 Task: Set up and configure a VPN connection to a remote server or network.
Action: Mouse pressed left at (492, 292)
Screenshot: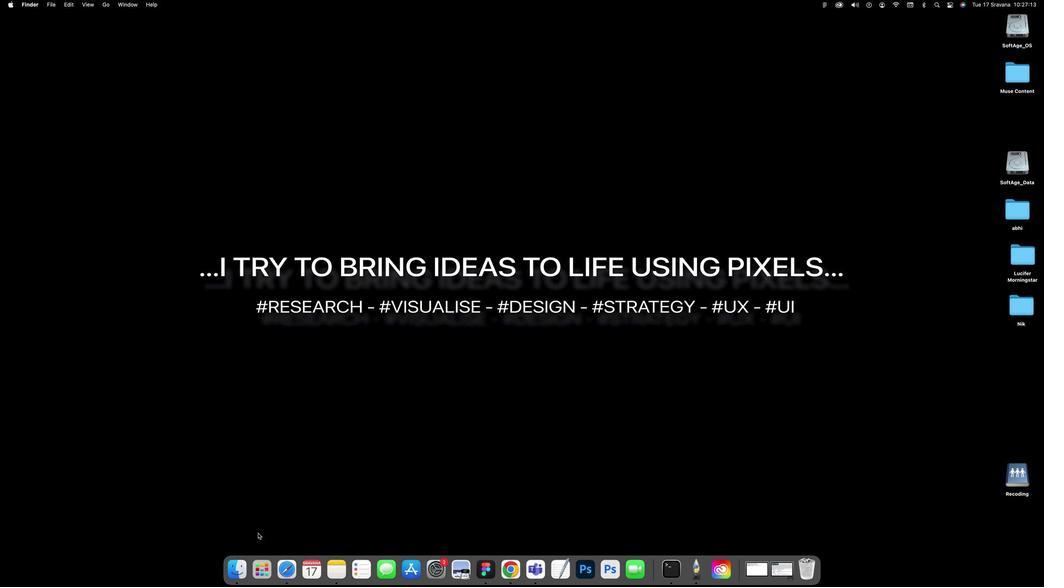 
Action: Mouse moved to (423, 287)
Screenshot: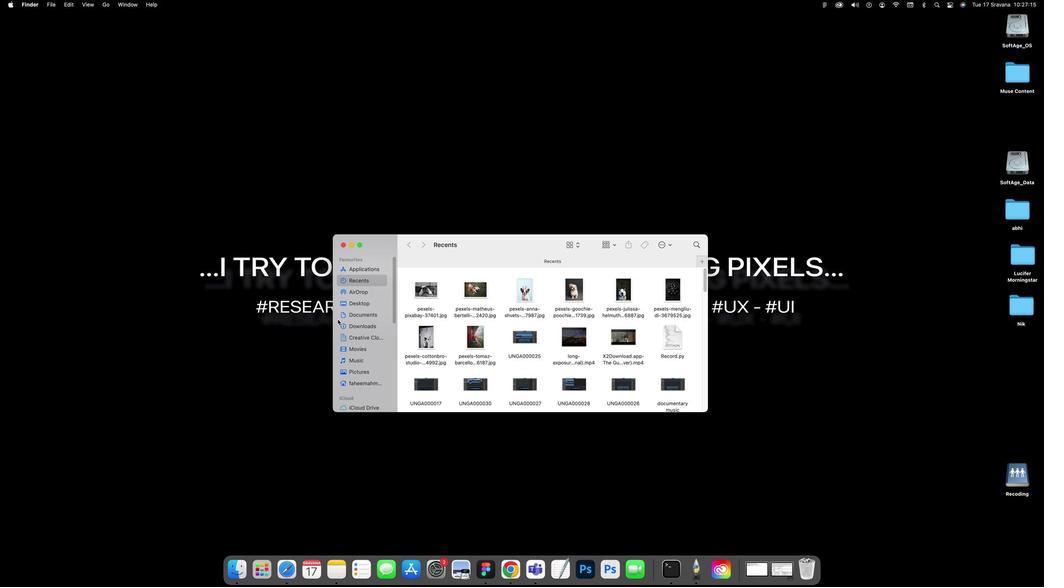 
Action: Mouse pressed left at (423, 287)
Screenshot: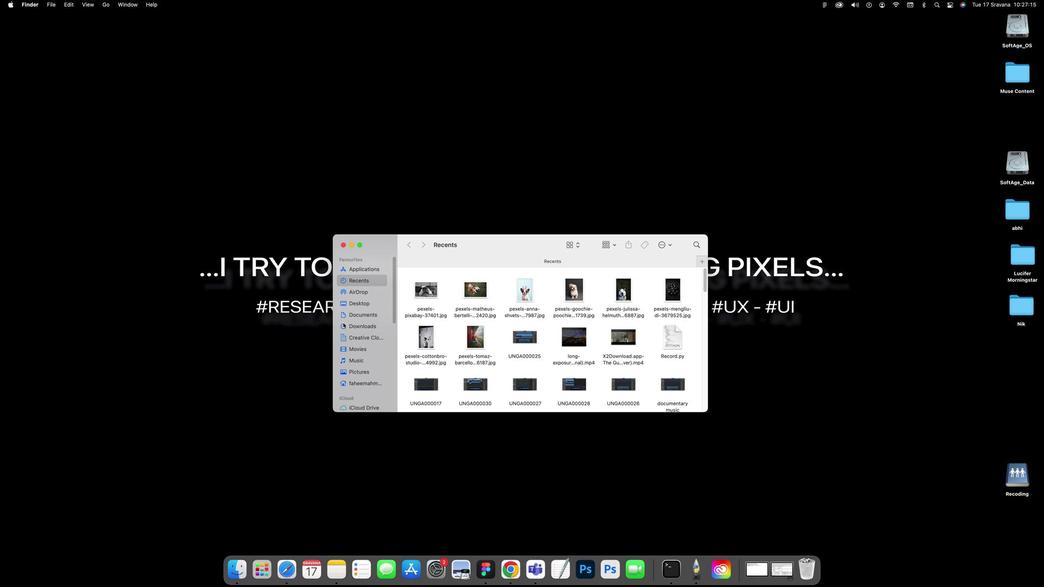 
Action: Mouse moved to (453, 290)
Screenshot: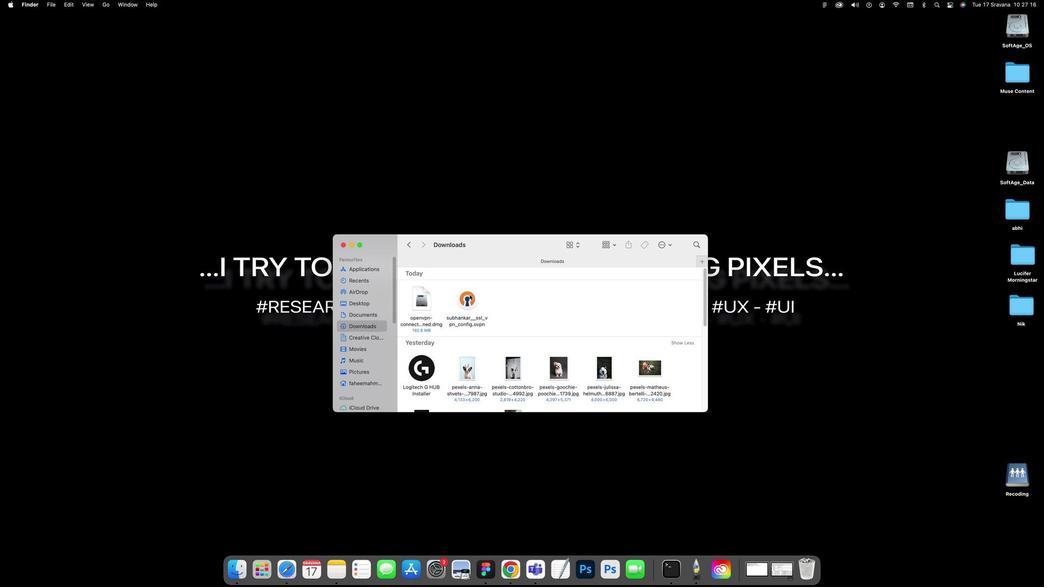 
Action: Mouse pressed left at (453, 290)
Screenshot: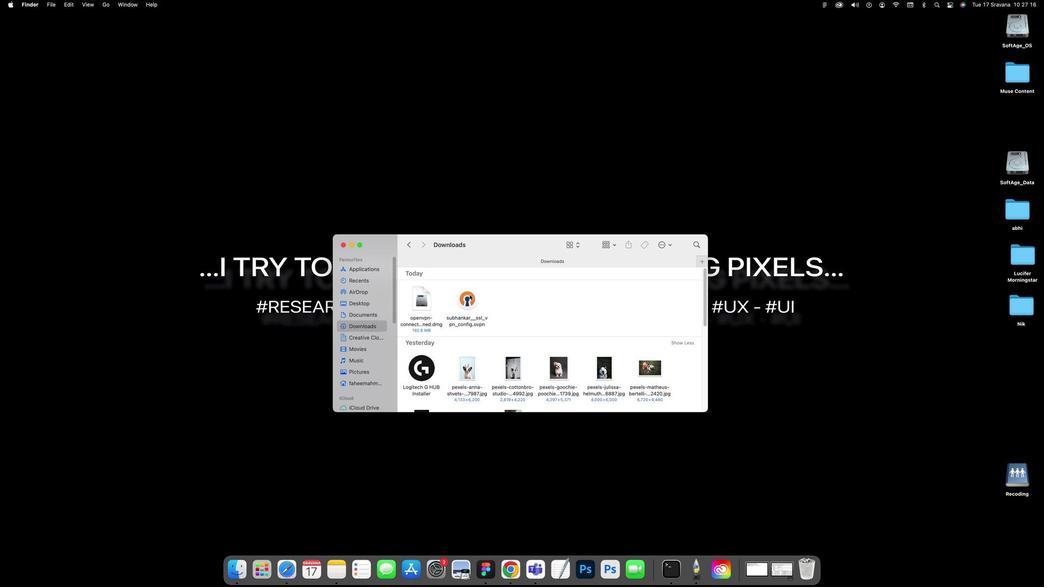 
Action: Mouse moved to (473, 290)
Screenshot: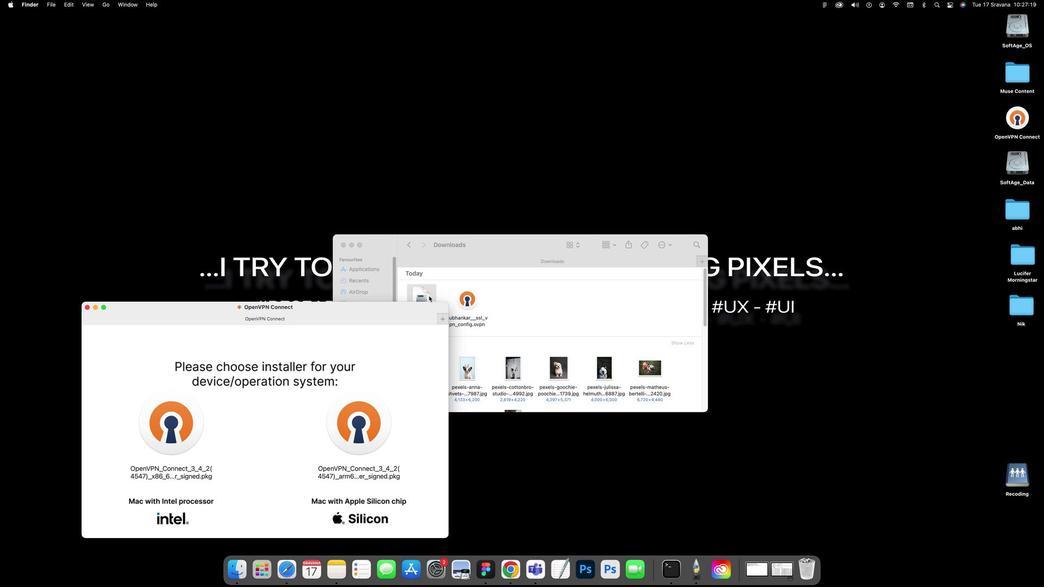 
Action: Mouse pressed left at (473, 290)
Screenshot: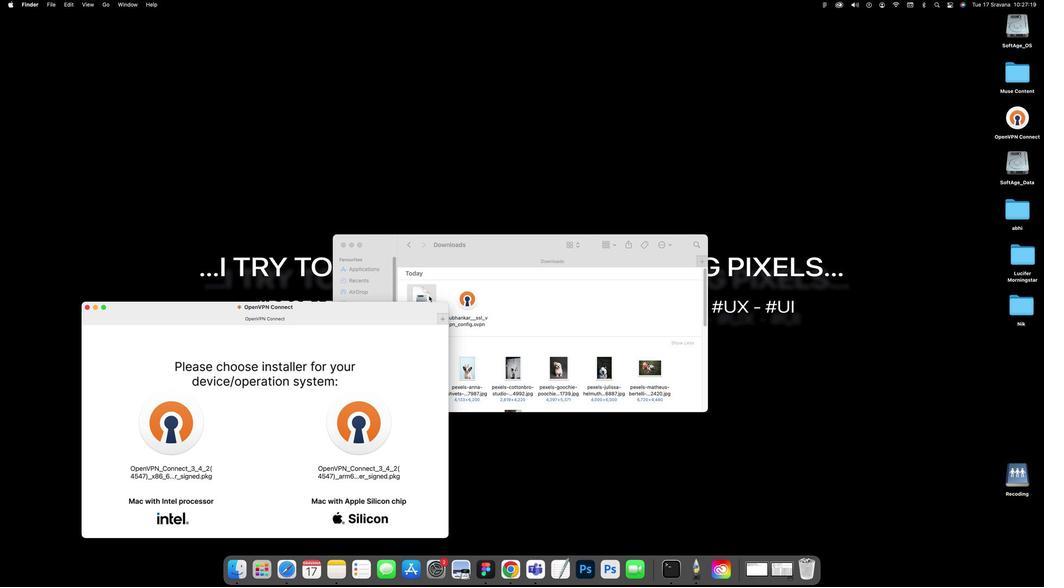 
Action: Mouse pressed left at (473, 290)
Screenshot: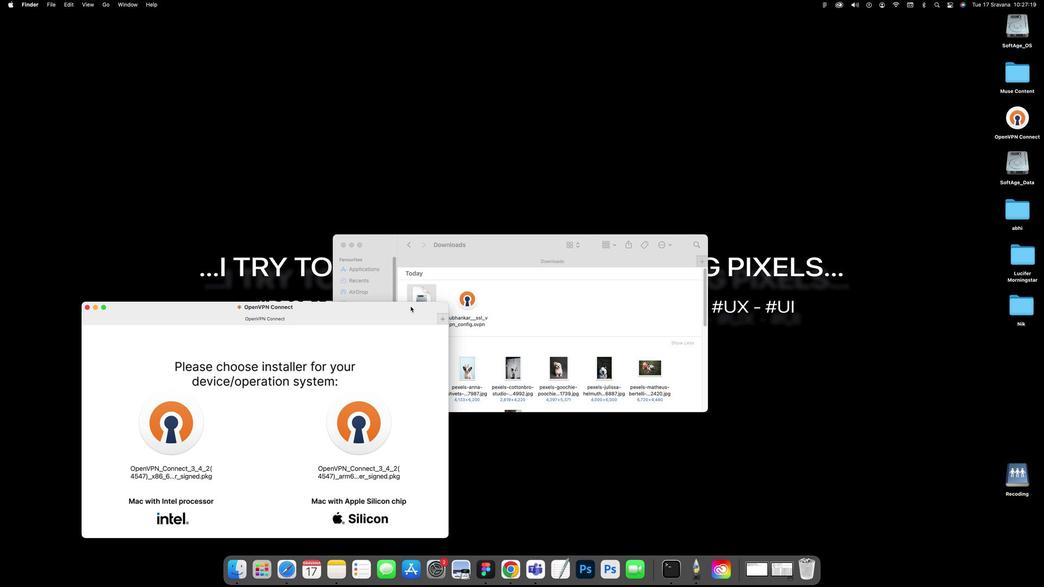 
Action: Mouse moved to (413, 288)
Screenshot: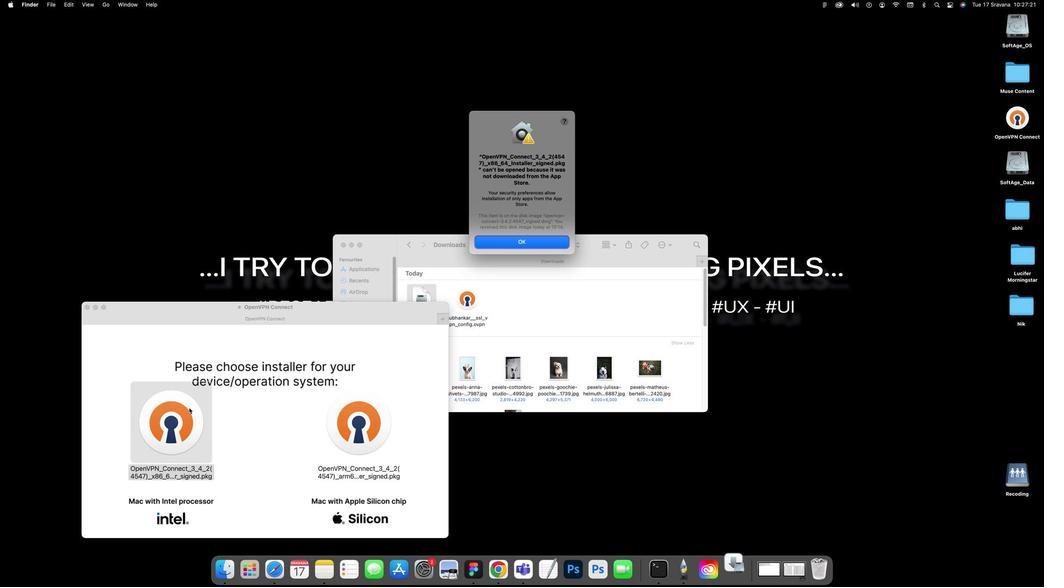 
Action: Mouse pressed left at (413, 288)
Screenshot: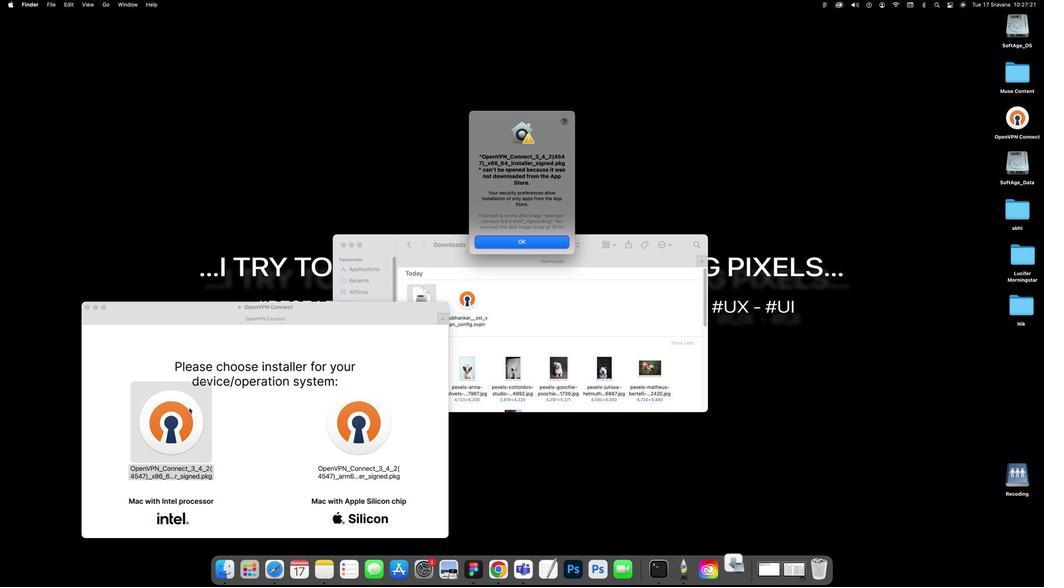 
Action: Mouse pressed left at (413, 288)
Screenshot: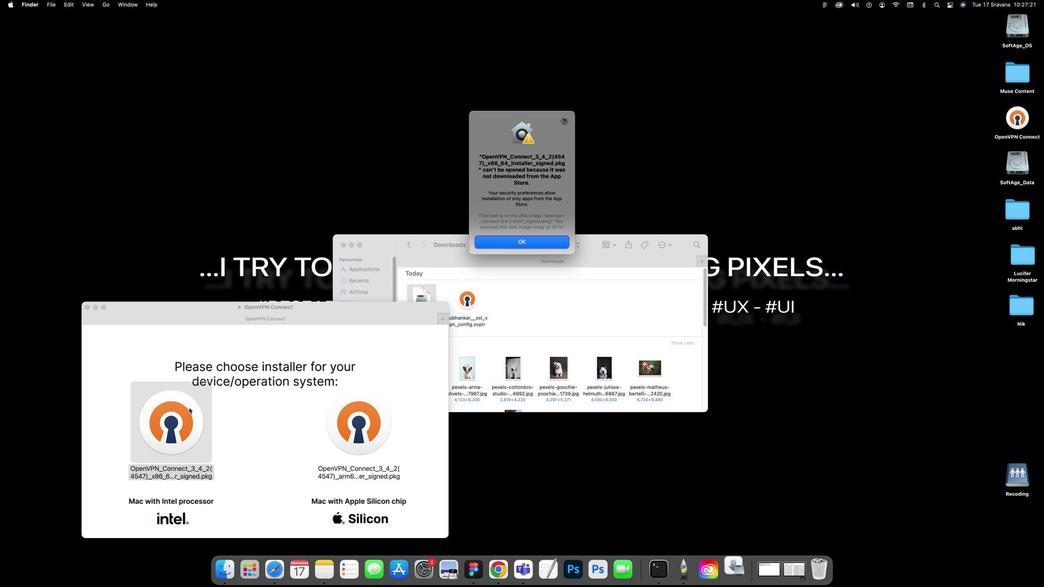 
Action: Mouse moved to (491, 291)
Screenshot: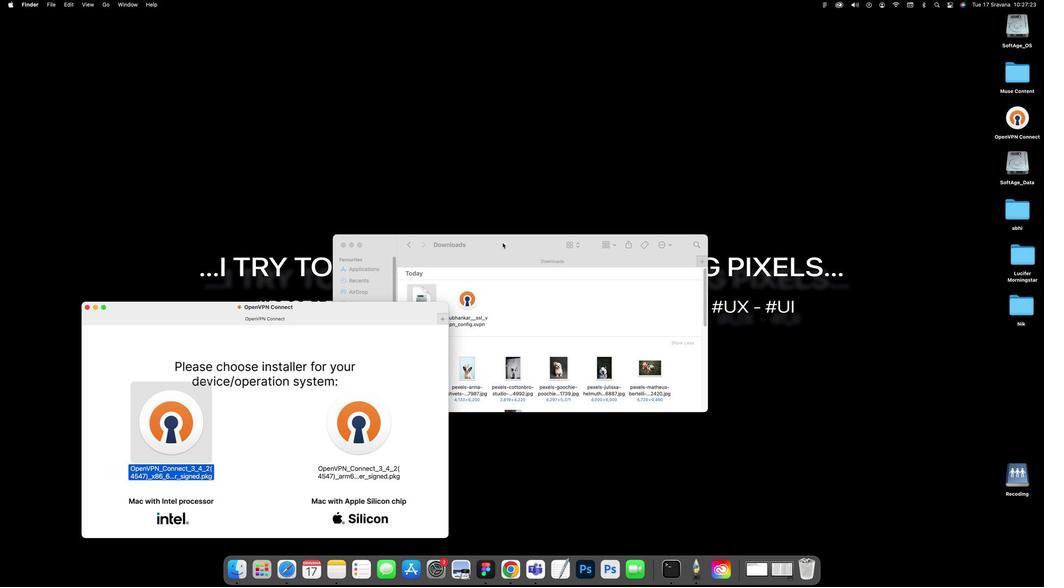 
Action: Mouse pressed left at (491, 291)
Screenshot: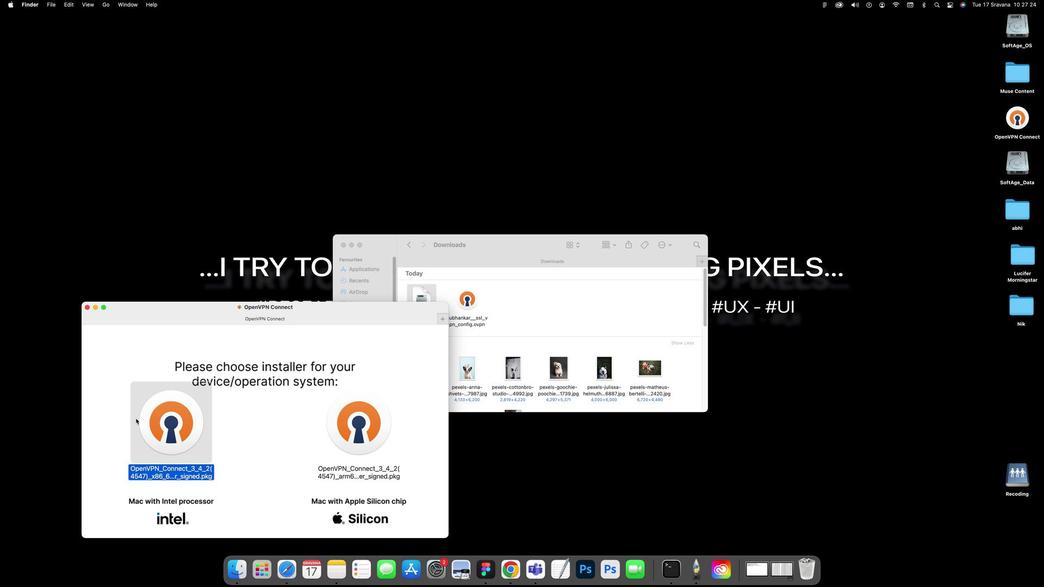 
Action: Mouse moved to (403, 288)
Screenshot: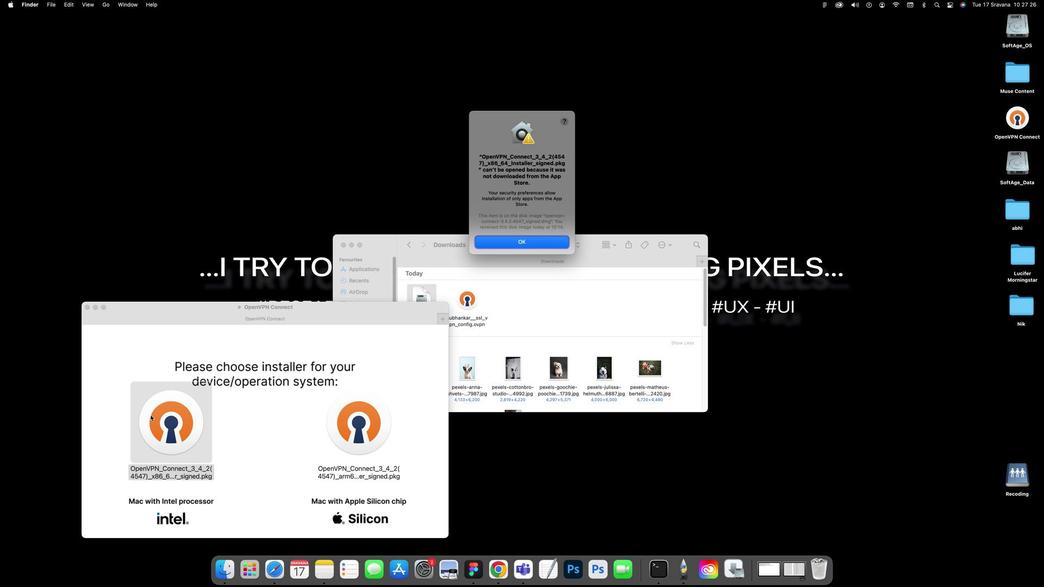 
Action: Mouse pressed left at (403, 288)
Screenshot: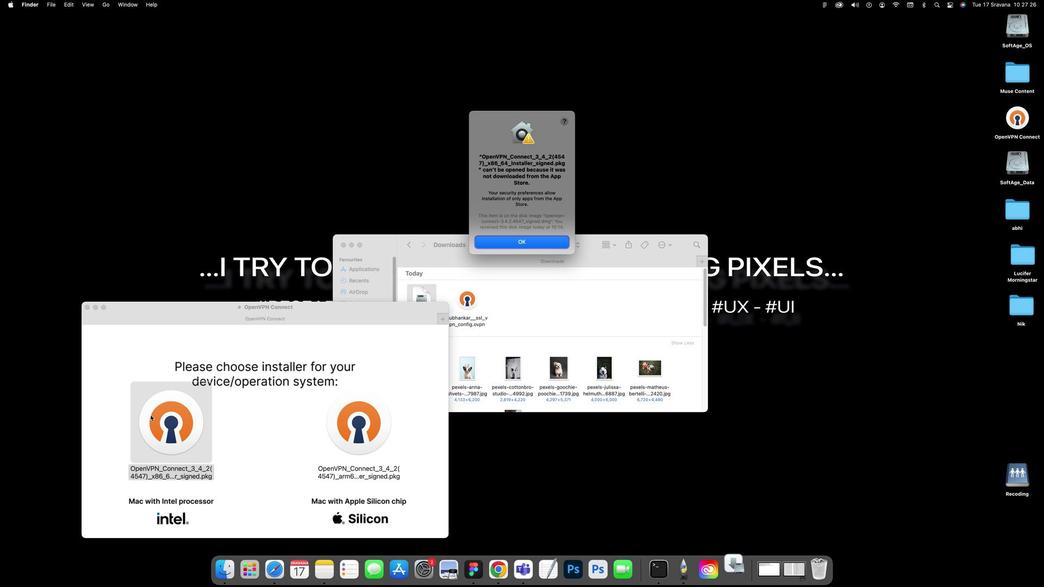 
Action: Mouse pressed left at (403, 288)
Screenshot: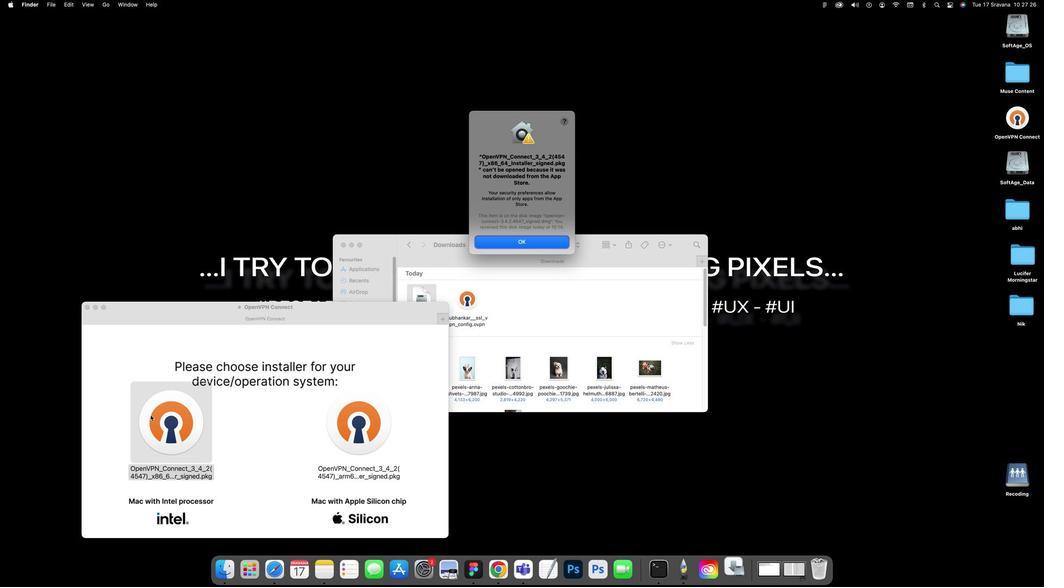 
Action: Mouse moved to (367, 293)
Screenshot: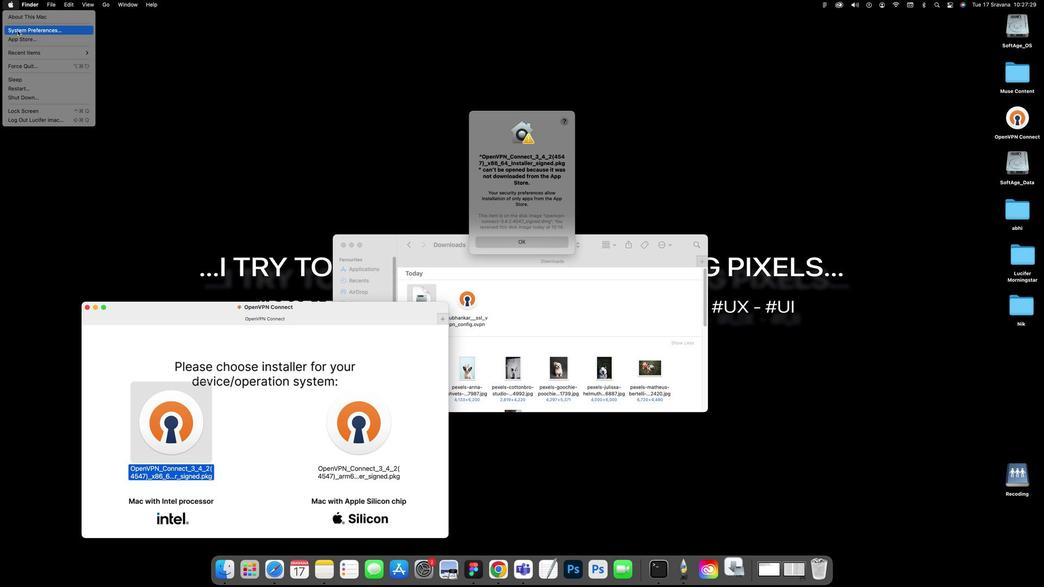 
Action: Mouse pressed left at (367, 293)
Screenshot: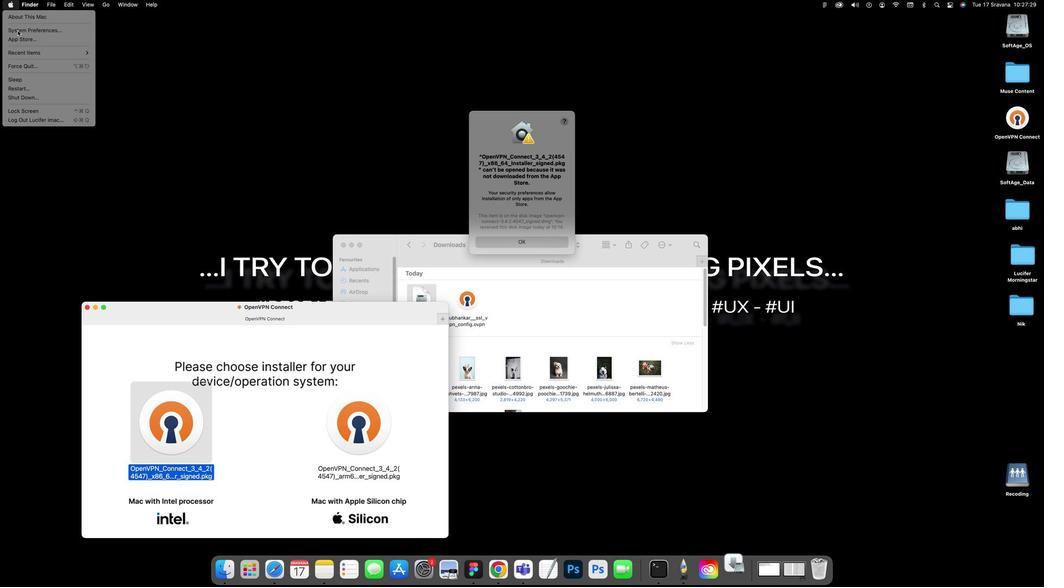 
Action: Mouse moved to (370, 293)
Screenshot: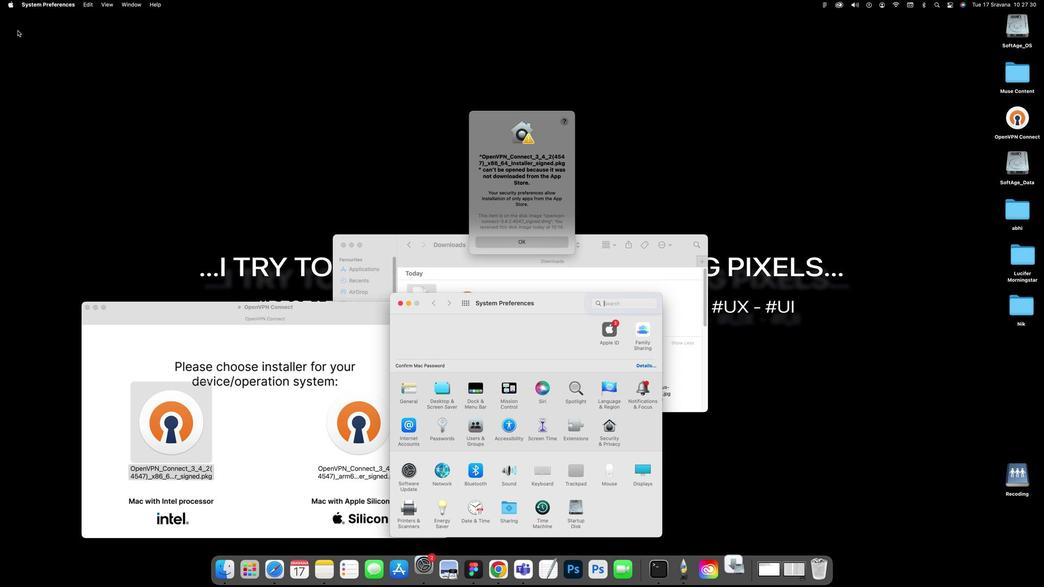 
Action: Mouse pressed left at (370, 293)
Screenshot: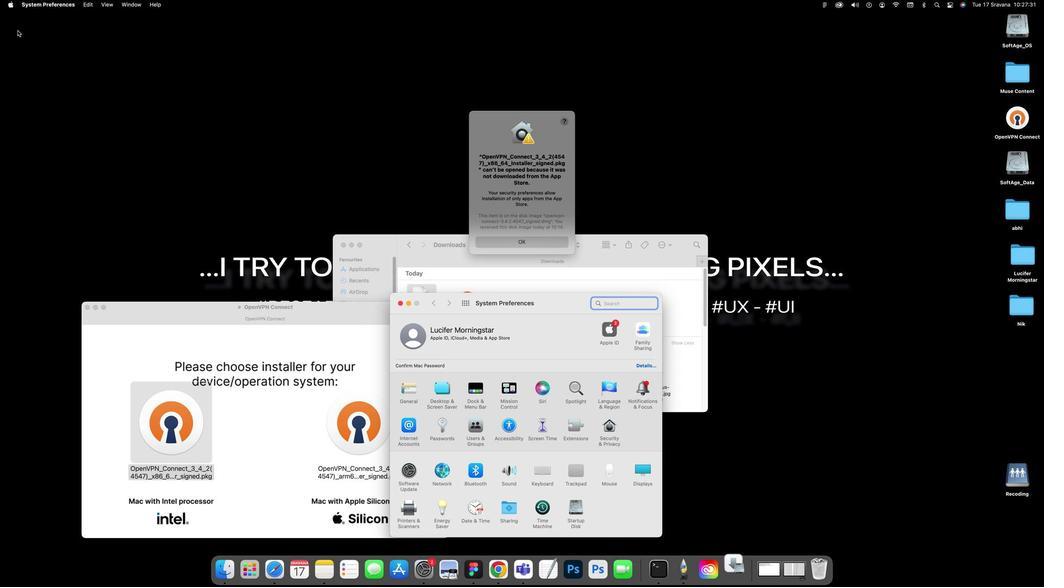
Action: Mouse moved to (518, 288)
Screenshot: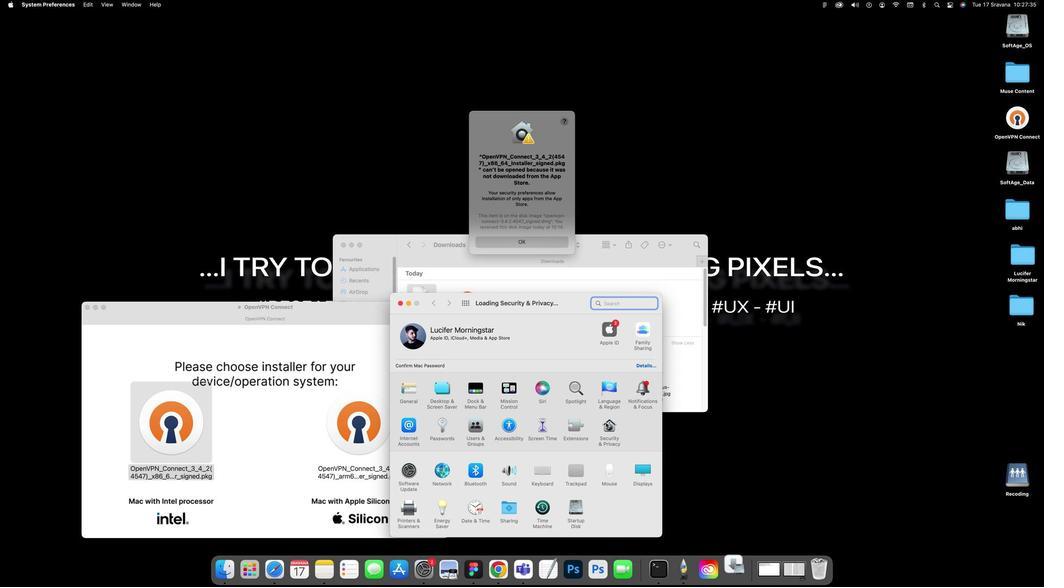 
Action: Mouse pressed left at (518, 288)
Screenshot: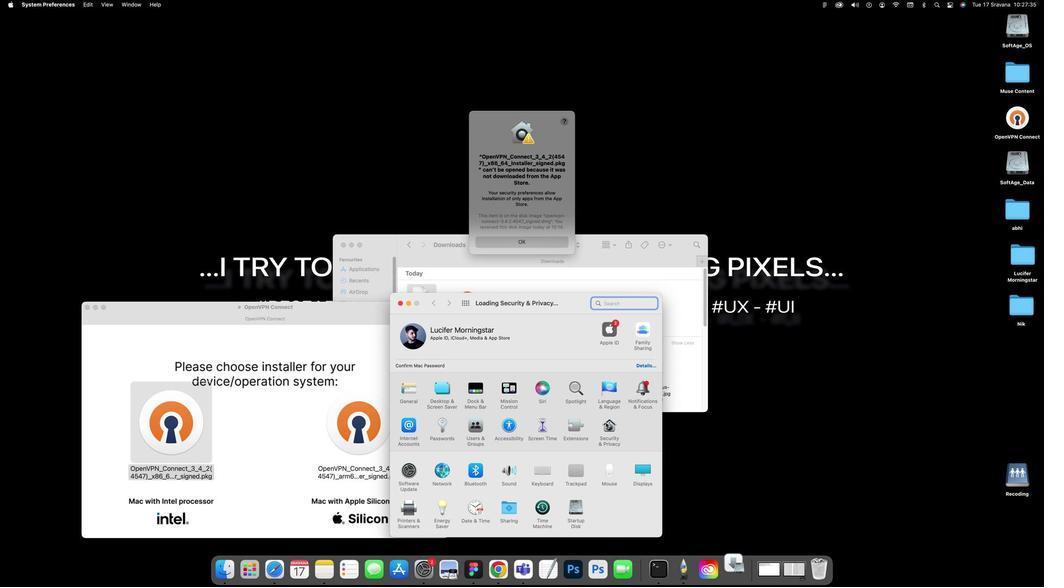 
Action: Mouse moved to (520, 288)
Screenshot: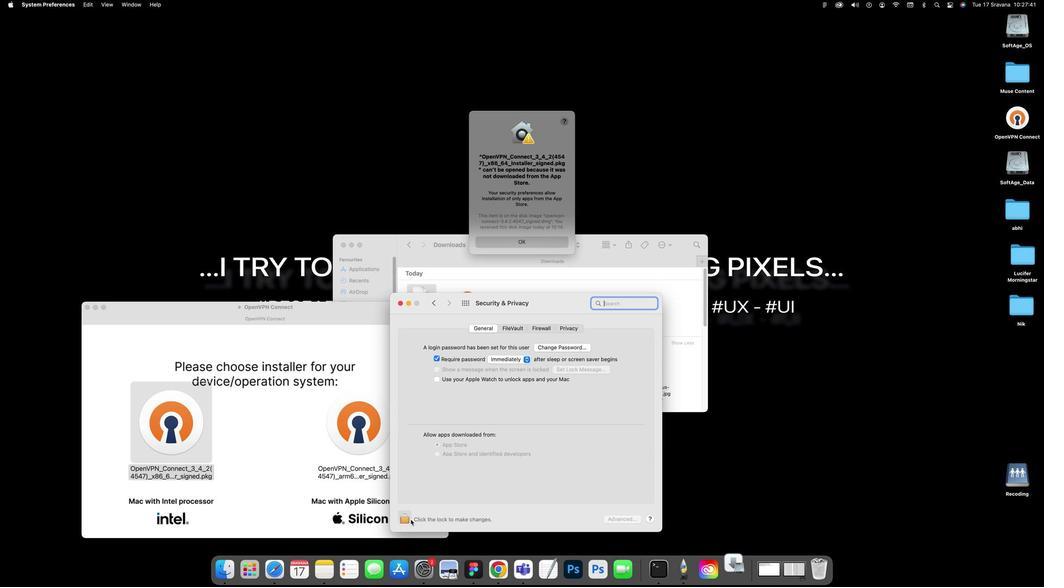 
Action: Mouse pressed left at (520, 288)
Screenshot: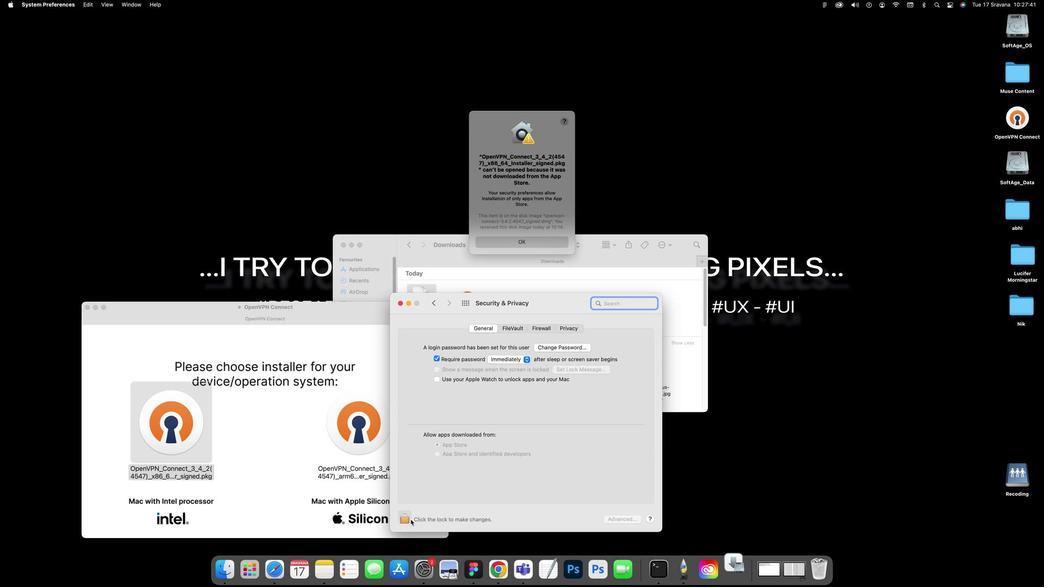 
Action: Mouse moved to (468, 287)
Screenshot: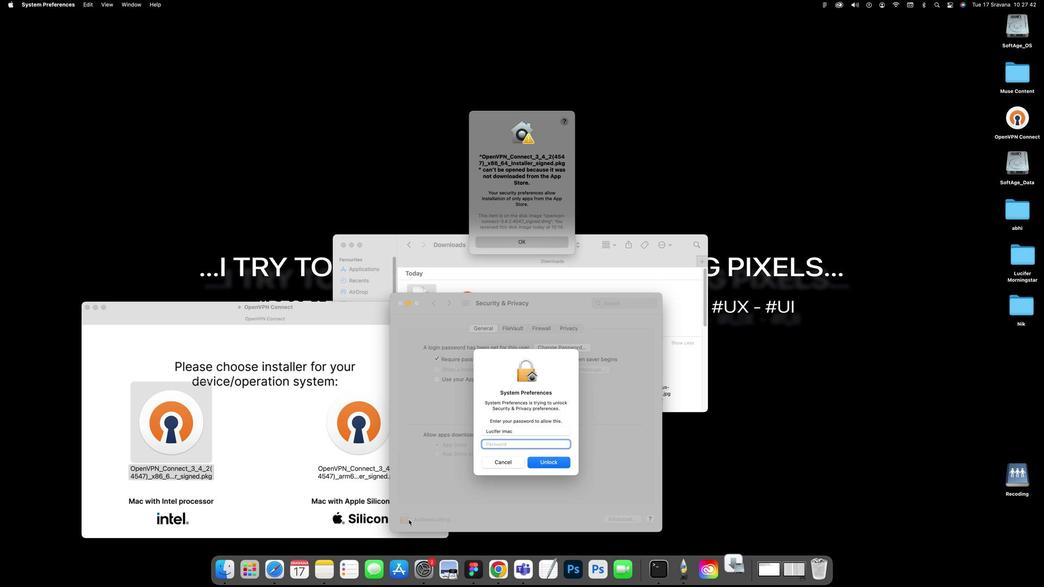 
Action: Mouse pressed left at (468, 287)
Screenshot: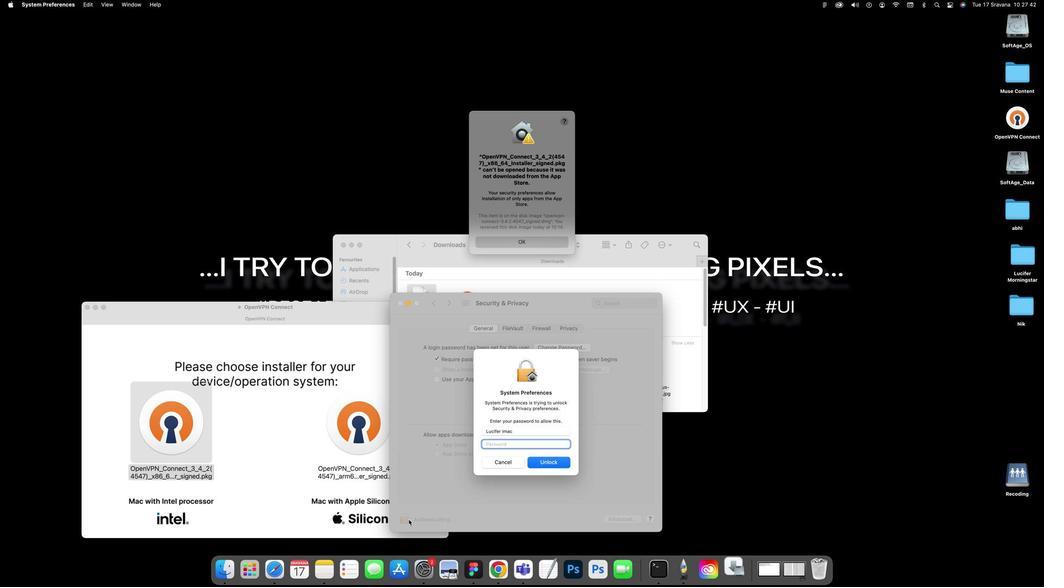 
Action: Mouse moved to (492, 288)
Screenshot: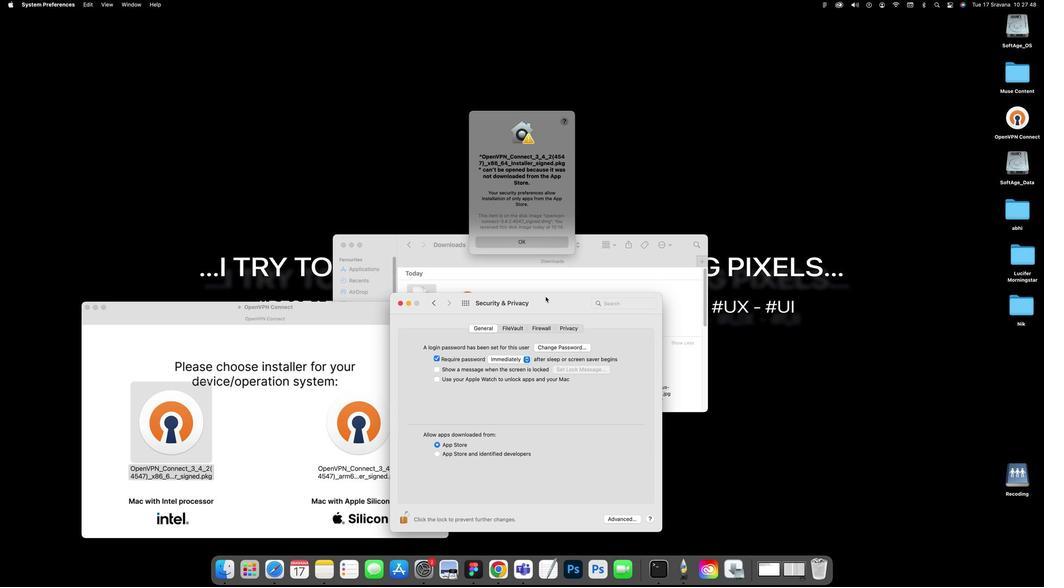 
Action: Mouse pressed left at (492, 288)
Screenshot: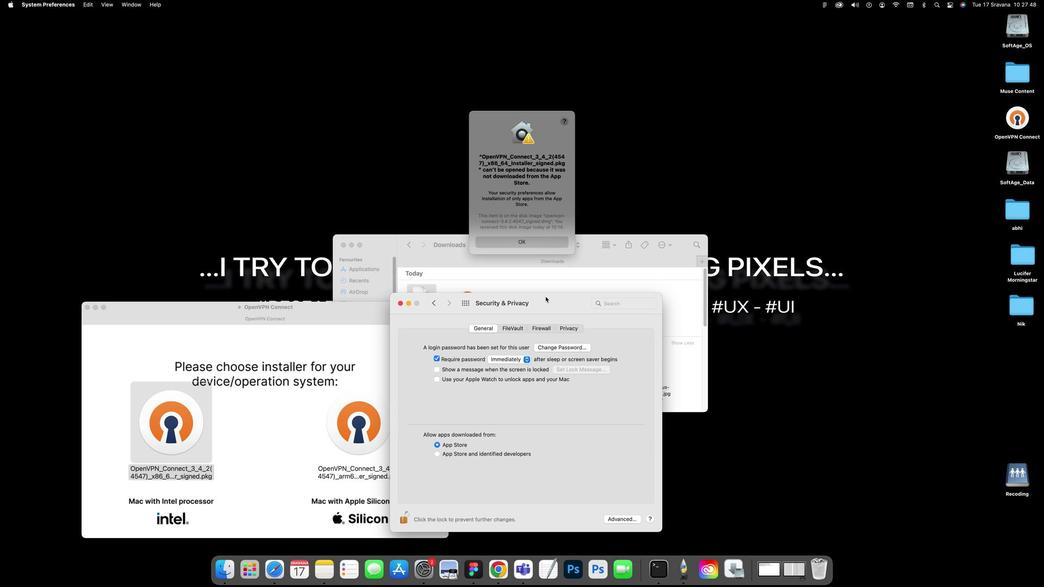 
Action: Mouse moved to (497, 291)
Screenshot: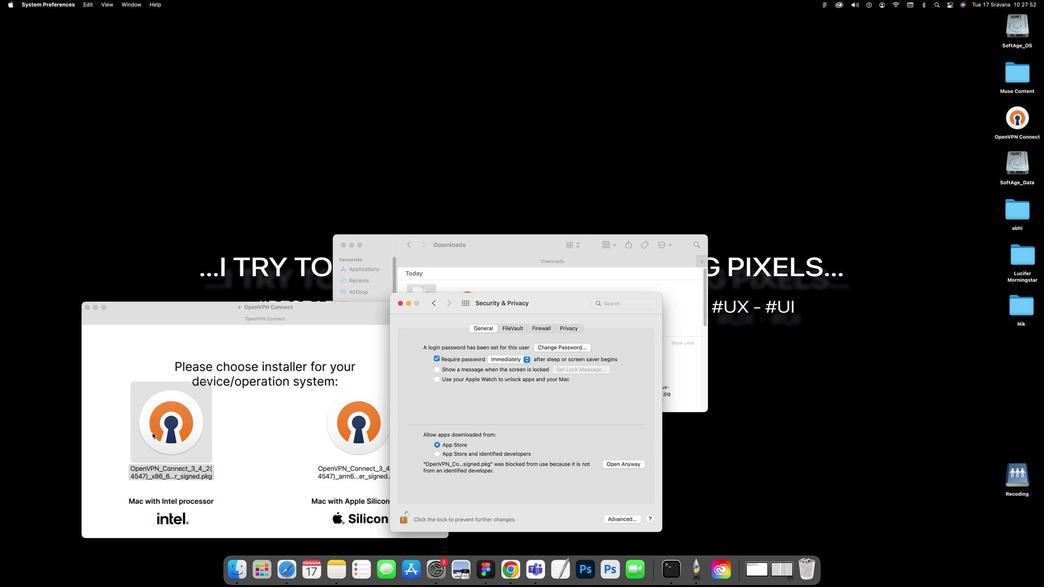 
Action: Mouse pressed left at (497, 291)
Screenshot: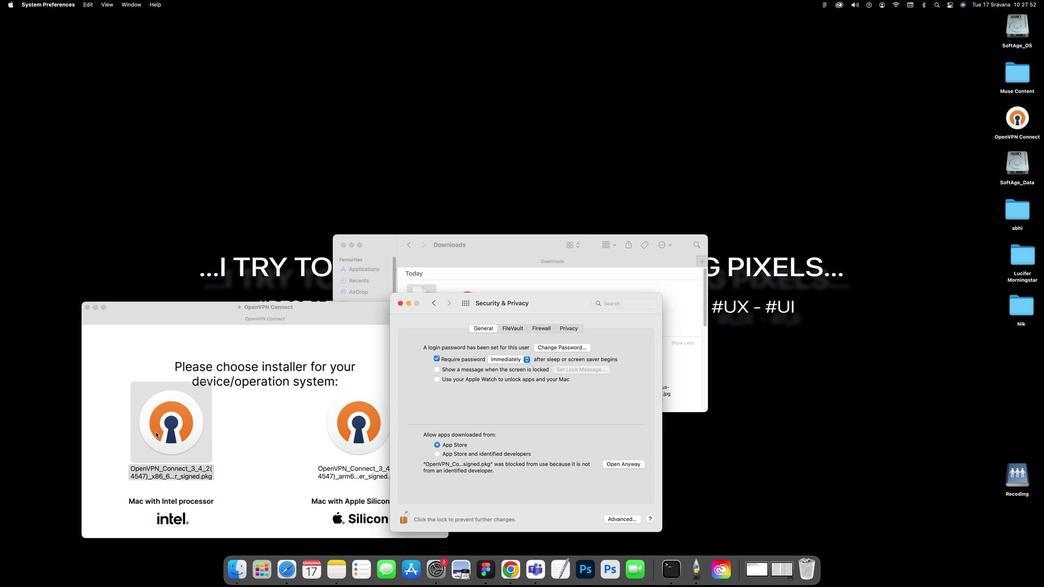 
Action: Mouse moved to (404, 288)
Screenshot: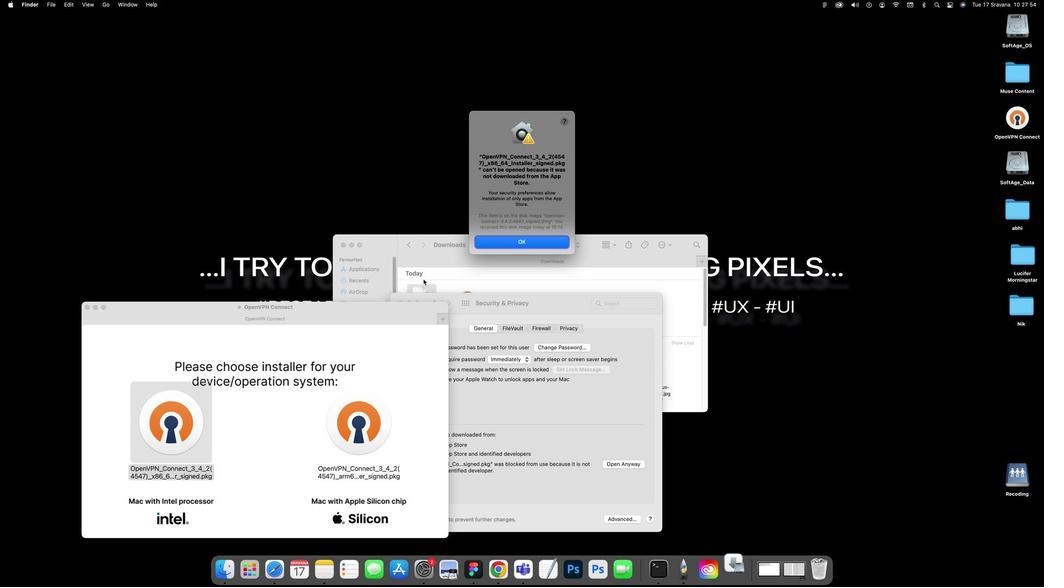 
Action: Mouse pressed left at (404, 288)
Screenshot: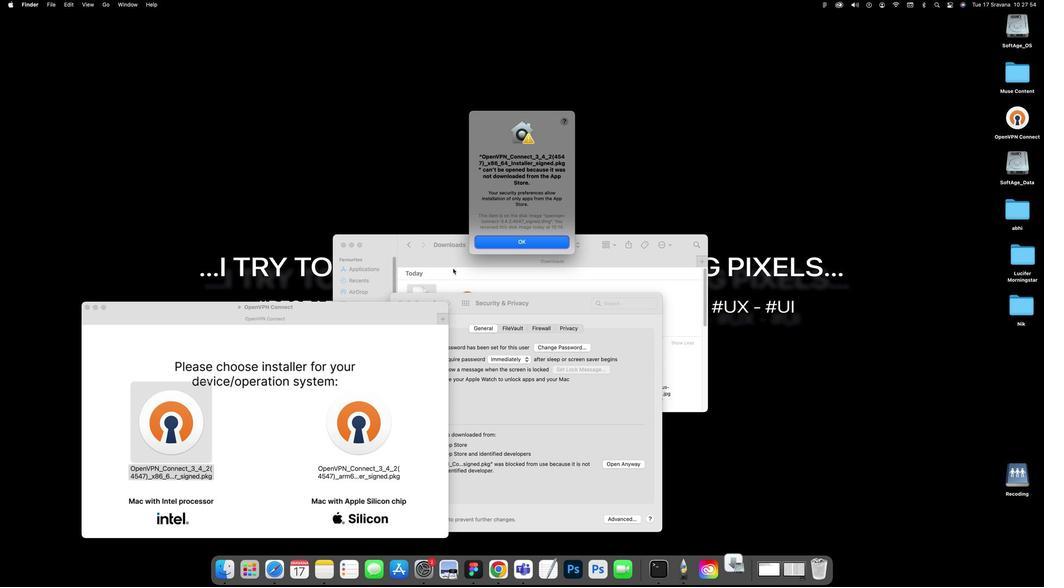 
Action: Mouse pressed left at (404, 288)
Screenshot: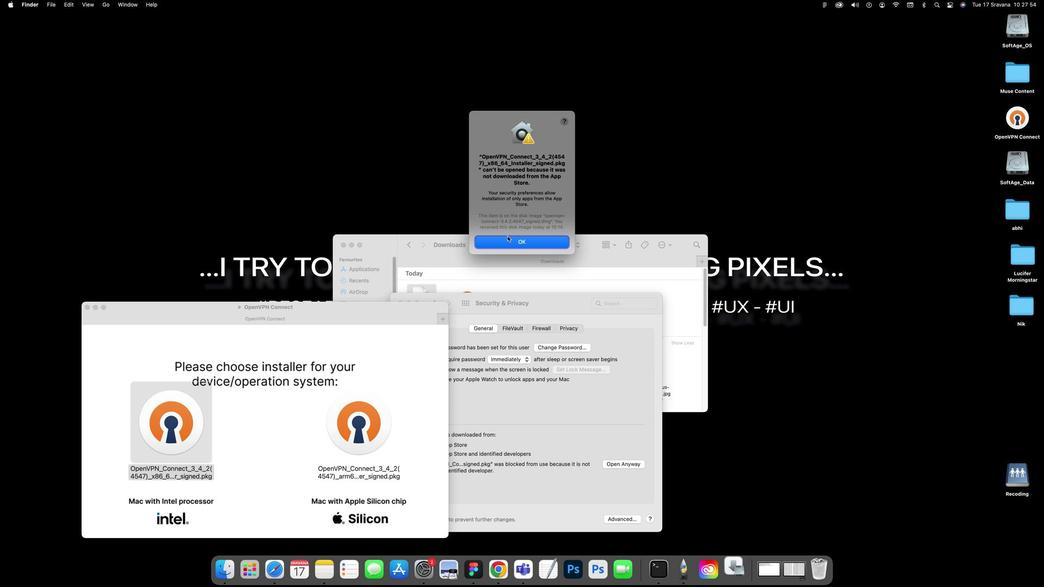 
Action: Mouse moved to (493, 291)
Screenshot: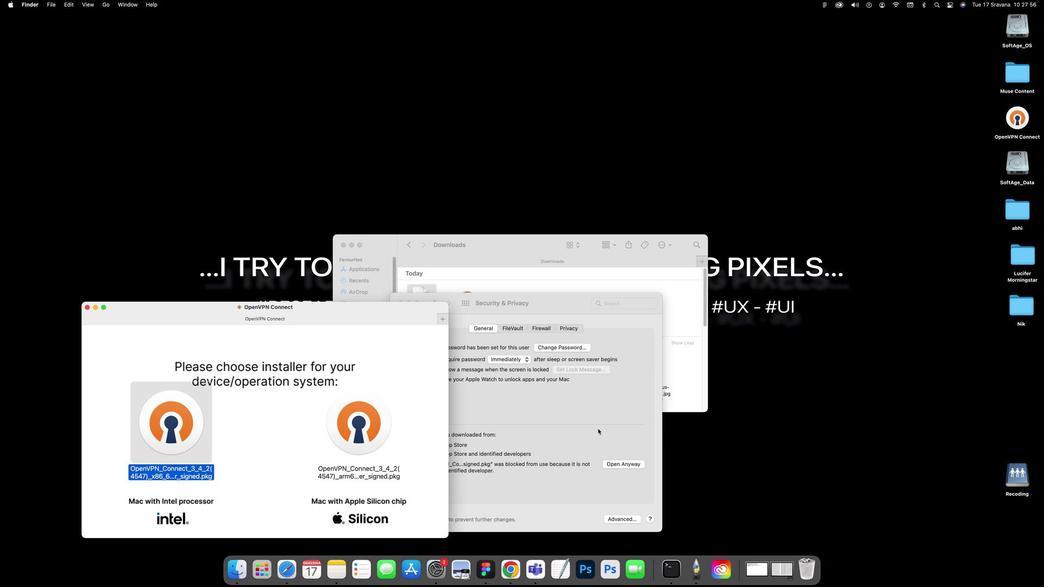 
Action: Mouse pressed left at (493, 291)
Screenshot: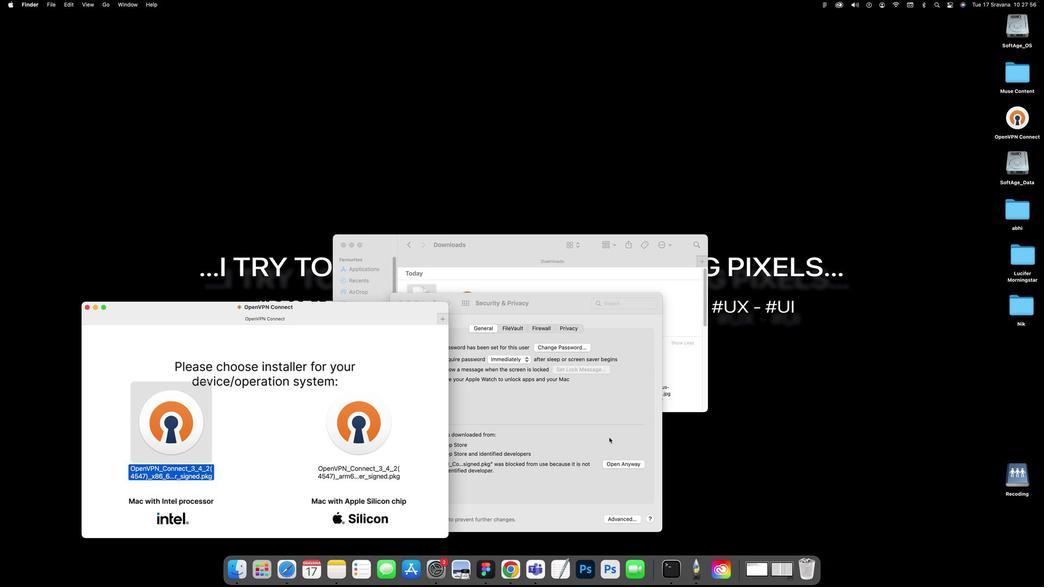 
Action: Mouse moved to (493, 291)
Screenshot: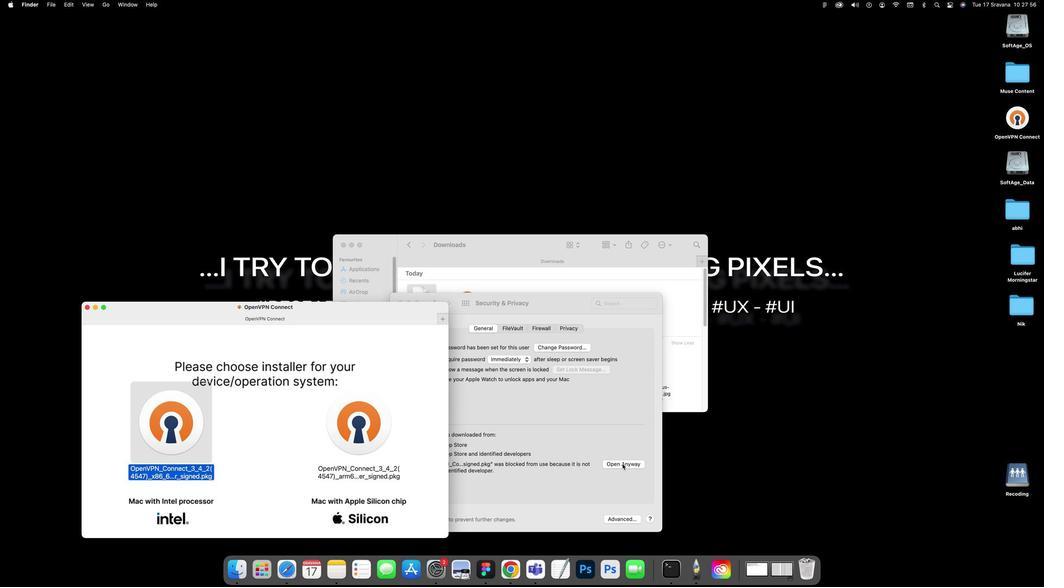 
Action: Mouse pressed left at (493, 291)
Screenshot: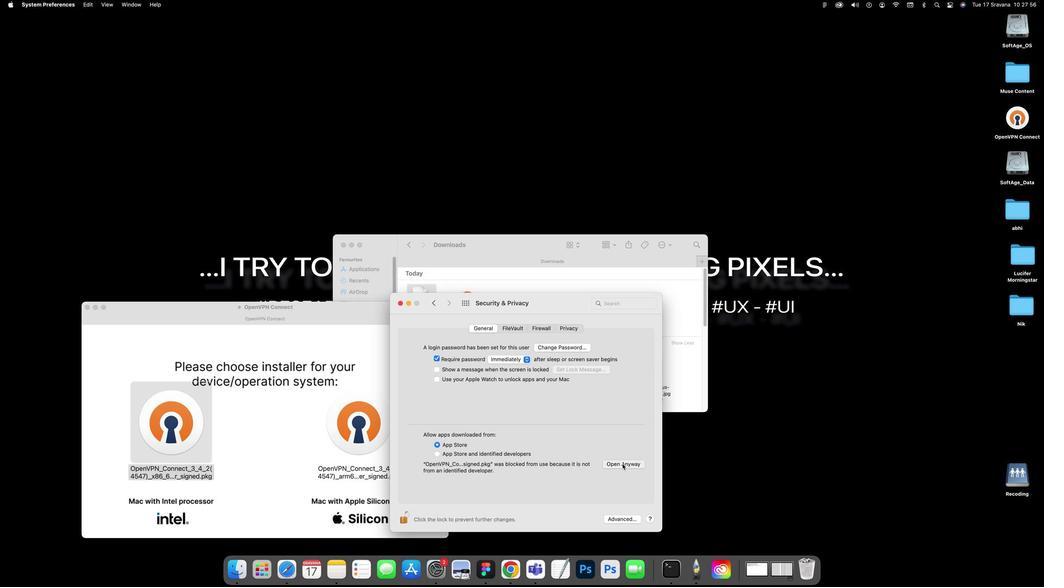
Action: Mouse moved to (521, 288)
Screenshot: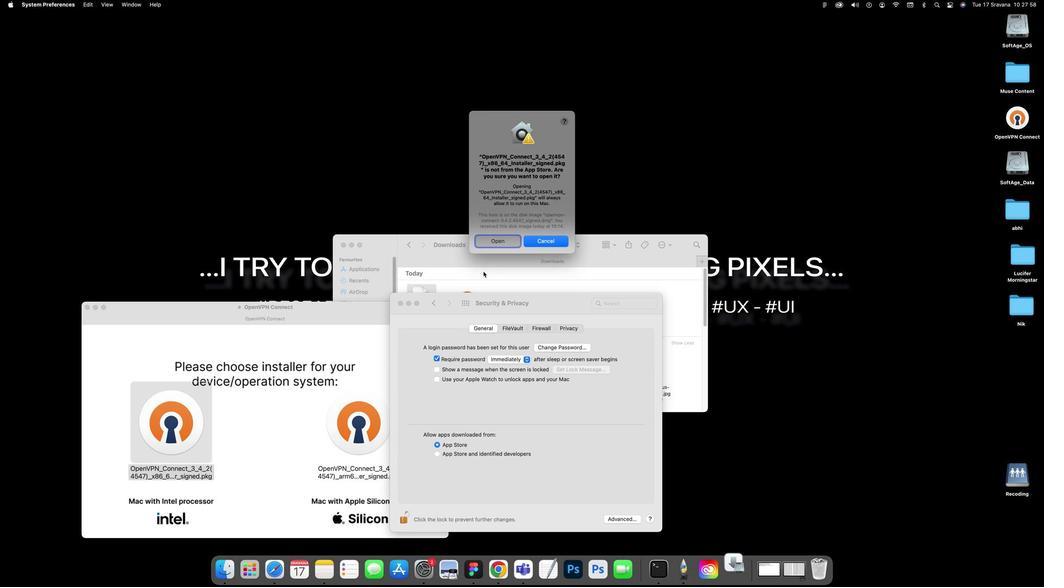 
Action: Mouse pressed left at (521, 288)
Screenshot: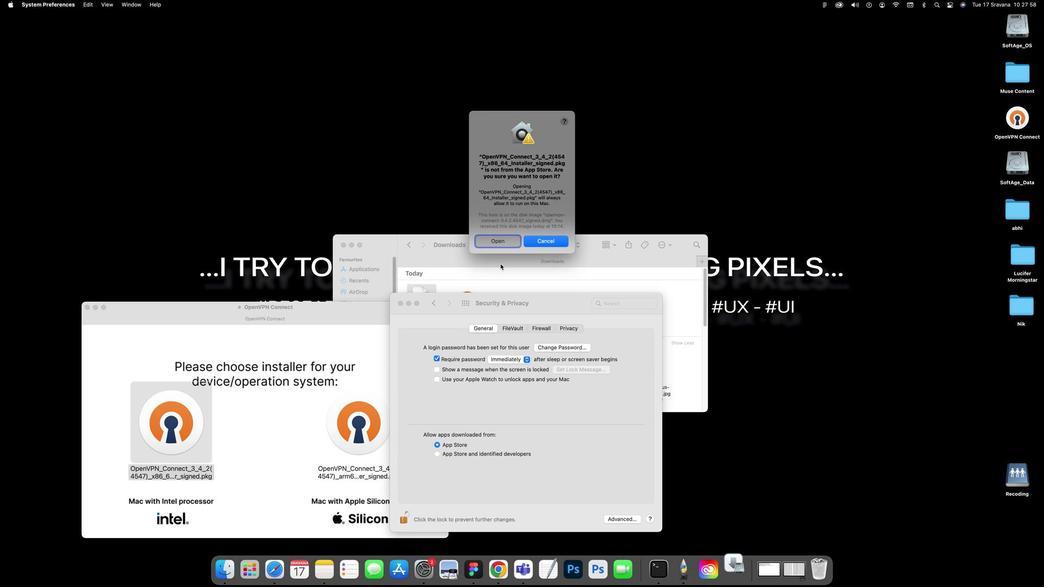 
Action: Mouse moved to (492, 291)
Screenshot: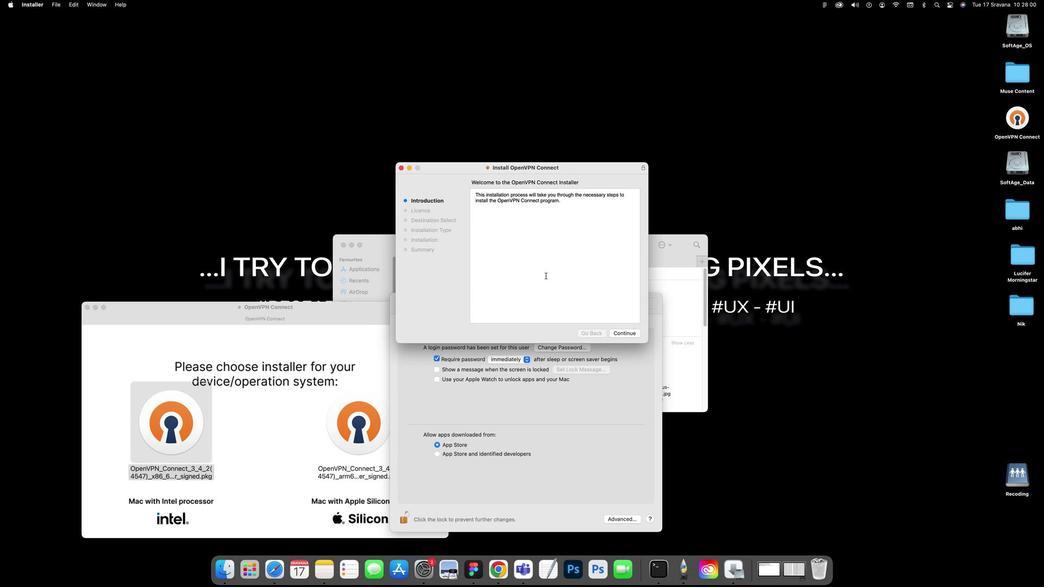 
Action: Mouse pressed left at (492, 291)
Screenshot: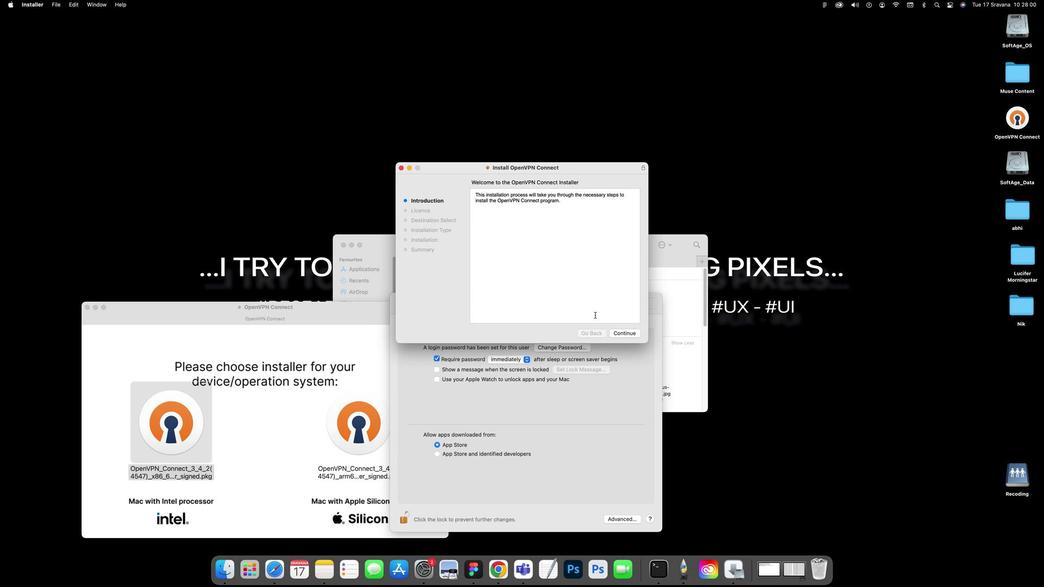 
Action: Mouse moved to (521, 290)
Screenshot: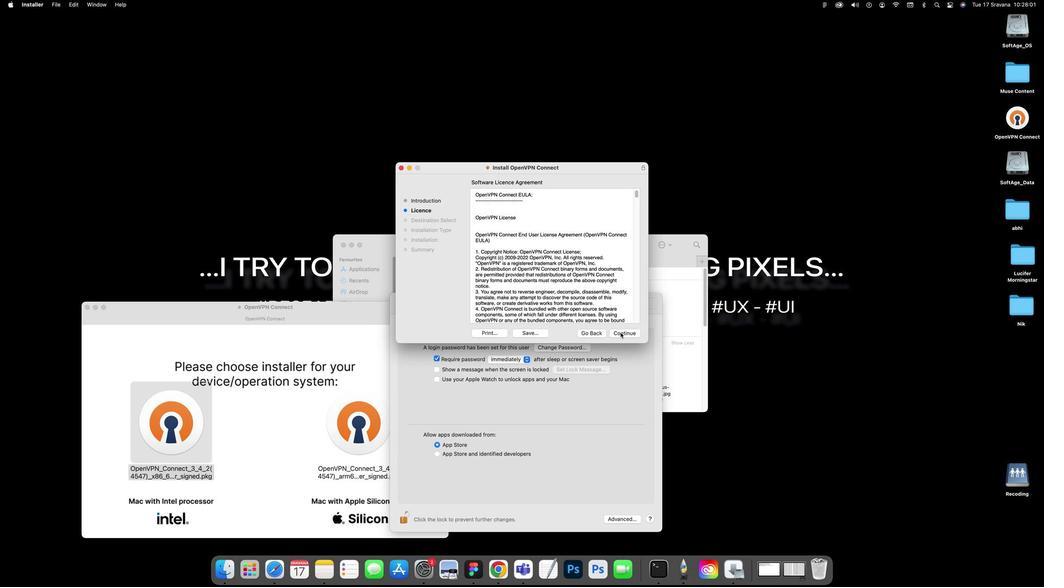 
Action: Mouse pressed left at (521, 290)
Screenshot: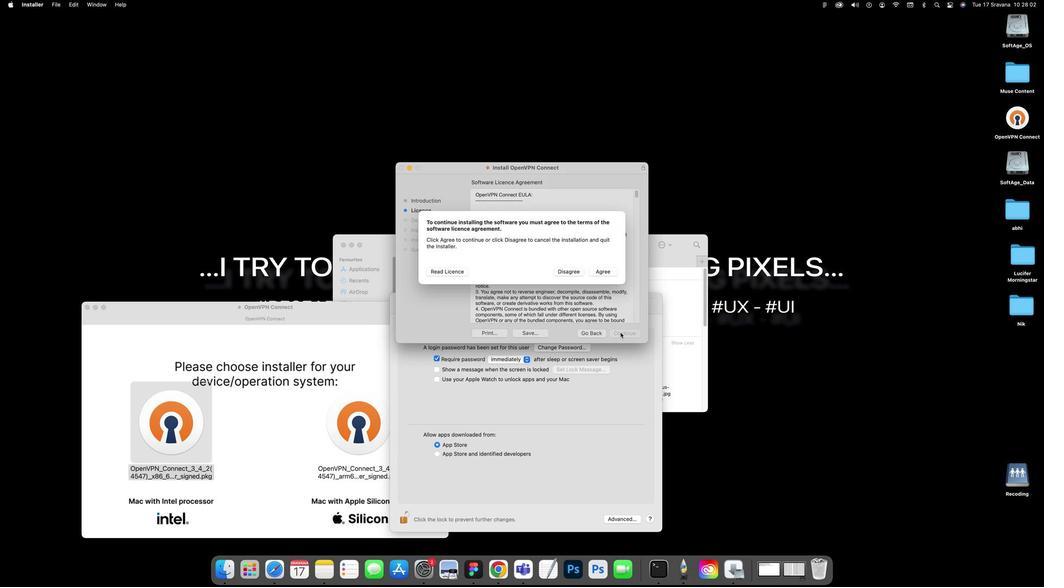 
Action: Mouse pressed left at (521, 290)
Screenshot: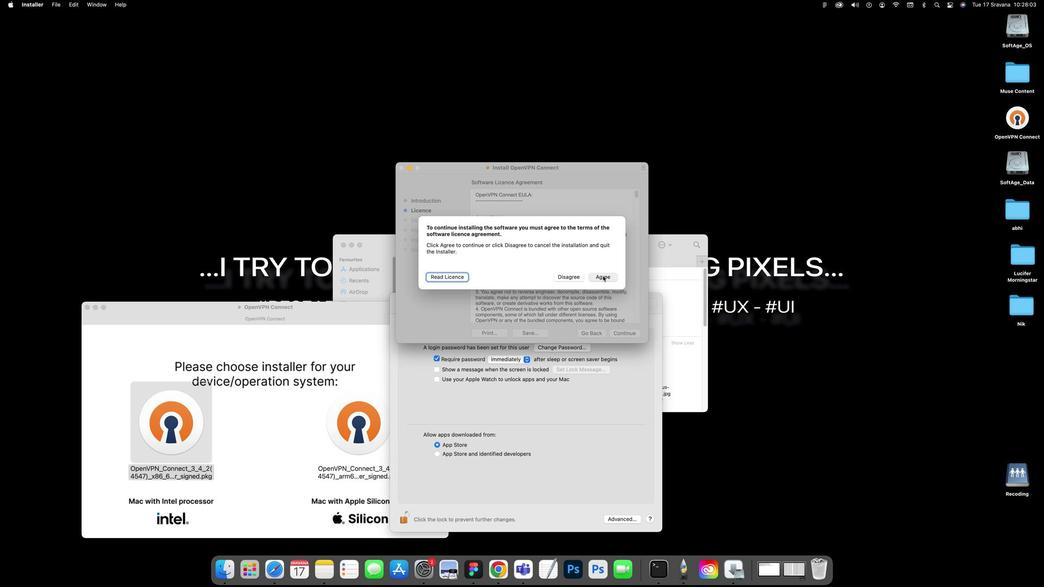
Action: Mouse moved to (517, 290)
Screenshot: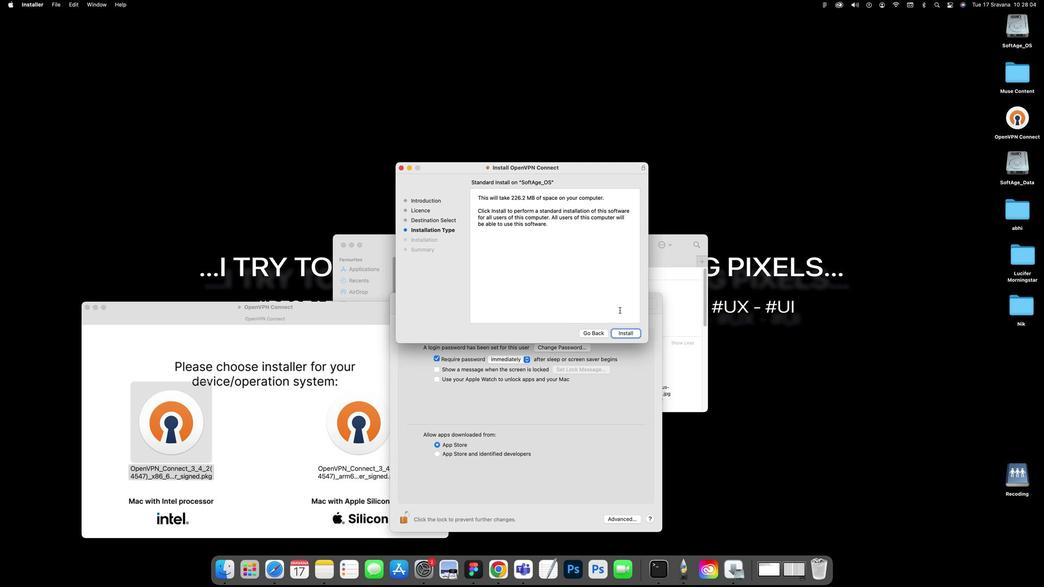 
Action: Mouse pressed left at (517, 290)
Screenshot: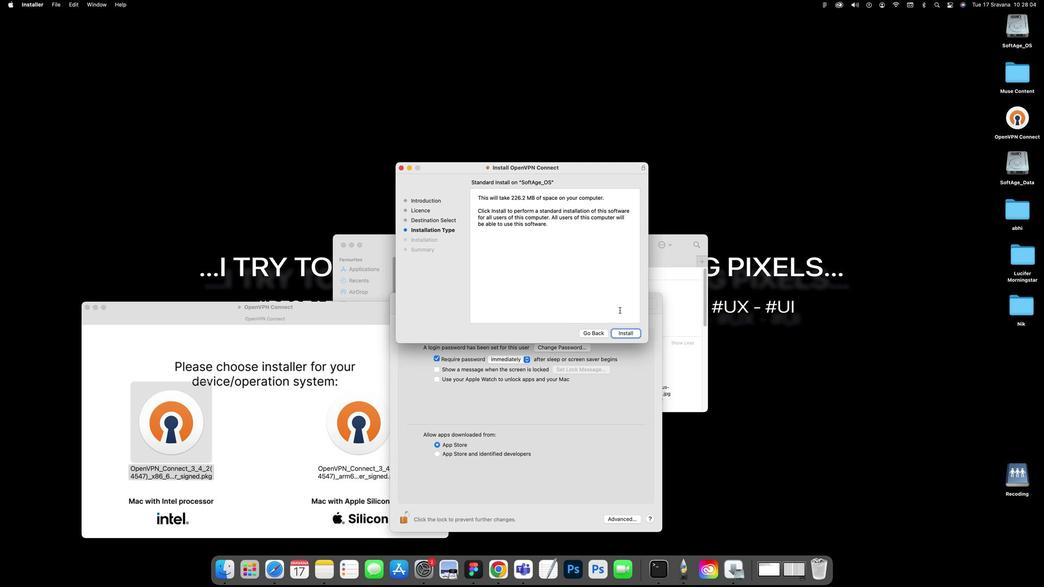 
Action: Mouse moved to (522, 290)
Screenshot: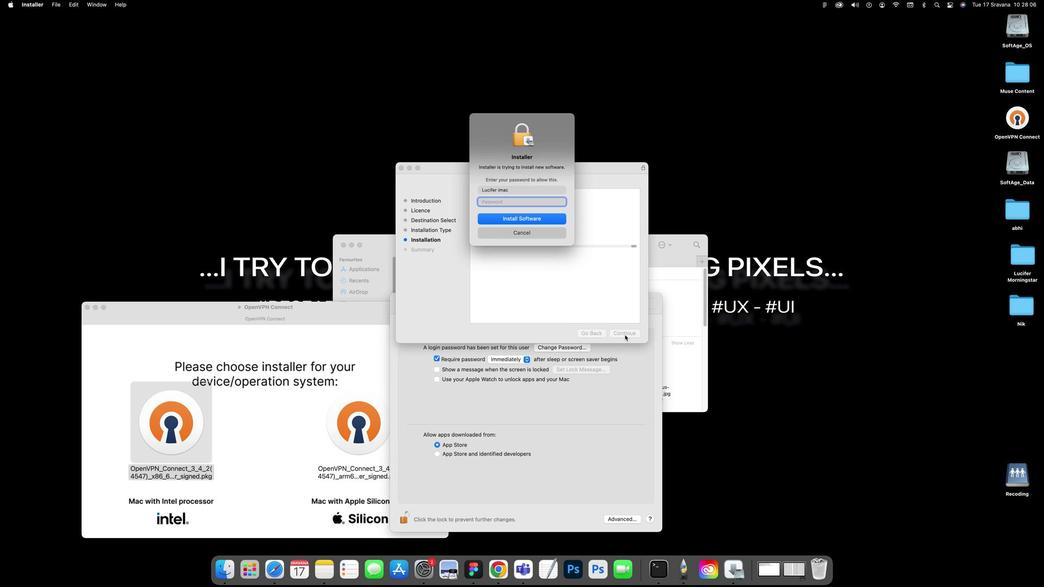 
Action: Mouse pressed left at (522, 290)
Screenshot: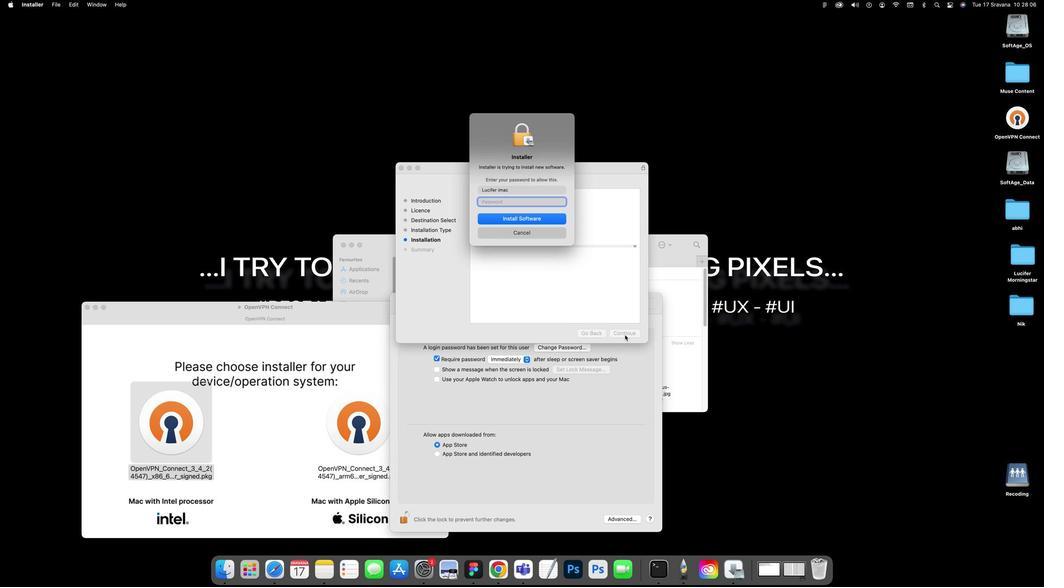
Action: Mouse moved to (524, 290)
Screenshot: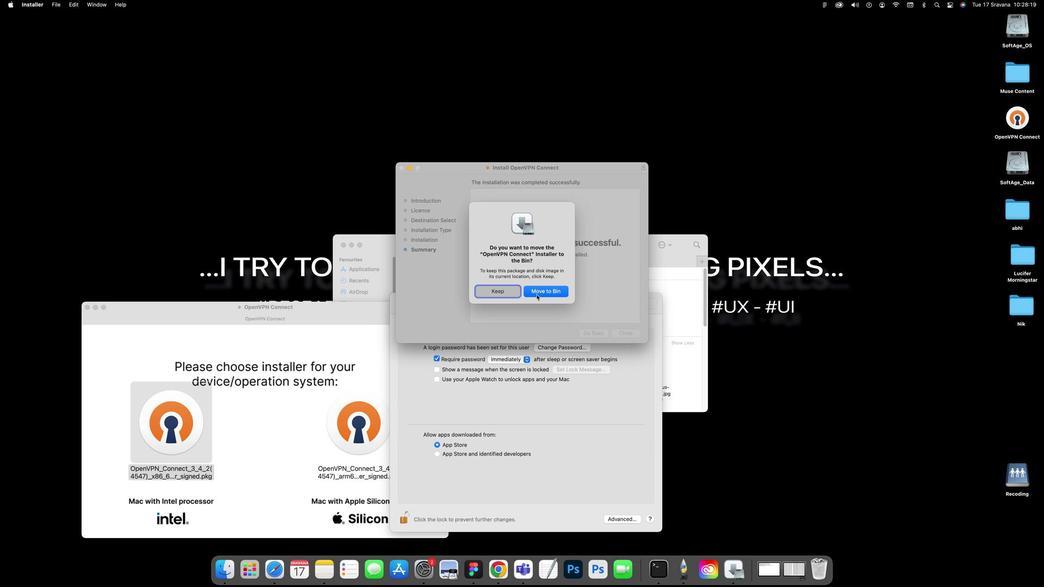 
Action: Mouse pressed left at (524, 290)
Screenshot: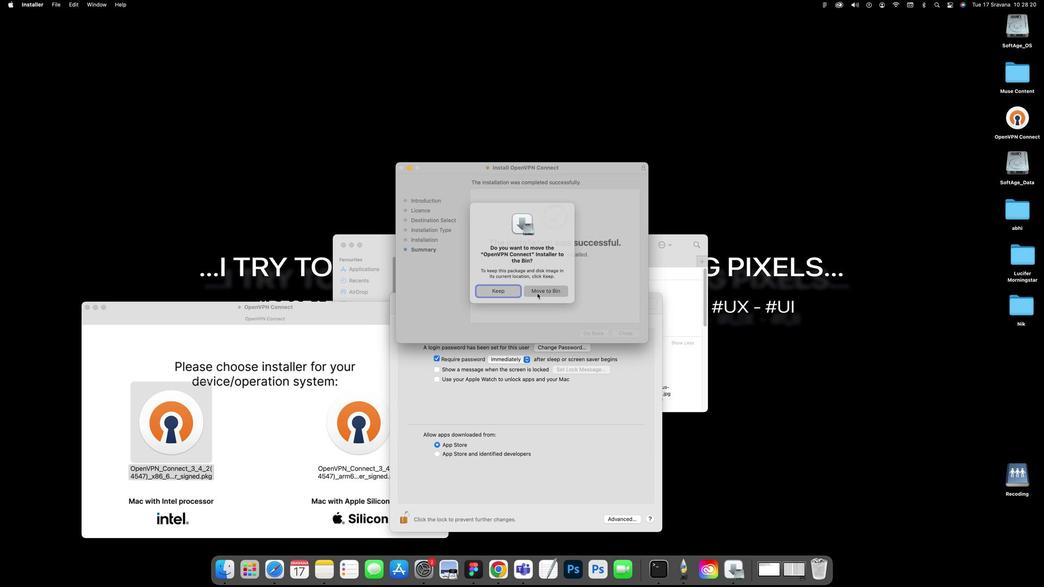 
Action: Mouse moved to (500, 290)
Screenshot: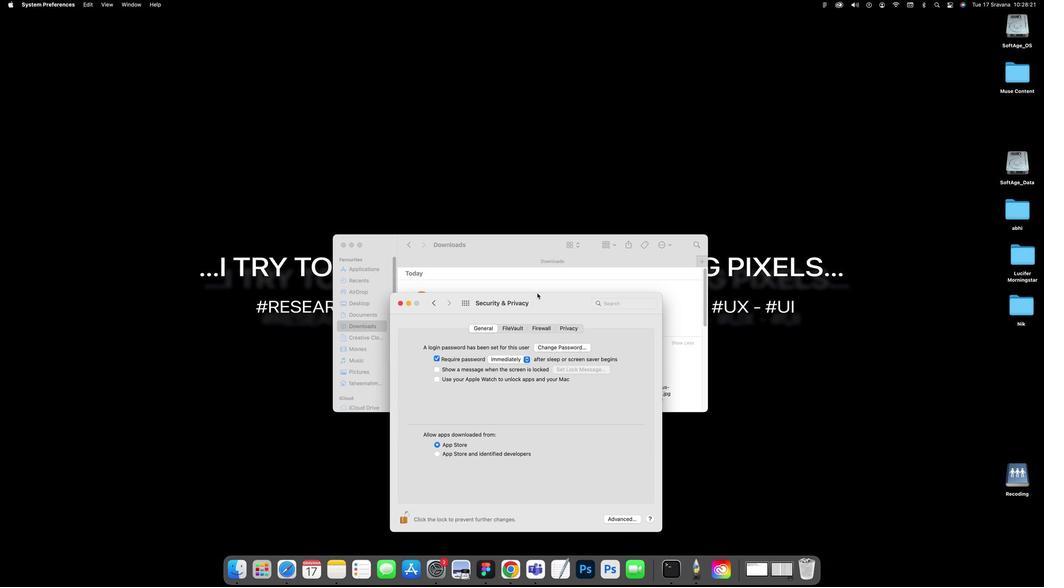 
Action: Mouse pressed left at (500, 290)
Screenshot: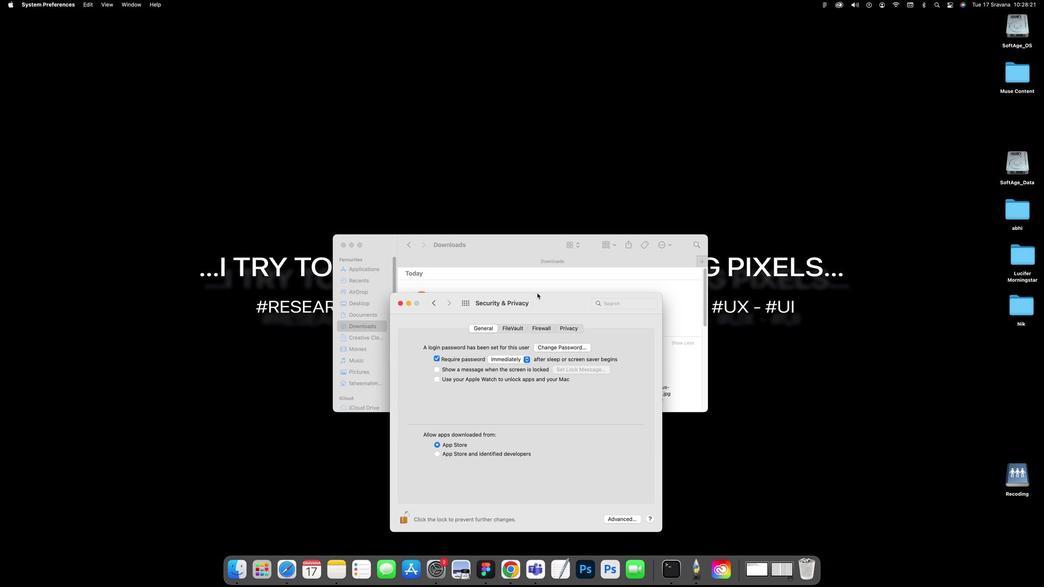 
Action: Mouse moved to (489, 290)
Screenshot: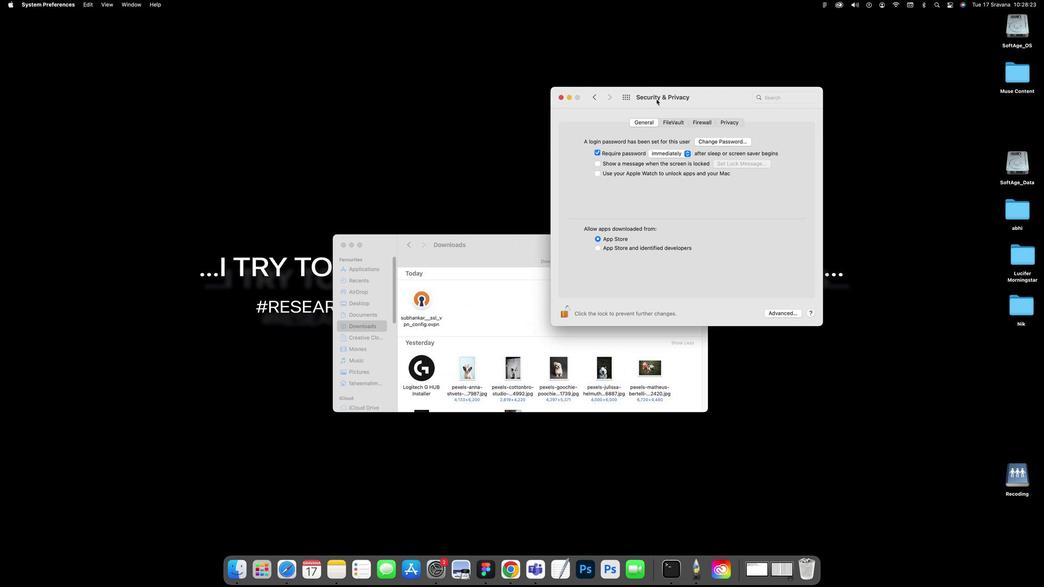 
Action: Mouse pressed left at (489, 290)
Screenshot: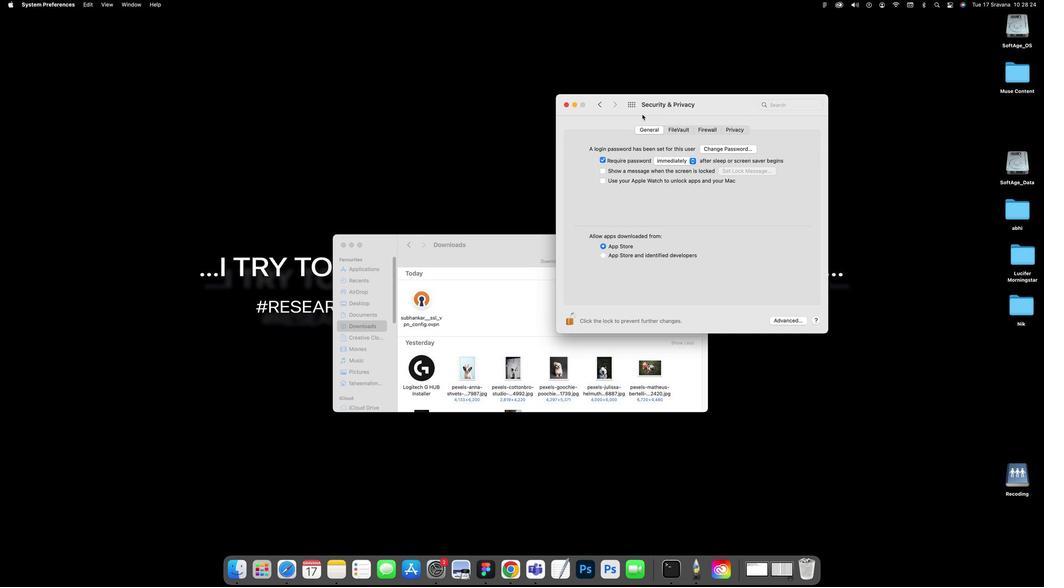 
Action: Mouse moved to (484, 291)
Screenshot: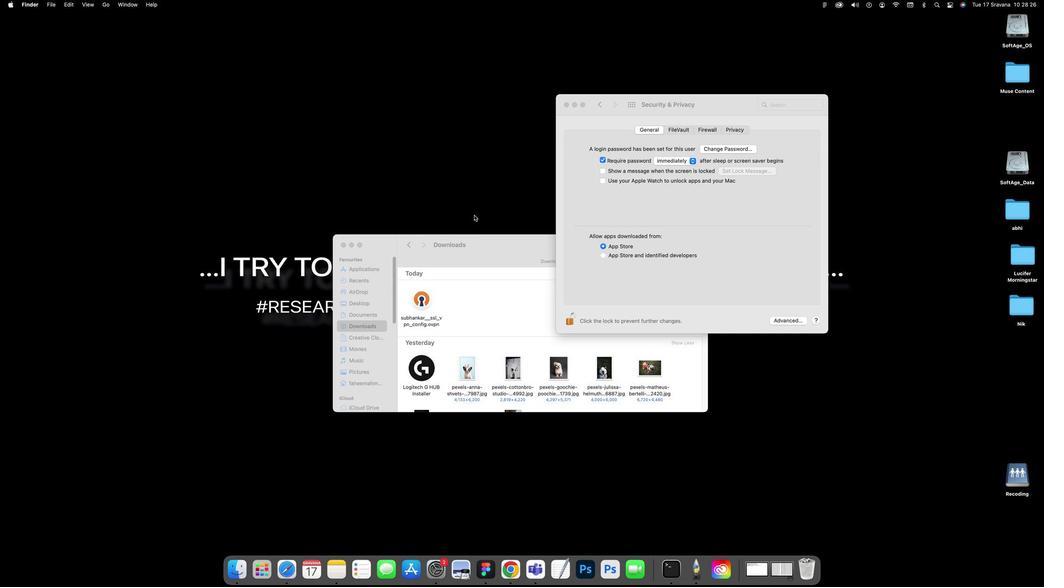 
Action: Mouse pressed left at (484, 291)
Screenshot: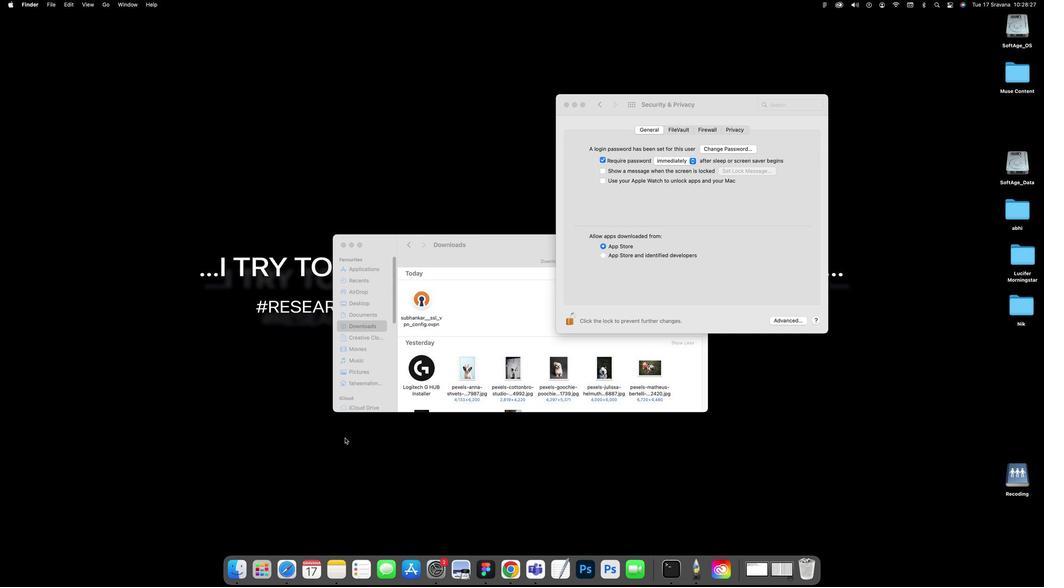 
Action: Mouse moved to (430, 287)
Screenshot: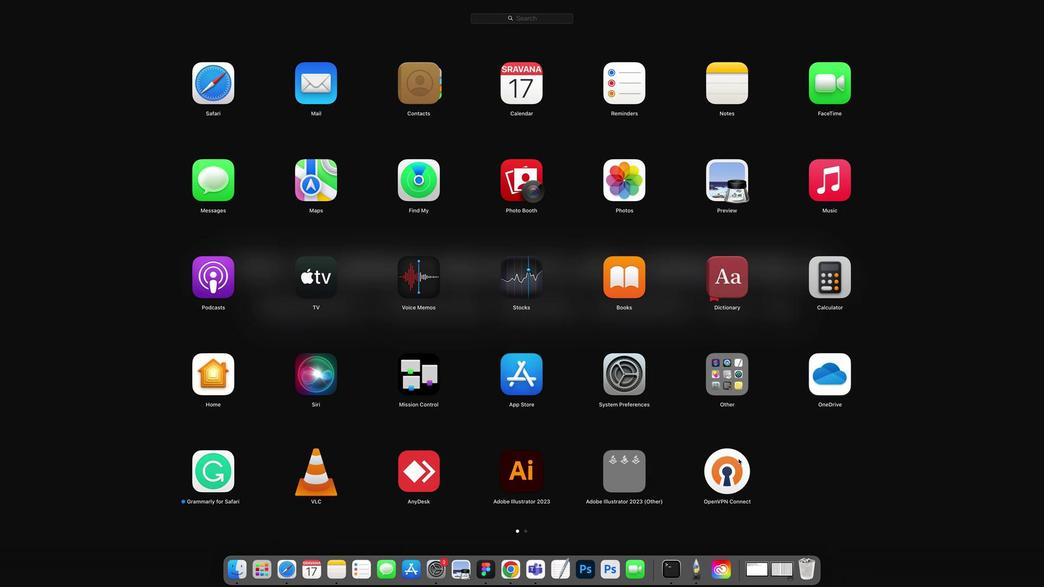 
Action: Mouse pressed left at (430, 287)
Screenshot: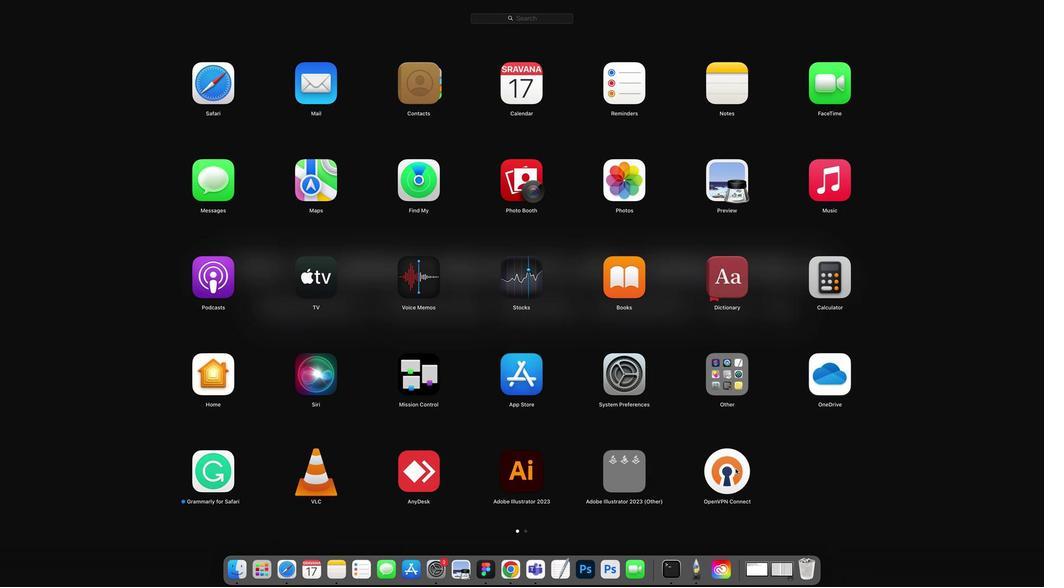 
Action: Mouse moved to (550, 288)
Screenshot: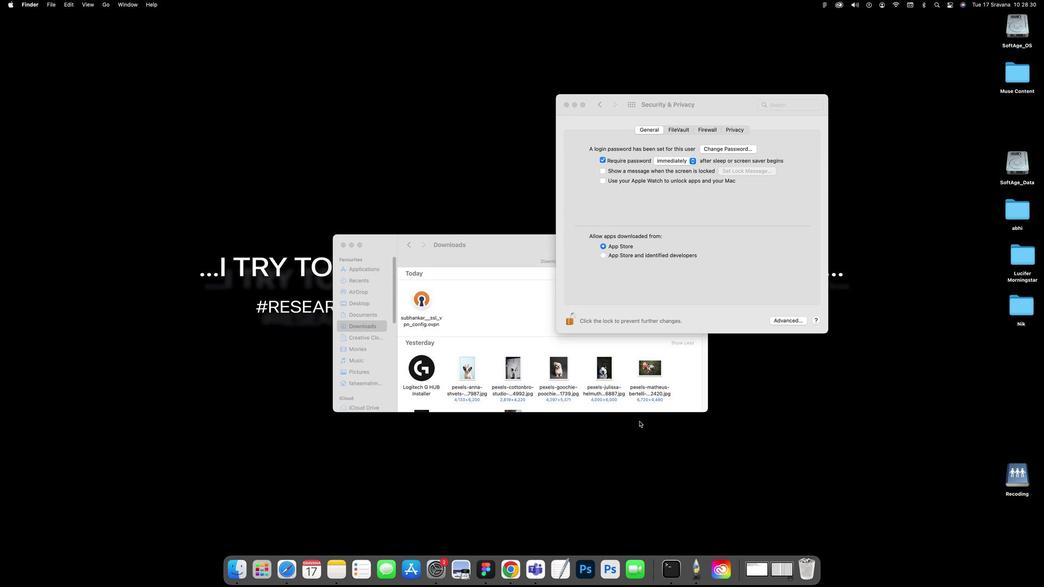 
Action: Mouse pressed left at (550, 288)
Screenshot: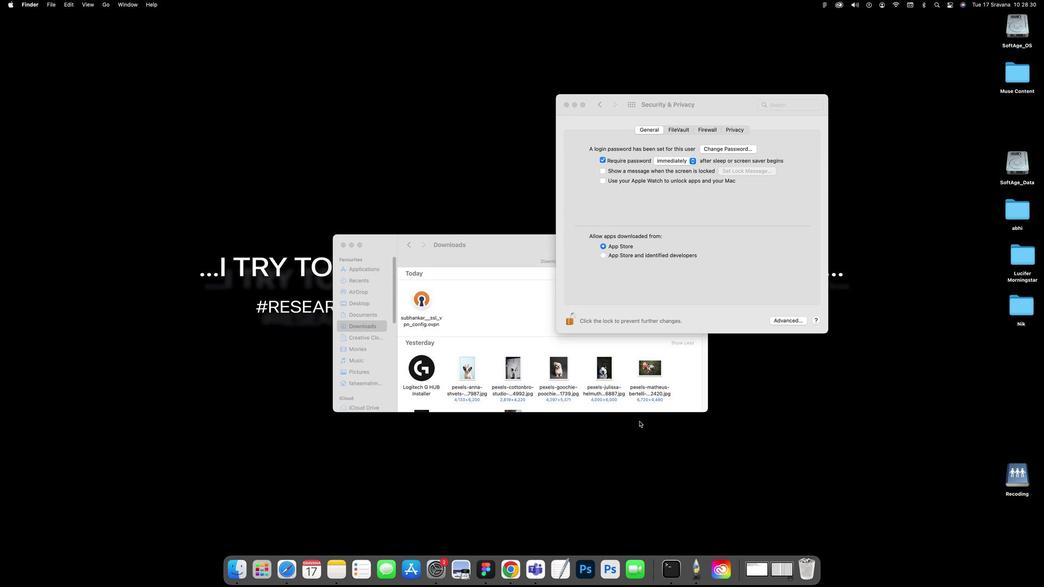 
Action: Mouse moved to (495, 290)
Screenshot: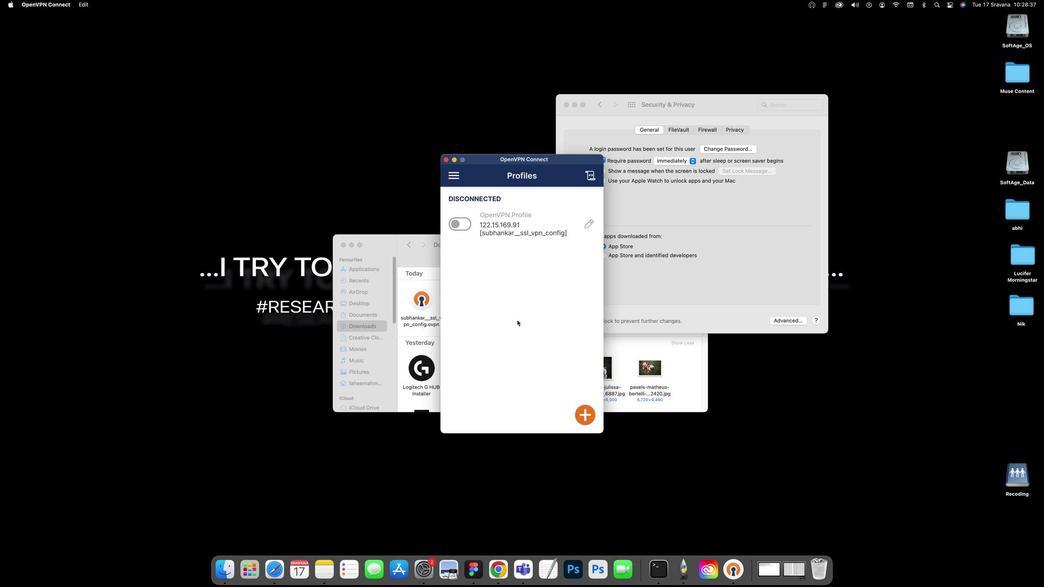 
Action: Mouse pressed left at (495, 290)
Screenshot: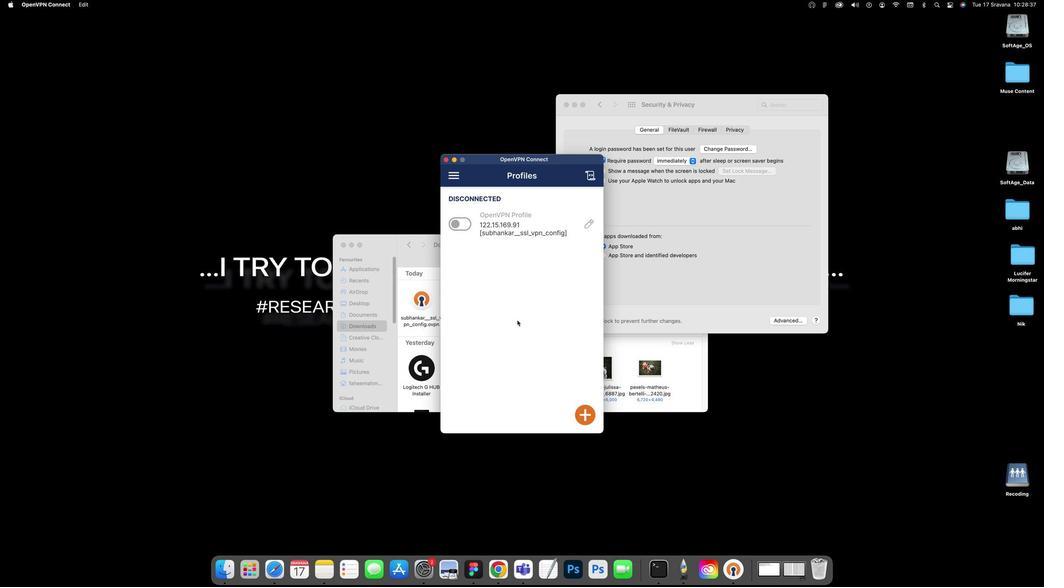 
Action: Mouse moved to (513, 291)
Screenshot: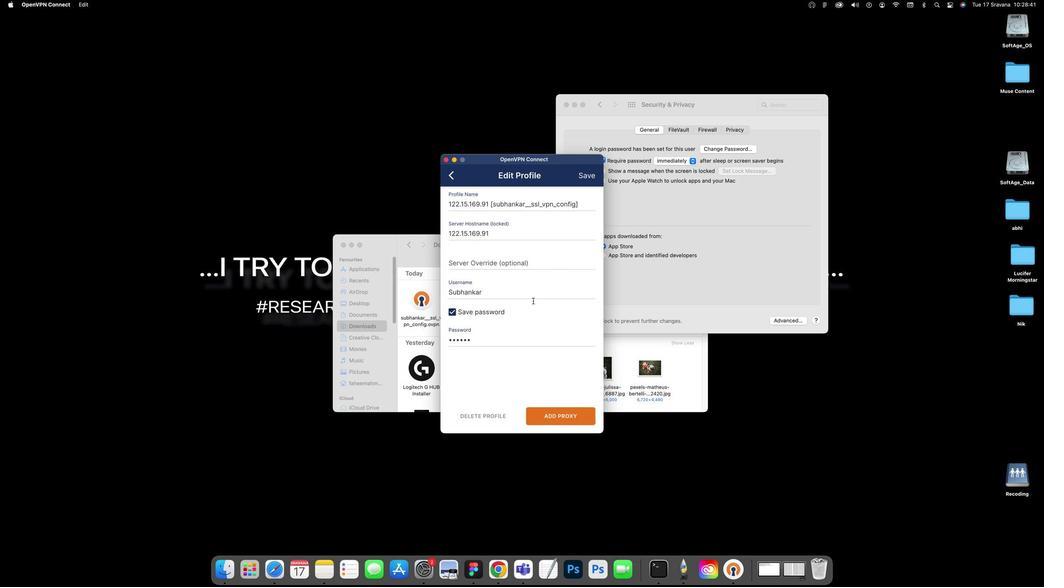 
Action: Mouse pressed left at (513, 291)
Screenshot: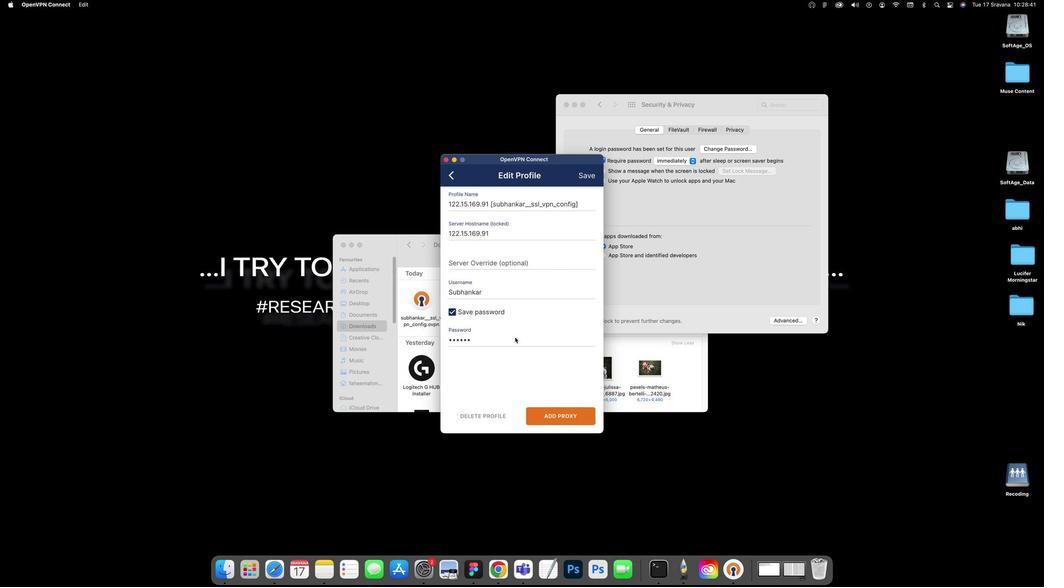 
Action: Mouse moved to (486, 288)
Screenshot: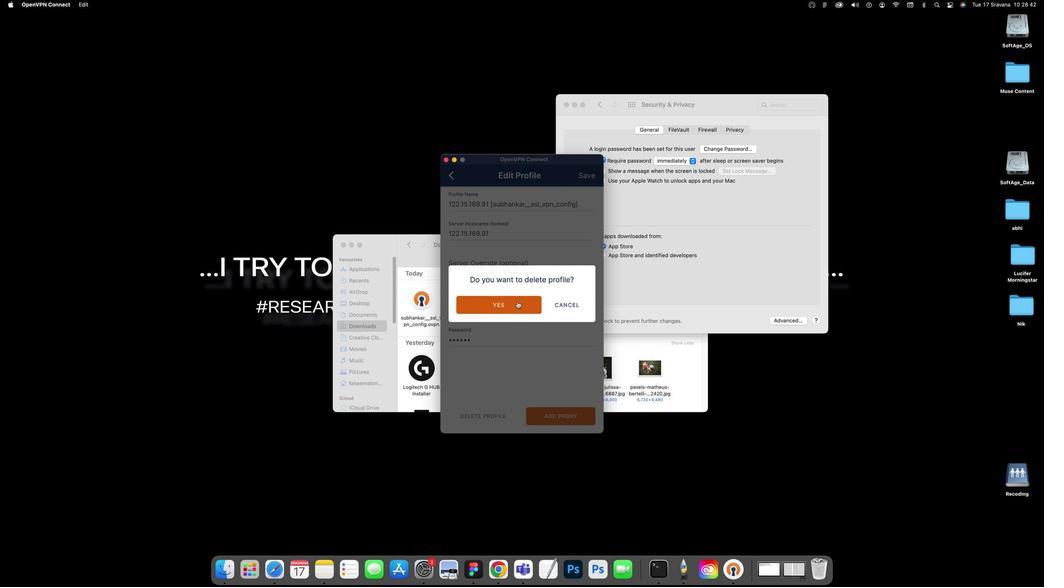 
Action: Mouse pressed left at (486, 288)
Screenshot: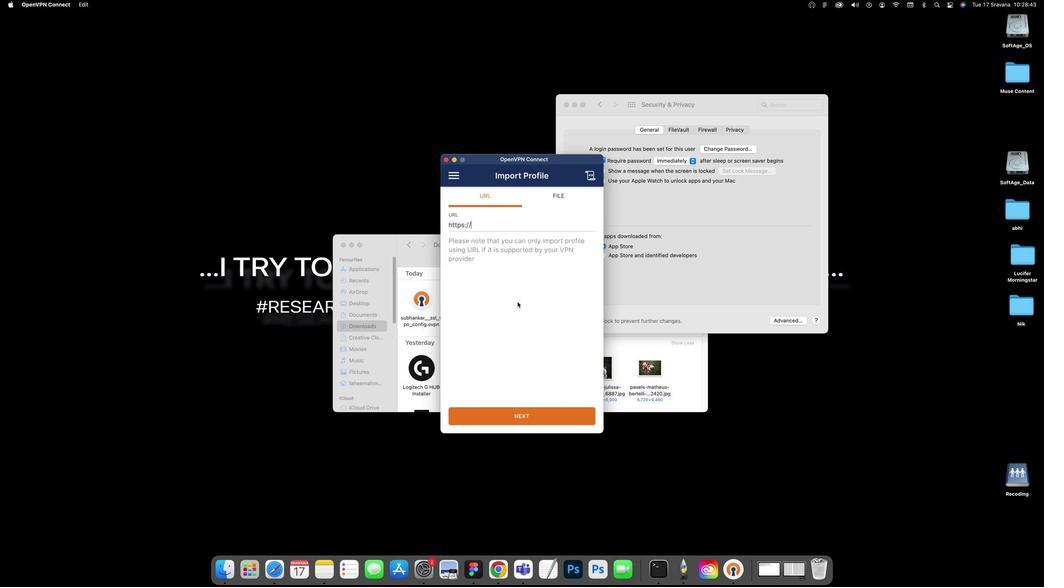
Action: Mouse moved to (495, 290)
Screenshot: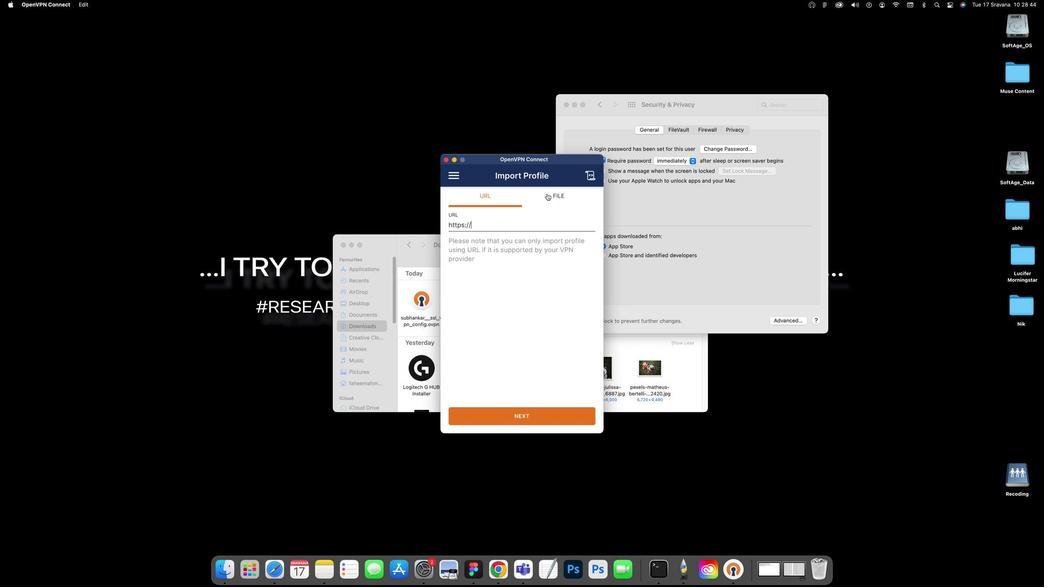 
Action: Mouse pressed left at (495, 290)
Screenshot: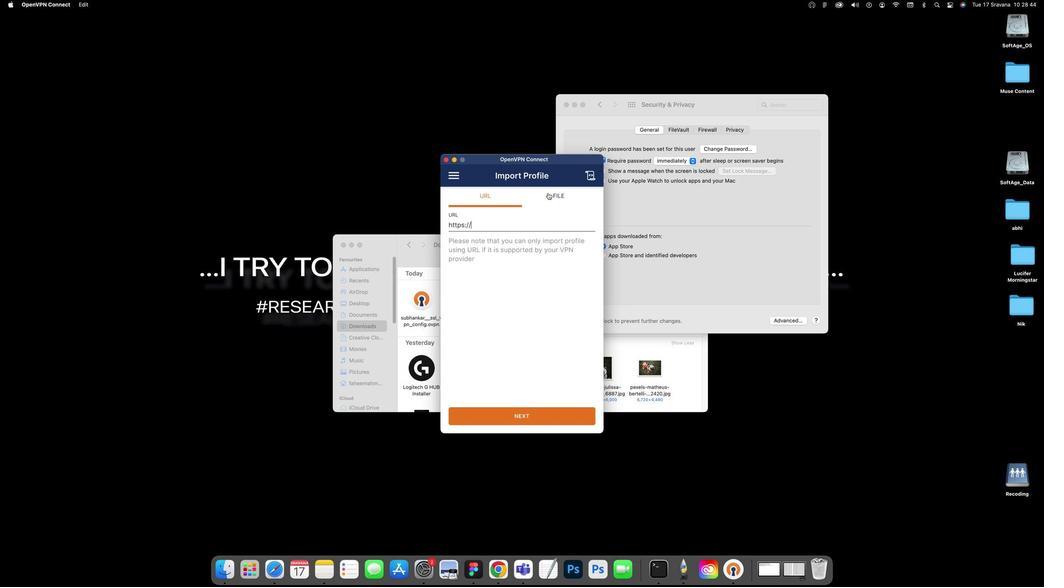 
Action: Mouse moved to (503, 291)
Screenshot: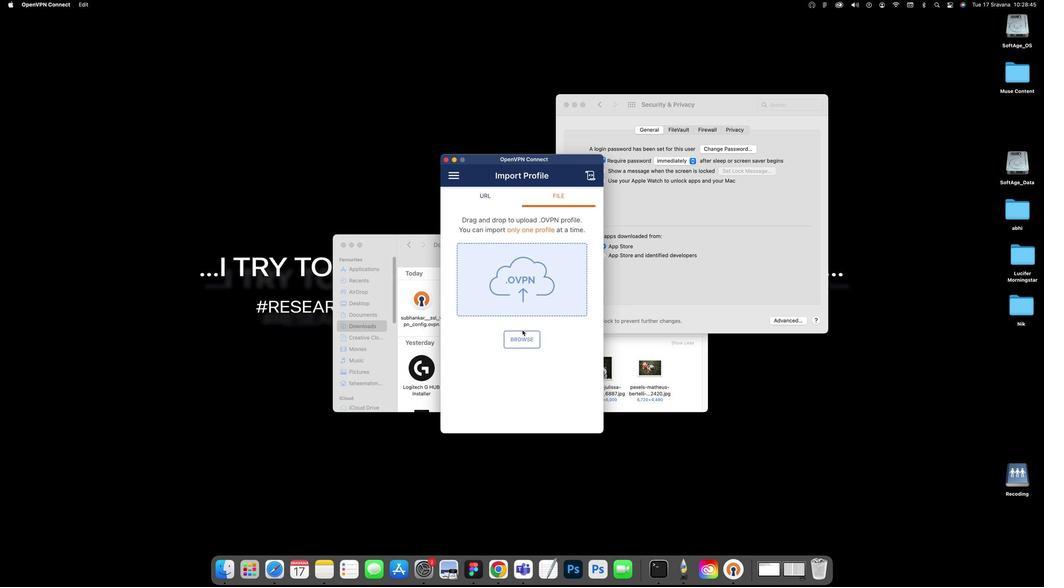
Action: Mouse pressed left at (503, 291)
Screenshot: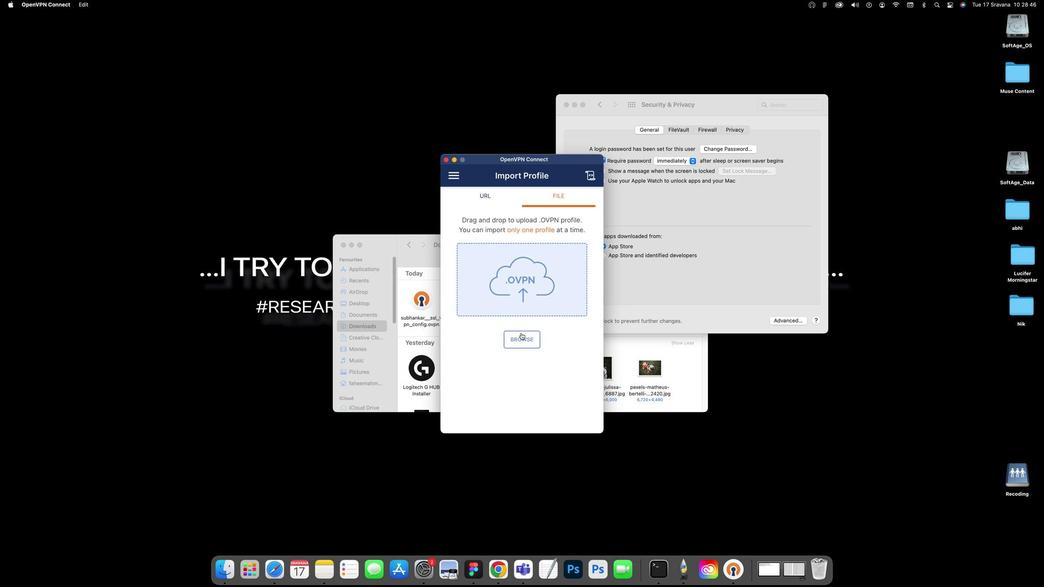 
Action: Mouse moved to (496, 290)
Screenshot: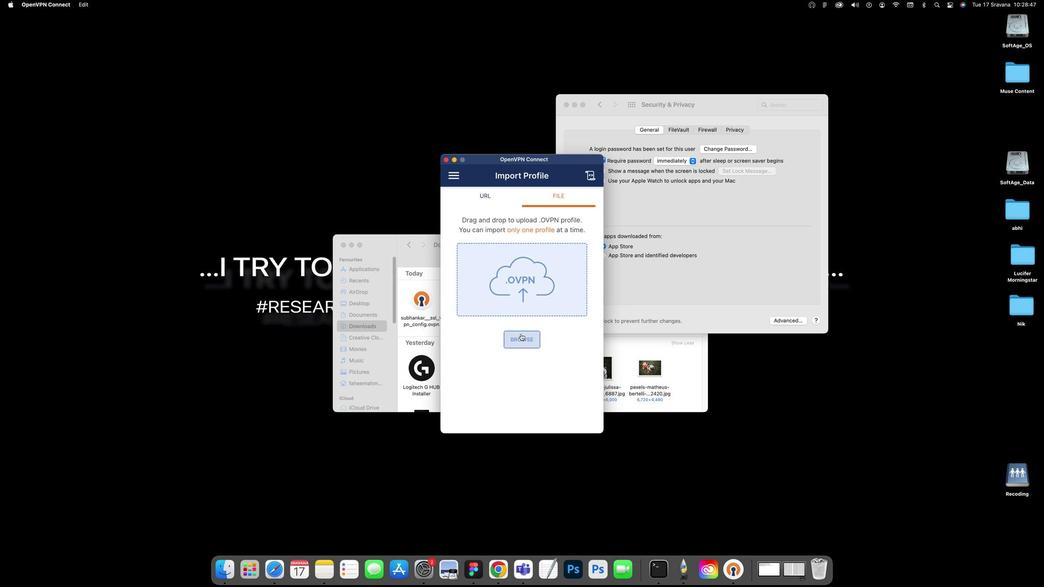 
Action: Mouse pressed left at (496, 290)
Screenshot: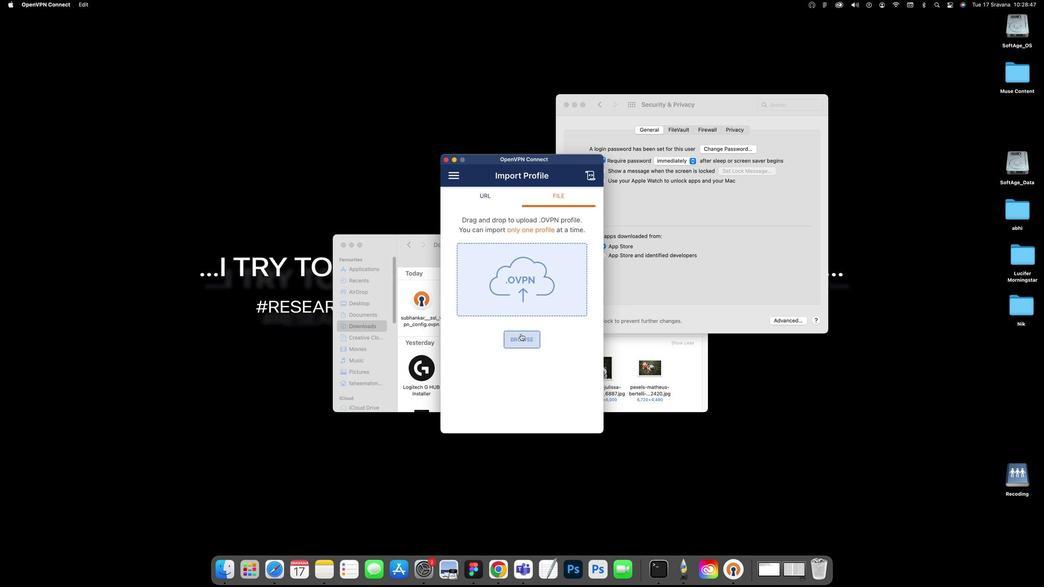 
Action: Mouse moved to (486, 291)
Screenshot: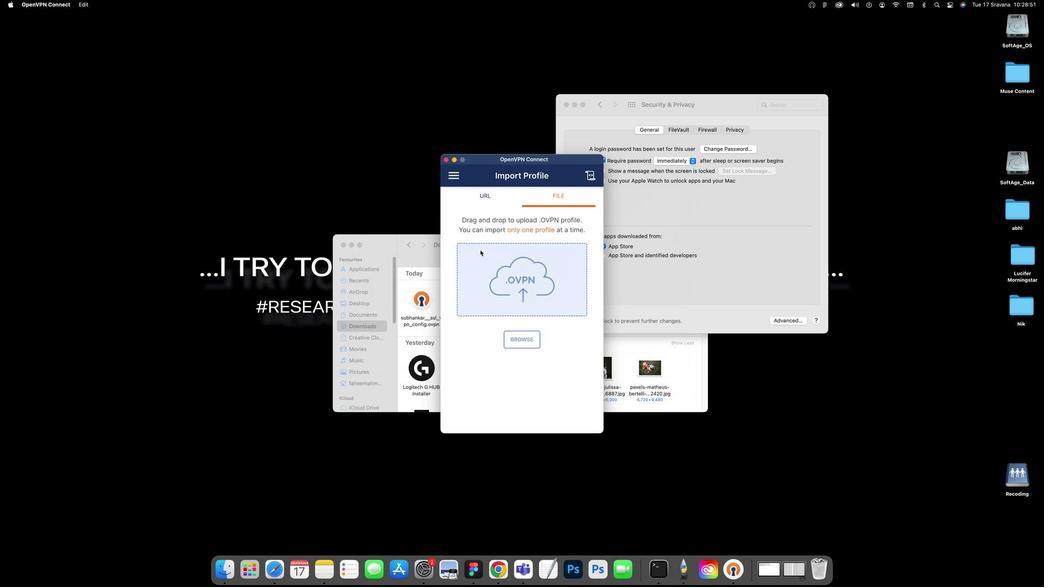 
Action: Mouse pressed left at (486, 291)
Screenshot: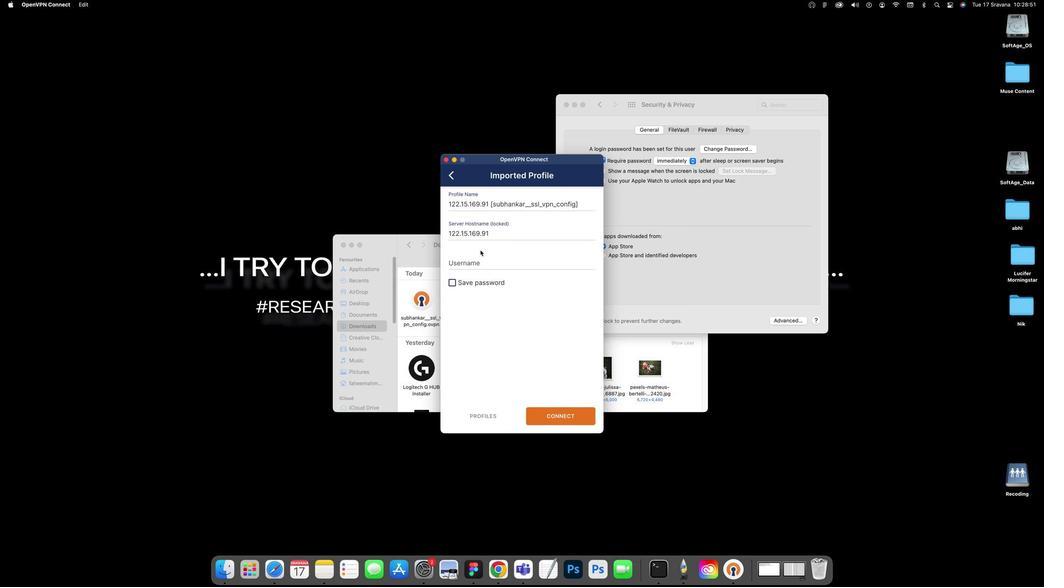 
Action: Key pressed Key.enter
Screenshot: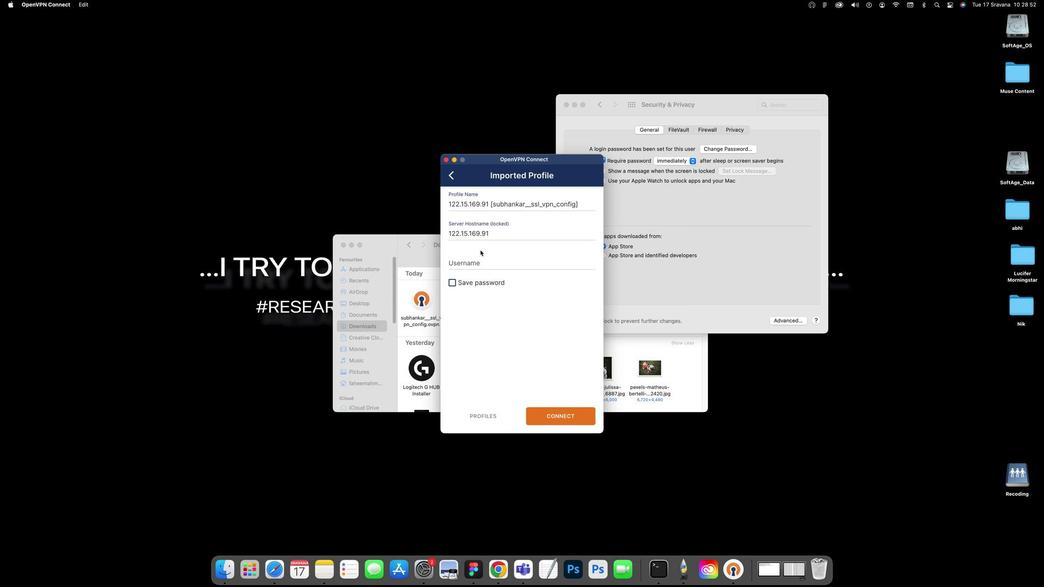 
Action: Mouse moved to (484, 290)
Screenshot: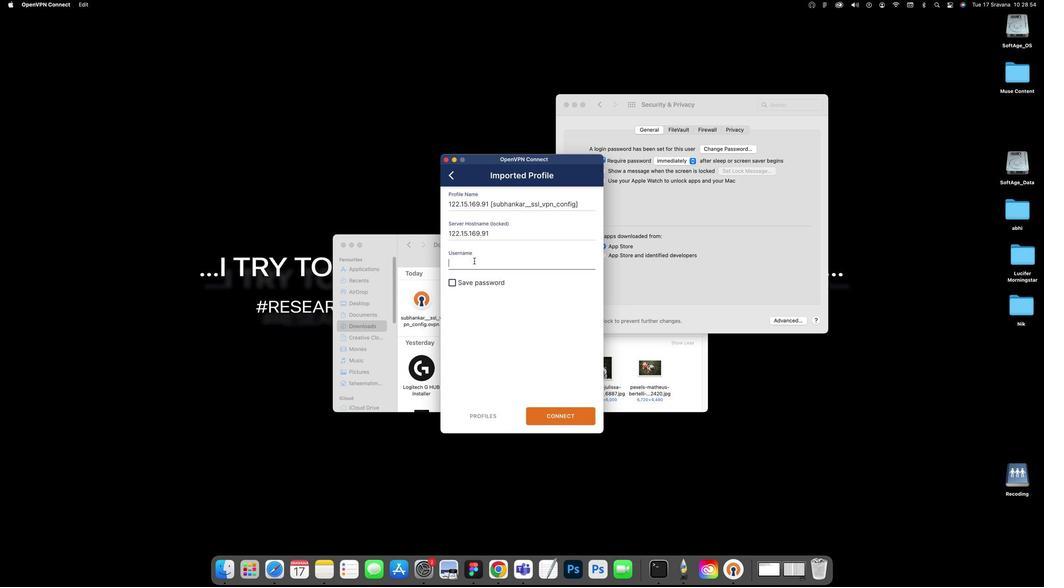 
Action: Mouse pressed left at (484, 290)
Screenshot: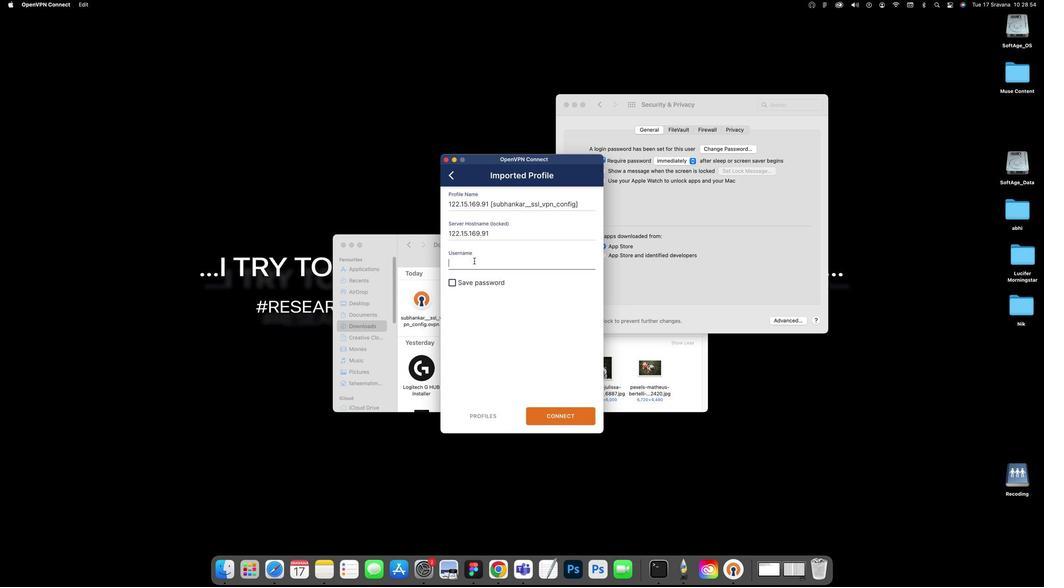 
Action: Key pressed Key.caps_lock'S'Key.caps_lock'u''b''h''a''n''k''a''r'Key.enter
Screenshot: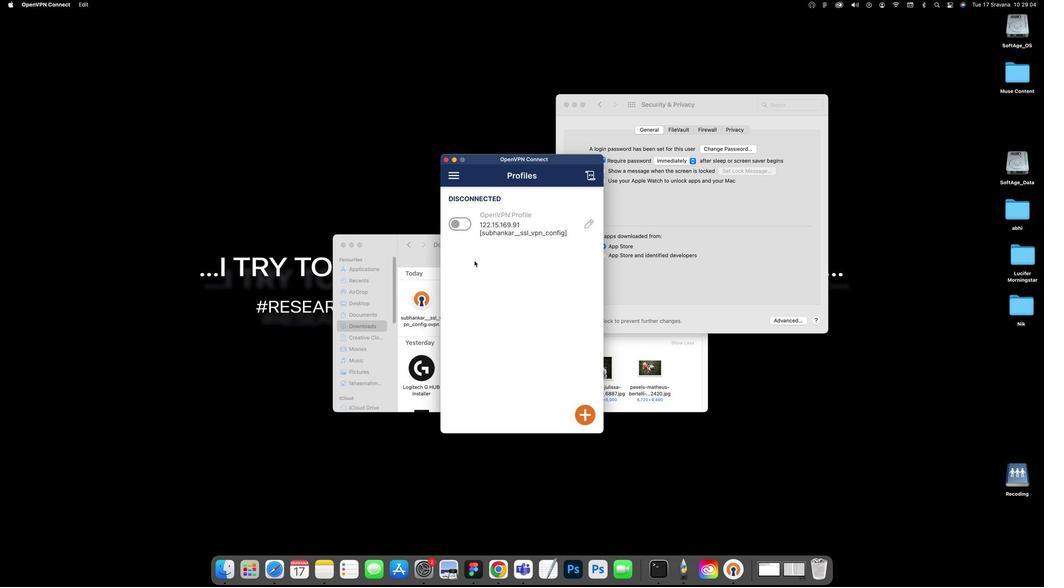 
Action: Mouse moved to (482, 291)
Screenshot: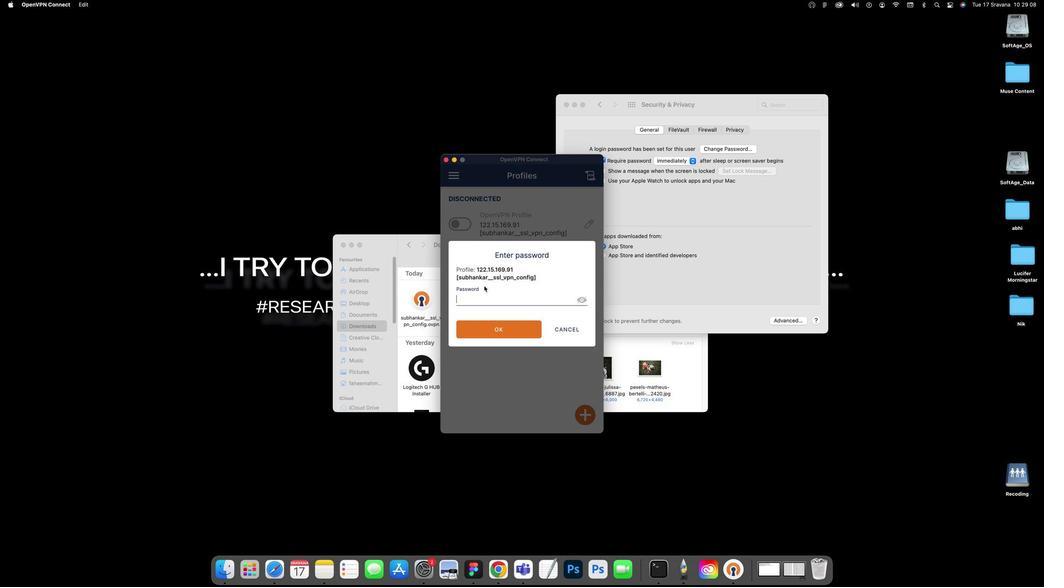 
Action: Mouse pressed left at (482, 291)
Screenshot: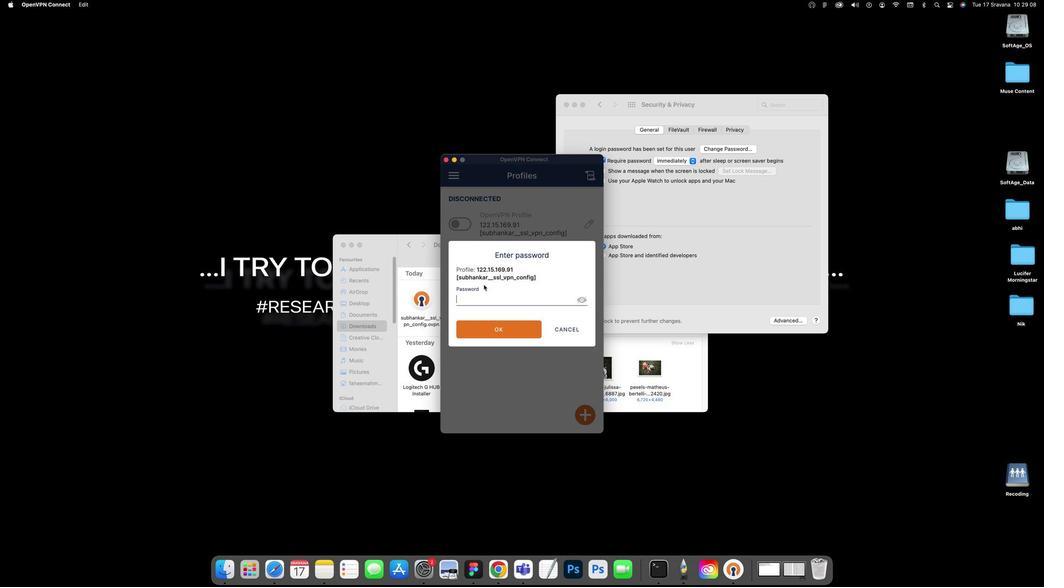 
Action: Mouse moved to (485, 290)
Screenshot: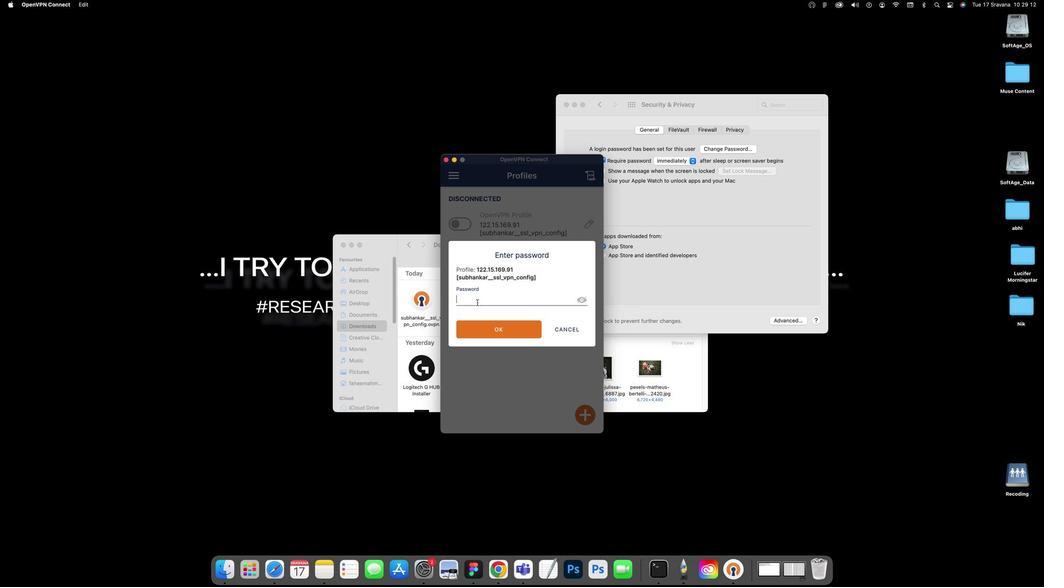 
Action: Mouse pressed left at (485, 290)
Screenshot: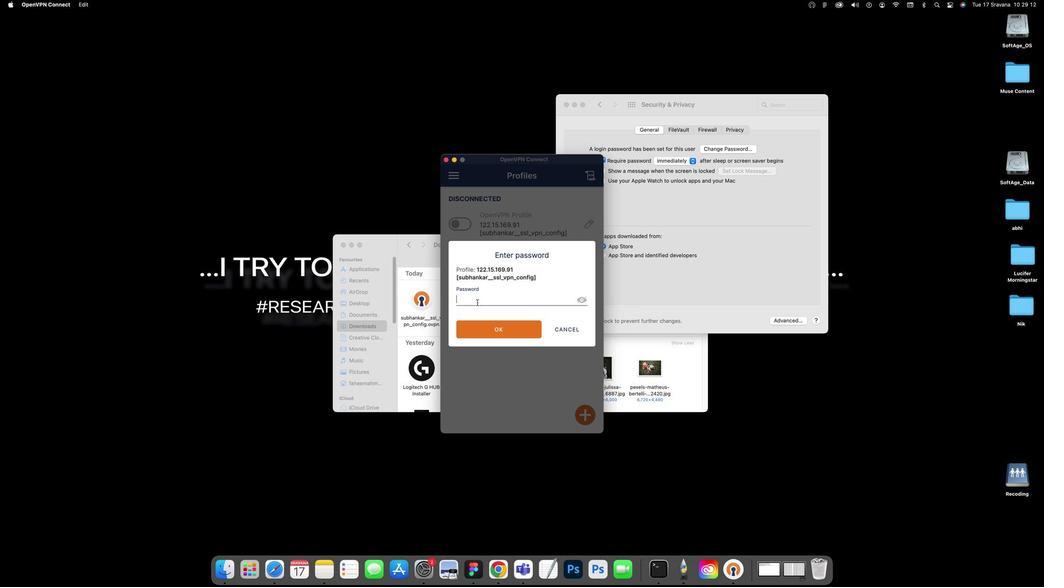 
Action: Key pressed Key.caps_lockKey.caps_lockKey.shift
Screenshot: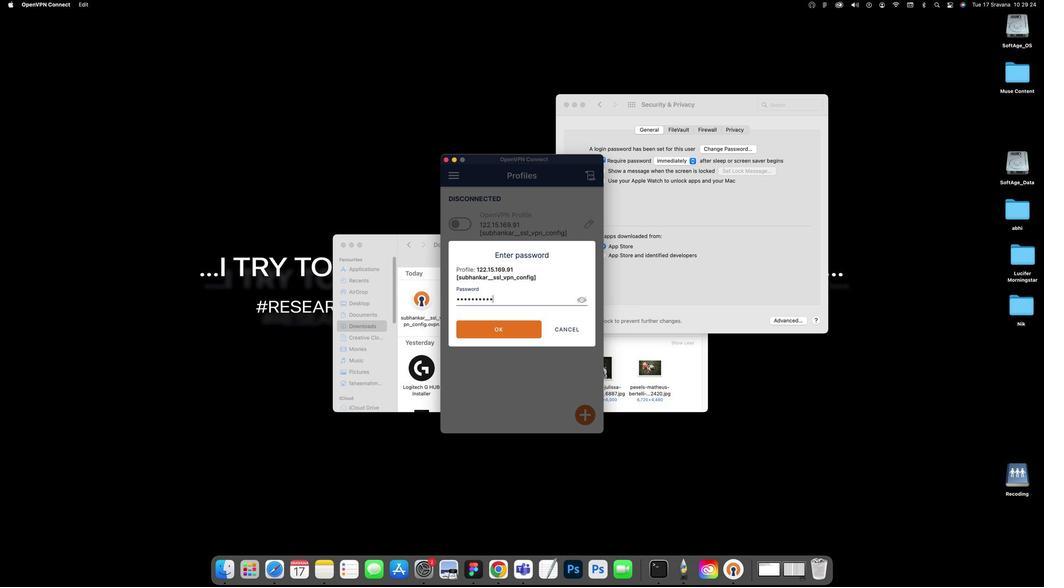 
Action: Mouse moved to (487, 290)
Screenshot: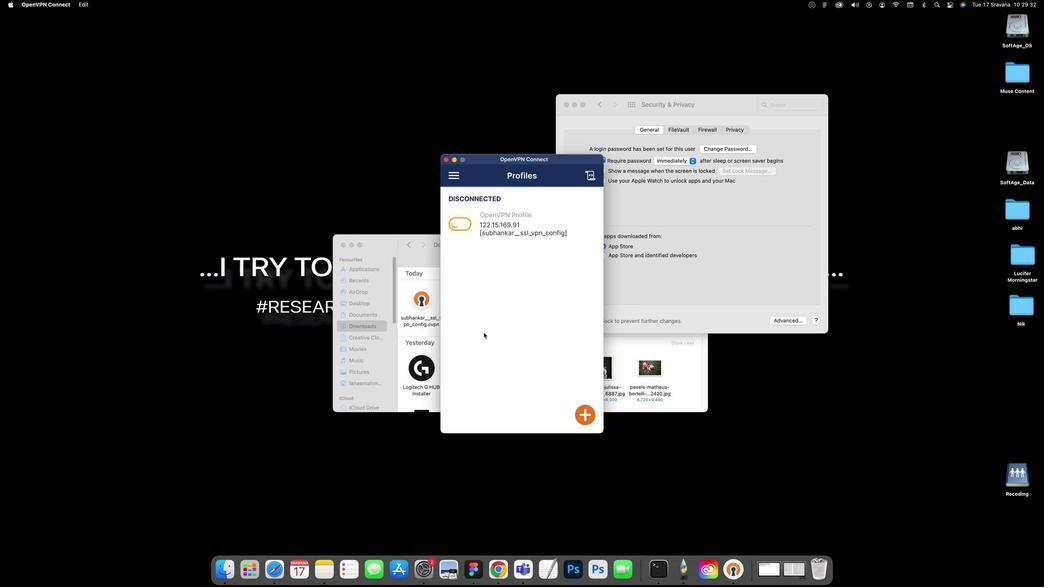 
Action: Mouse pressed left at (487, 290)
Screenshot: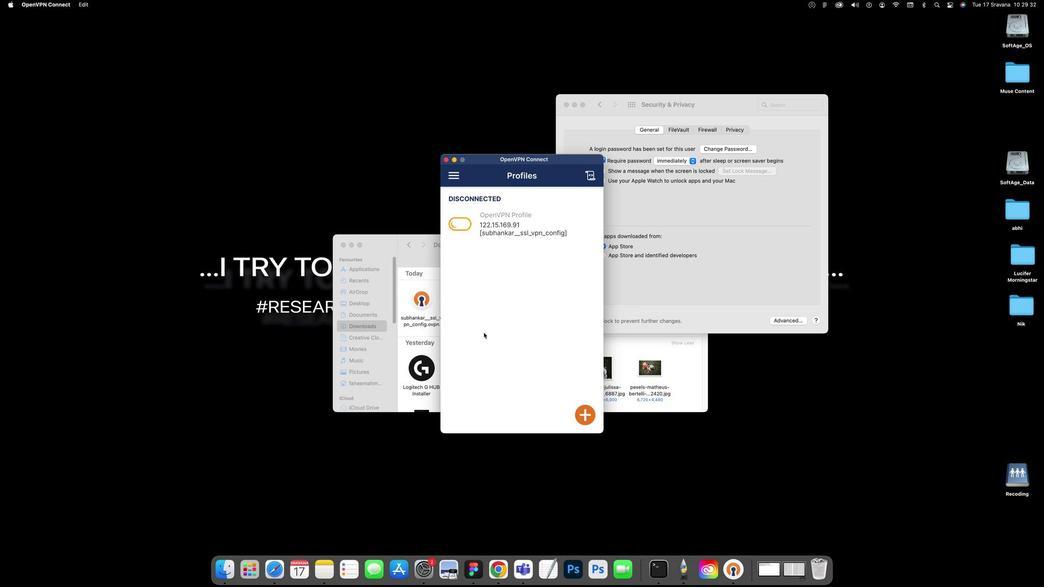 
Action: Mouse moved to (483, 291)
Screenshot: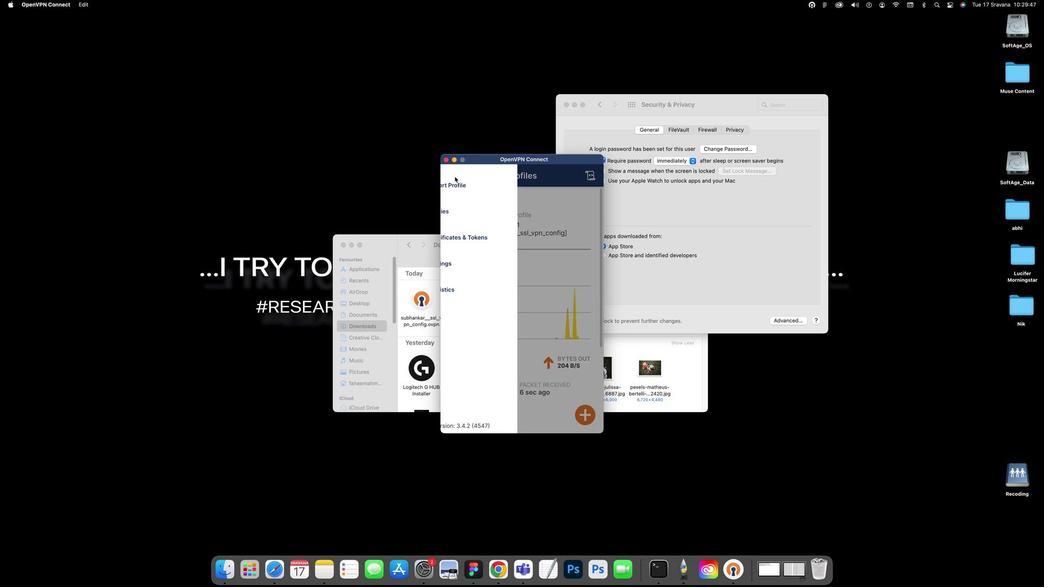 
Action: Mouse pressed left at (483, 291)
Screenshot: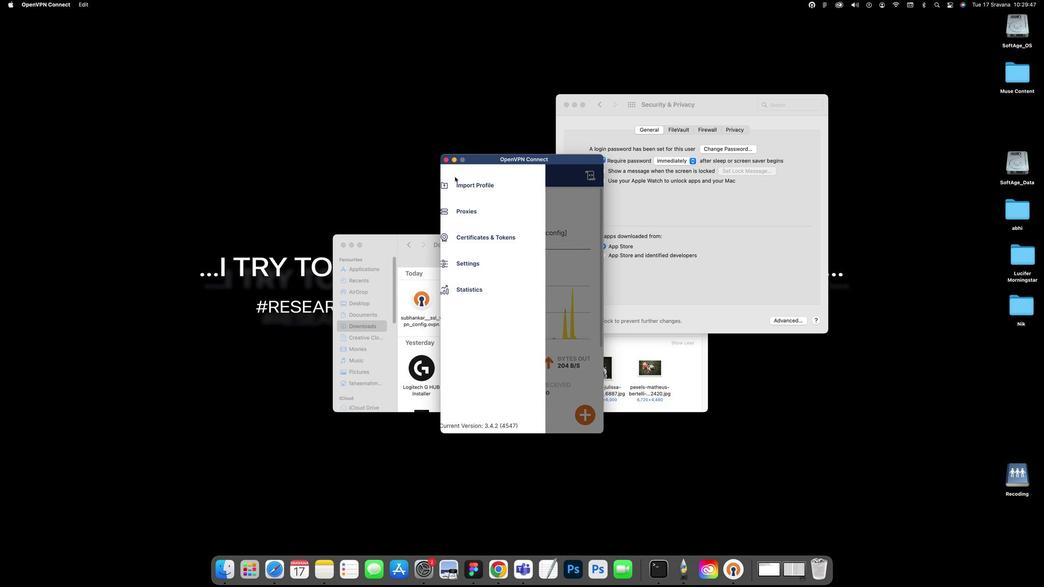 
Action: Mouse moved to (480, 291)
Screenshot: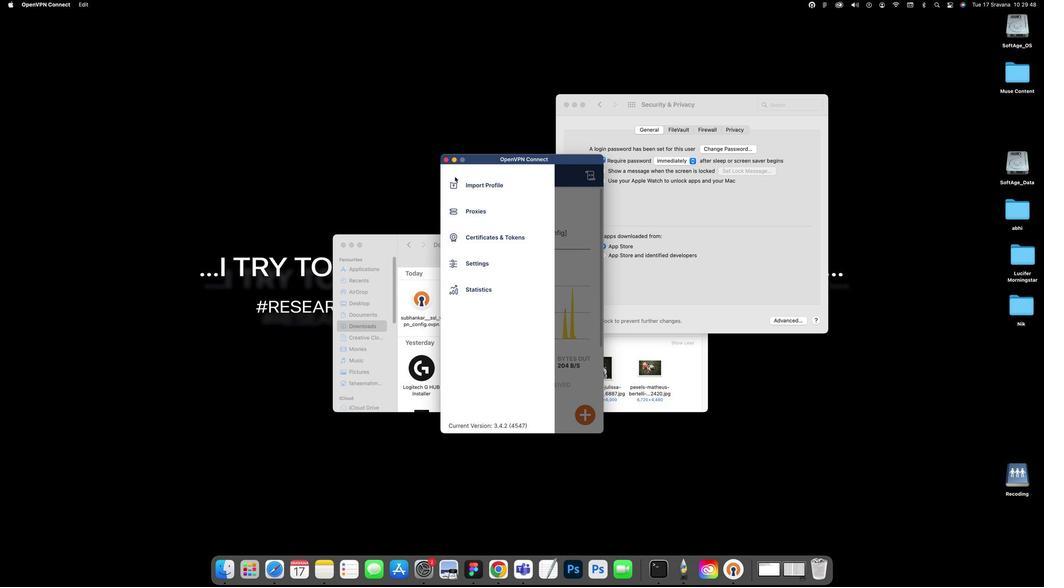 
Action: Mouse pressed left at (480, 291)
Screenshot: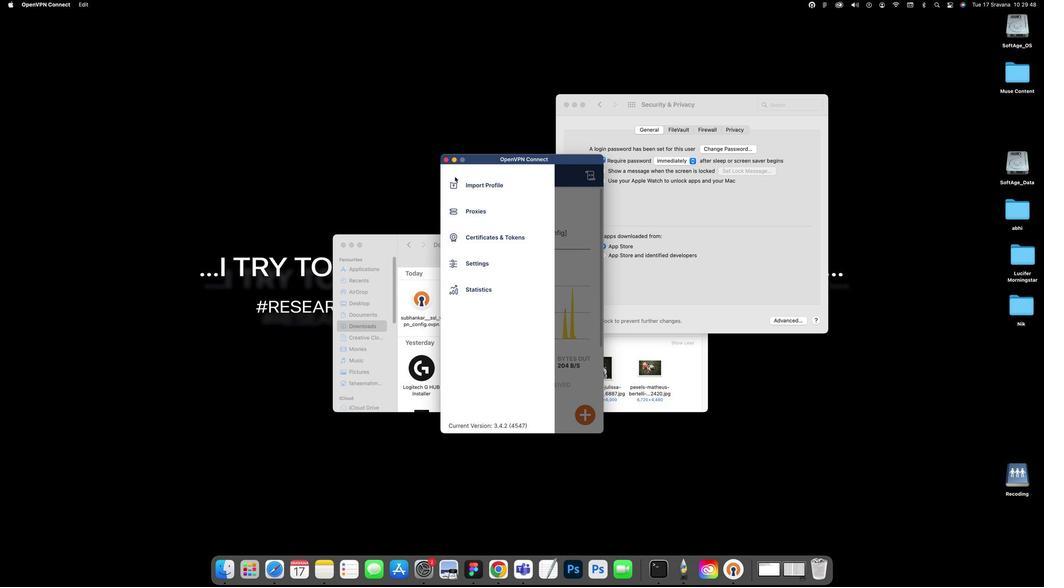 
Action: Mouse moved to (479, 291)
Screenshot: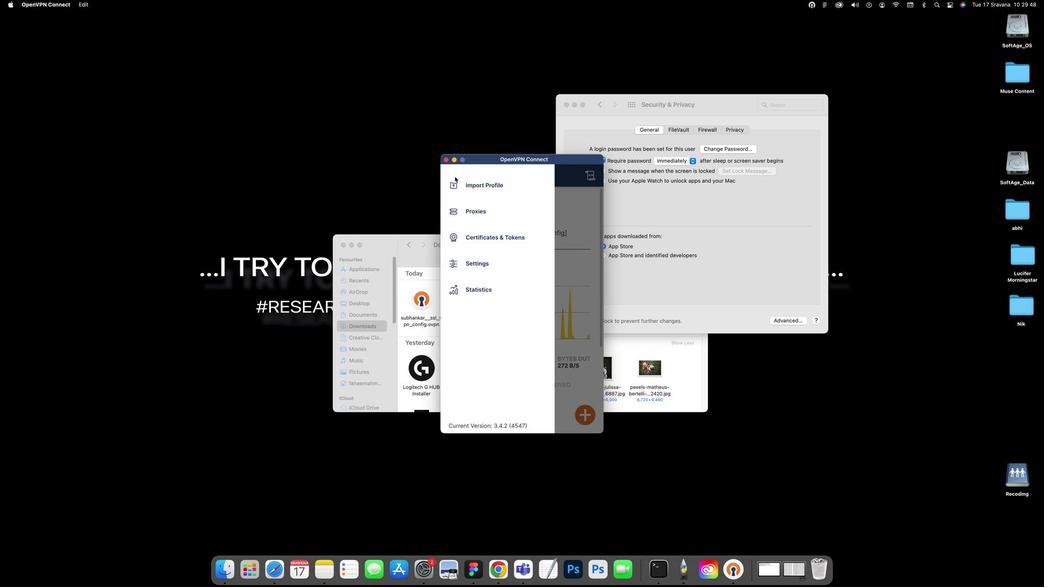 
Action: Mouse pressed left at (479, 291)
Screenshot: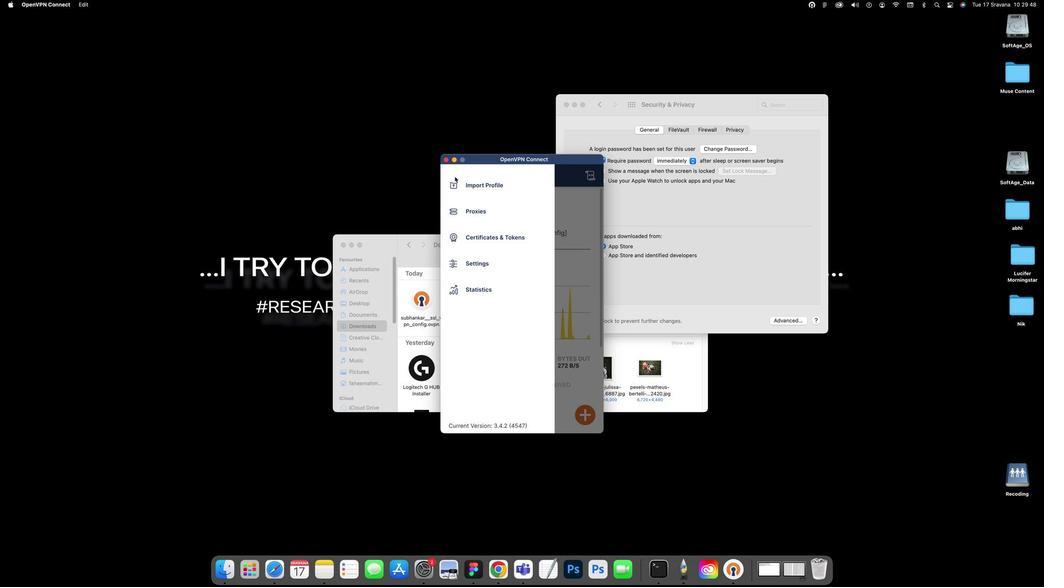 
Action: Mouse moved to (489, 290)
Screenshot: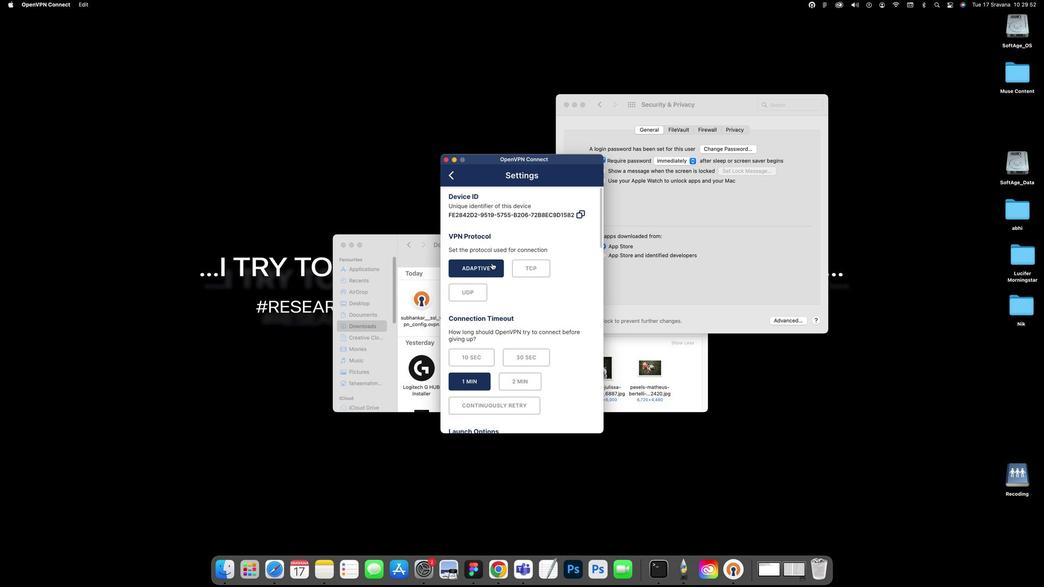 
Action: Mouse pressed left at (489, 290)
Screenshot: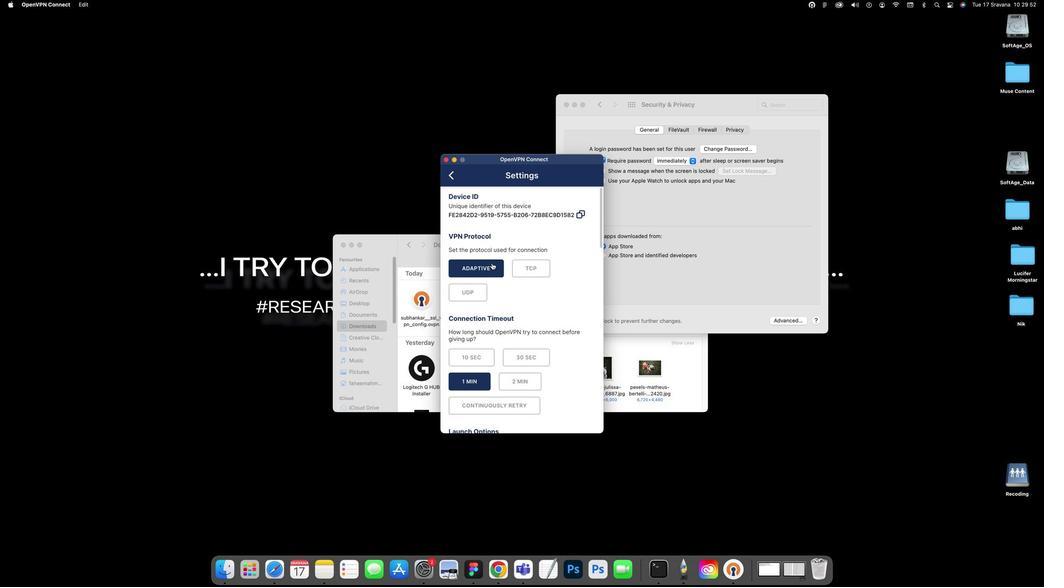 
Action: Mouse moved to (495, 290)
Screenshot: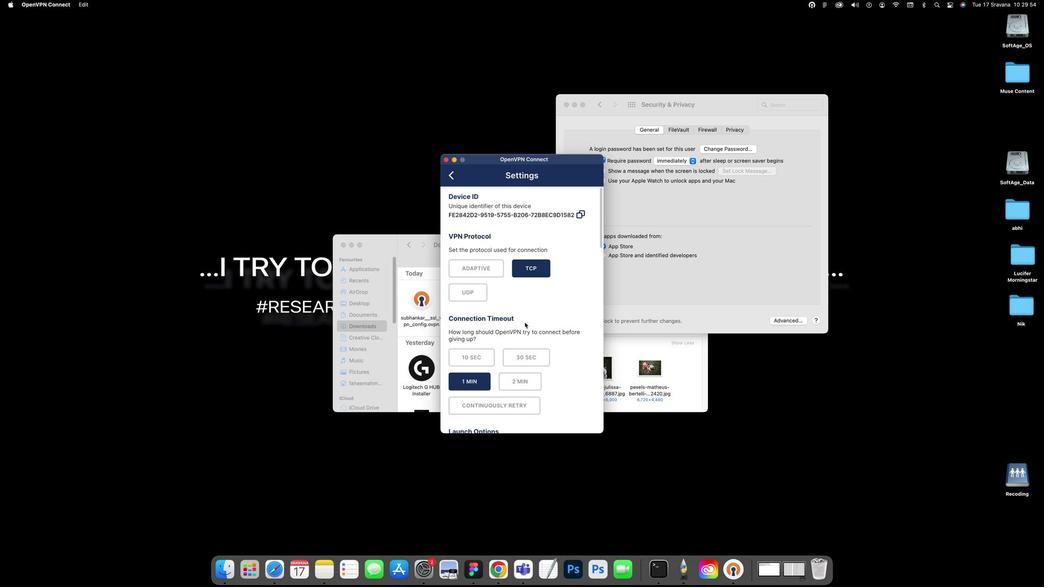 
Action: Mouse pressed left at (495, 290)
Screenshot: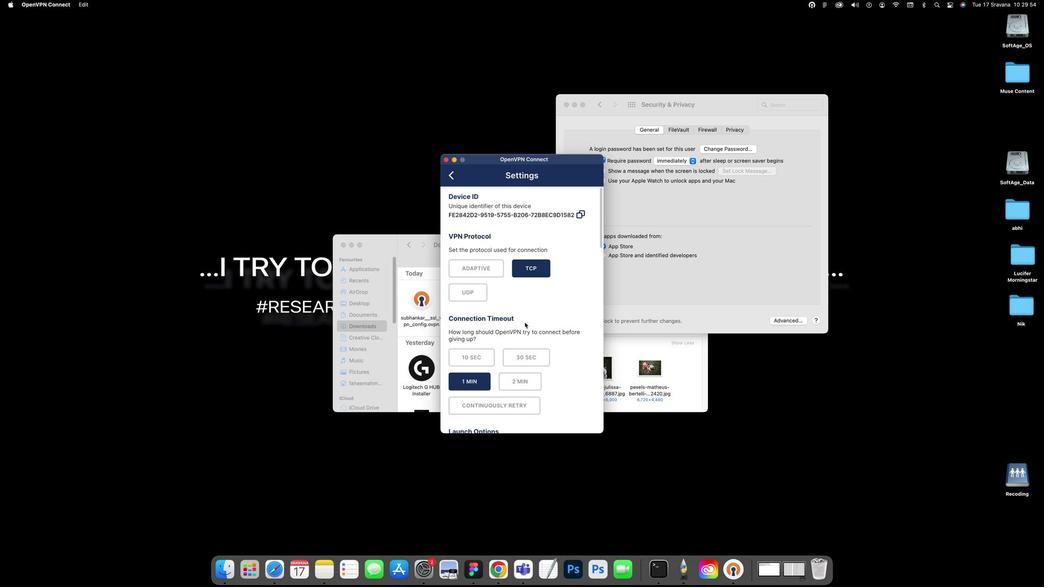 
Action: Mouse moved to (497, 290)
Screenshot: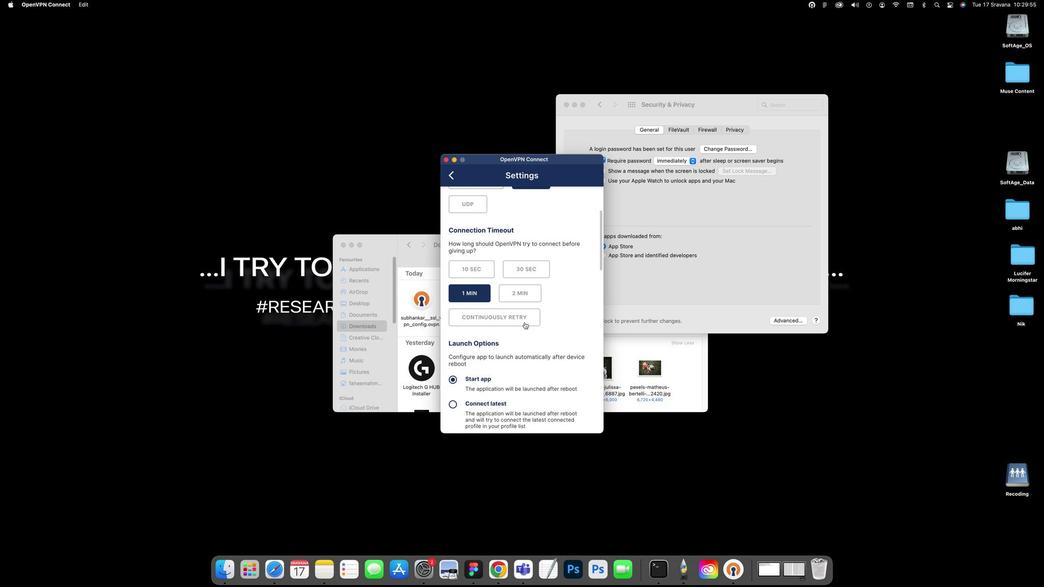 
Action: Mouse scrolled (497, 290) with delta (365, 293)
Screenshot: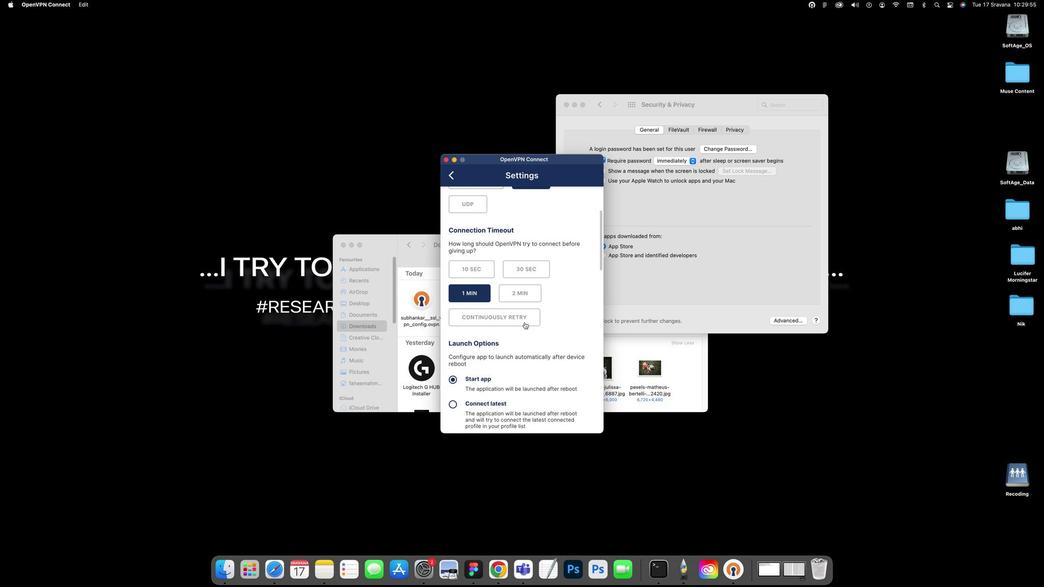 
Action: Mouse scrolled (497, 290) with delta (365, 293)
Screenshot: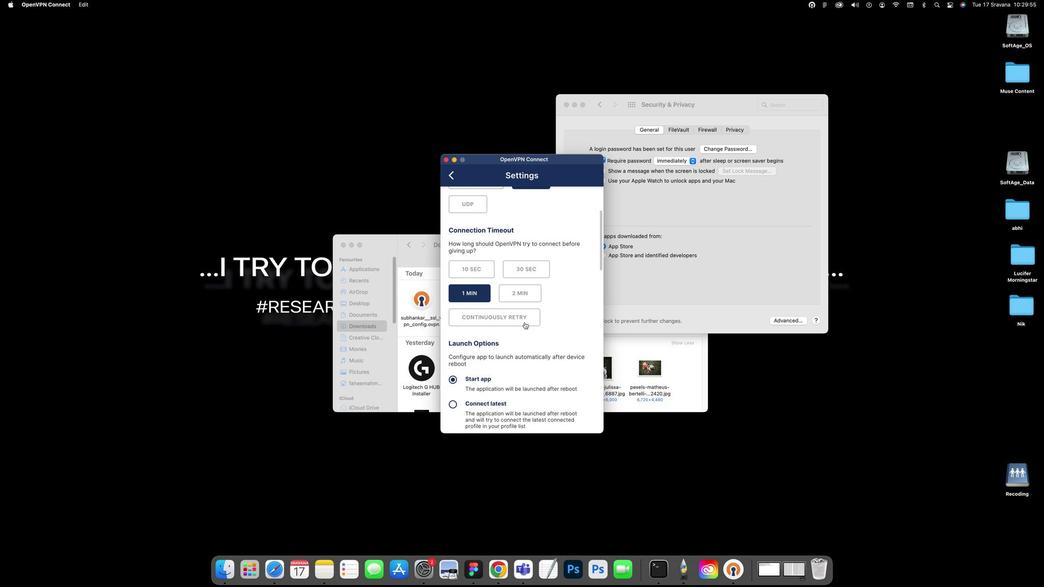 
Action: Mouse scrolled (497, 290) with delta (365, 293)
Screenshot: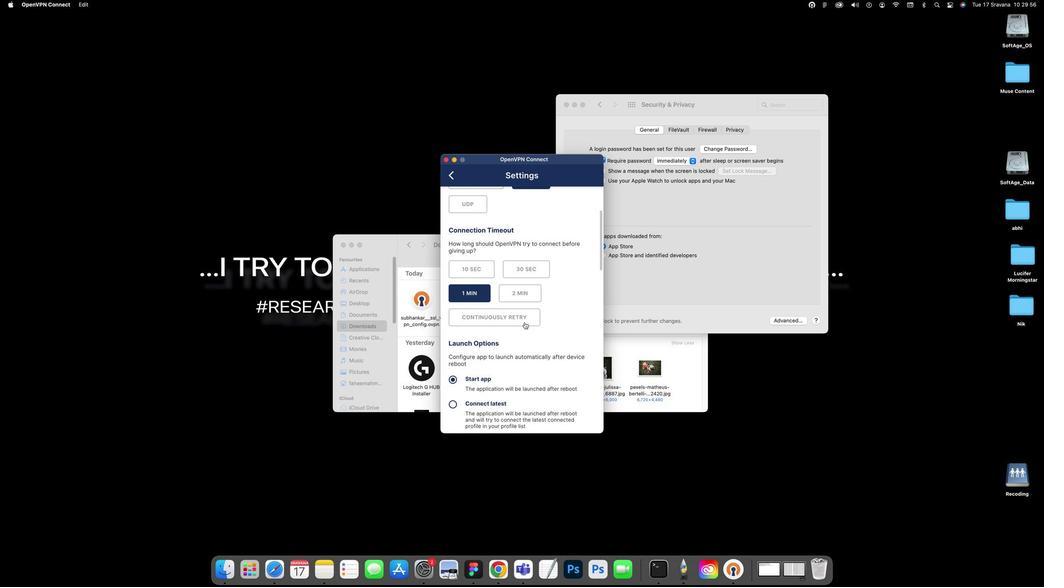 
Action: Mouse moved to (497, 290)
Screenshot: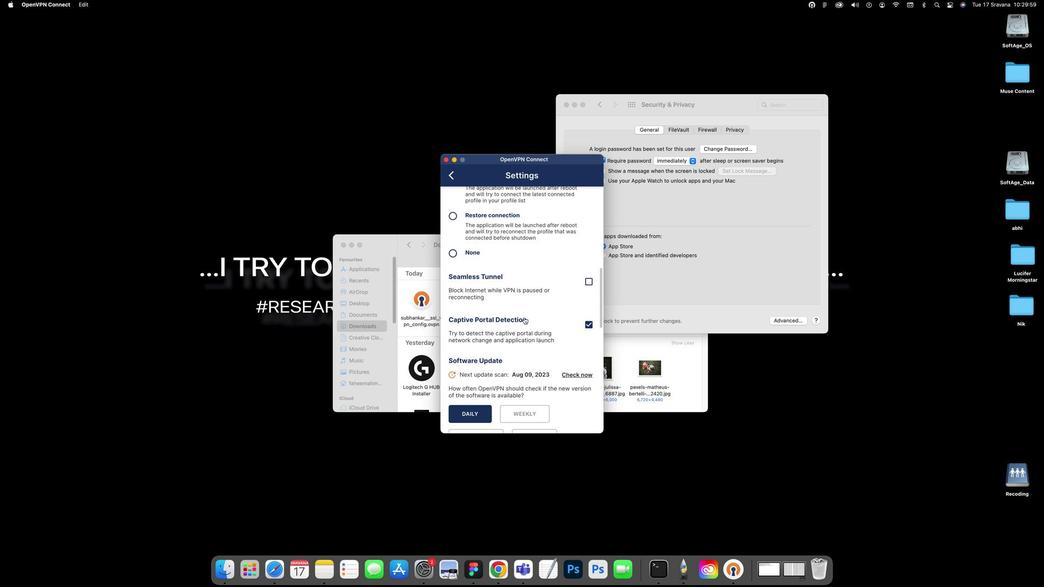 
Action: Mouse scrolled (497, 290) with delta (365, 293)
Screenshot: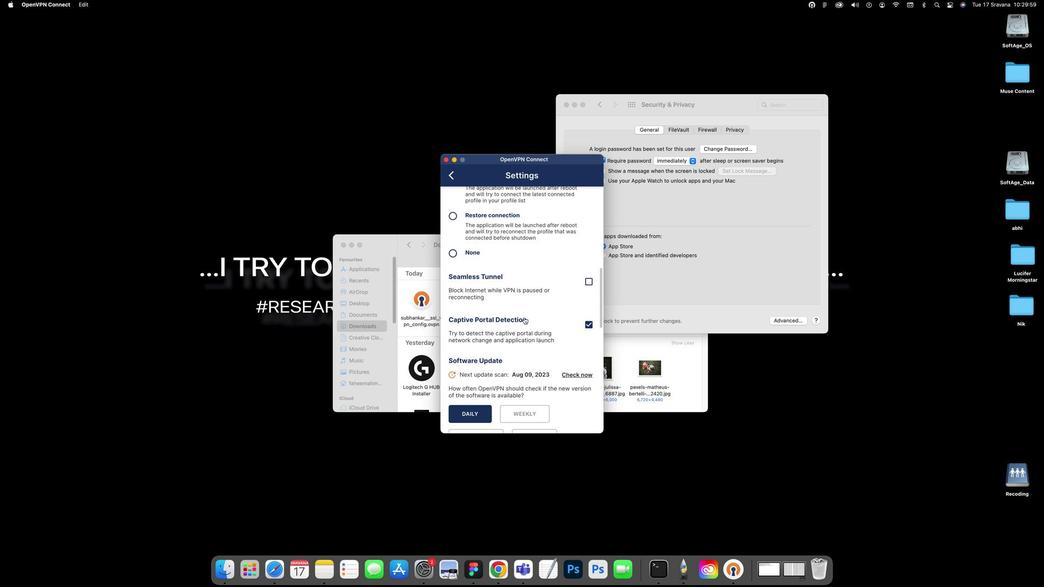 
Action: Mouse scrolled (497, 290) with delta (365, 293)
Screenshot: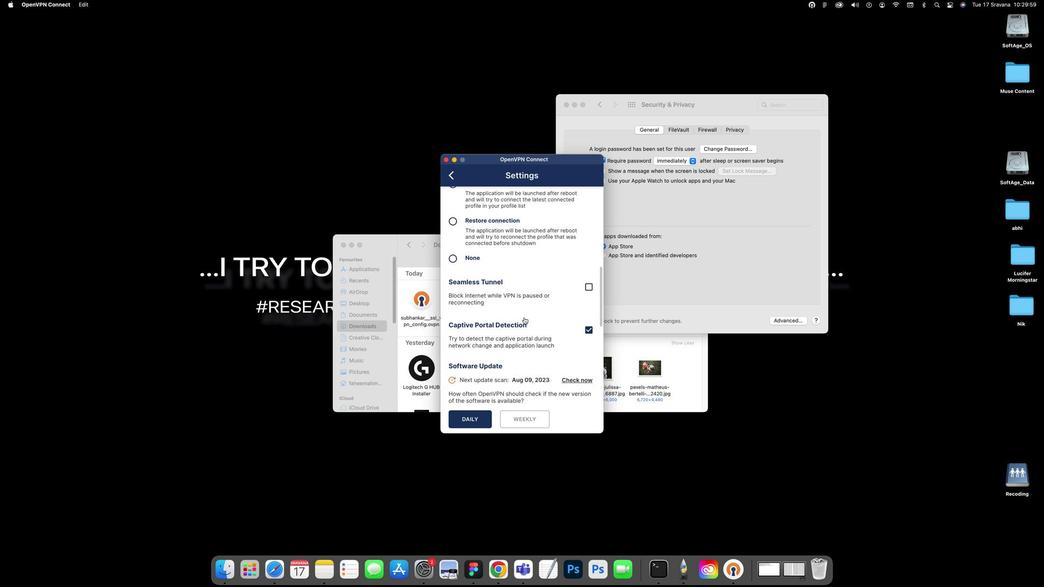 
Action: Mouse scrolled (497, 290) with delta (365, 293)
Screenshot: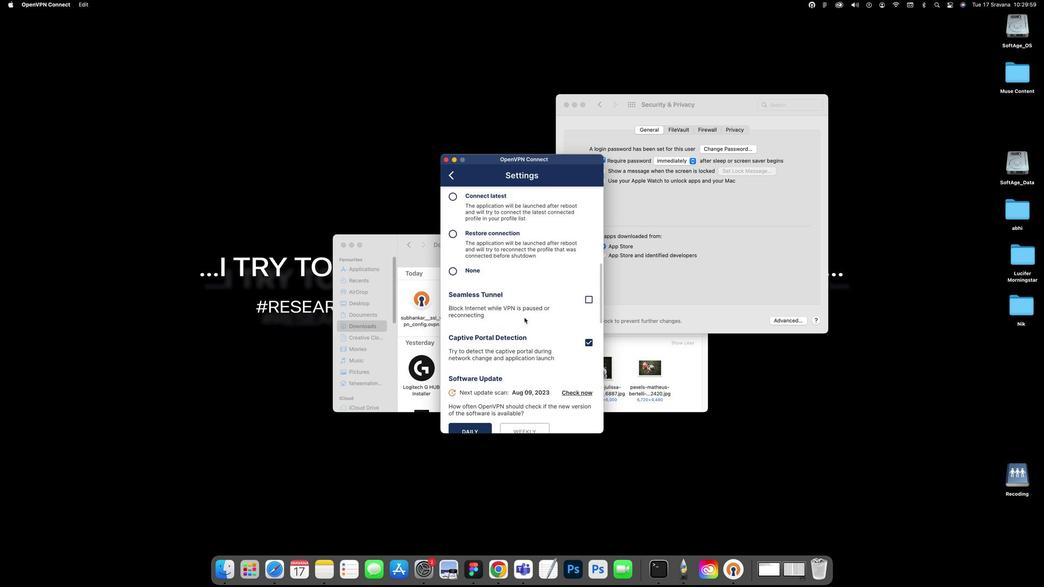 
Action: Mouse scrolled (497, 290) with delta (365, 293)
Screenshot: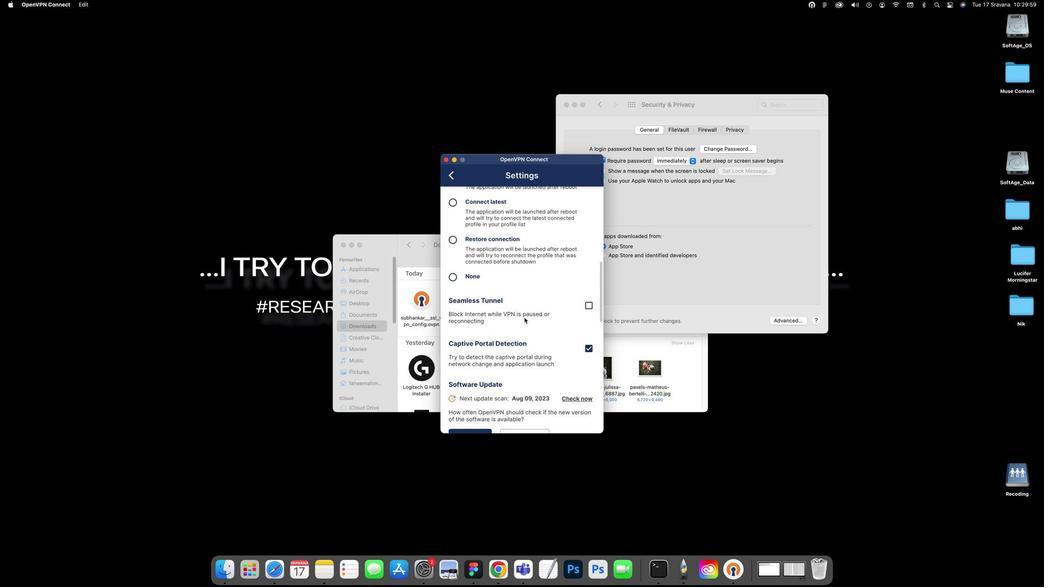 
Action: Mouse scrolled (497, 290) with delta (365, 293)
Screenshot: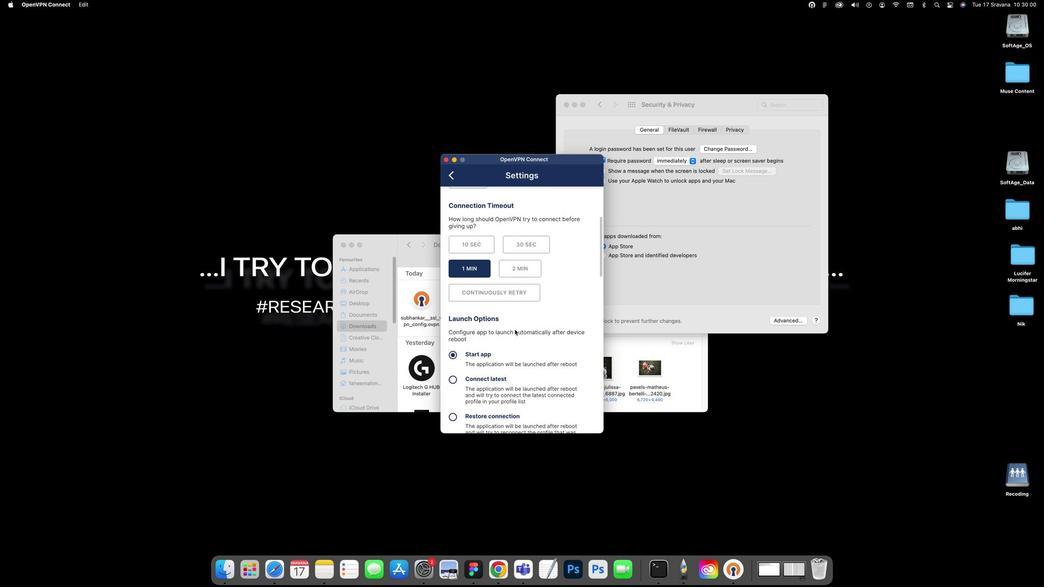 
Action: Mouse scrolled (497, 290) with delta (365, 293)
Screenshot: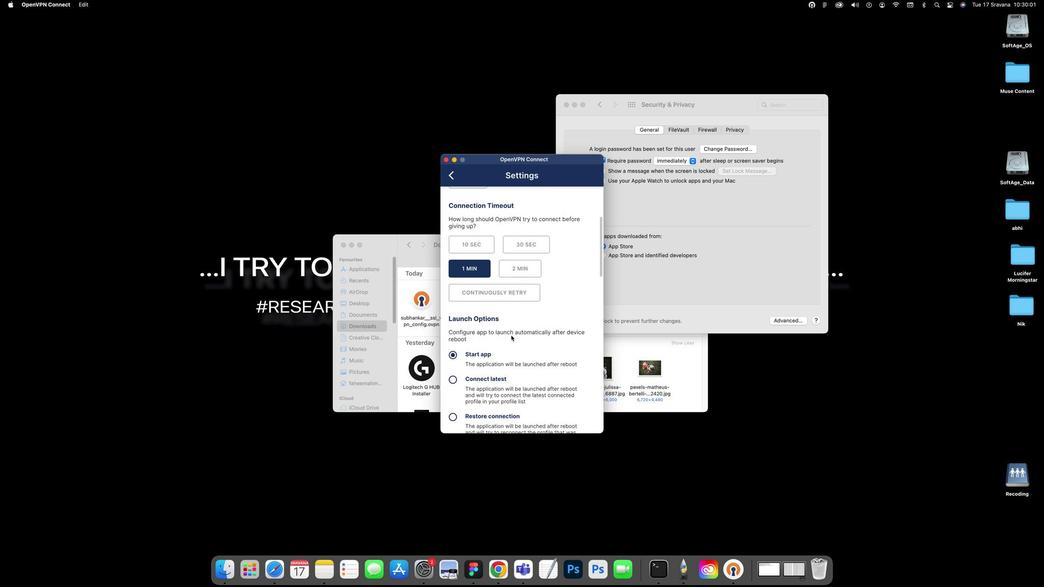 
Action: Mouse scrolled (497, 290) with delta (365, 293)
Screenshot: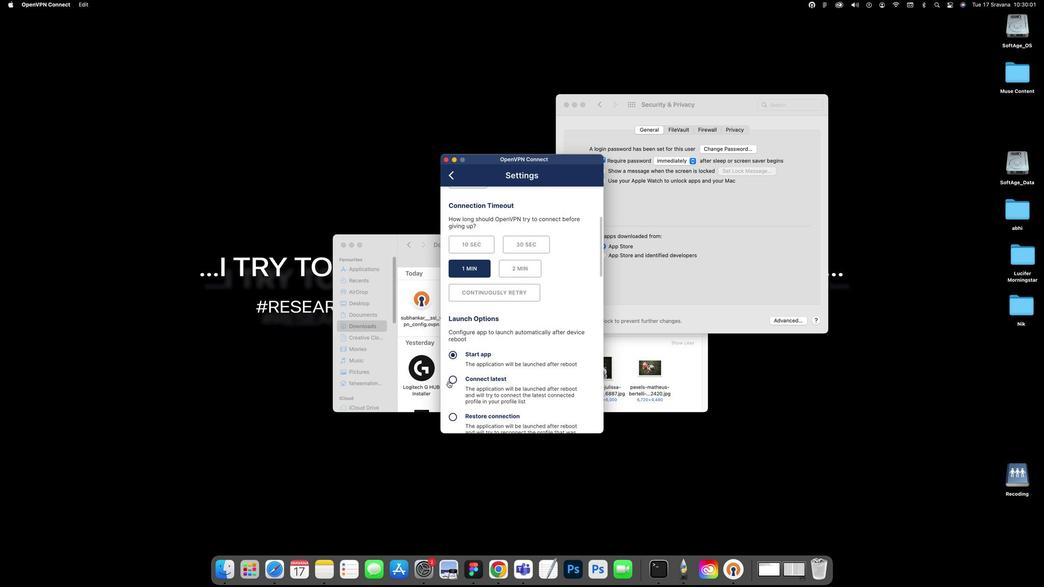 
Action: Mouse scrolled (497, 290) with delta (365, 293)
Screenshot: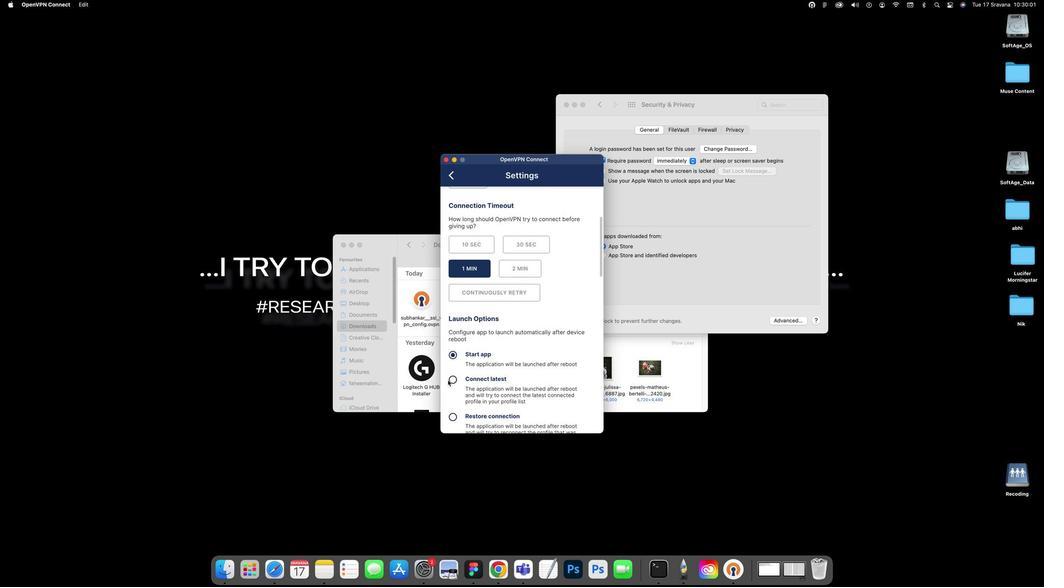 
Action: Mouse scrolled (497, 290) with delta (365, 293)
Screenshot: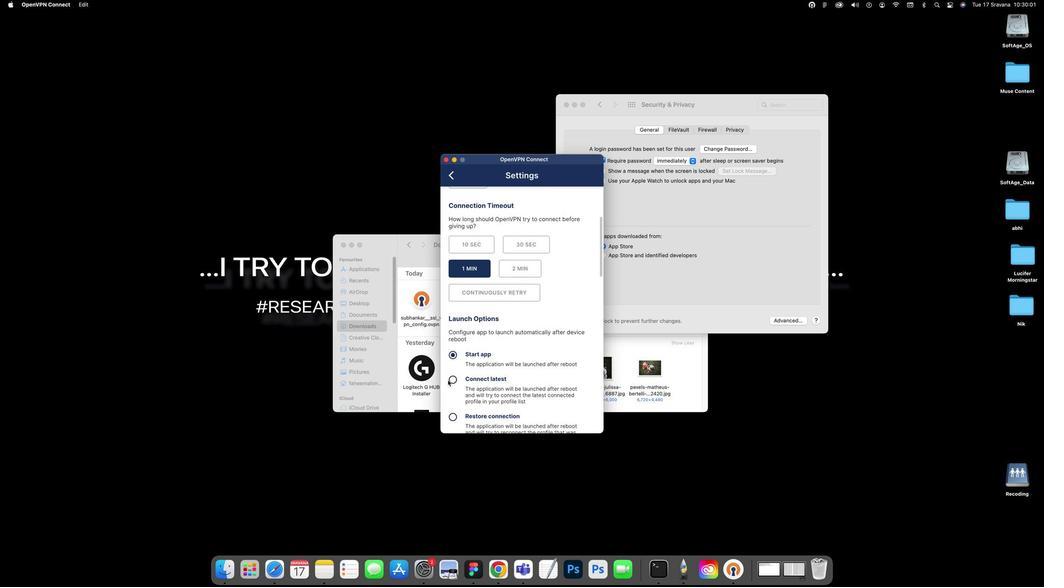 
Action: Mouse moved to (480, 289)
Screenshot: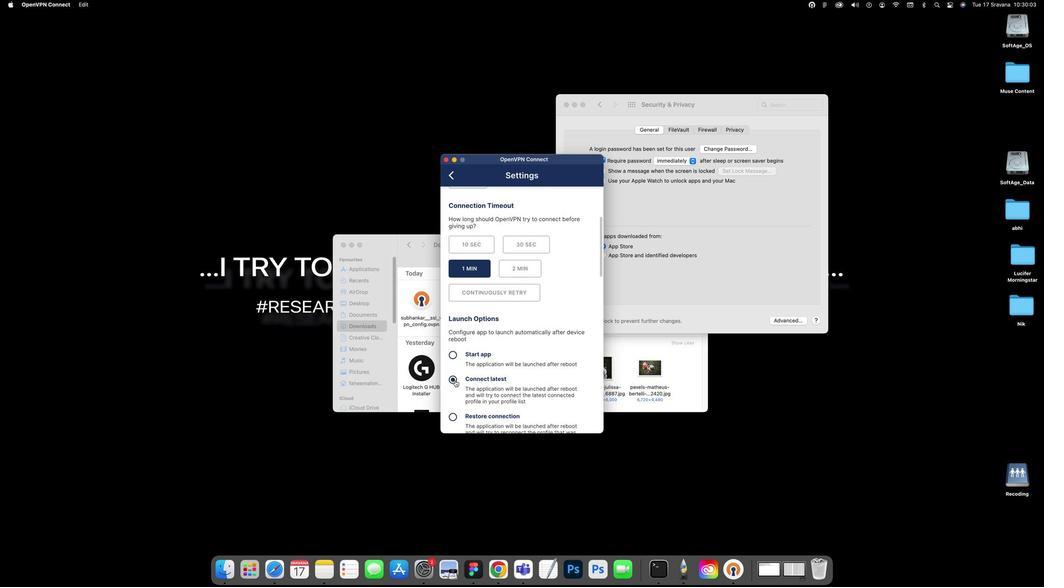 
Action: Mouse pressed left at (480, 289)
Screenshot: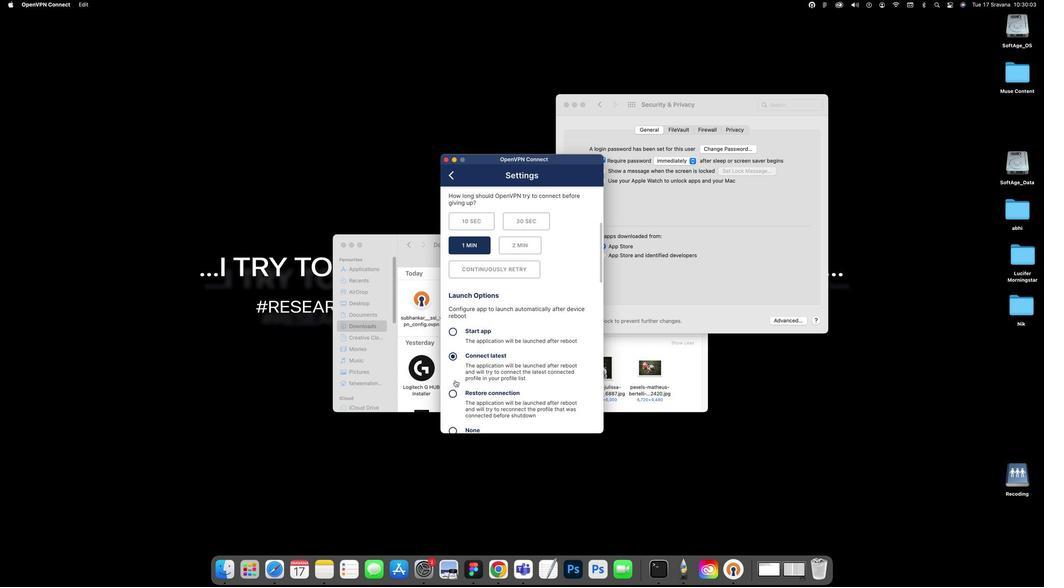 
Action: Mouse scrolled (480, 289) with delta (365, 293)
Screenshot: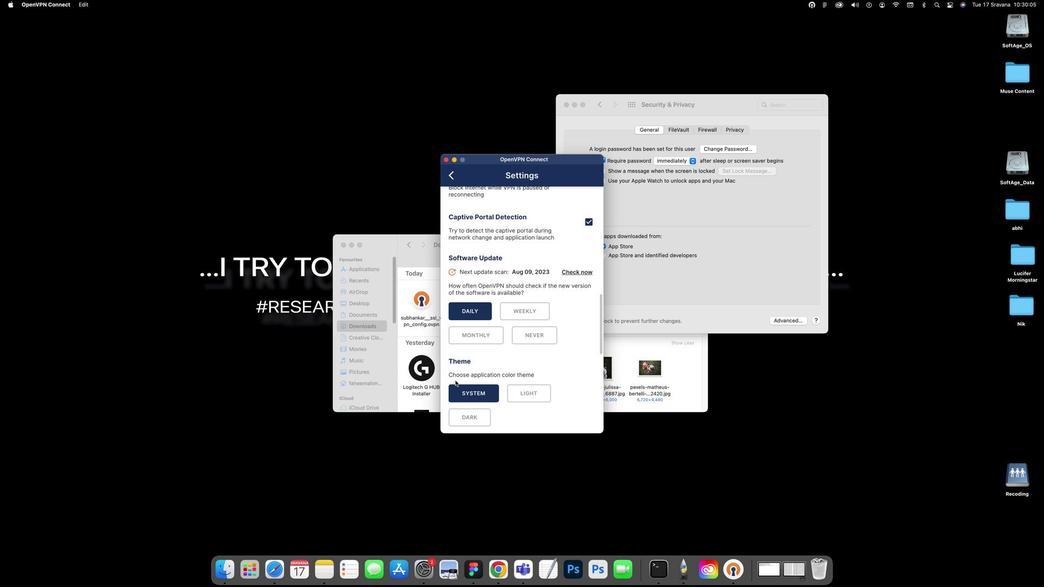 
Action: Mouse scrolled (480, 289) with delta (365, 293)
Screenshot: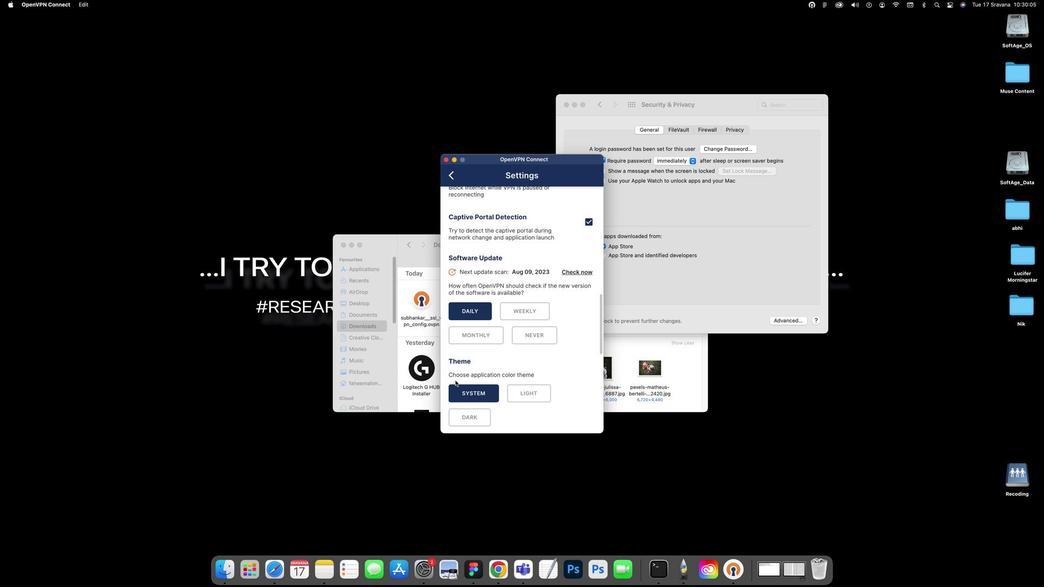 
Action: Mouse scrolled (480, 289) with delta (365, 293)
Screenshot: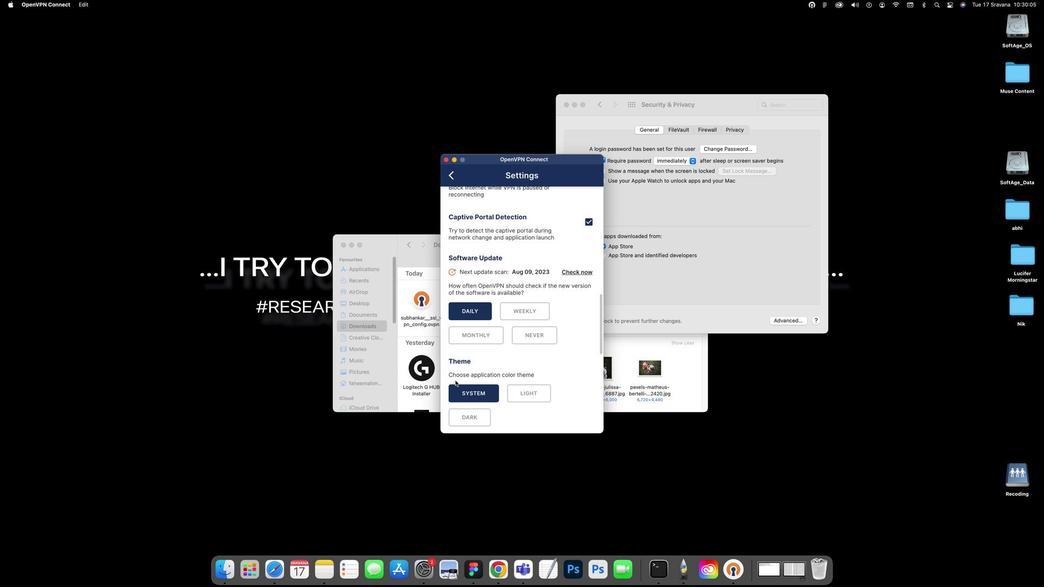
Action: Mouse scrolled (480, 289) with delta (365, 293)
Screenshot: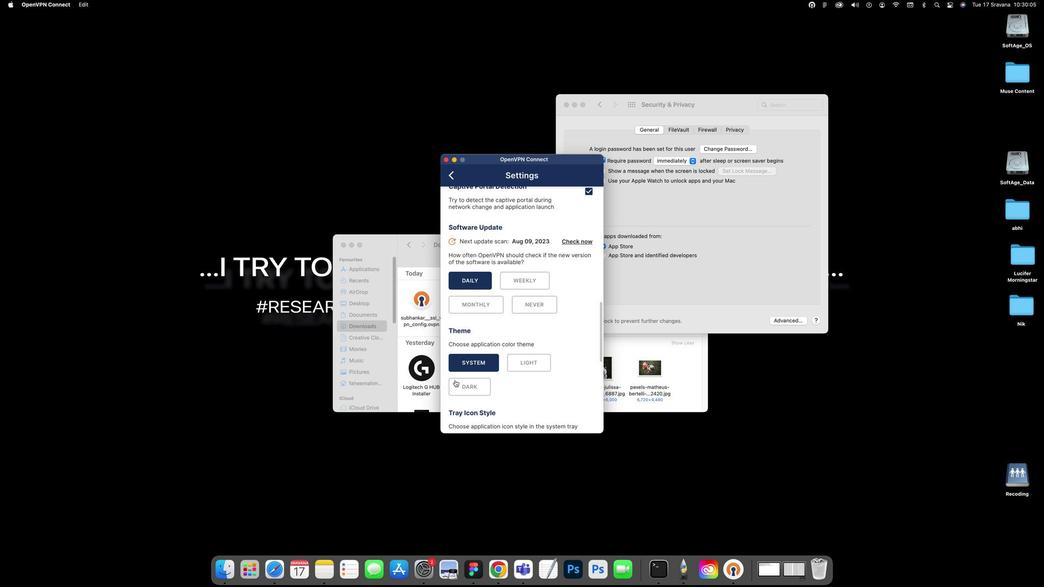 
Action: Mouse scrolled (480, 289) with delta (365, 293)
Screenshot: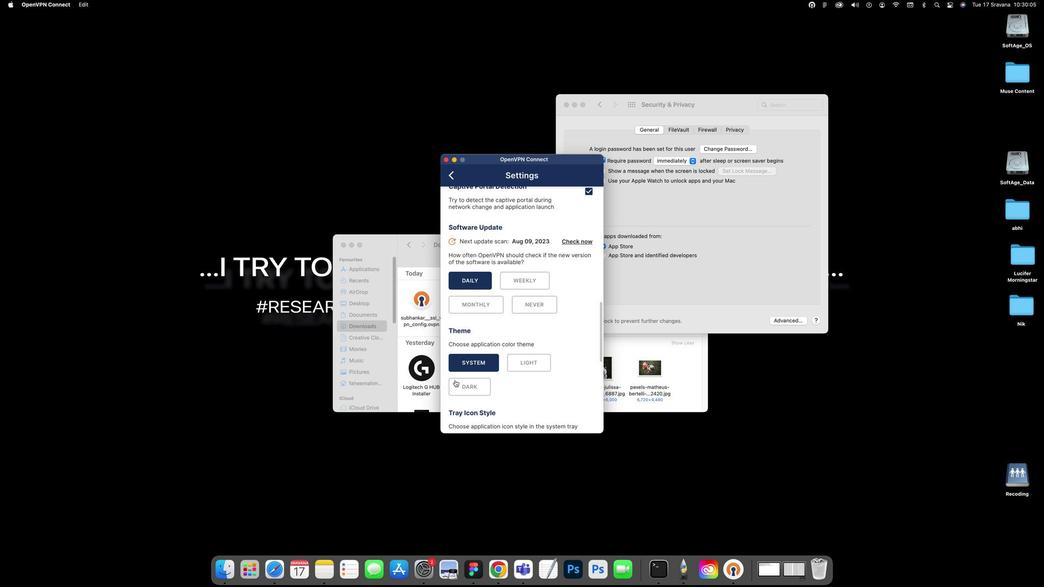 
Action: Mouse scrolled (480, 289) with delta (365, 293)
Screenshot: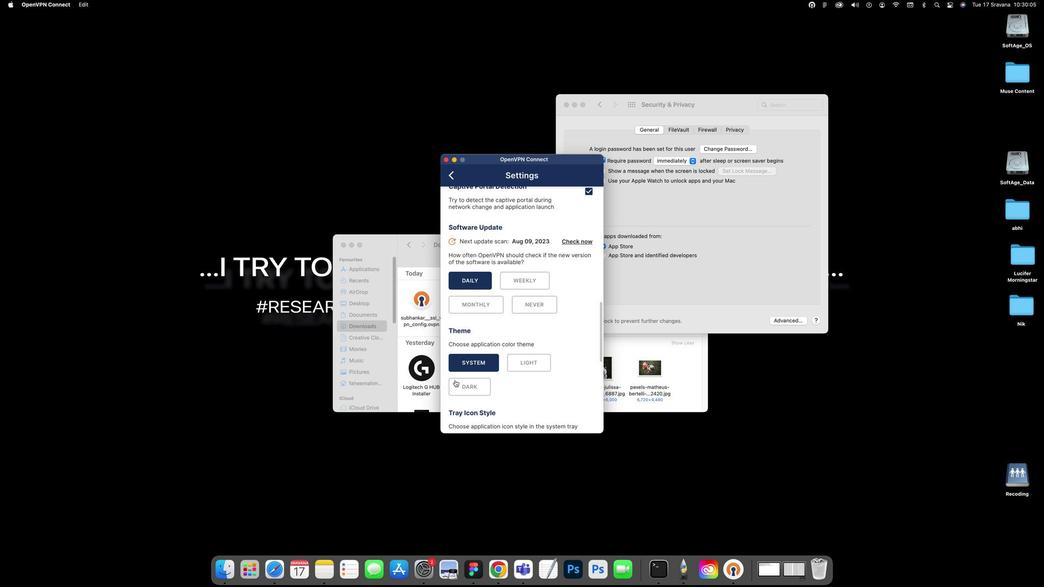 
Action: Mouse scrolled (480, 289) with delta (365, 293)
Screenshot: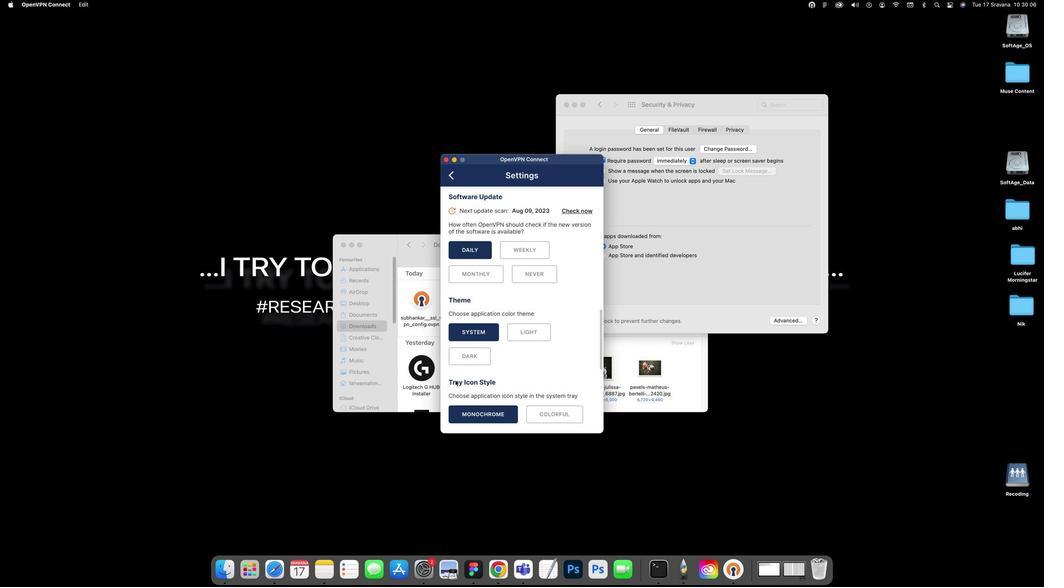 
Action: Mouse scrolled (480, 289) with delta (365, 293)
Screenshot: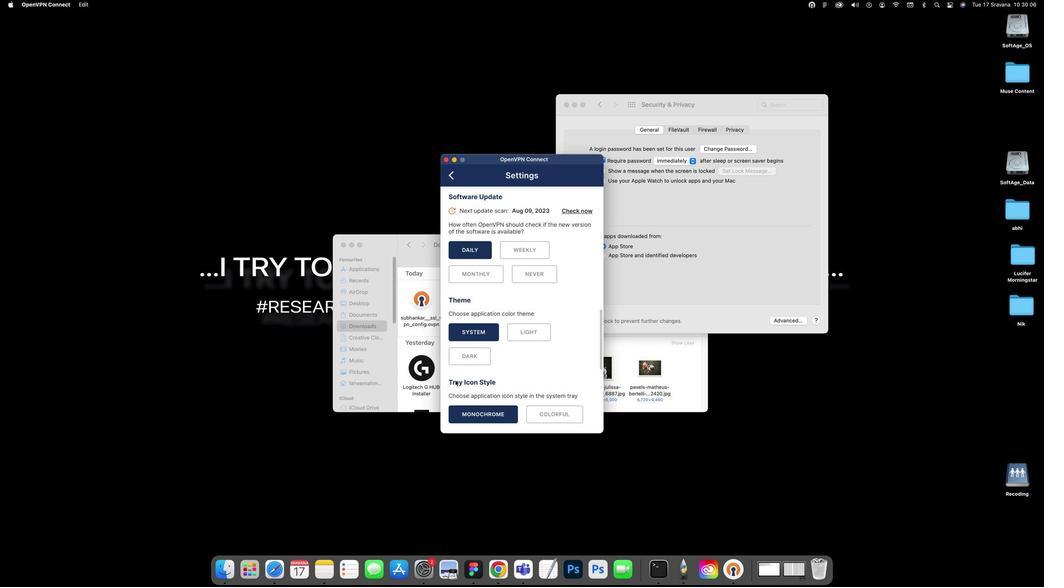 
Action: Mouse scrolled (480, 289) with delta (365, 293)
Screenshot: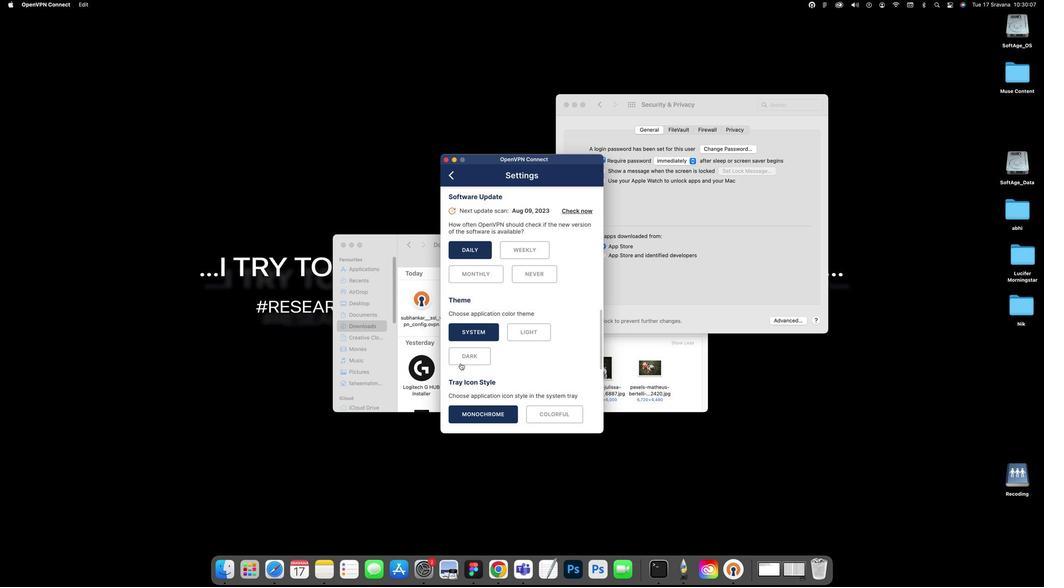 
Action: Mouse scrolled (480, 289) with delta (365, 293)
Screenshot: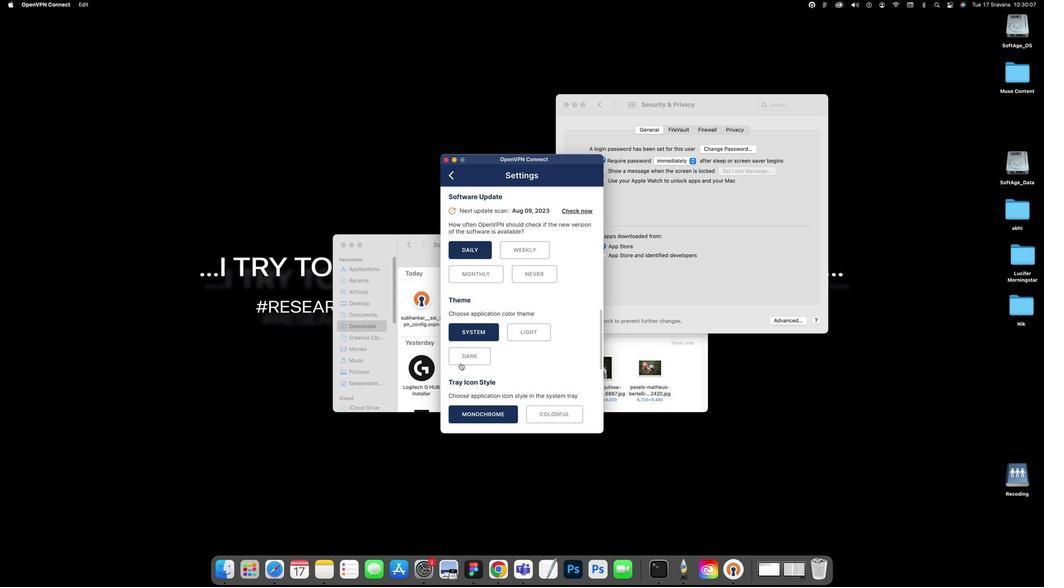
Action: Mouse moved to (481, 289)
Screenshot: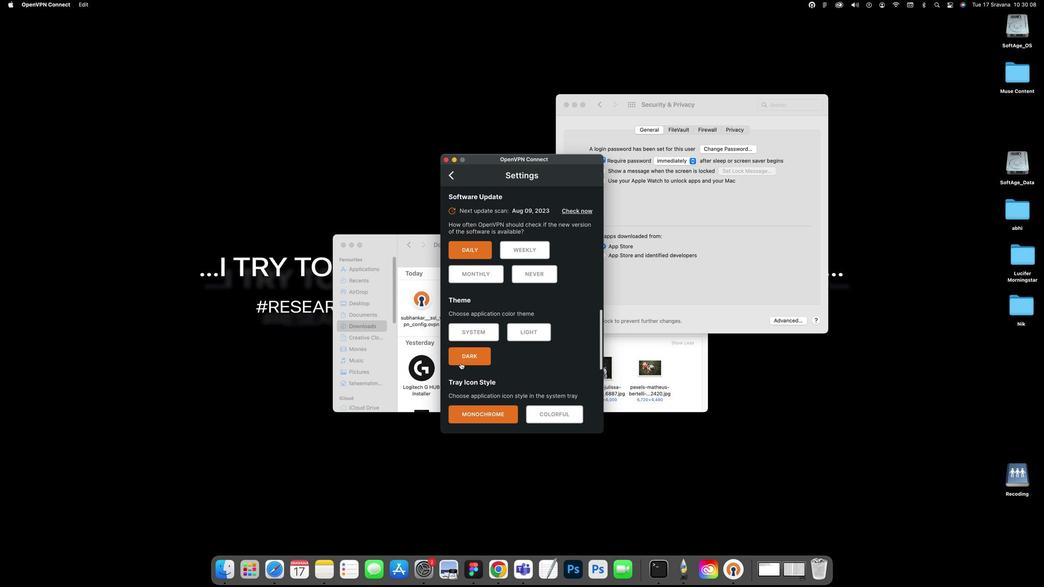 
Action: Mouse pressed left at (481, 289)
Screenshot: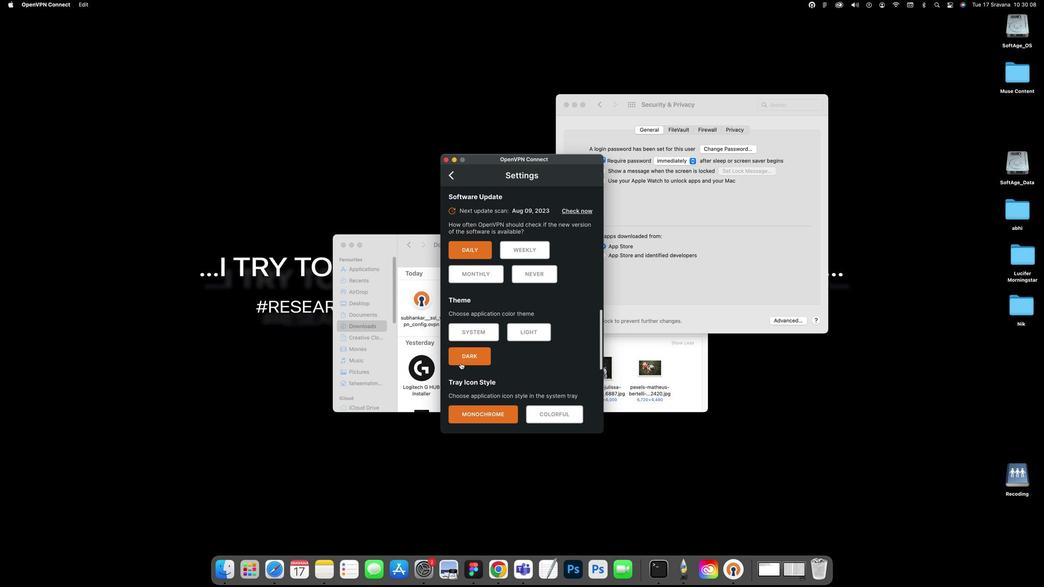 
Action: Mouse moved to (486, 289)
Screenshot: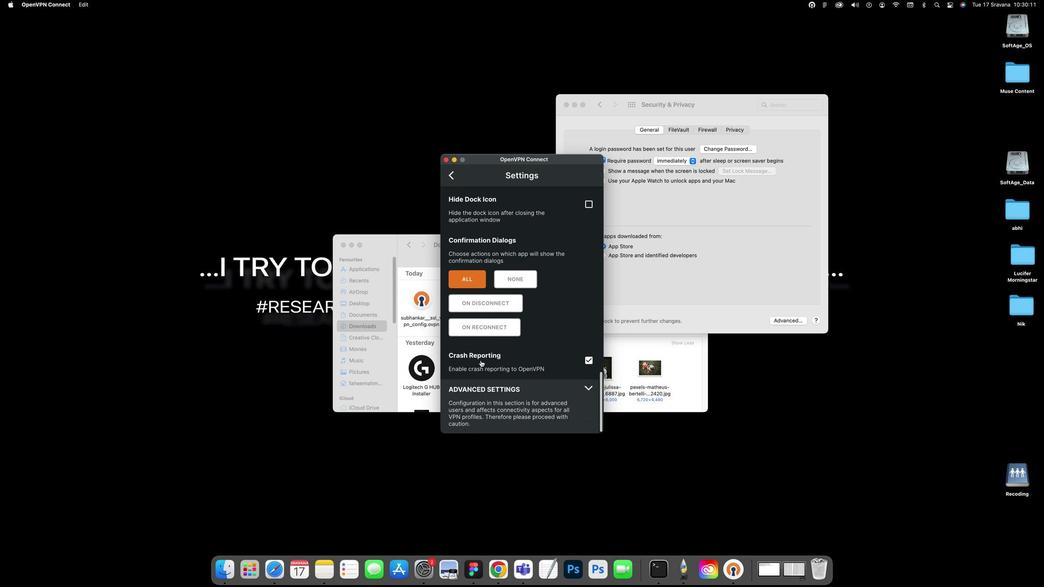 
Action: Mouse scrolled (486, 289) with delta (365, 293)
Screenshot: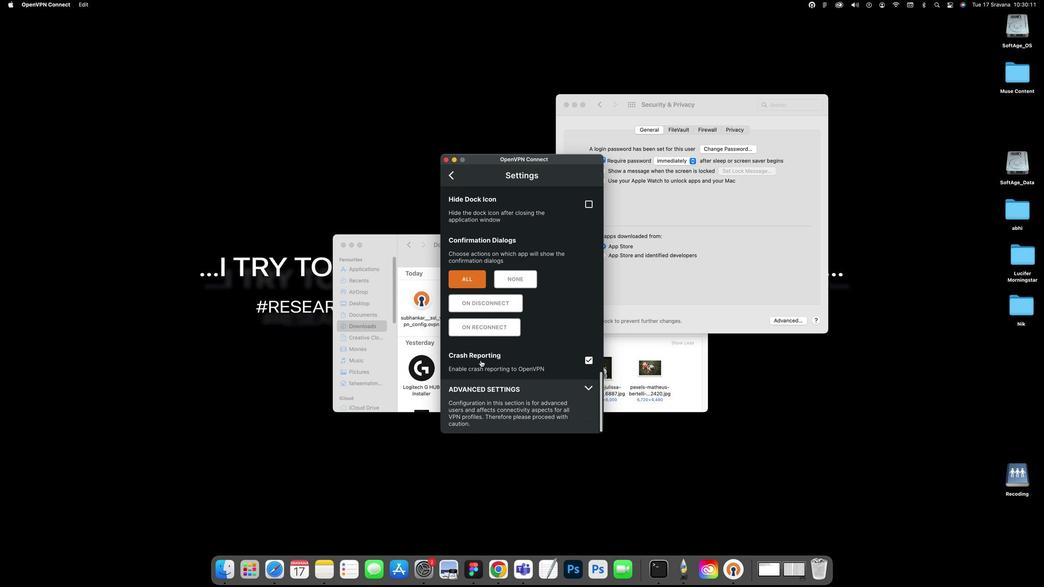 
Action: Mouse scrolled (486, 289) with delta (365, 293)
Screenshot: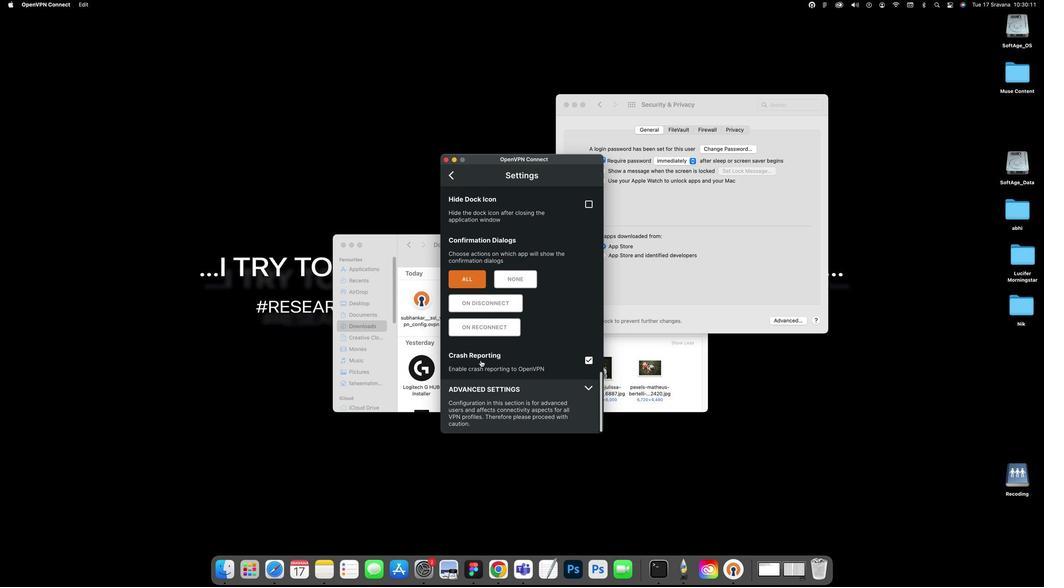 
Action: Mouse scrolled (486, 289) with delta (365, 293)
Screenshot: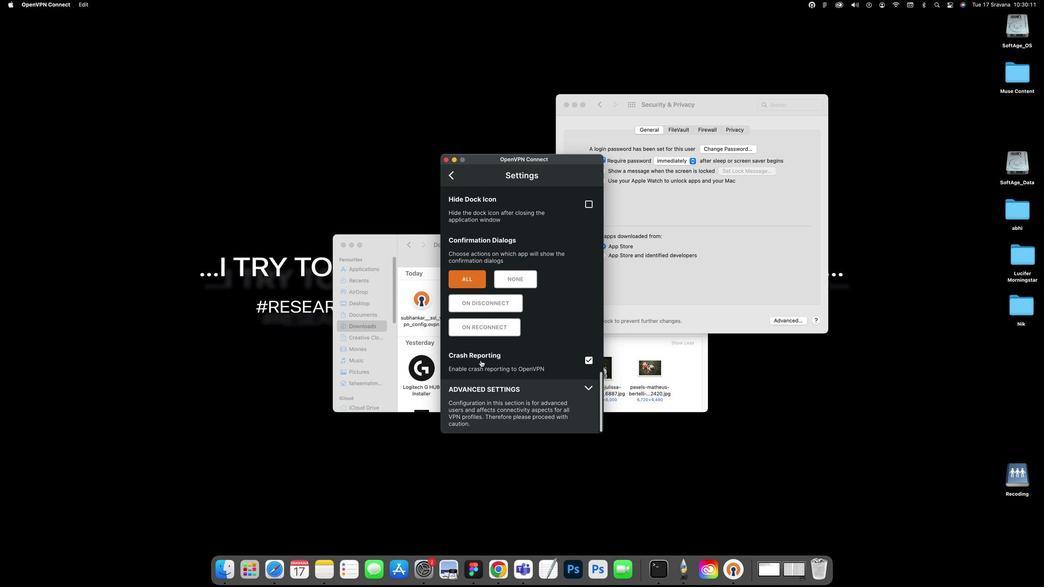 
Action: Mouse moved to (486, 289)
Screenshot: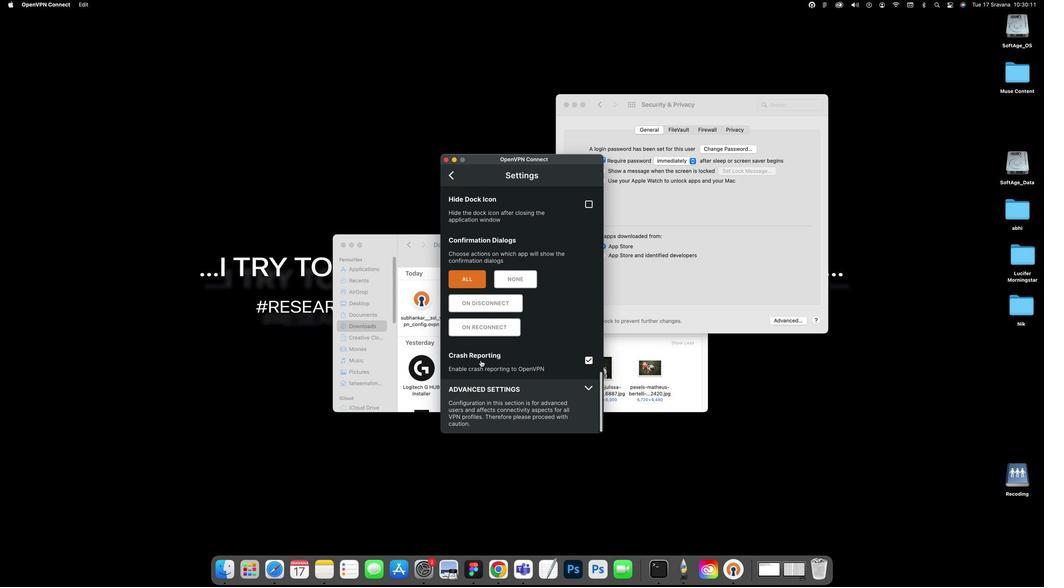 
Action: Mouse scrolled (486, 289) with delta (365, 293)
Screenshot: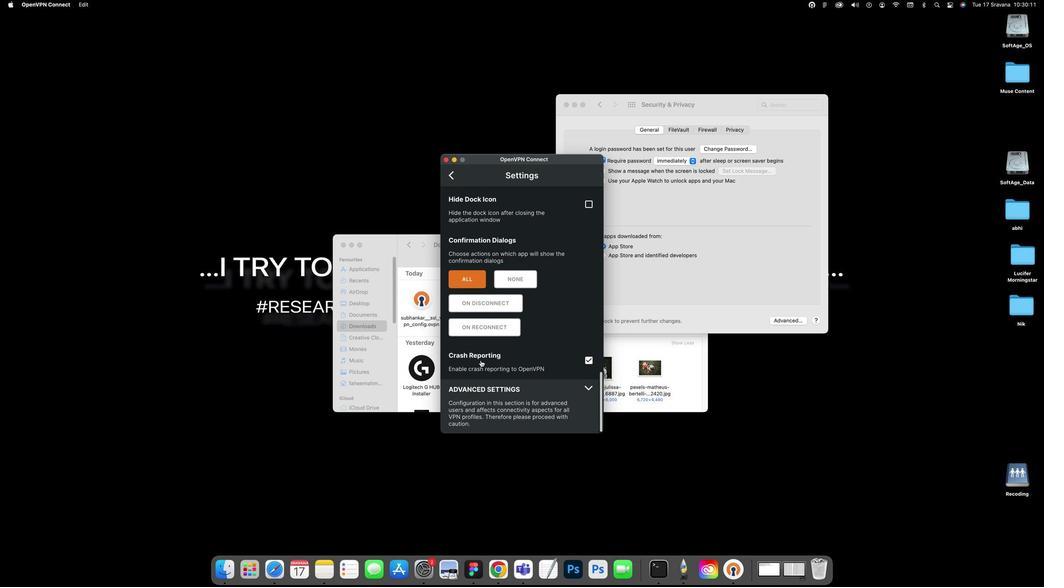 
Action: Mouse scrolled (486, 289) with delta (365, 293)
Screenshot: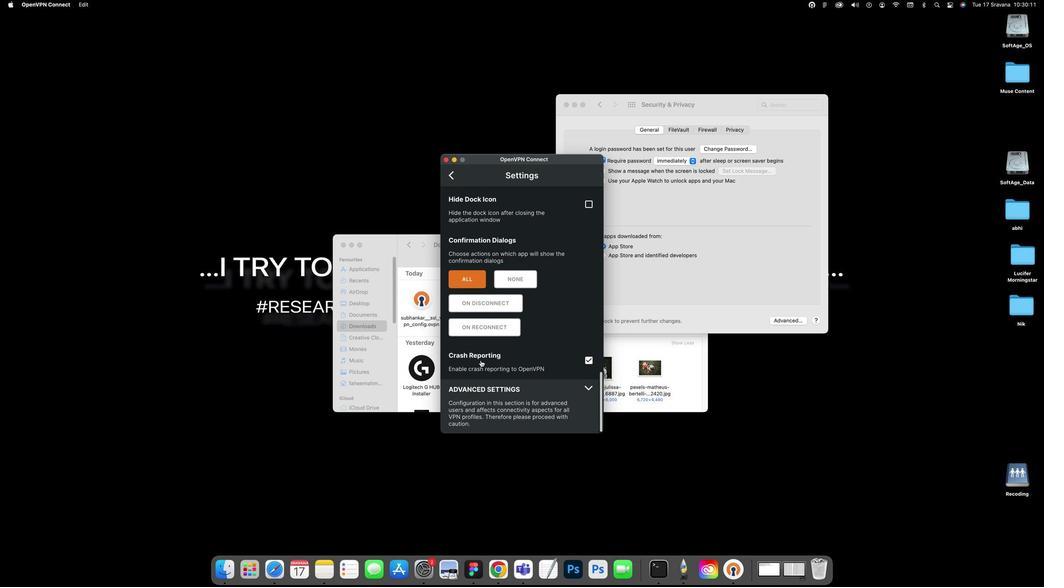 
Action: Mouse moved to (486, 289)
Screenshot: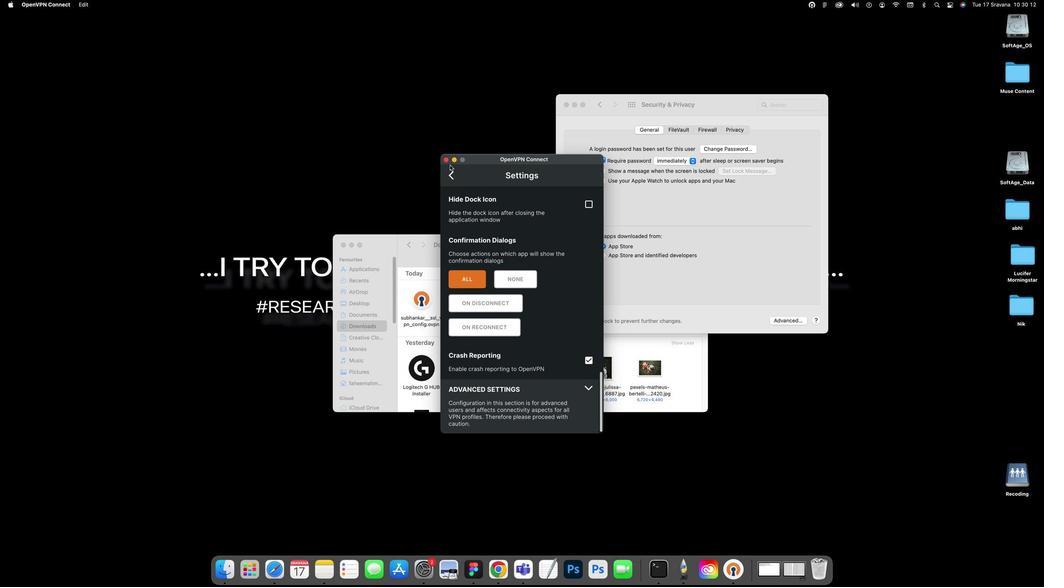 
Action: Mouse scrolled (486, 289) with delta (365, 293)
Screenshot: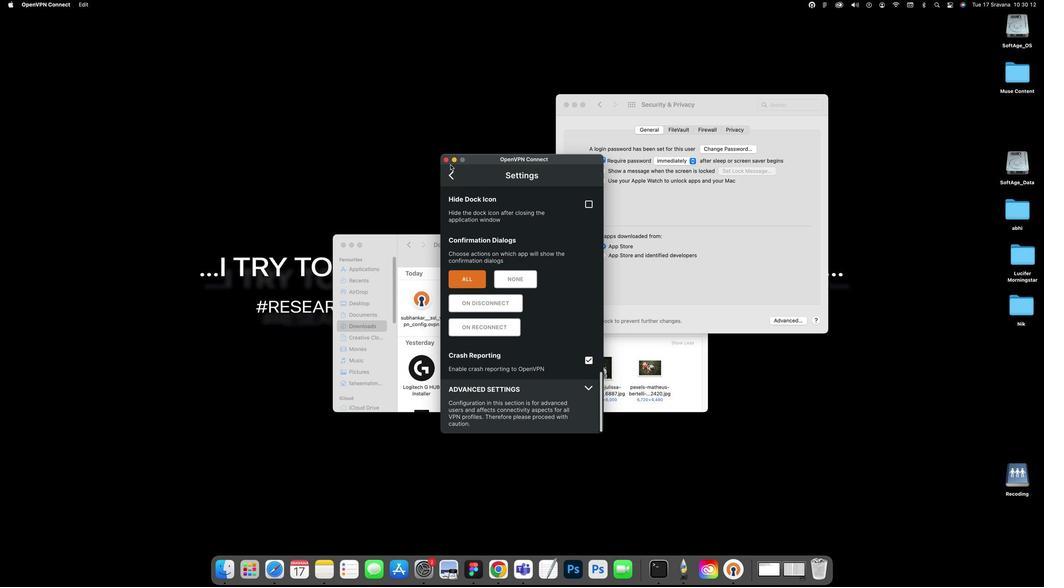 
Action: Mouse scrolled (486, 289) with delta (365, 293)
Screenshot: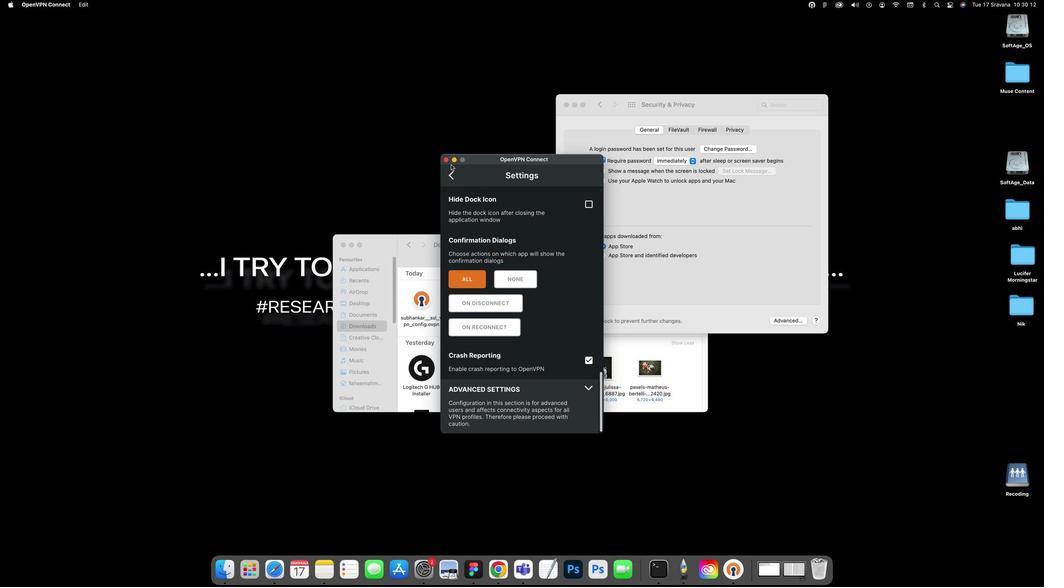 
Action: Mouse scrolled (486, 289) with delta (365, 293)
Screenshot: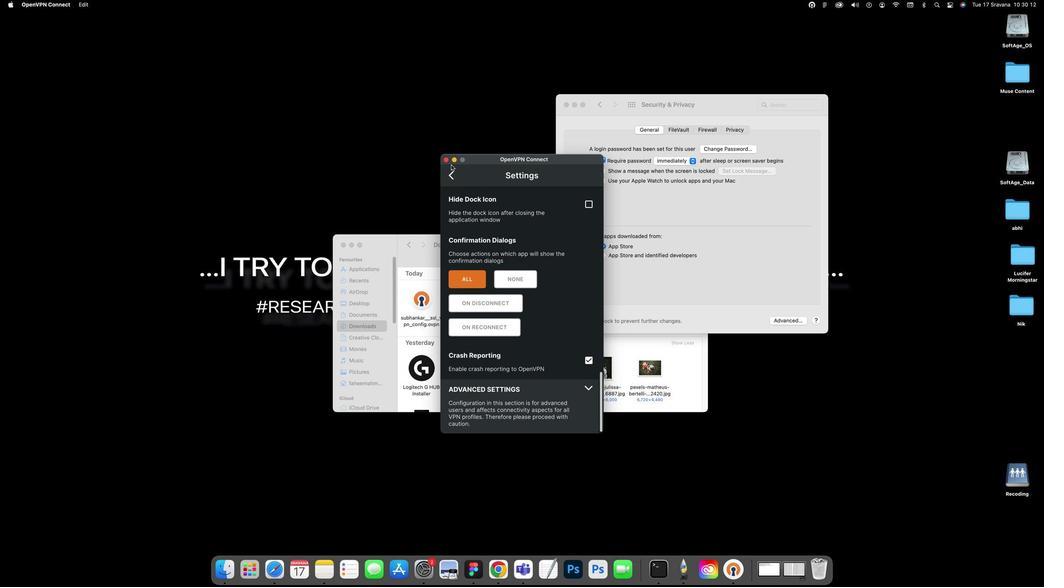 
Action: Mouse scrolled (486, 289) with delta (365, 293)
Screenshot: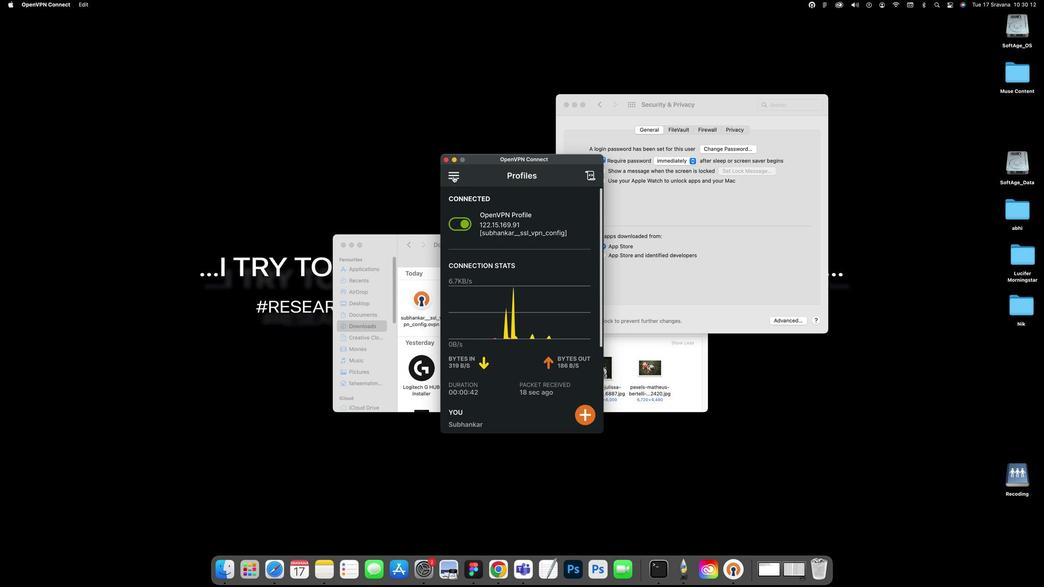 
Action: Mouse scrolled (486, 289) with delta (365, 293)
Screenshot: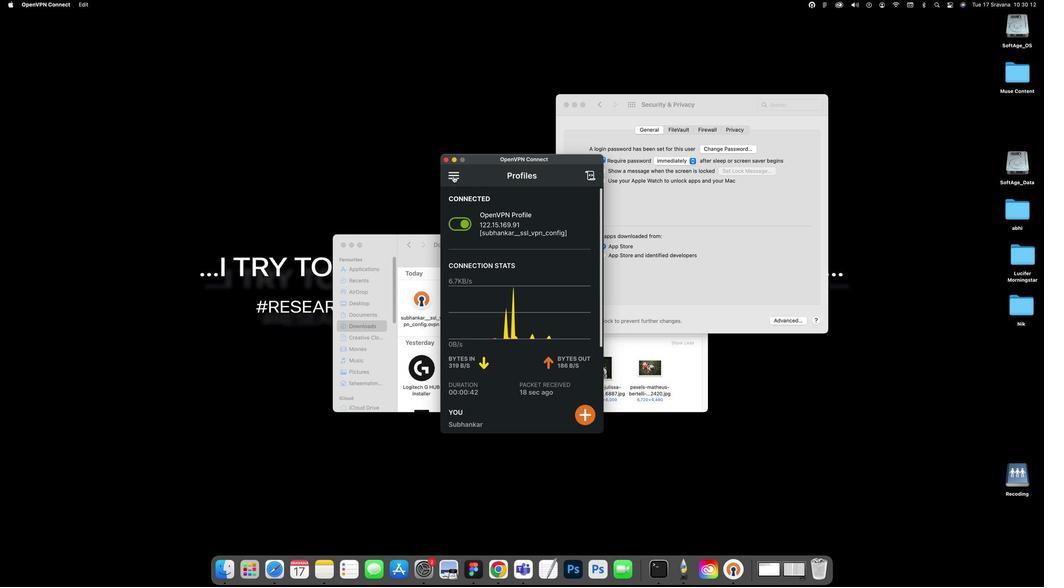 
Action: Mouse moved to (479, 291)
Screenshot: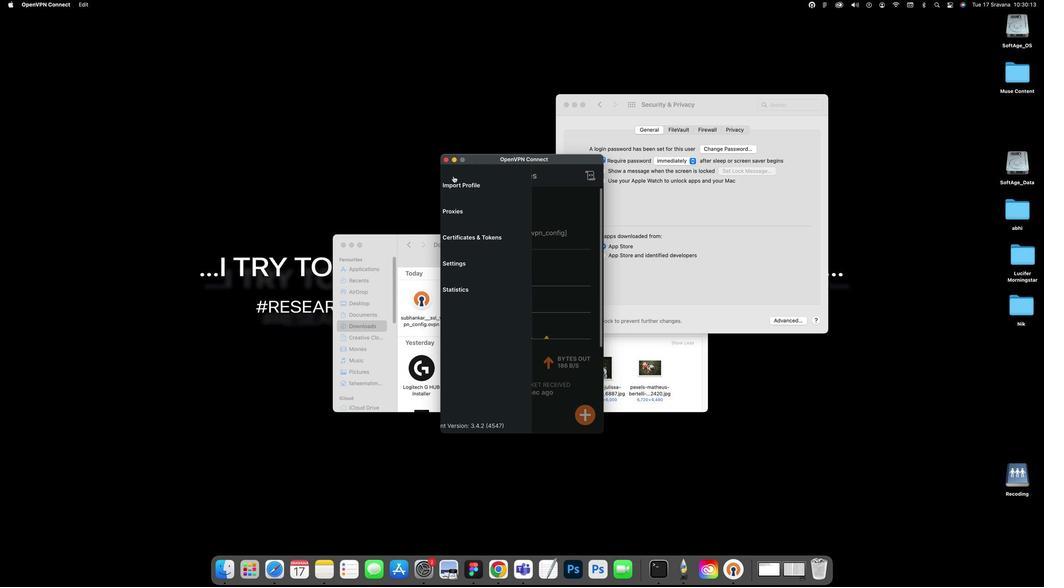 
Action: Mouse pressed left at (479, 291)
Screenshot: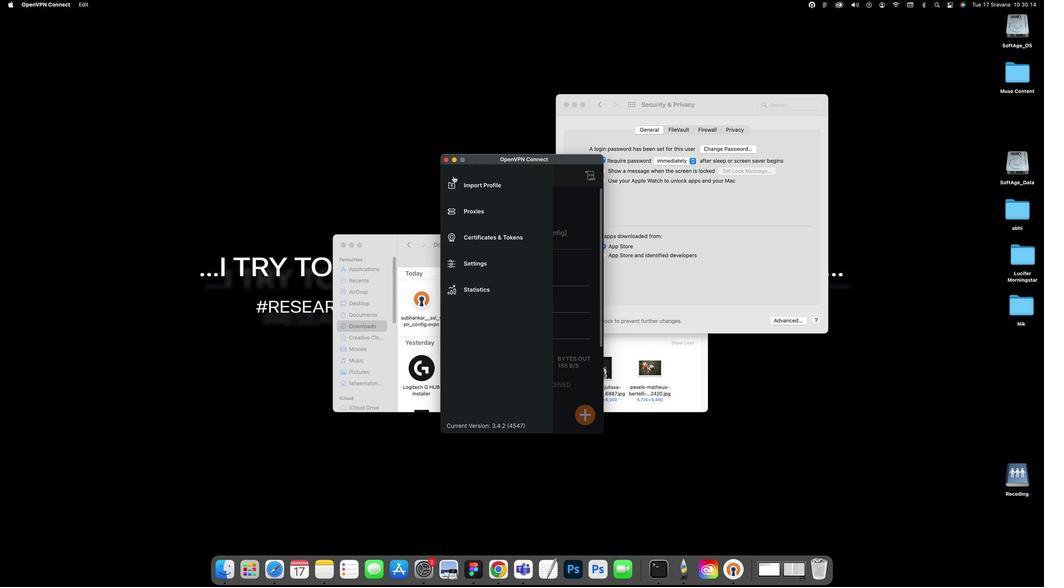
Action: Mouse pressed left at (479, 291)
Screenshot: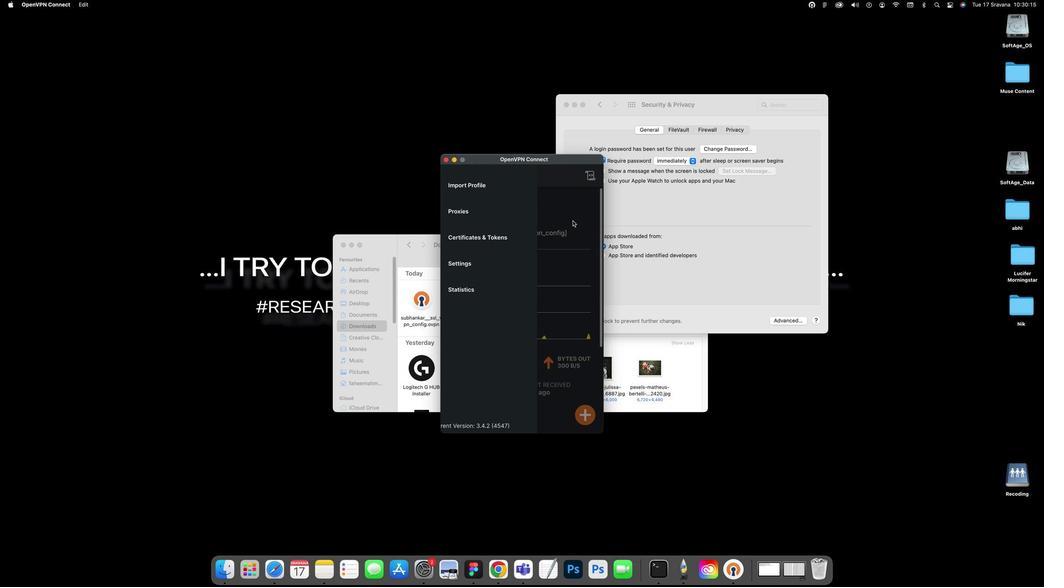 
Action: Mouse pressed left at (479, 291)
Screenshot: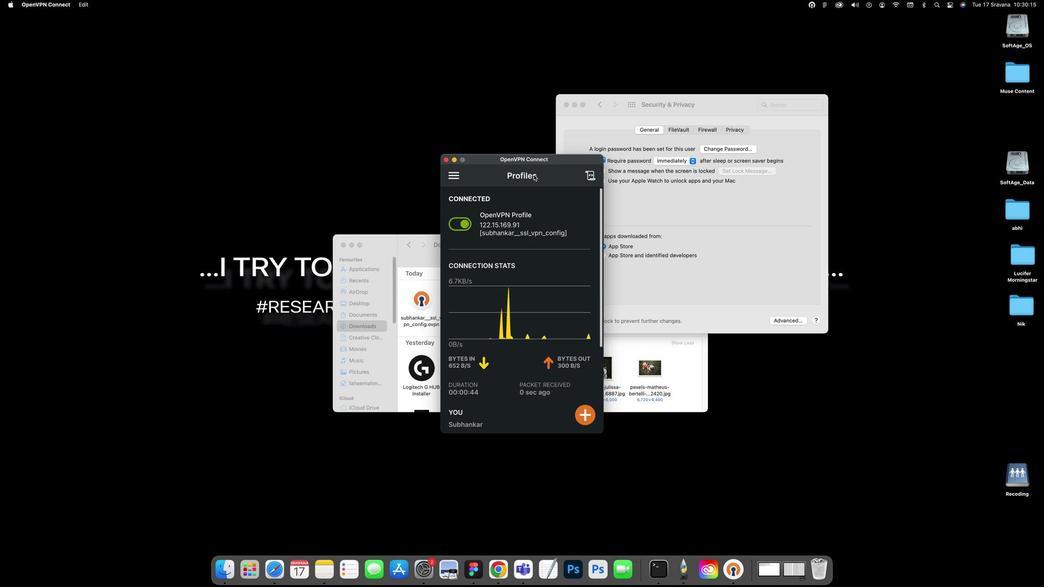 
Action: Mouse moved to (511, 291)
Screenshot: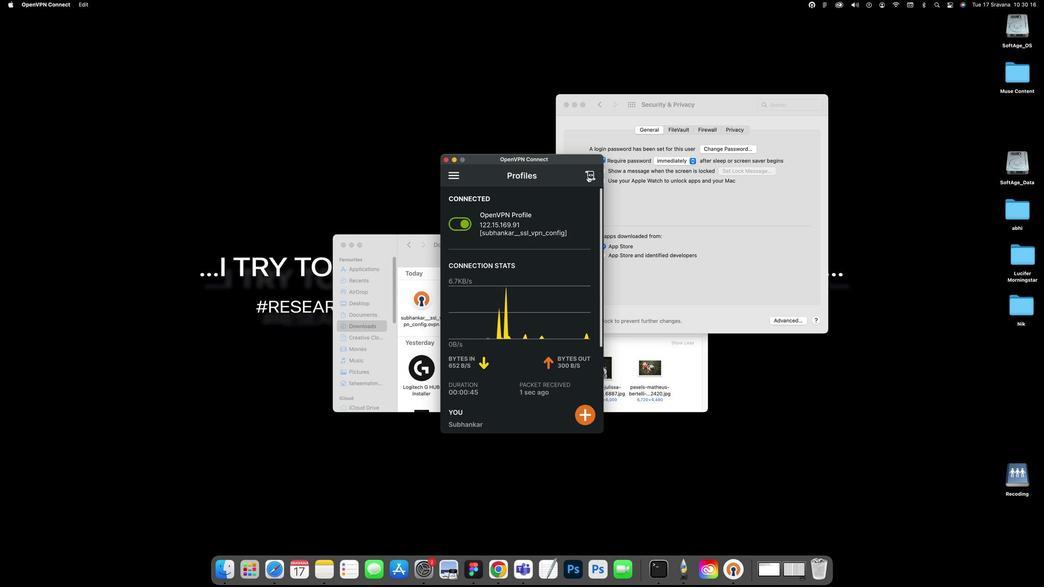 
Action: Mouse pressed left at (511, 291)
Screenshot: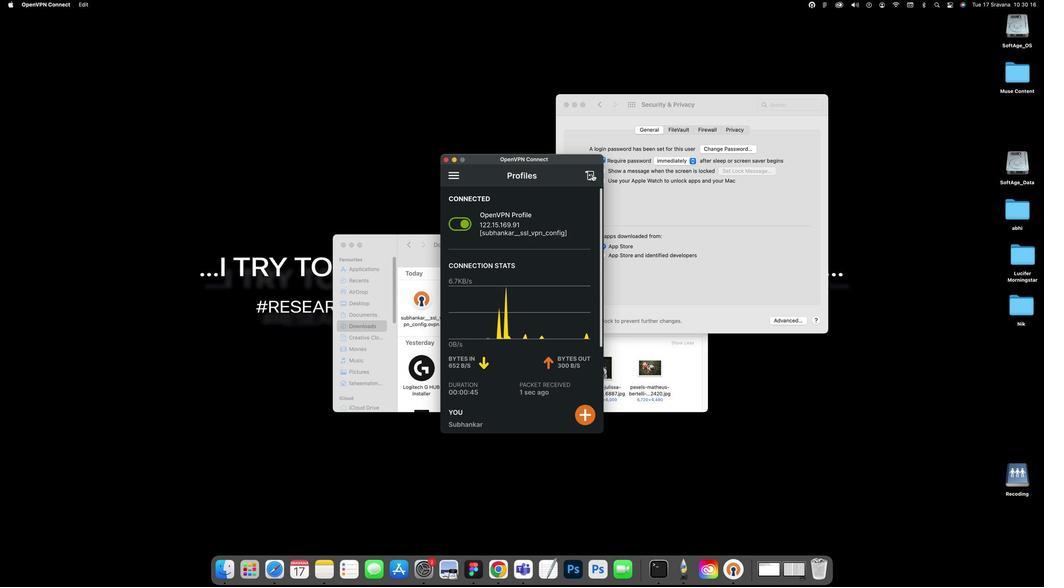 
Action: Mouse moved to (499, 291)
Screenshot: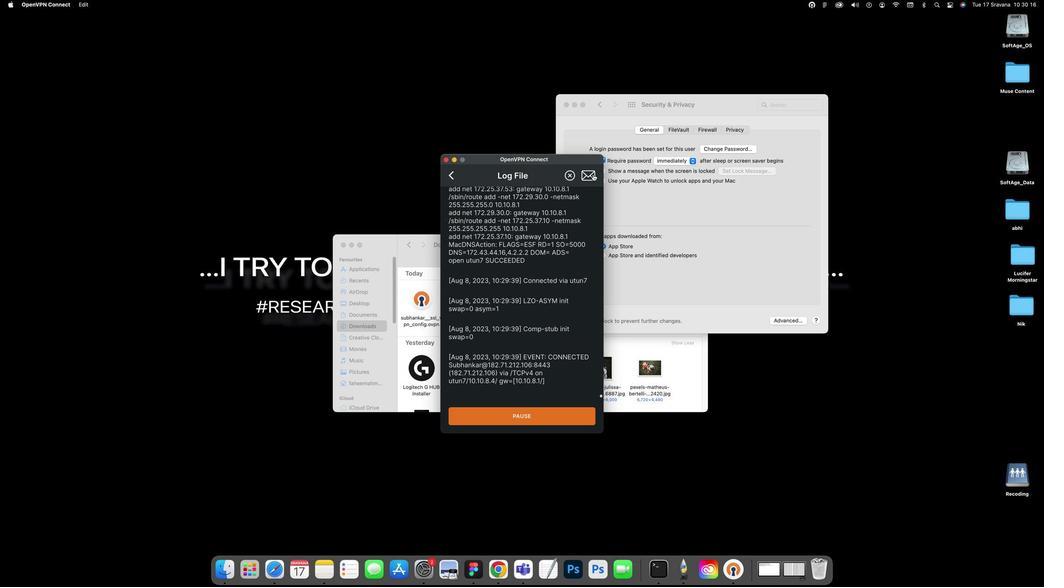 
Action: Mouse pressed left at (499, 291)
Screenshot: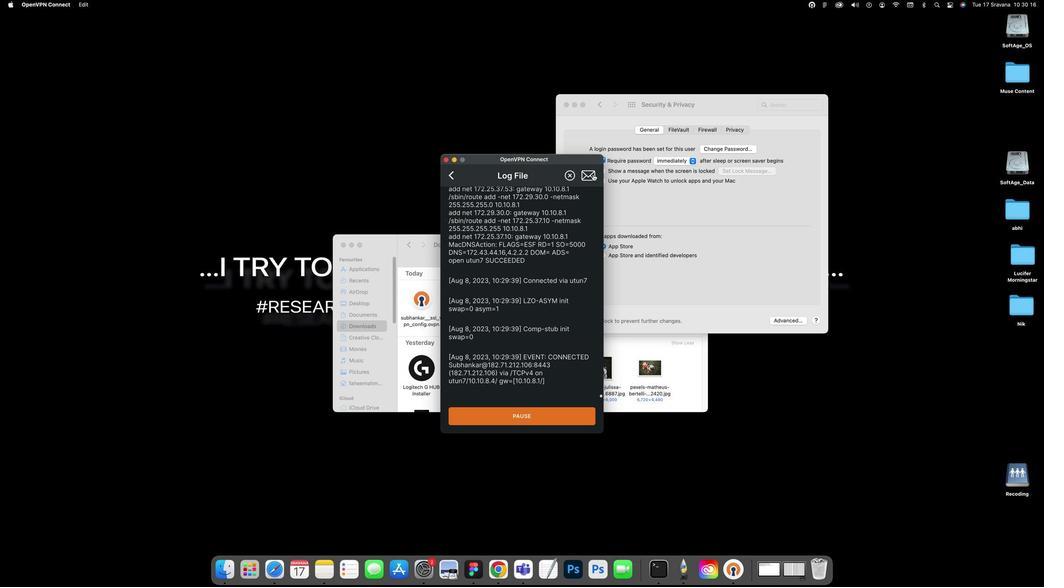 
Action: Mouse moved to (514, 291)
Screenshot: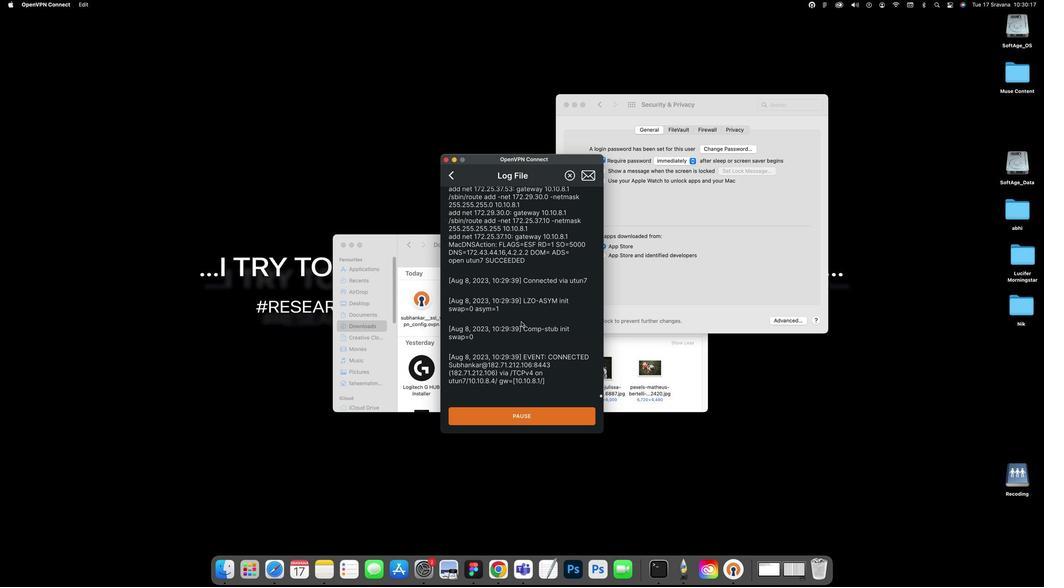 
Action: Mouse pressed left at (514, 291)
Screenshot: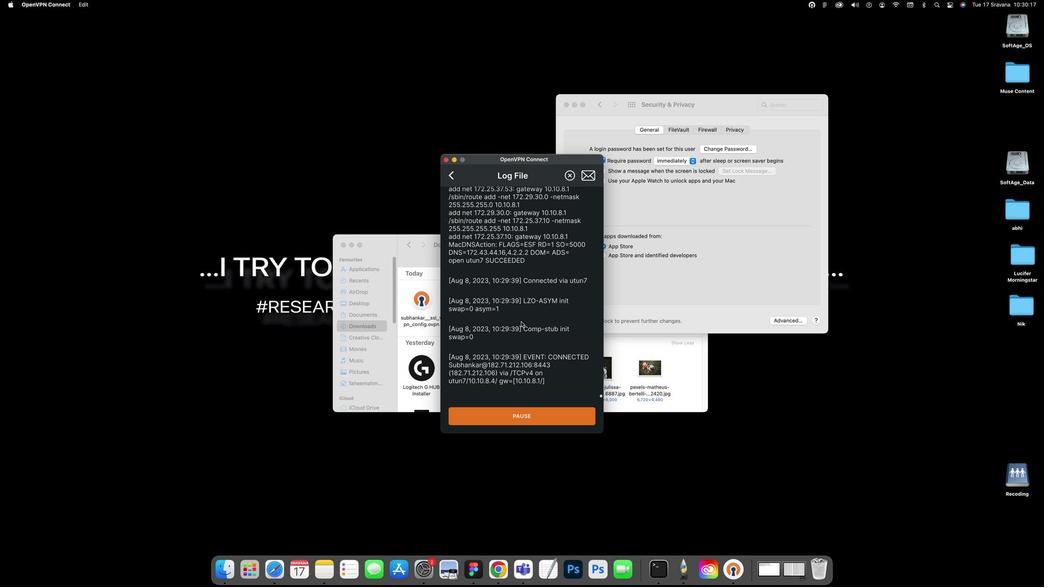 
Action: Mouse moved to (496, 290)
Screenshot: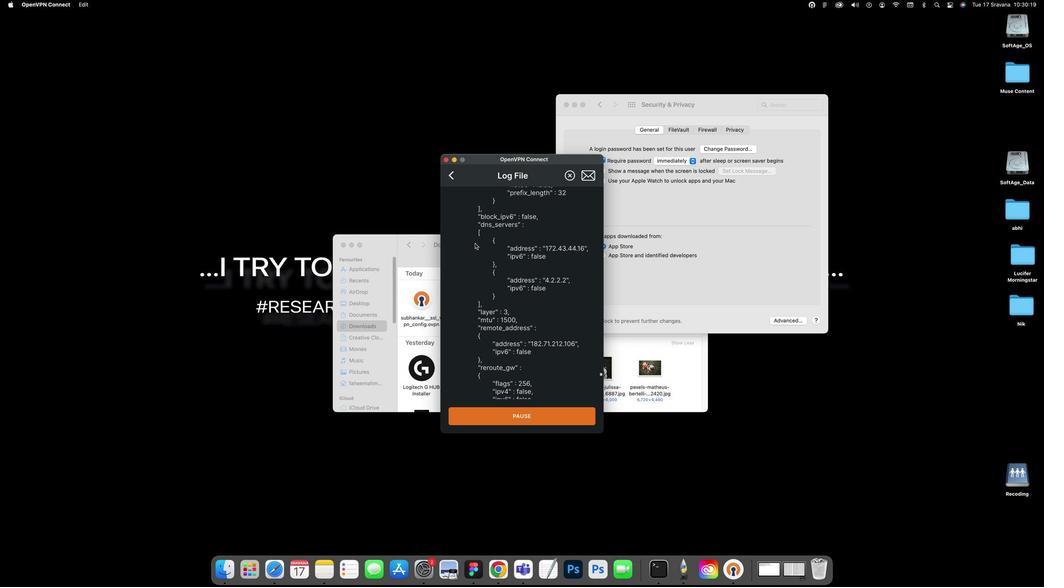 
Action: Mouse scrolled (496, 290) with delta (365, 293)
Screenshot: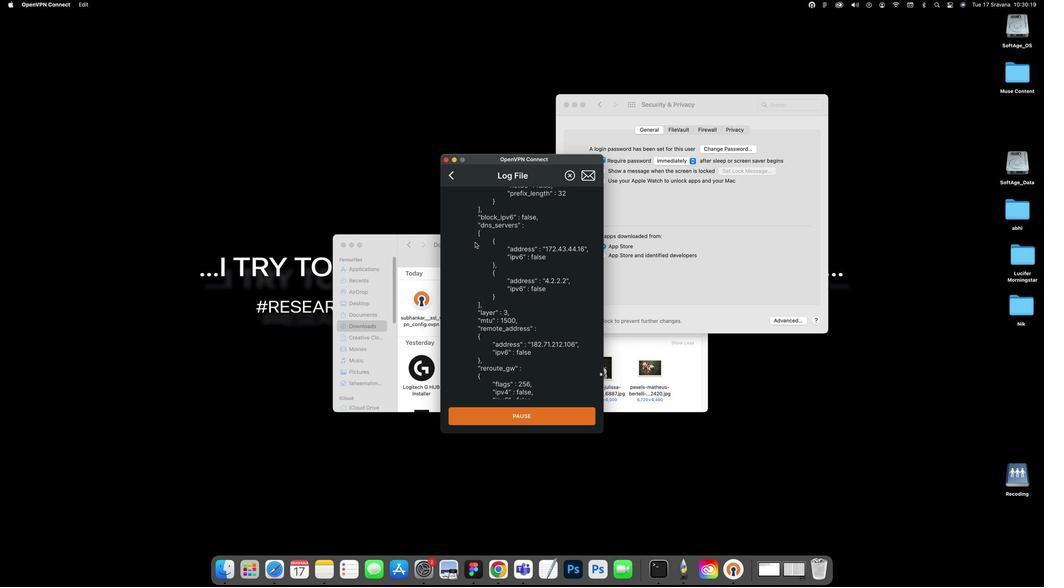 
Action: Mouse scrolled (496, 290) with delta (365, 293)
Screenshot: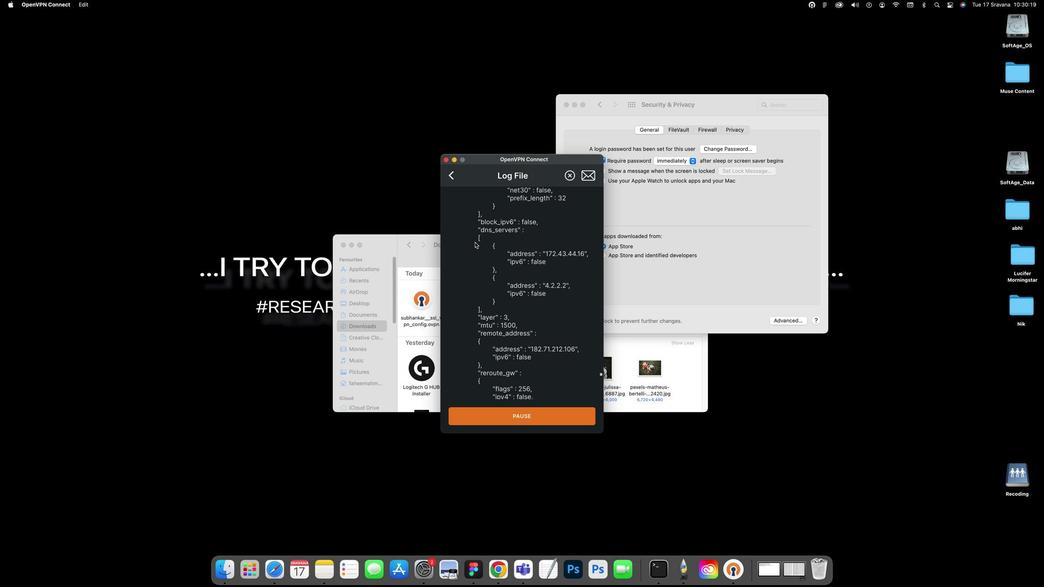 
Action: Mouse scrolled (496, 290) with delta (365, 293)
Screenshot: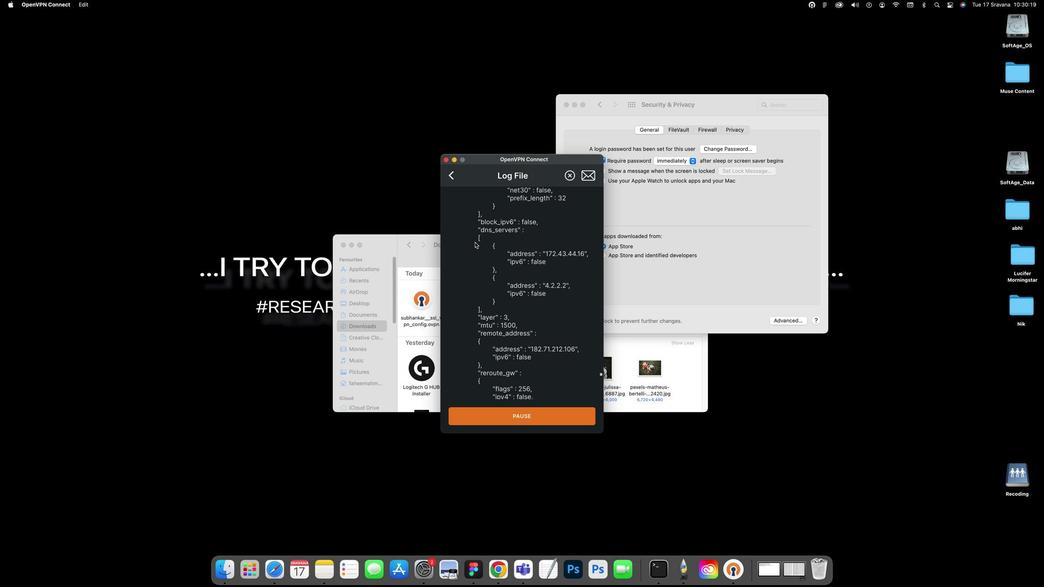 
Action: Mouse moved to (496, 290)
Screenshot: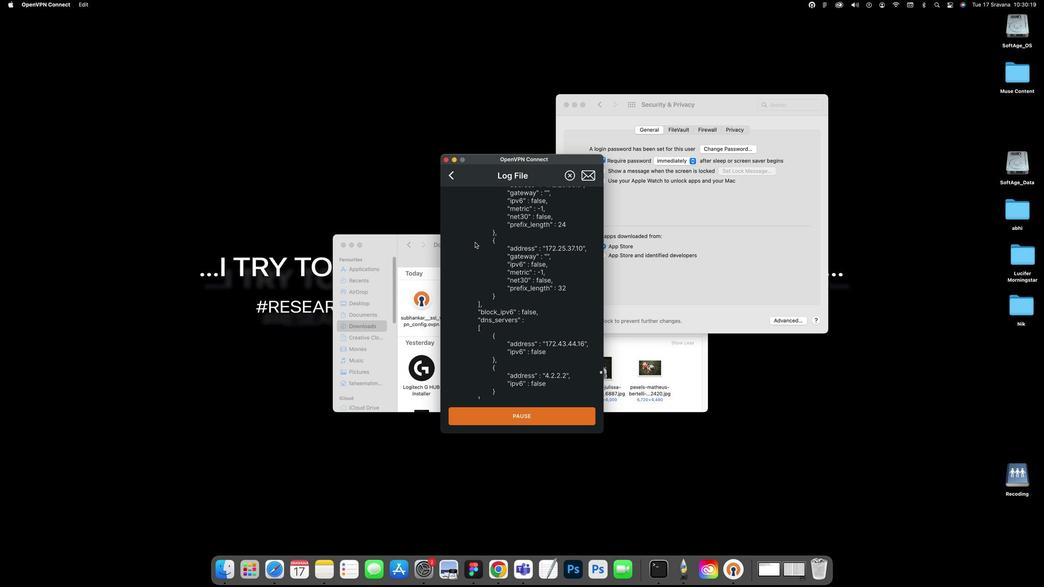 
Action: Mouse scrolled (496, 290) with delta (365, 293)
Screenshot: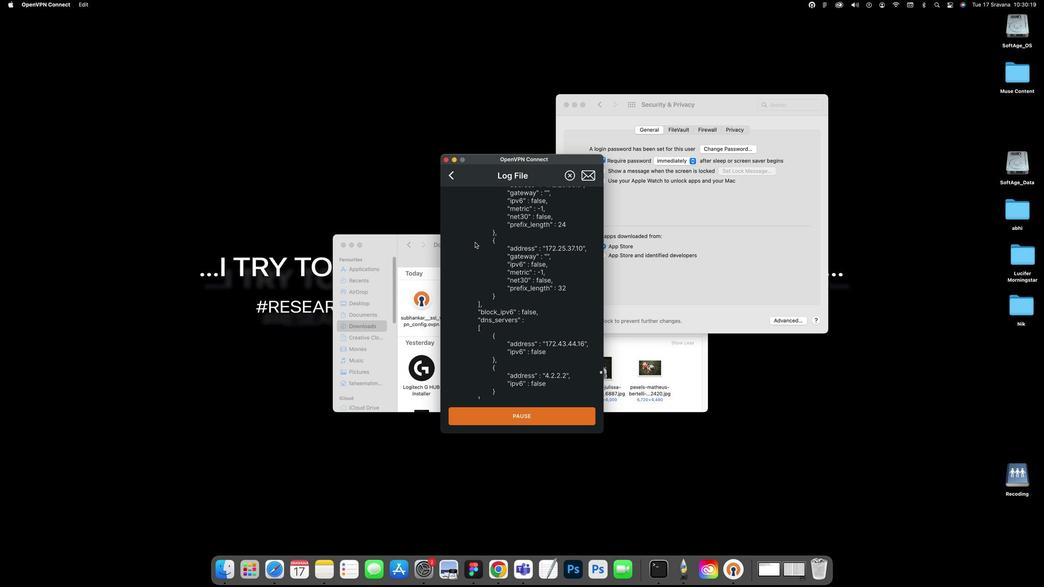
Action: Mouse moved to (496, 290)
Screenshot: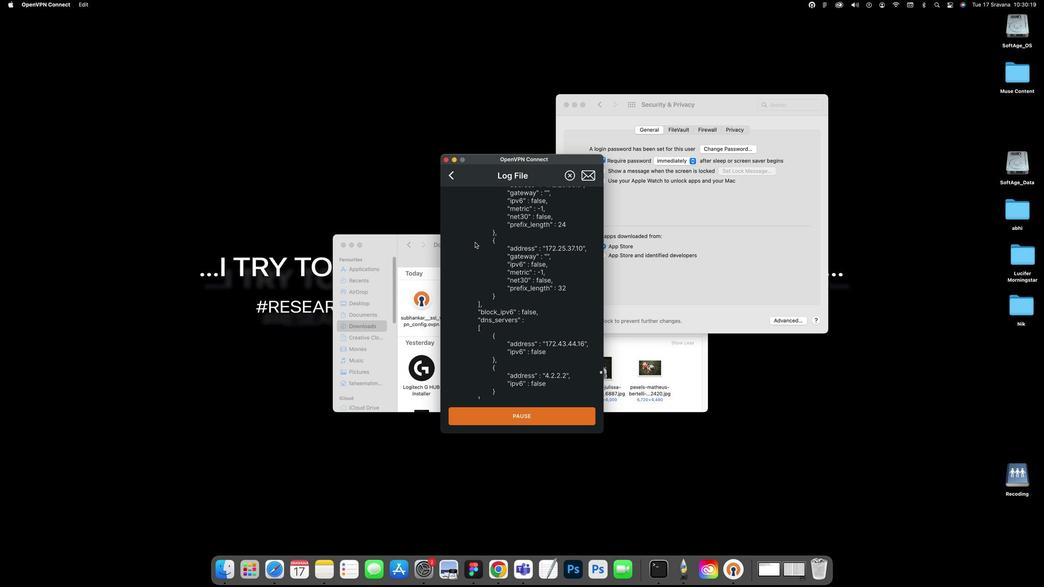 
Action: Mouse scrolled (496, 290) with delta (365, 293)
Screenshot: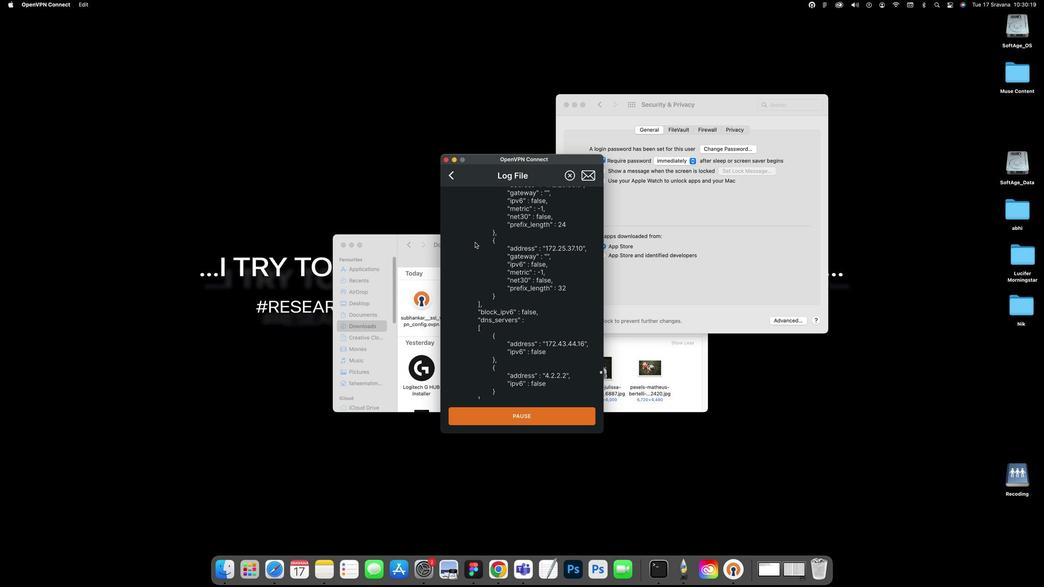 
Action: Mouse moved to (496, 290)
Screenshot: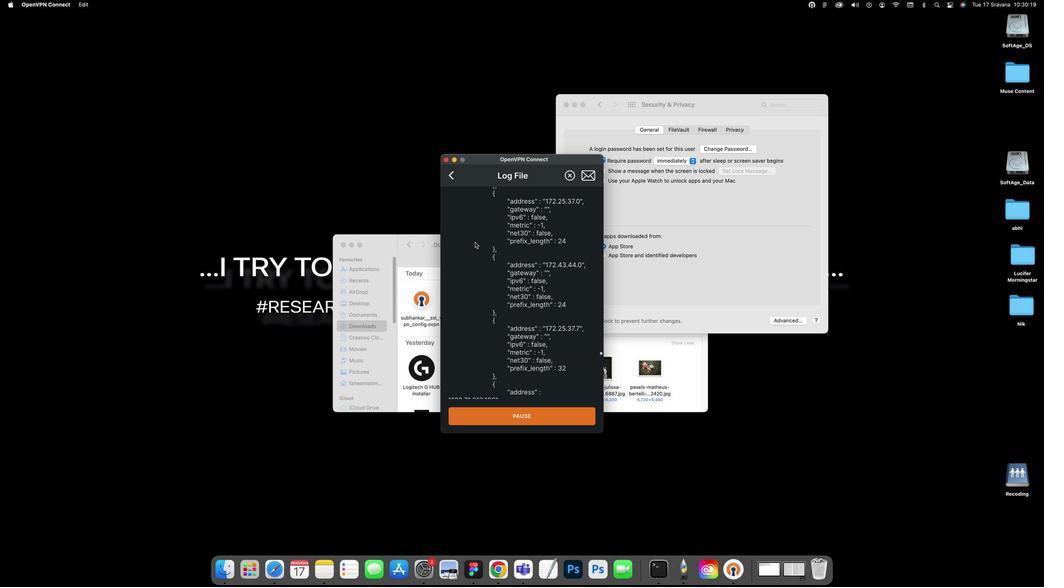 
Action: Mouse scrolled (496, 290) with delta (365, 293)
Screenshot: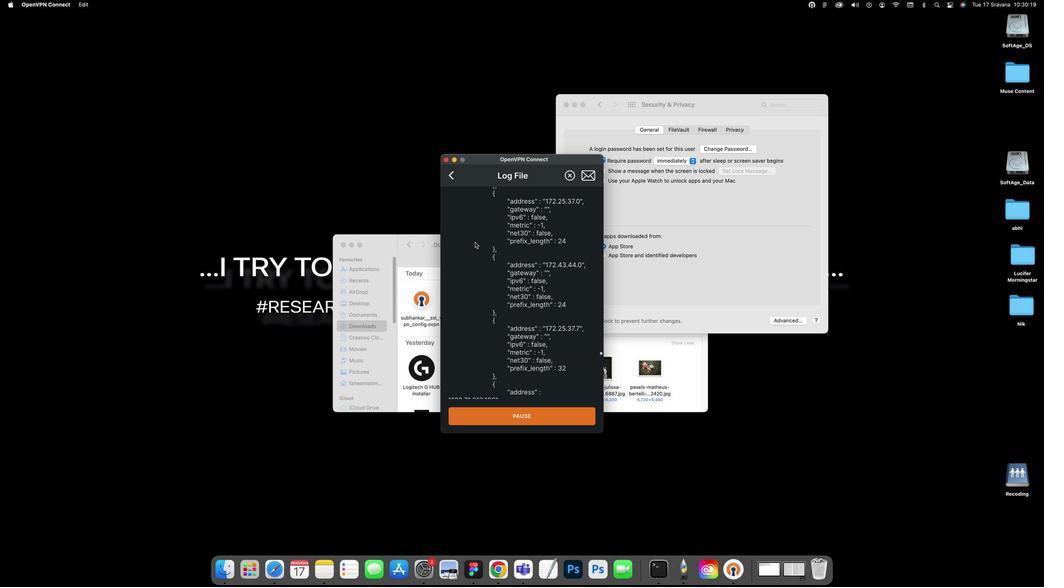 
Action: Mouse moved to (496, 290)
Screenshot: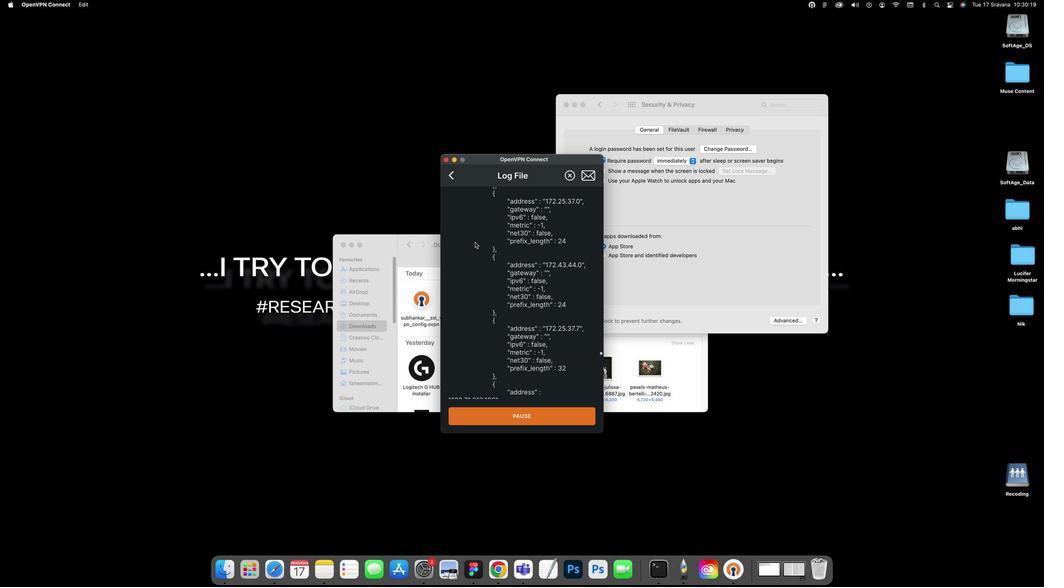 
Action: Mouse scrolled (496, 290) with delta (365, 293)
Screenshot: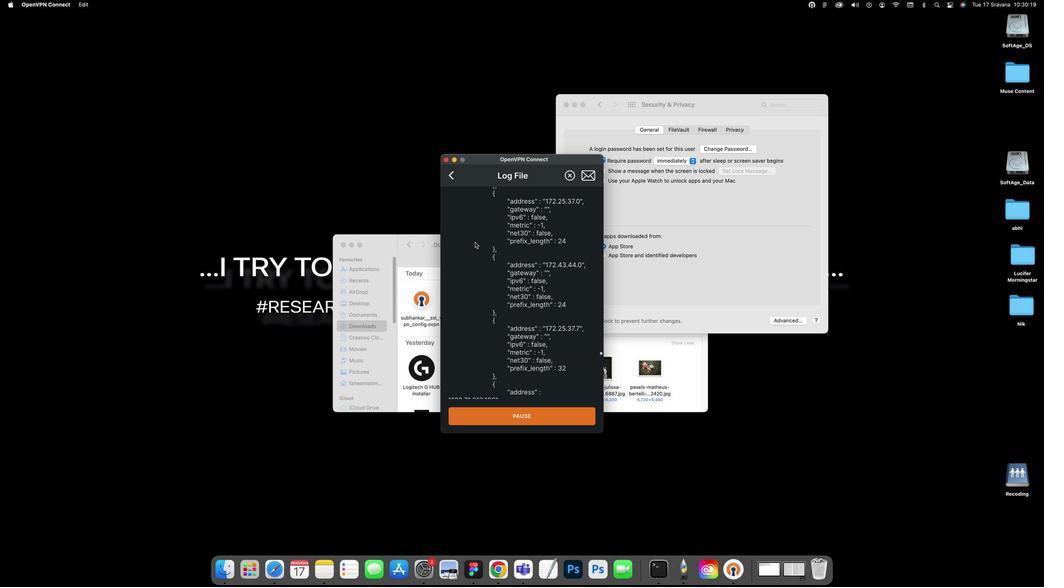 
Action: Mouse moved to (496, 290)
Screenshot: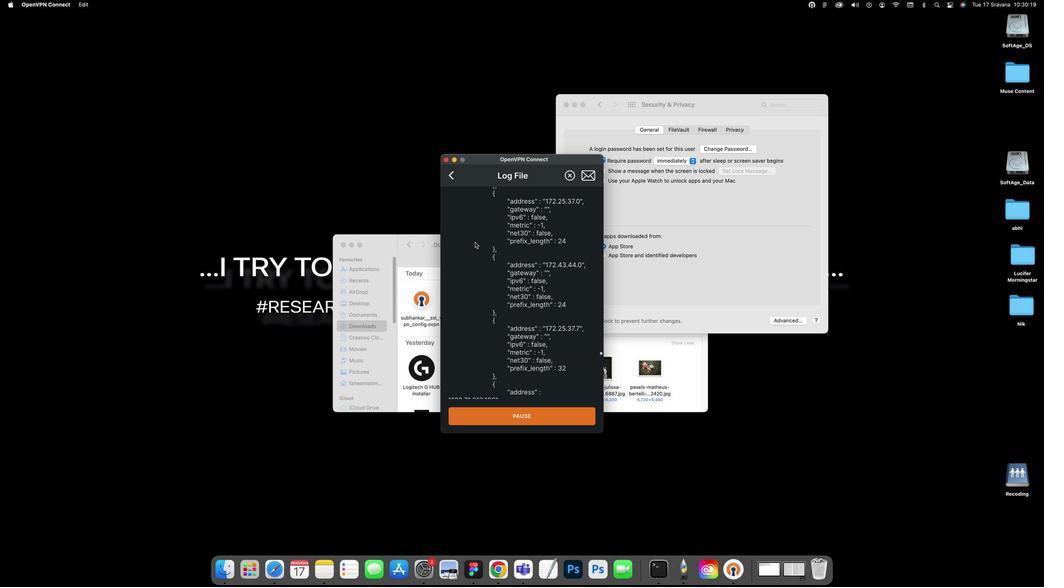 
Action: Mouse scrolled (496, 290) with delta (365, 293)
Screenshot: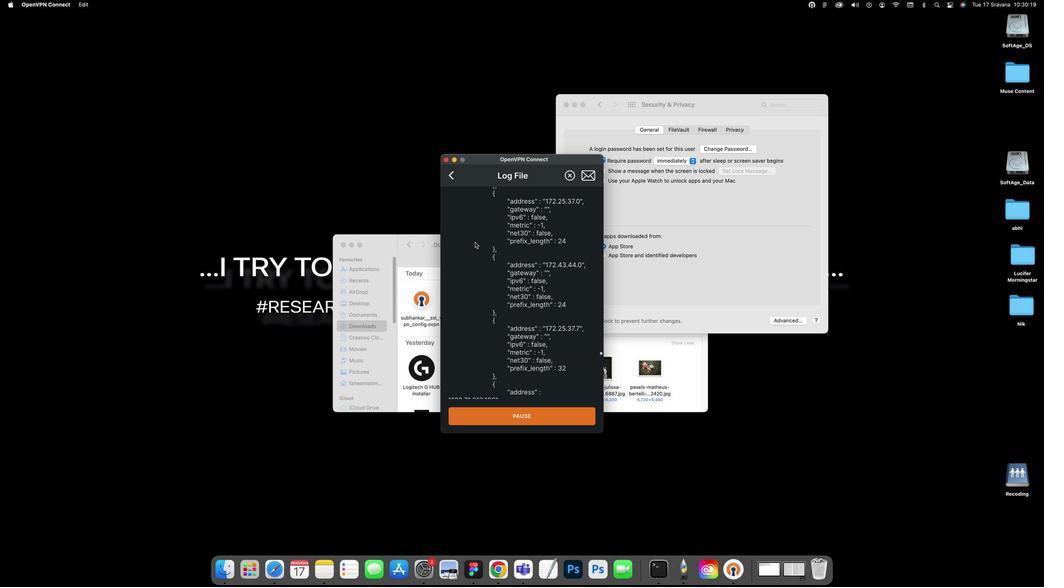 
Action: Mouse moved to (496, 290)
Screenshot: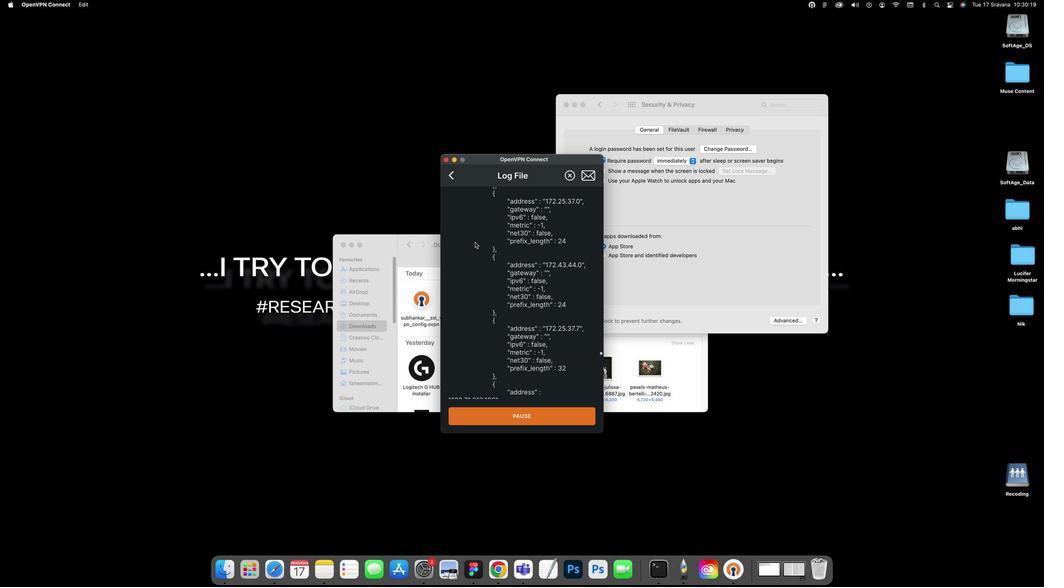 
Action: Mouse scrolled (496, 290) with delta (365, 293)
Screenshot: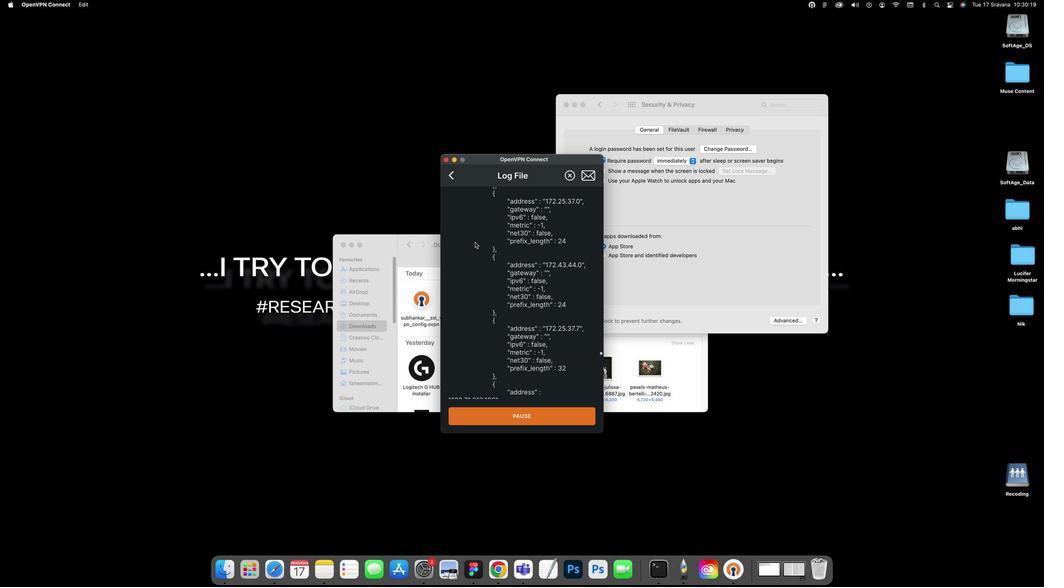 
Action: Mouse scrolled (496, 290) with delta (365, 293)
Screenshot: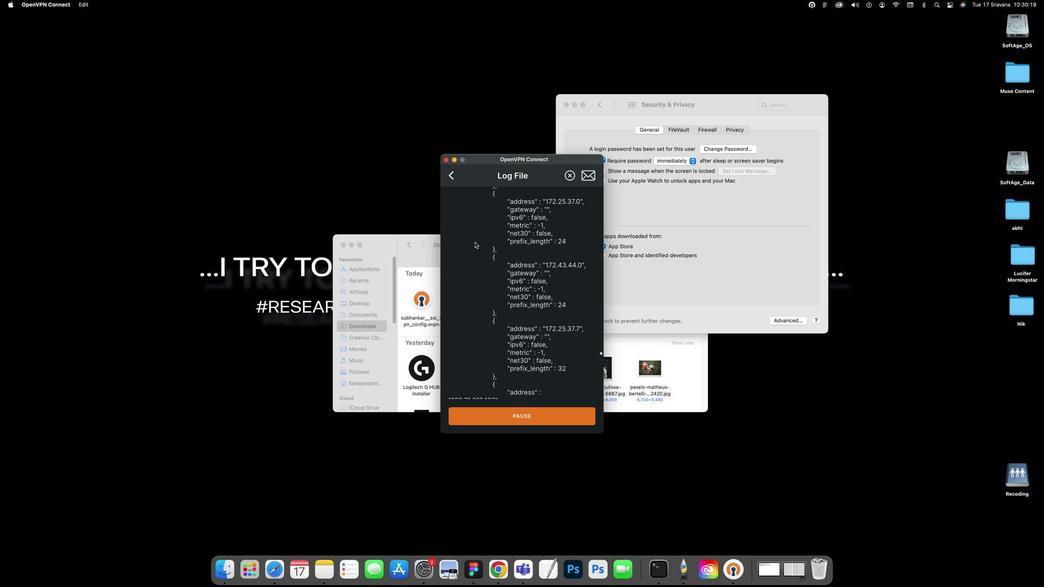 
Action: Mouse scrolled (496, 290) with delta (365, 293)
Screenshot: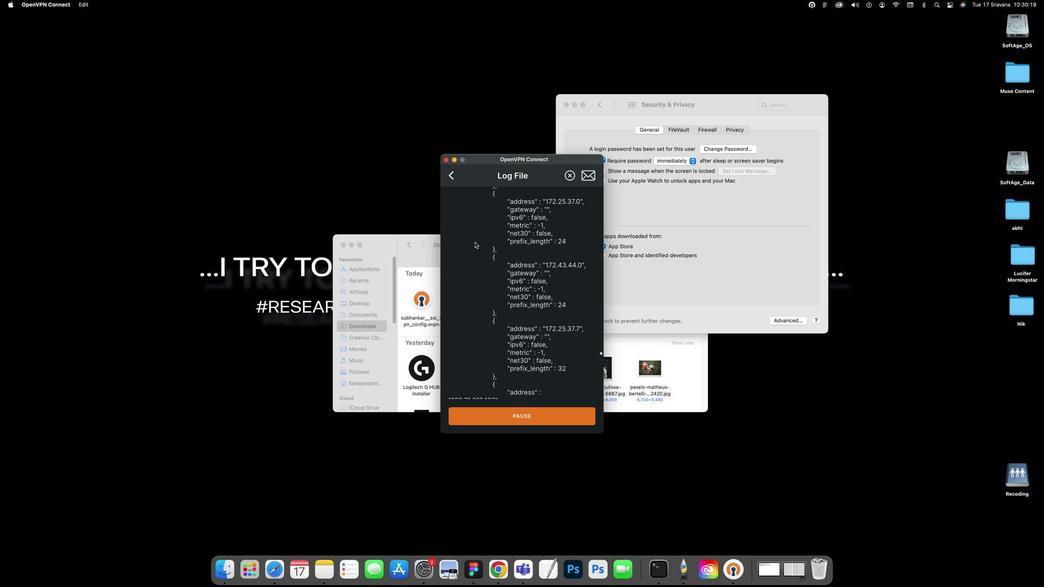 
Action: Mouse moved to (484, 291)
Screenshot: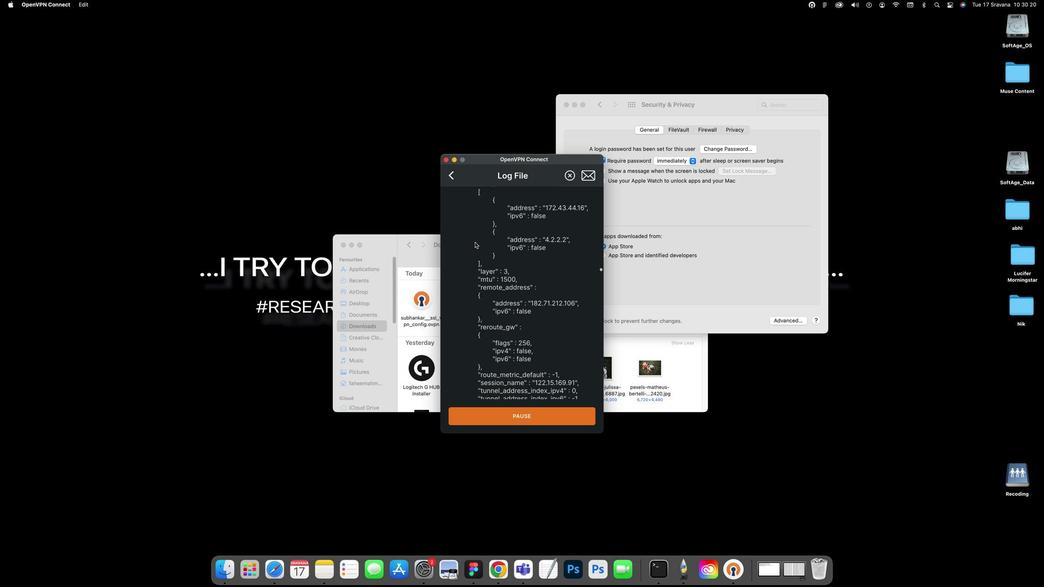 
Action: Mouse scrolled (484, 291) with delta (365, 293)
Screenshot: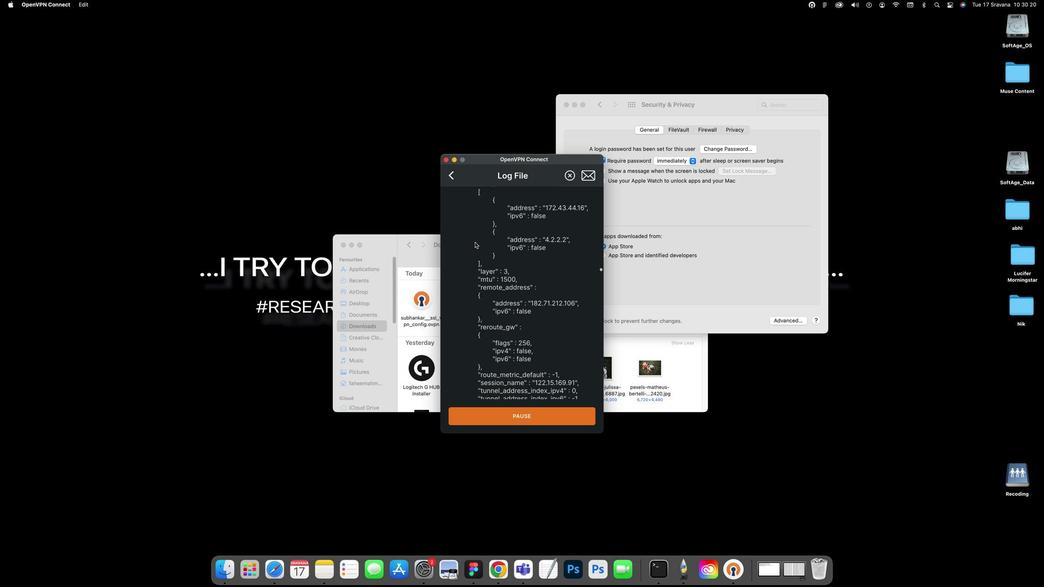 
Action: Mouse moved to (484, 291)
Screenshot: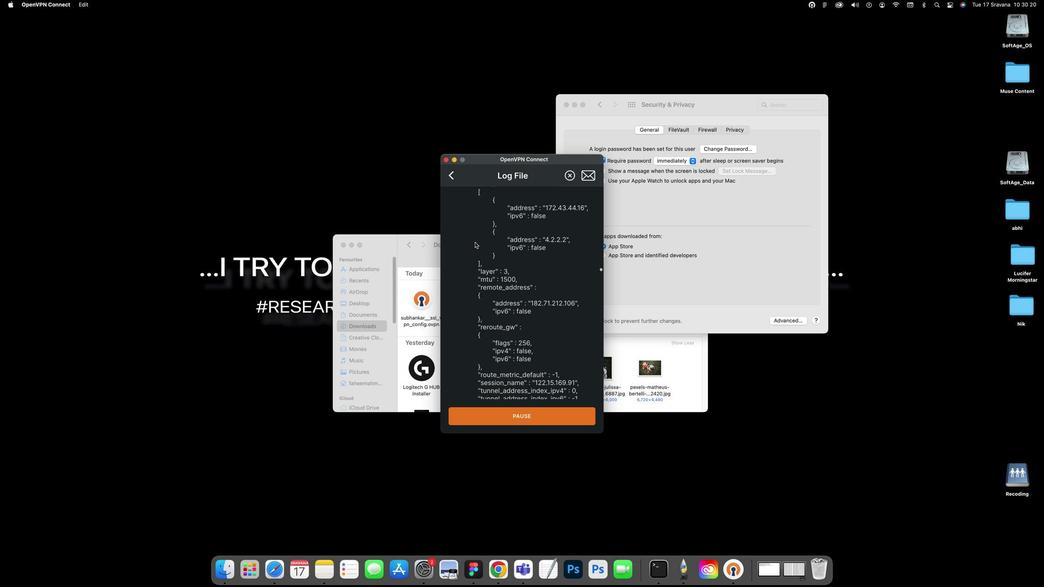 
Action: Mouse scrolled (484, 291) with delta (365, 293)
Screenshot: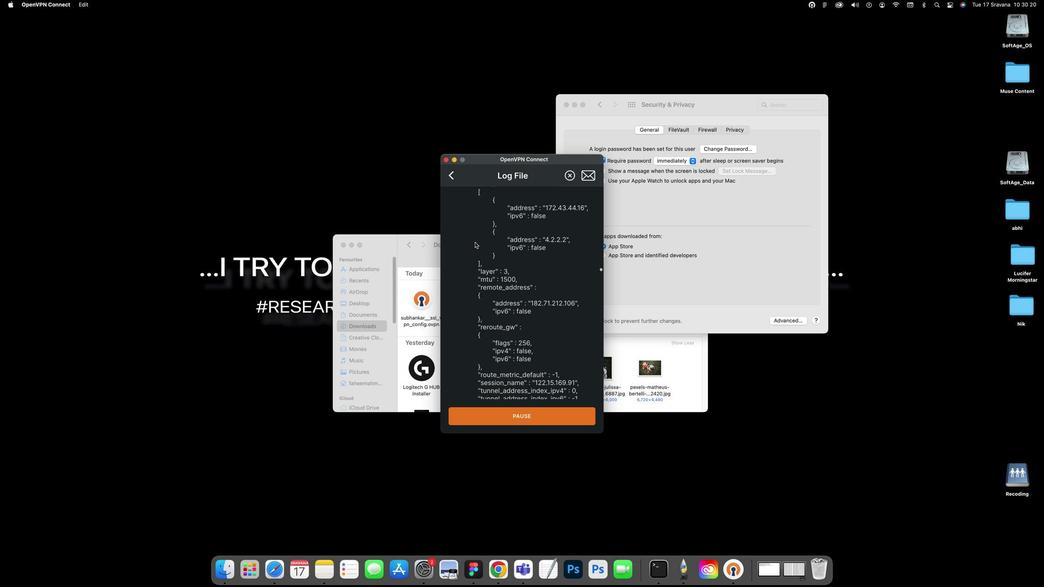 
Action: Mouse scrolled (484, 291) with delta (365, 293)
Screenshot: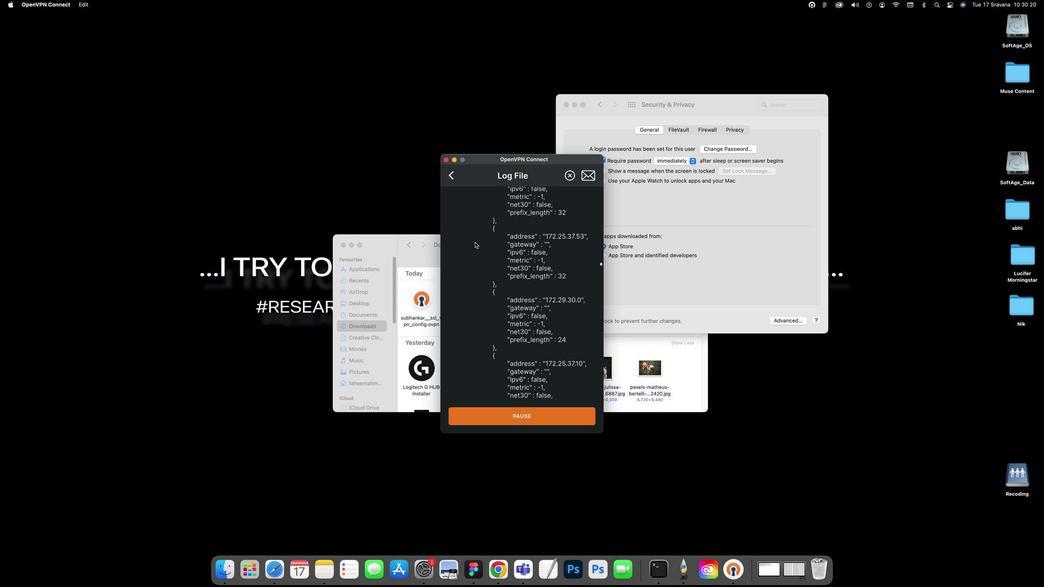 
Action: Mouse scrolled (484, 291) with delta (365, 293)
Screenshot: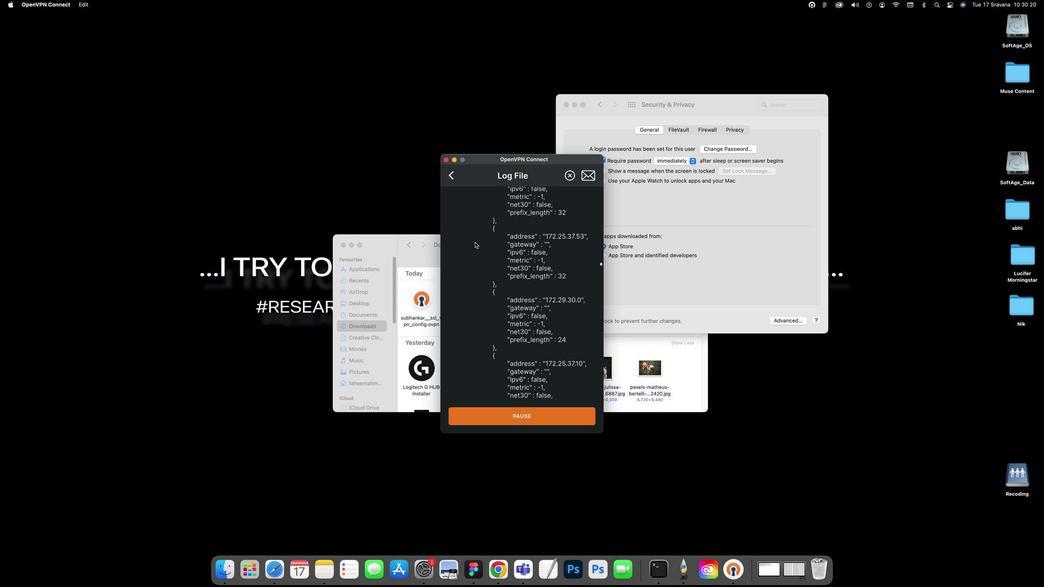 
Action: Mouse scrolled (484, 291) with delta (365, 293)
Screenshot: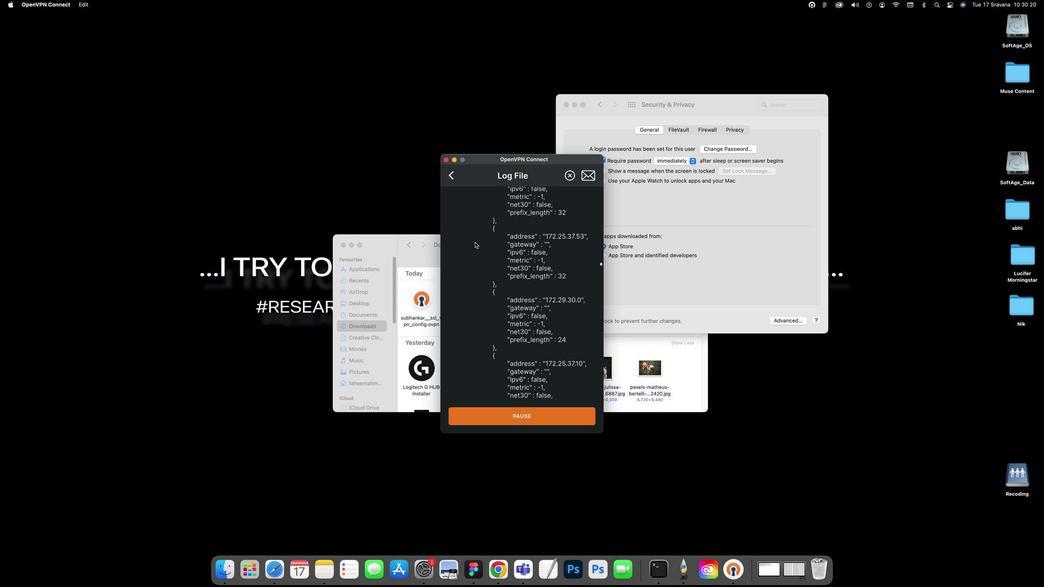 
Action: Mouse scrolled (484, 291) with delta (365, 293)
Screenshot: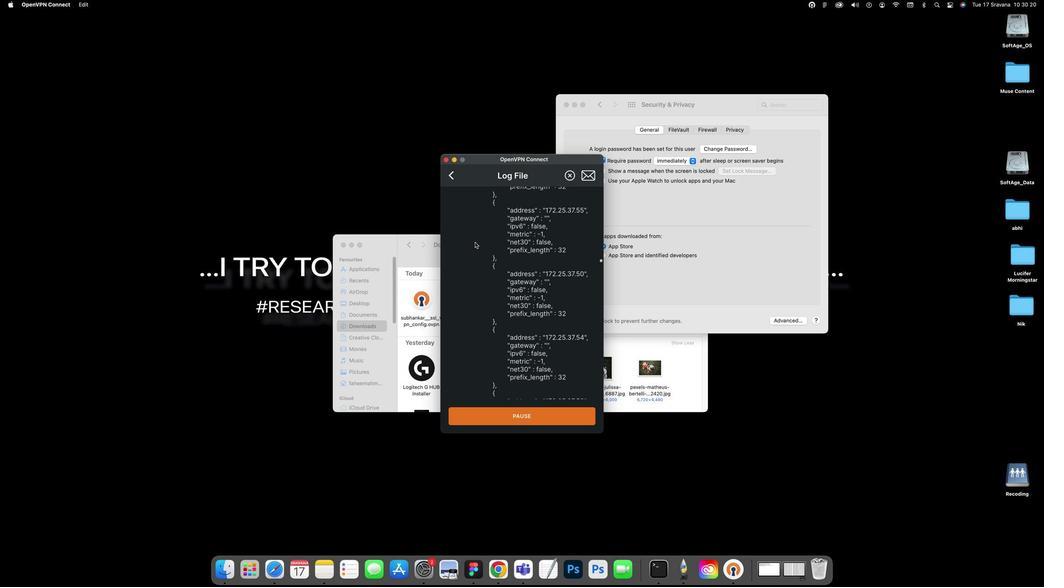 
Action: Mouse scrolled (484, 291) with delta (365, 293)
Screenshot: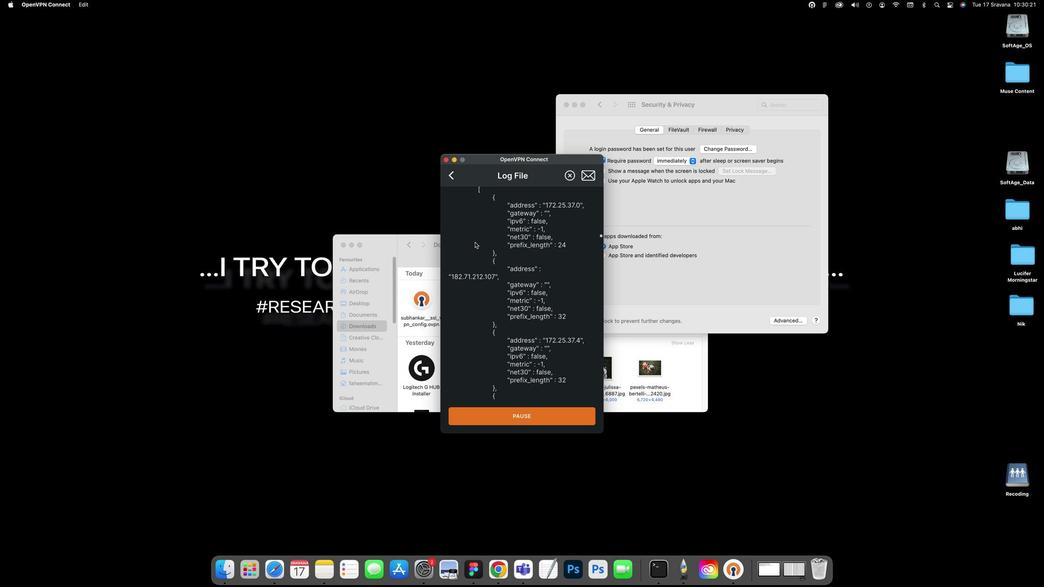 
Action: Mouse scrolled (484, 291) with delta (365, 293)
Screenshot: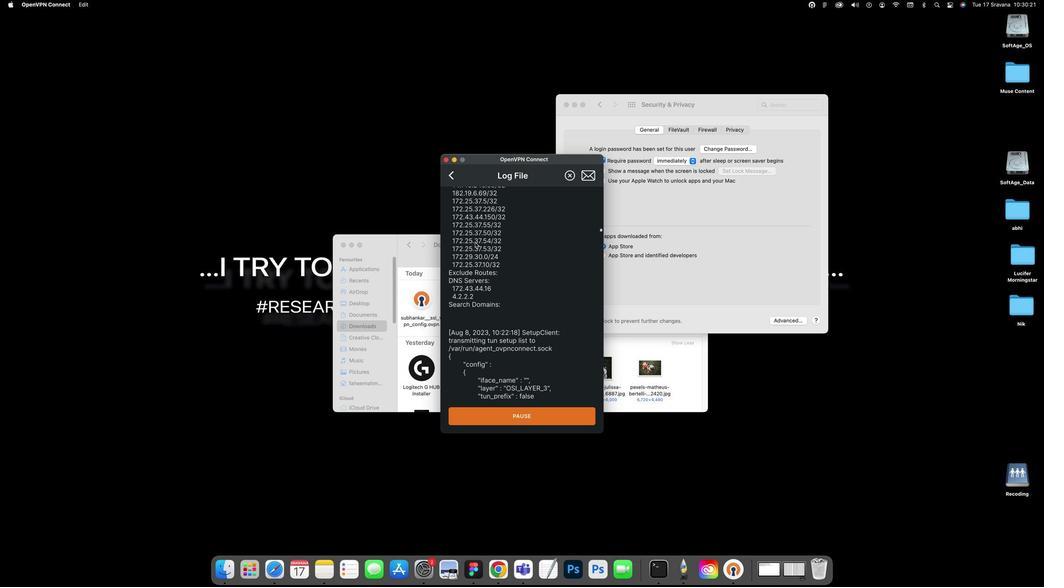 
Action: Mouse scrolled (484, 291) with delta (365, 293)
Screenshot: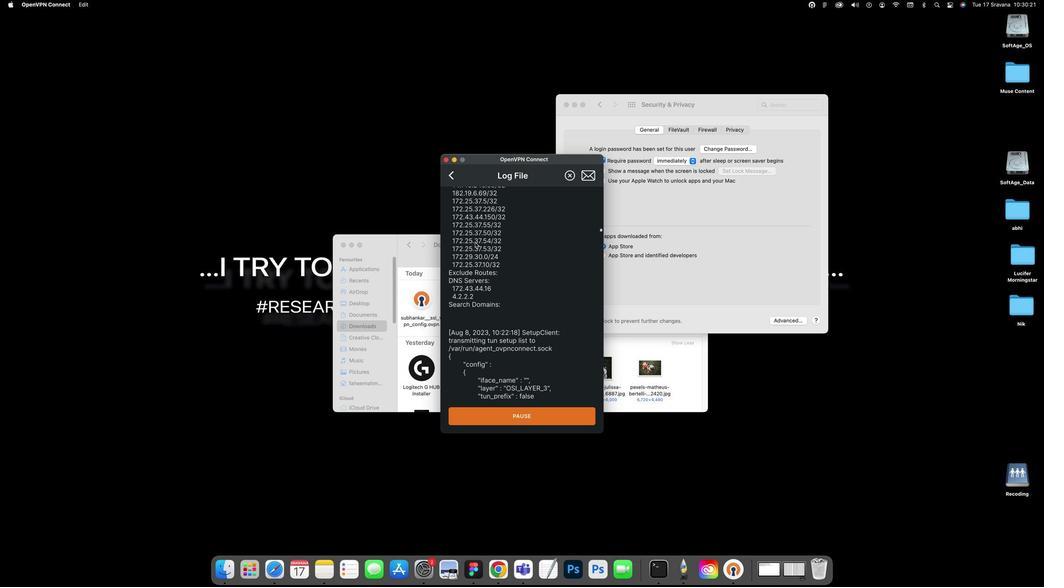 
Action: Mouse scrolled (484, 291) with delta (365, 293)
Screenshot: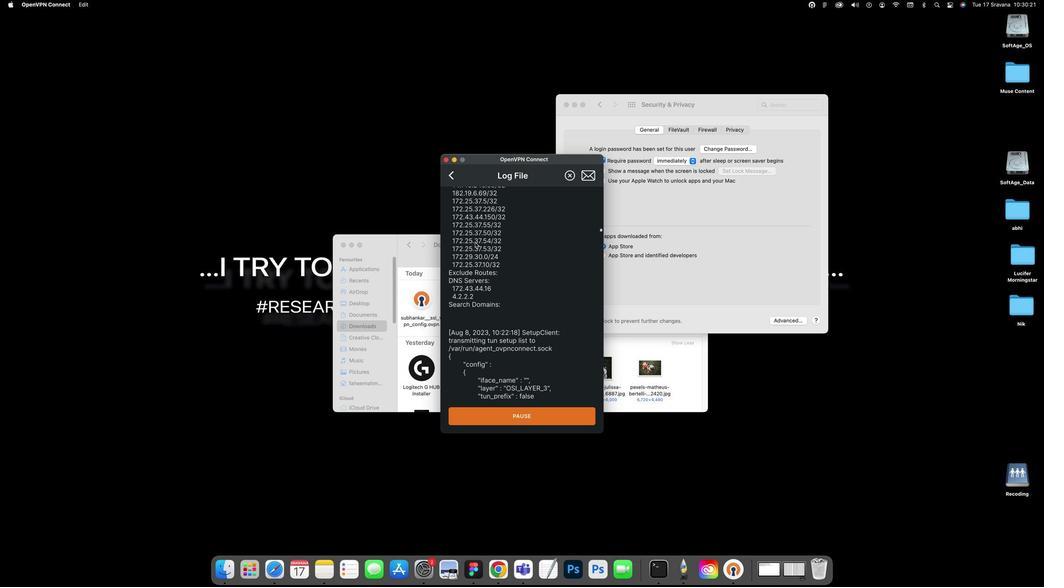 
Action: Mouse scrolled (484, 291) with delta (365, 293)
Screenshot: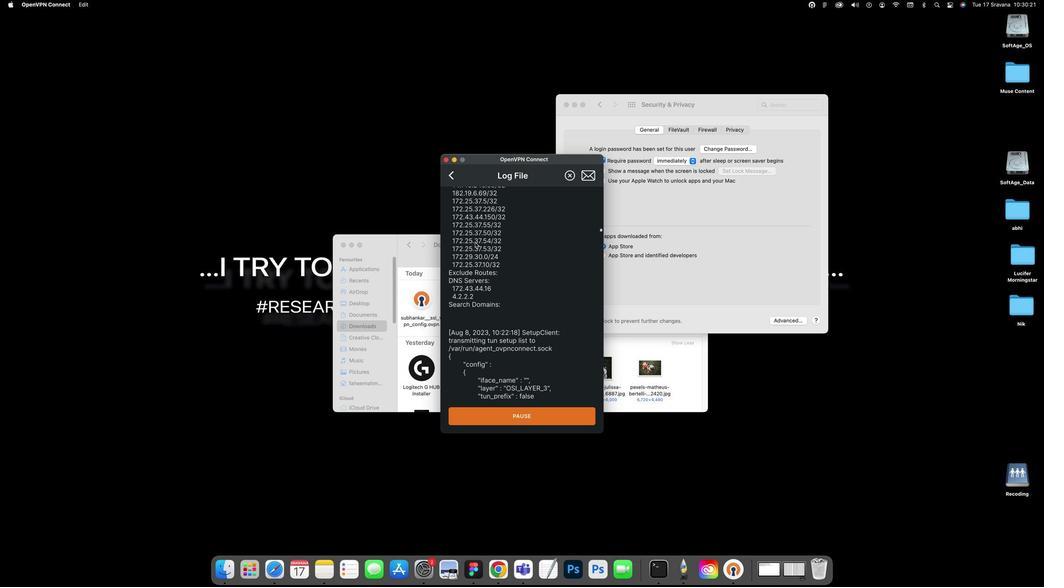 
Action: Mouse scrolled (484, 291) with delta (365, 293)
Screenshot: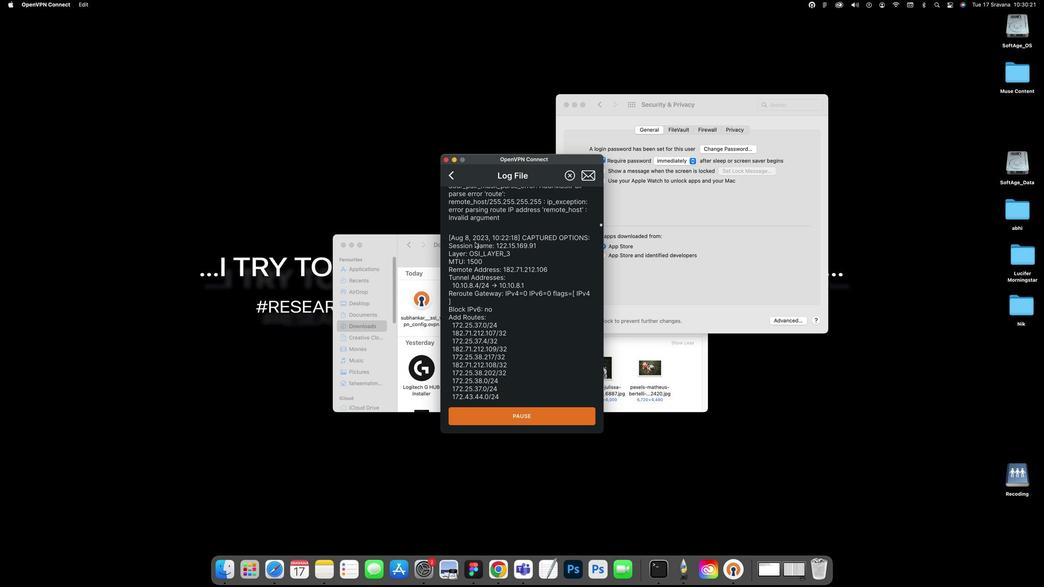 
Action: Mouse scrolled (484, 291) with delta (365, 293)
Screenshot: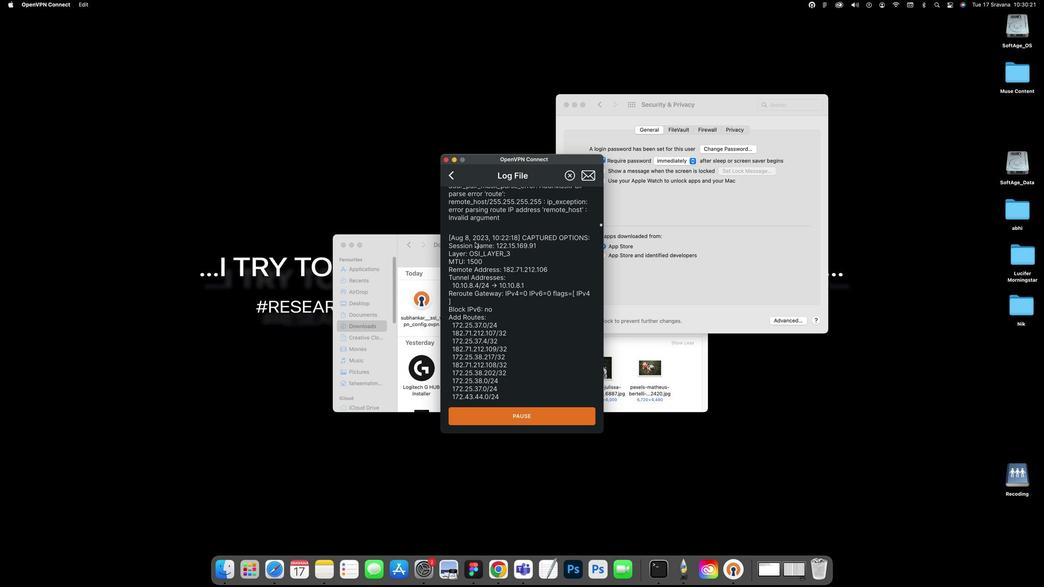
Action: Mouse scrolled (484, 291) with delta (365, 293)
Screenshot: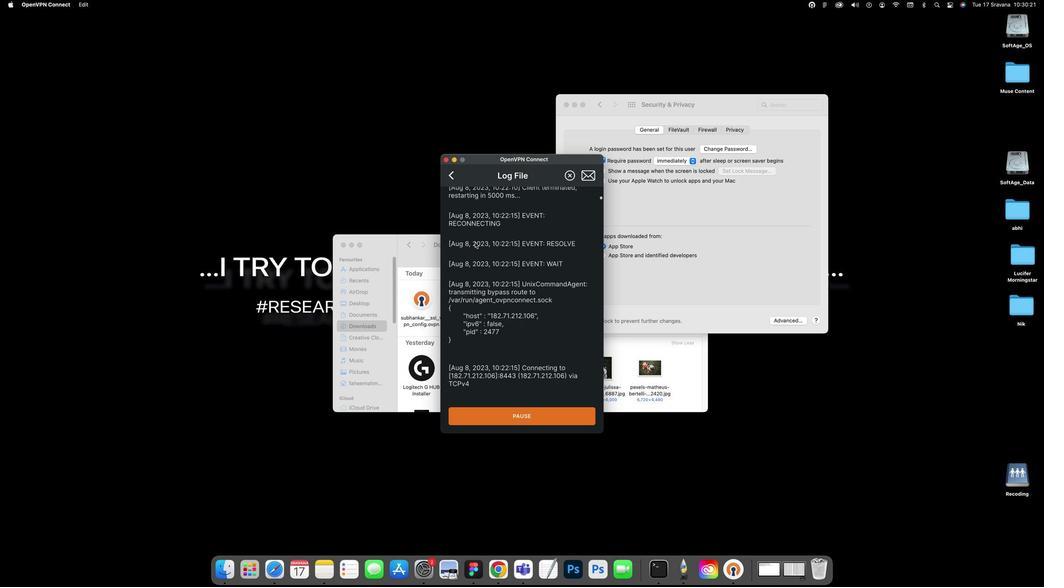 
Action: Mouse scrolled (484, 291) with delta (365, 293)
Screenshot: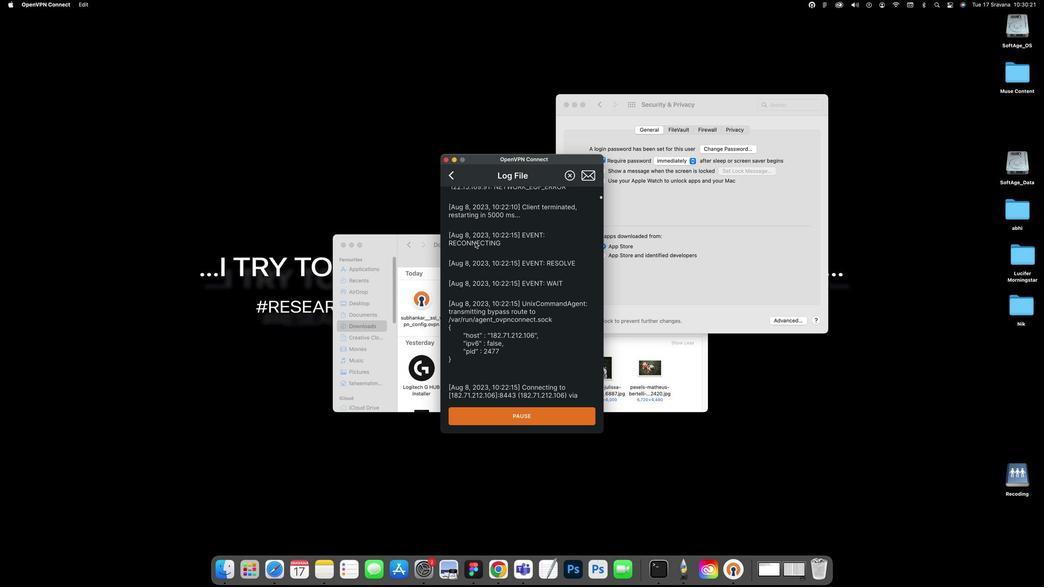 
Action: Mouse scrolled (484, 291) with delta (365, 293)
Screenshot: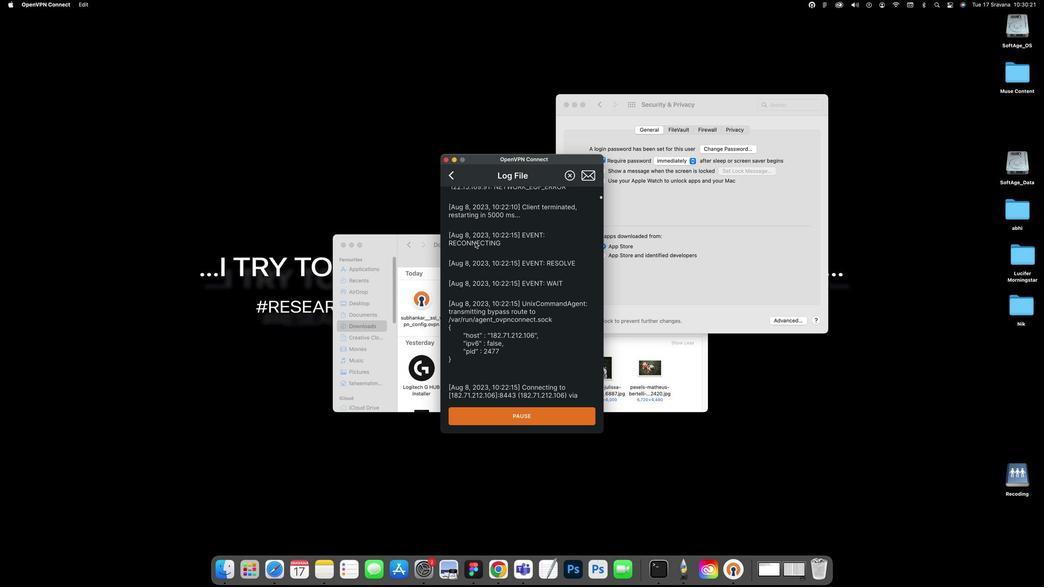 
Action: Mouse scrolled (484, 291) with delta (365, 293)
Screenshot: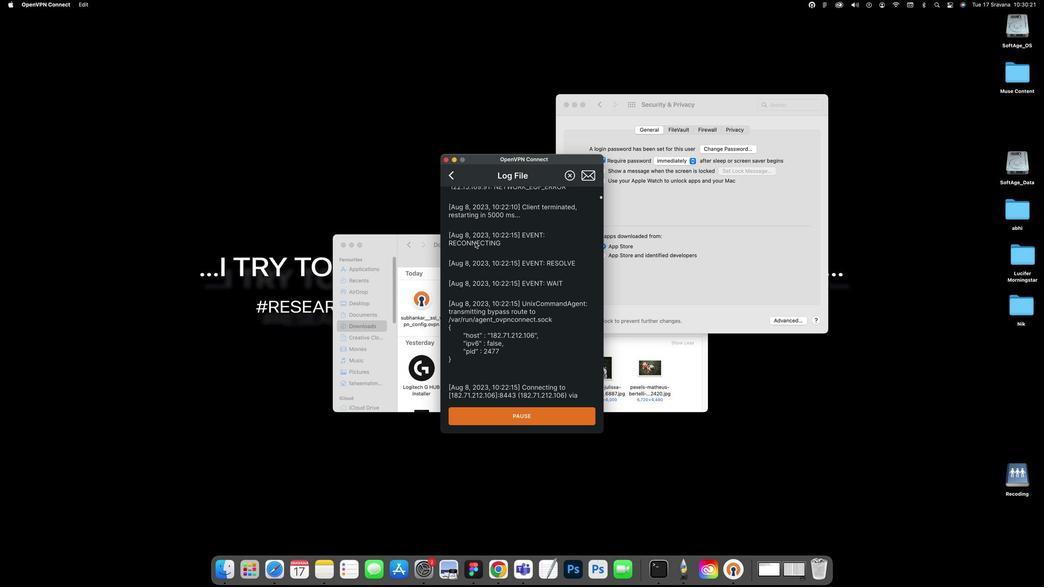 
Action: Mouse scrolled (484, 291) with delta (365, 293)
Screenshot: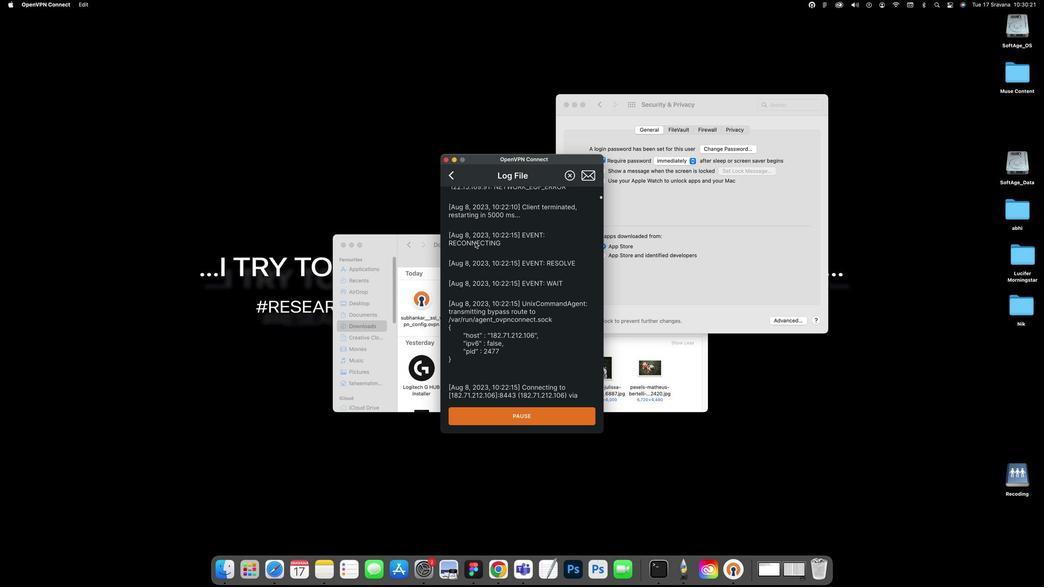 
Action: Mouse scrolled (484, 291) with delta (365, 293)
Screenshot: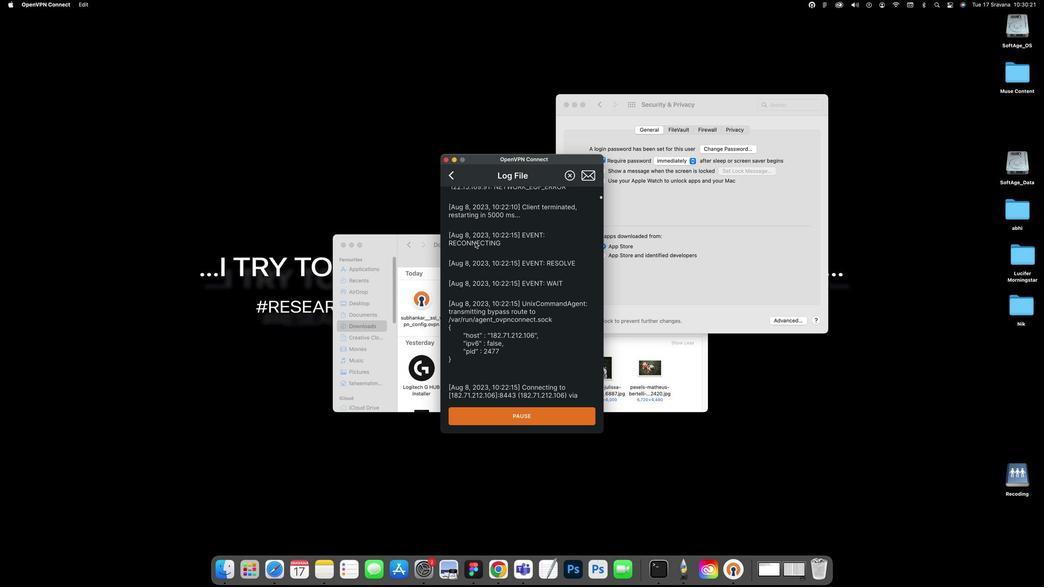 
Action: Mouse scrolled (484, 291) with delta (365, 293)
Screenshot: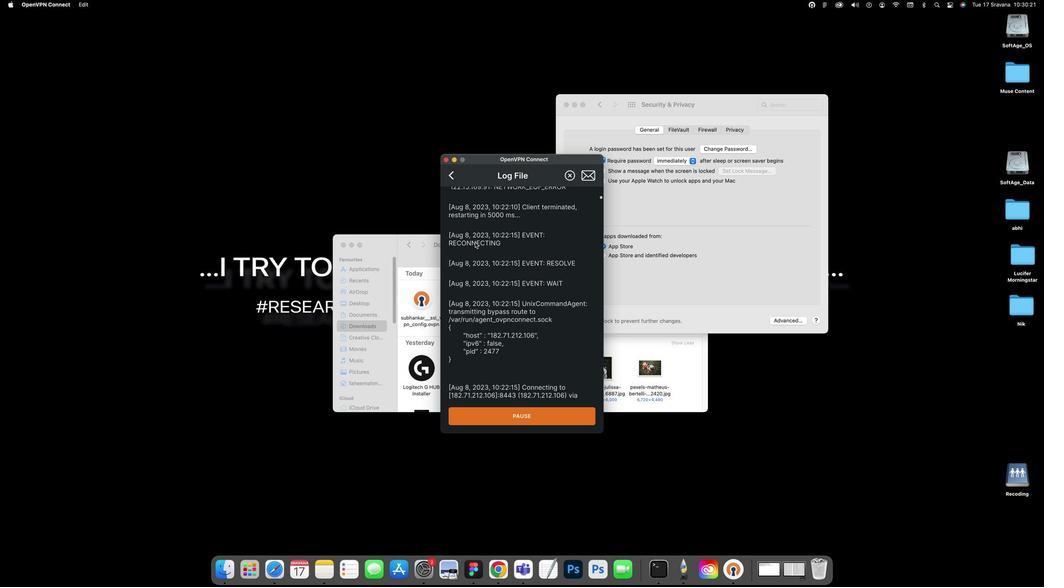 
Action: Mouse scrolled (484, 291) with delta (365, 293)
Screenshot: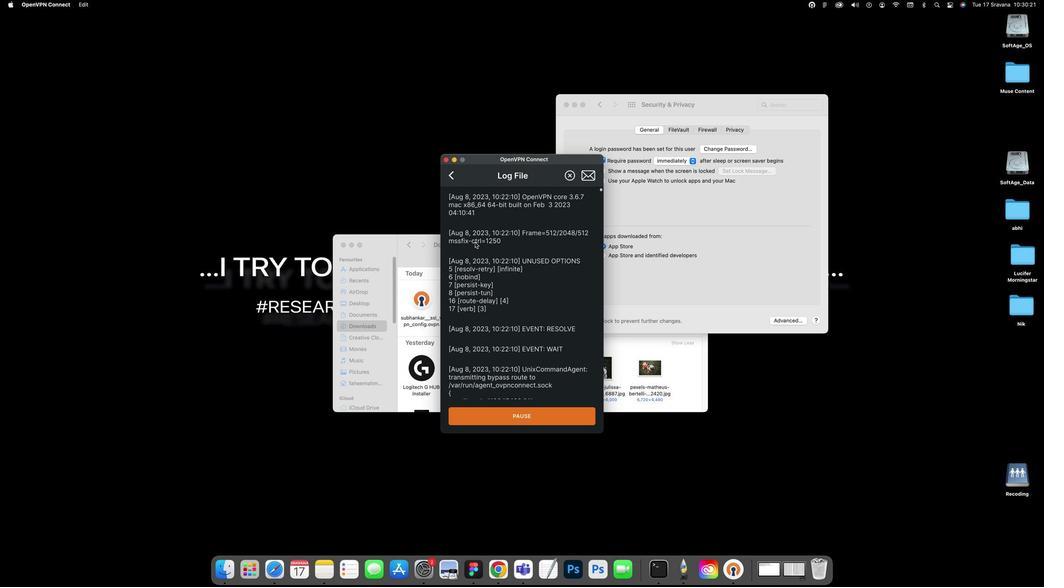 
Action: Mouse scrolled (484, 291) with delta (365, 293)
Screenshot: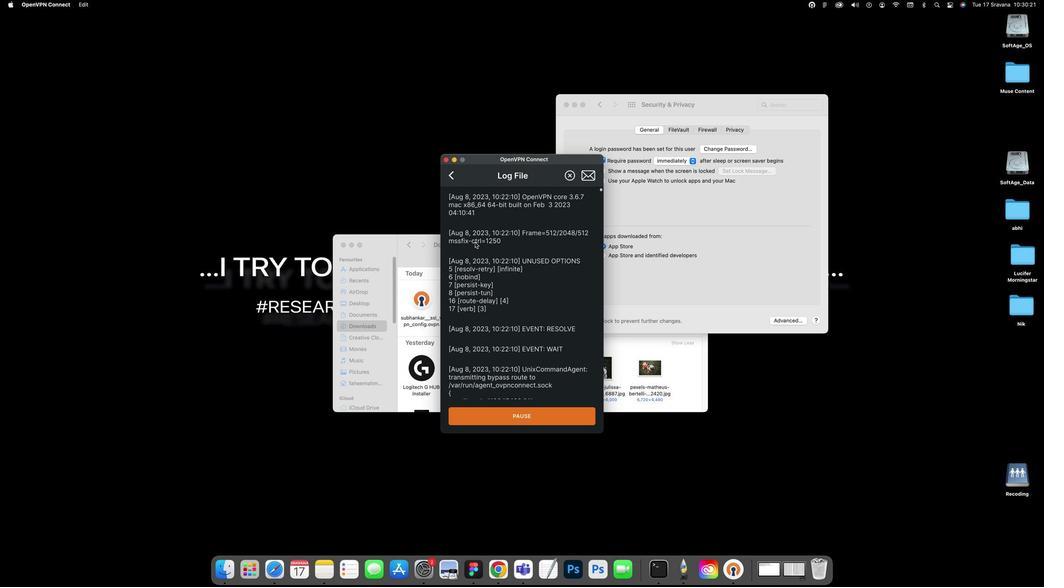 
Action: Mouse scrolled (484, 291) with delta (365, 293)
Screenshot: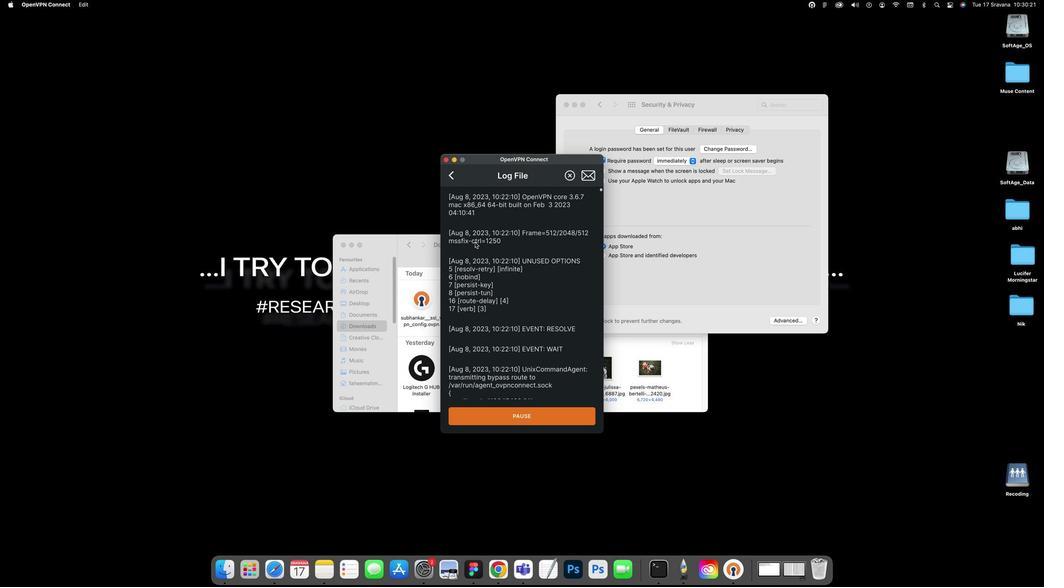 
Action: Mouse scrolled (484, 291) with delta (365, 293)
Screenshot: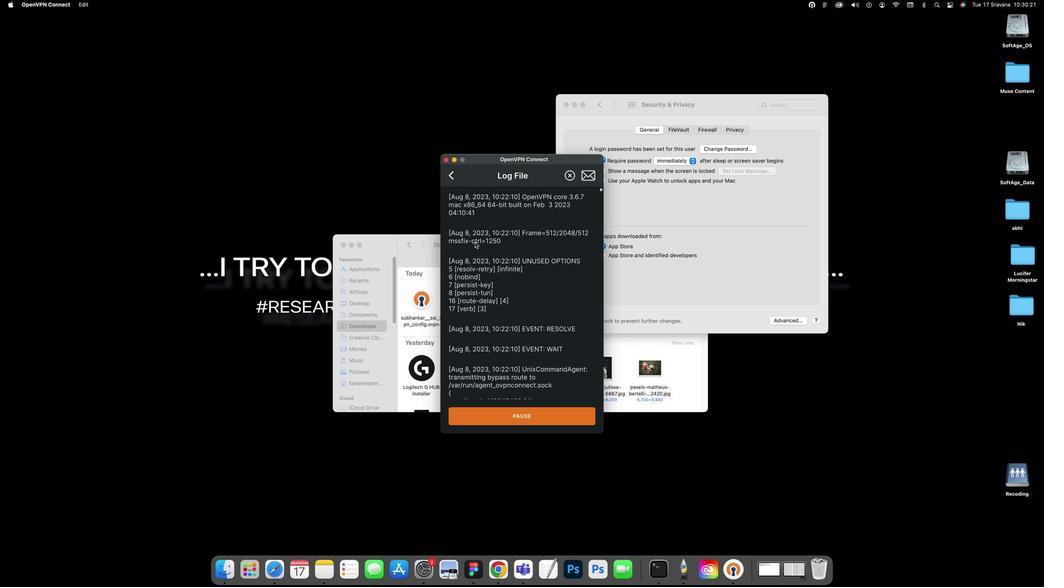 
Action: Mouse scrolled (484, 291) with delta (365, 293)
Screenshot: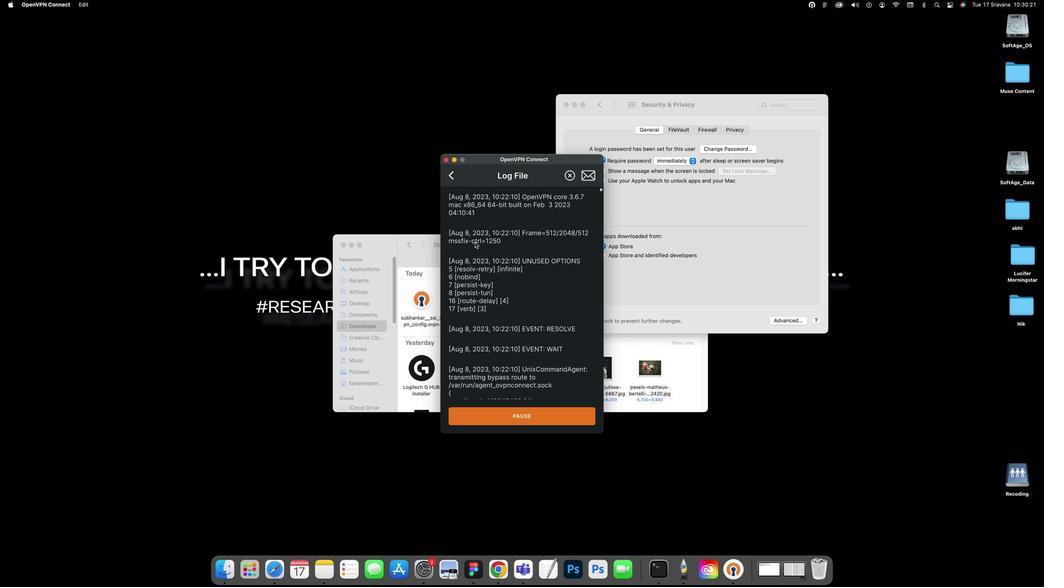 
Action: Mouse scrolled (484, 291) with delta (365, 293)
Screenshot: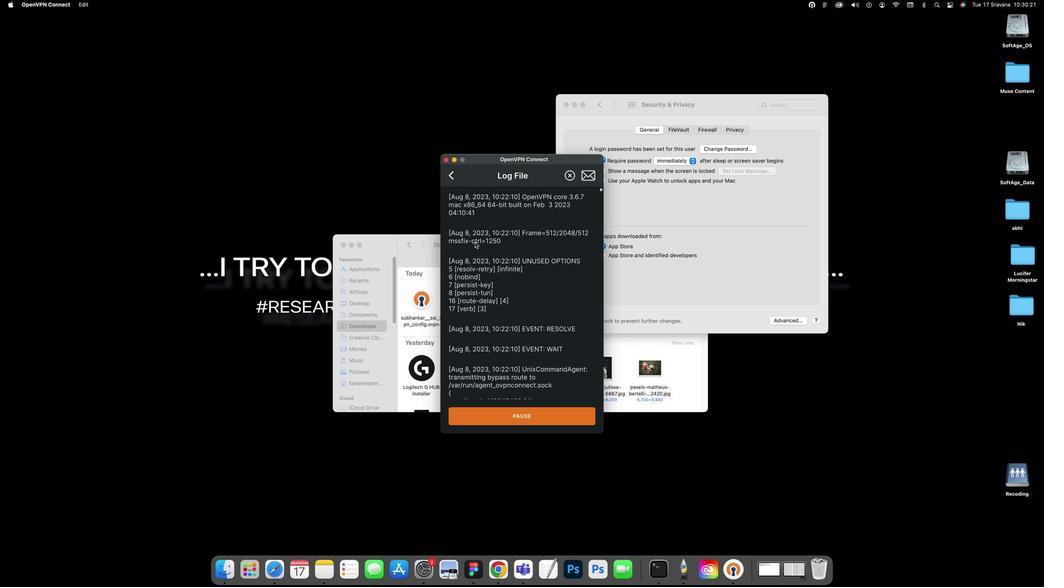 
Action: Mouse scrolled (484, 291) with delta (365, 293)
Screenshot: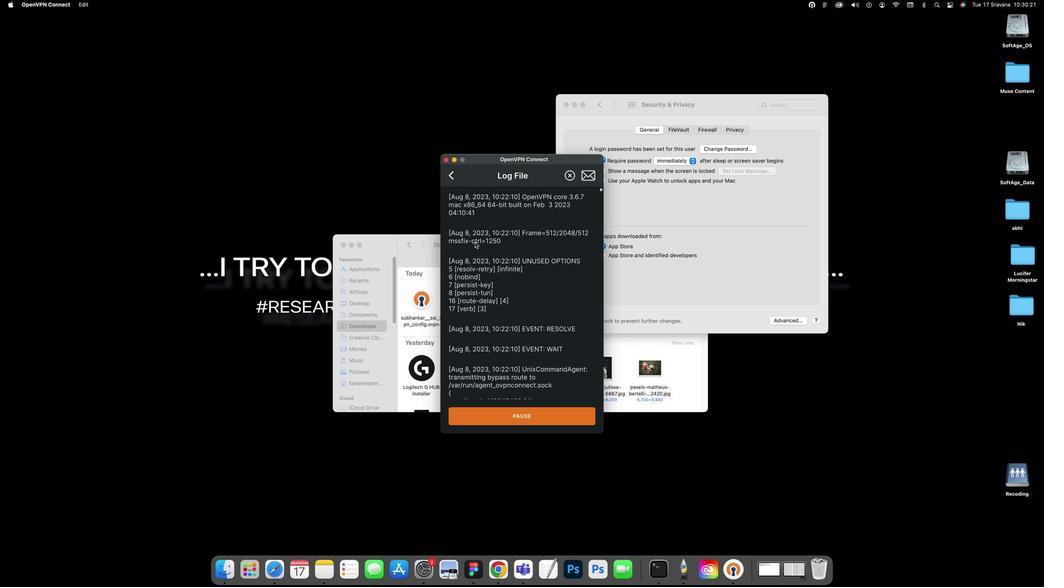 
Action: Mouse scrolled (484, 291) with delta (365, 293)
Screenshot: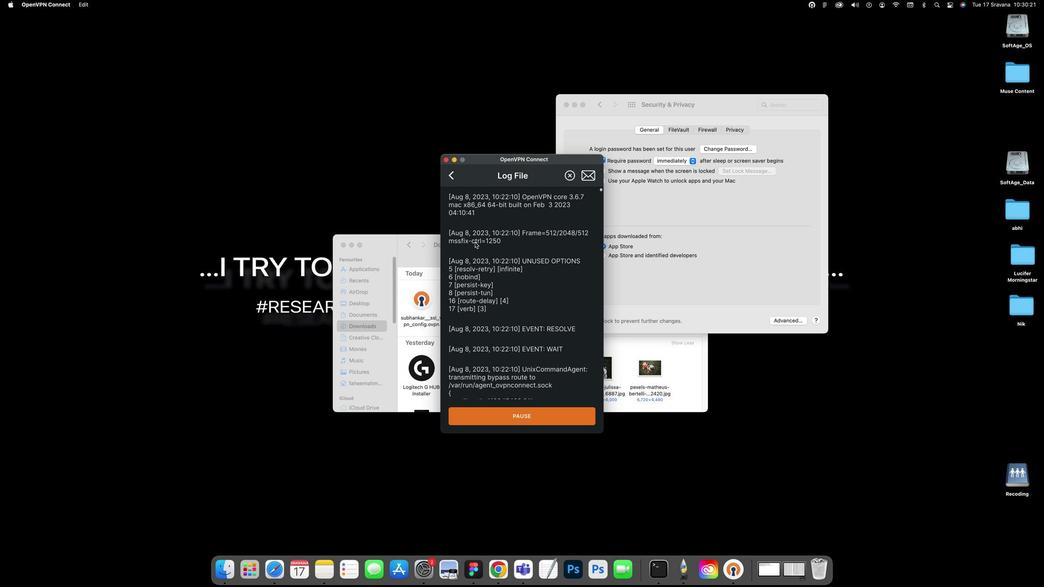 
Action: Mouse scrolled (484, 291) with delta (365, 293)
Screenshot: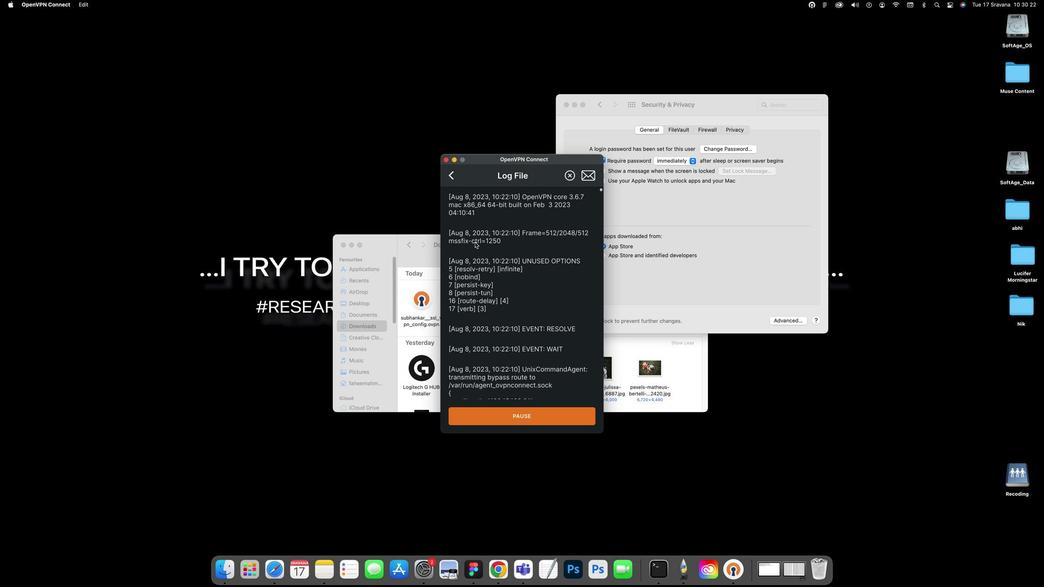 
Action: Mouse scrolled (484, 291) with delta (365, 293)
Screenshot: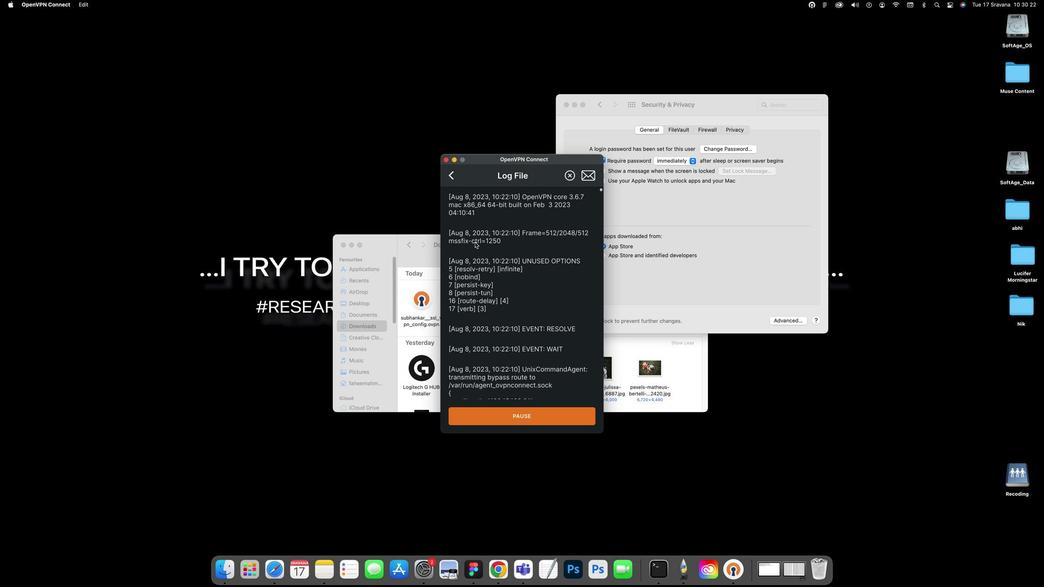 
Action: Mouse scrolled (484, 291) with delta (365, 293)
Screenshot: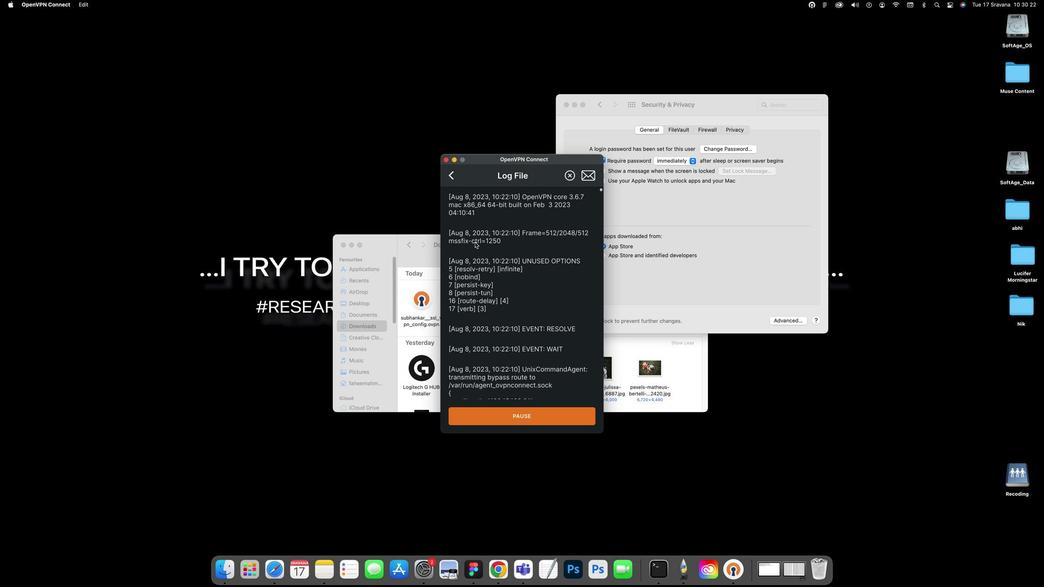 
Action: Mouse scrolled (484, 291) with delta (365, 293)
Screenshot: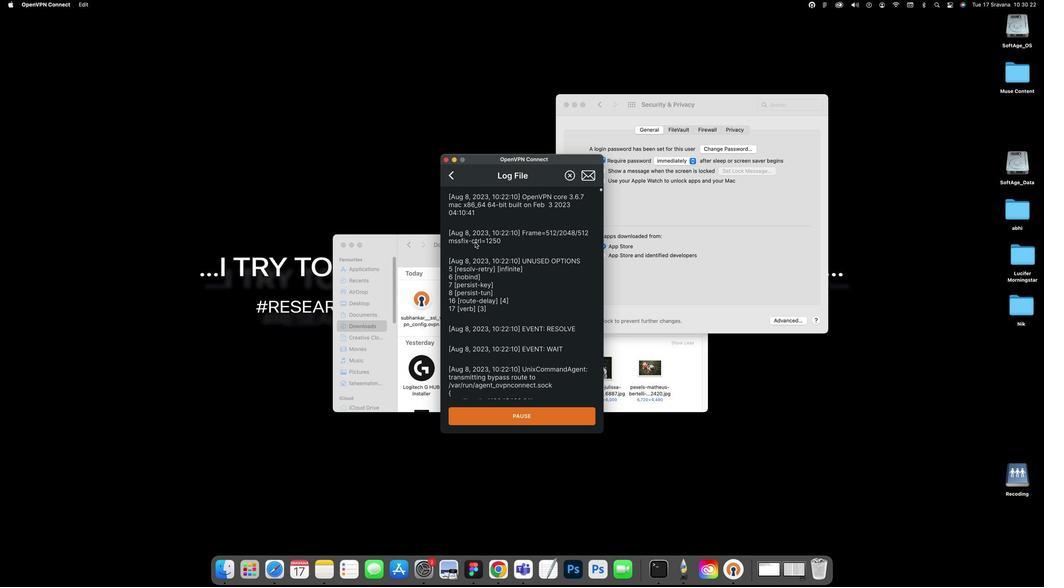 
Action: Mouse scrolled (484, 291) with delta (365, 293)
Screenshot: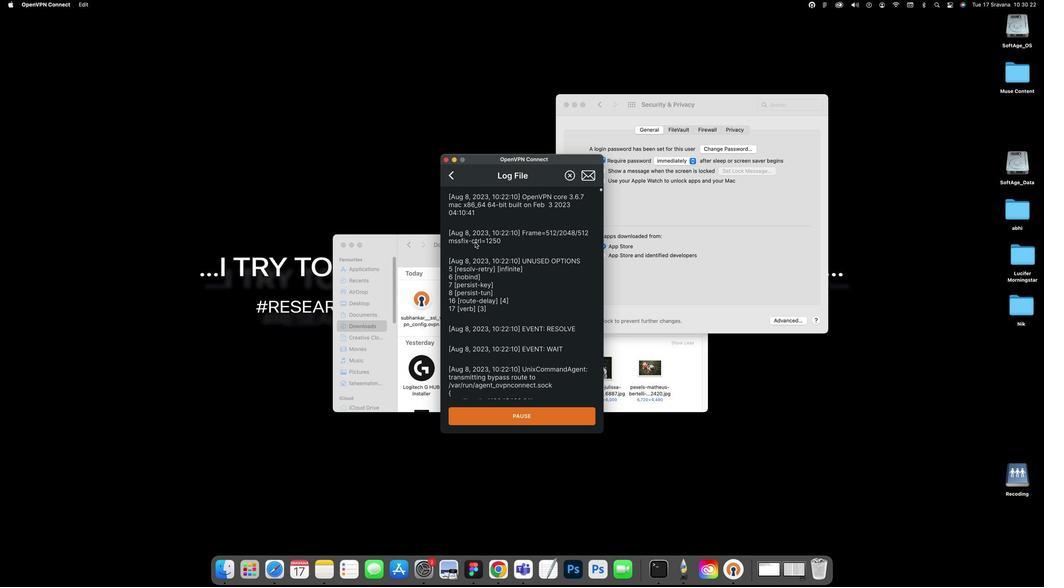 
Action: Mouse scrolled (484, 291) with delta (365, 293)
Screenshot: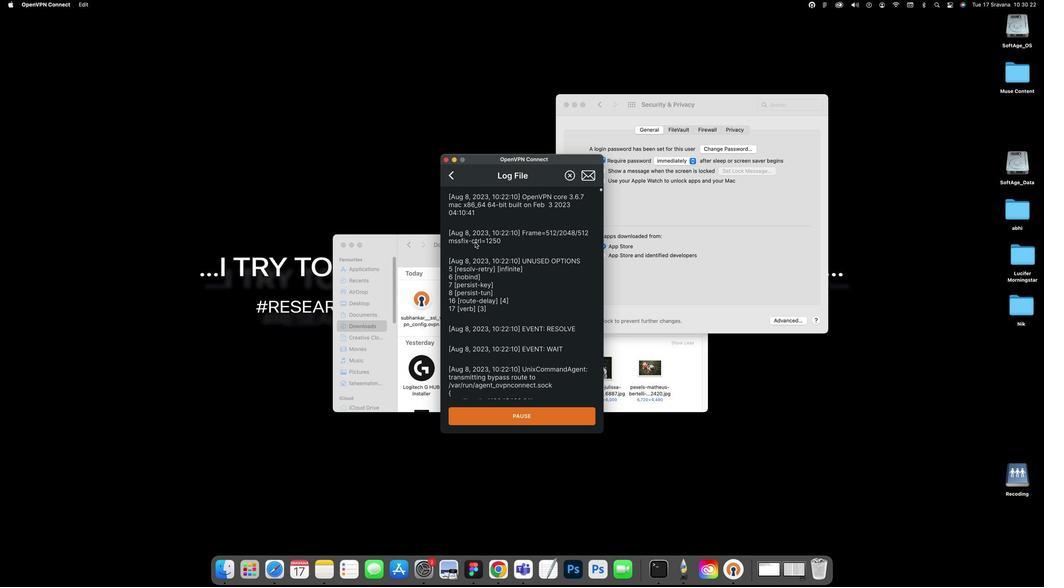 
Action: Mouse scrolled (484, 291) with delta (365, 293)
Screenshot: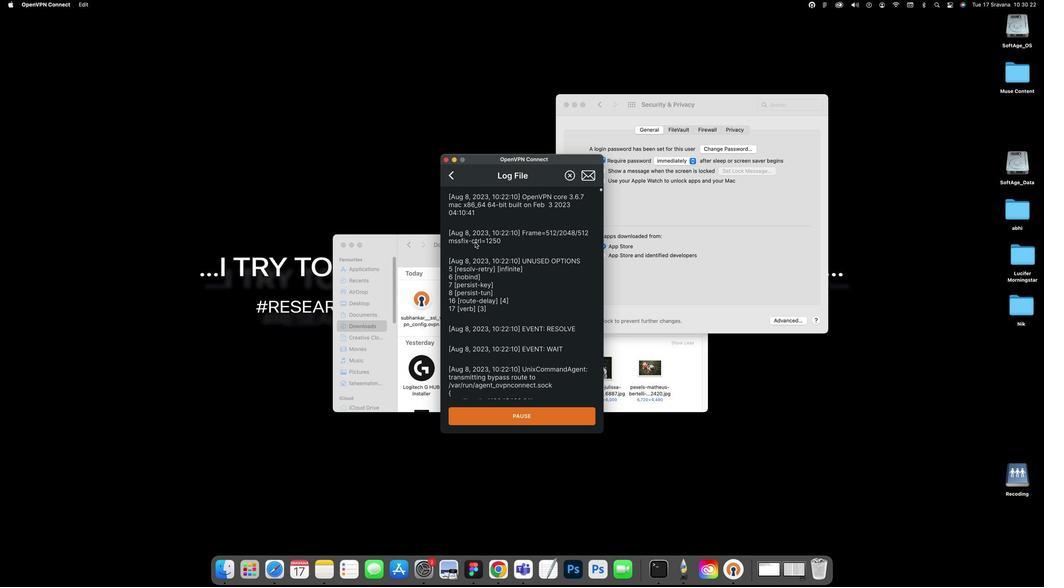 
Action: Mouse scrolled (484, 291) with delta (365, 293)
Screenshot: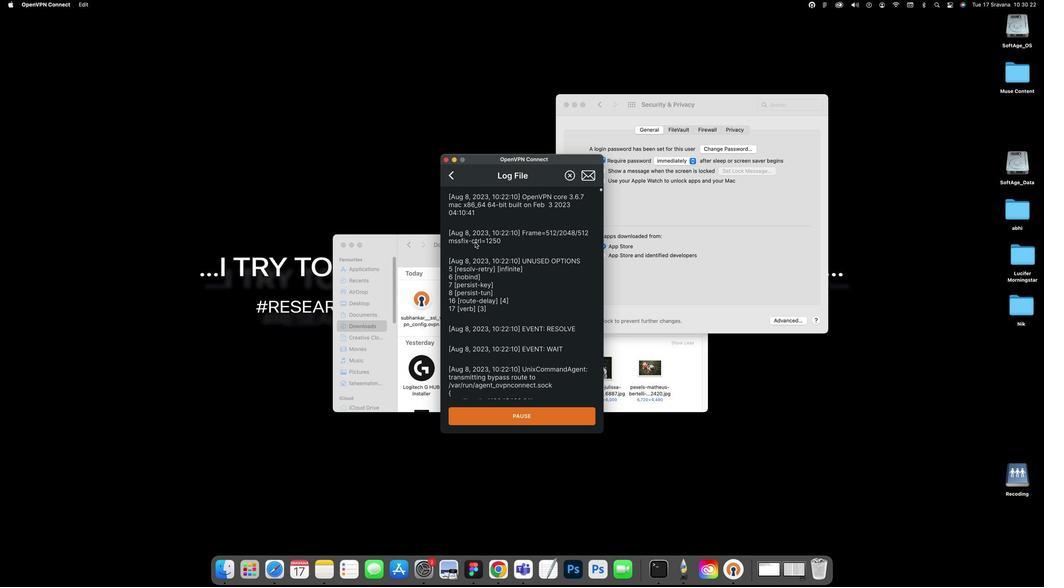 
Action: Mouse scrolled (484, 291) with delta (365, 293)
Screenshot: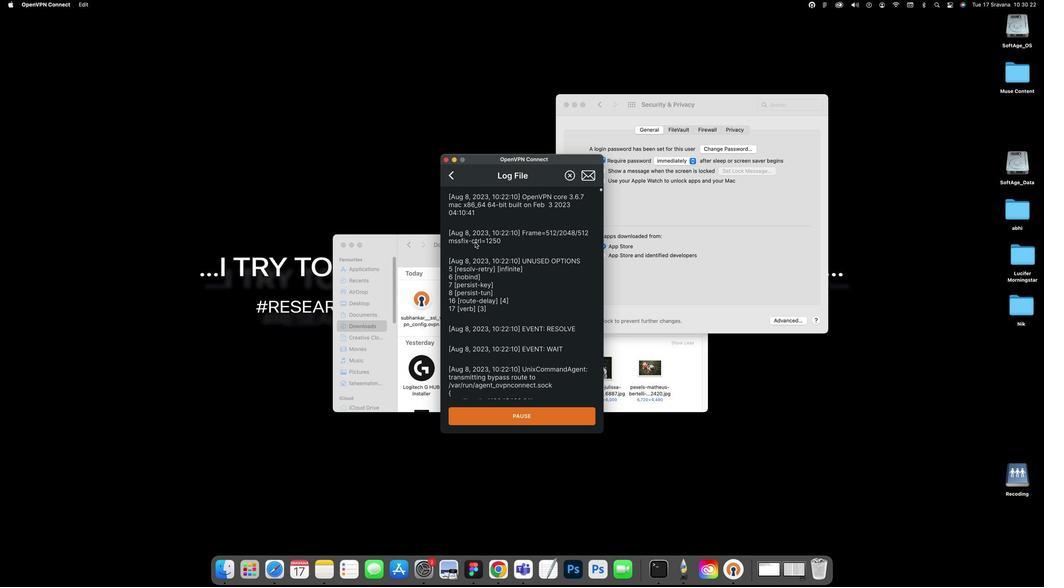 
Action: Mouse scrolled (484, 291) with delta (365, 293)
Screenshot: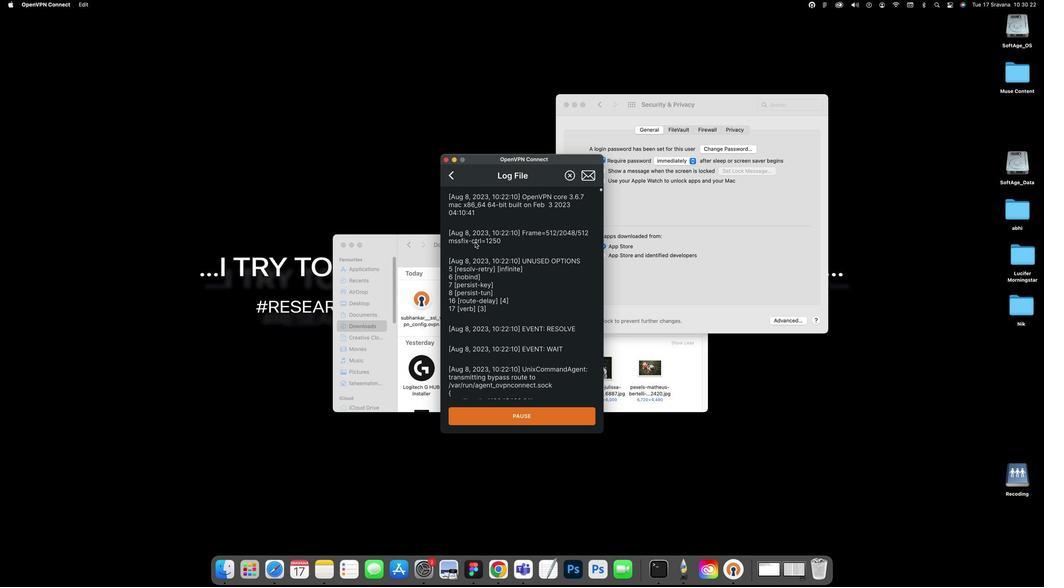 
Action: Mouse scrolled (484, 291) with delta (365, 293)
Screenshot: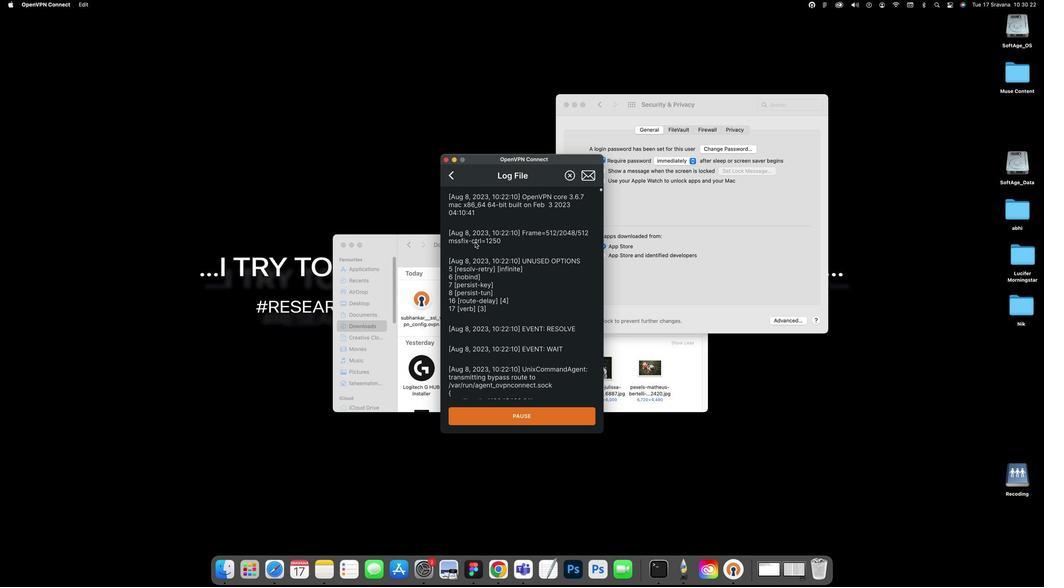 
Action: Mouse scrolled (484, 291) with delta (365, 293)
Screenshot: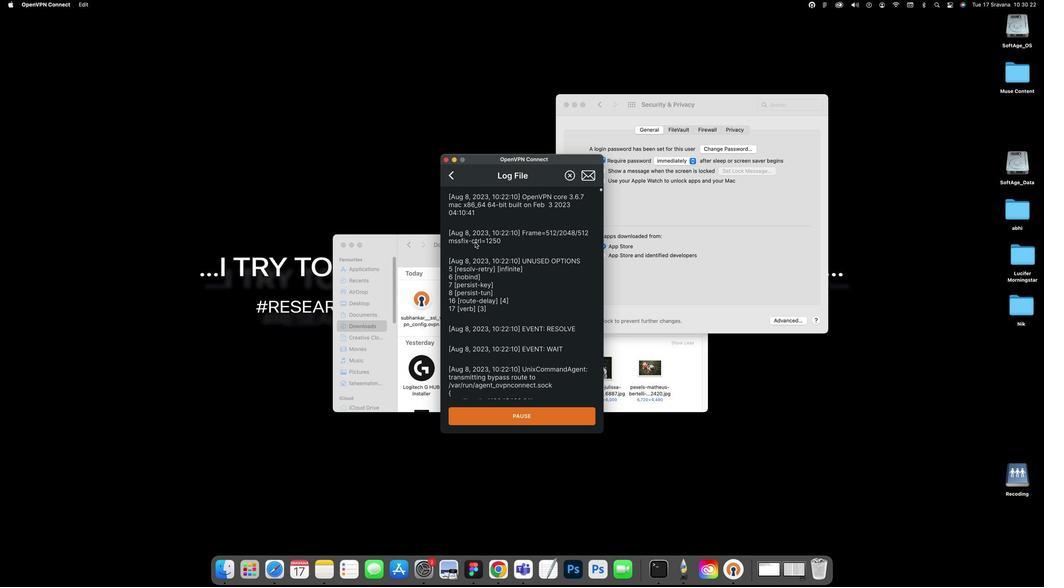 
Action: Mouse scrolled (484, 291) with delta (365, 293)
Screenshot: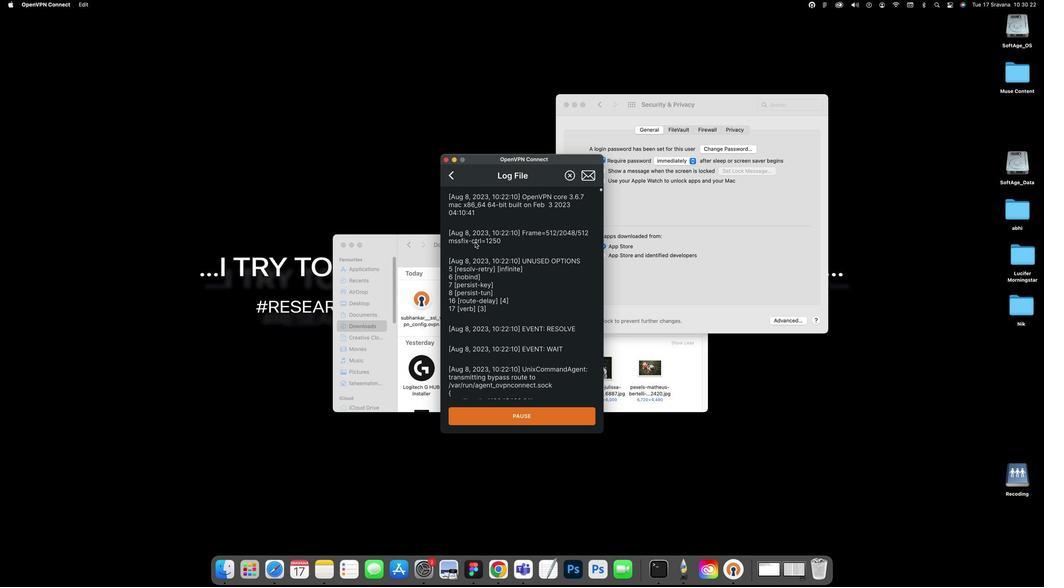 
Action: Mouse scrolled (484, 291) with delta (365, 293)
Screenshot: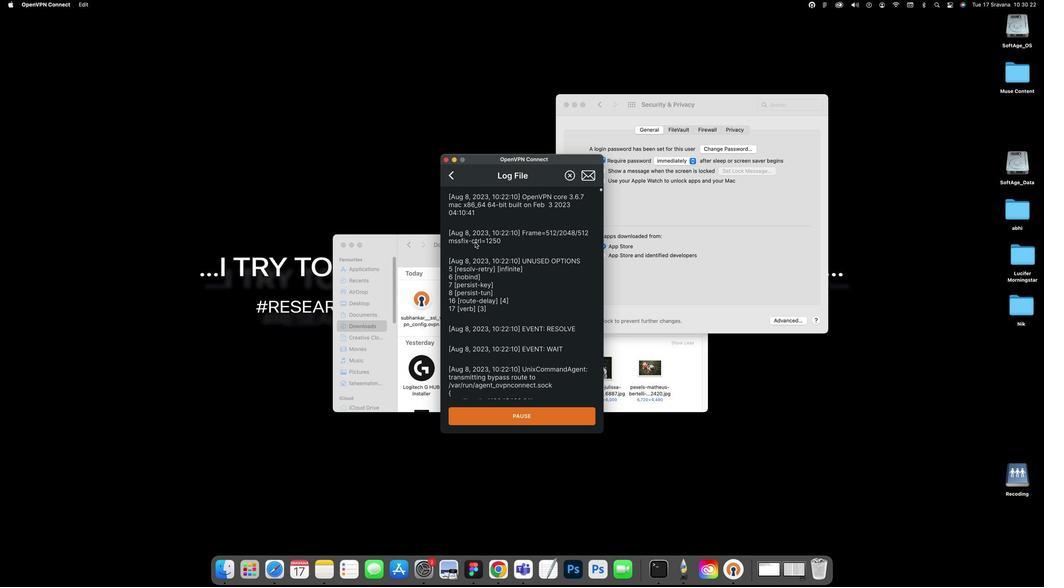
Action: Mouse scrolled (484, 291) with delta (365, 293)
Screenshot: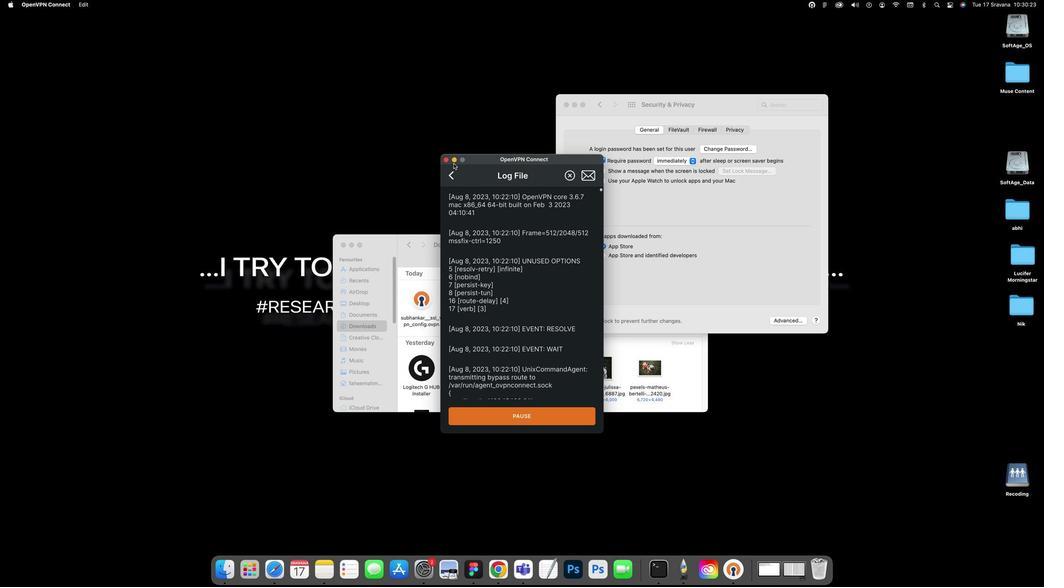 
Action: Mouse scrolled (484, 291) with delta (365, 293)
Screenshot: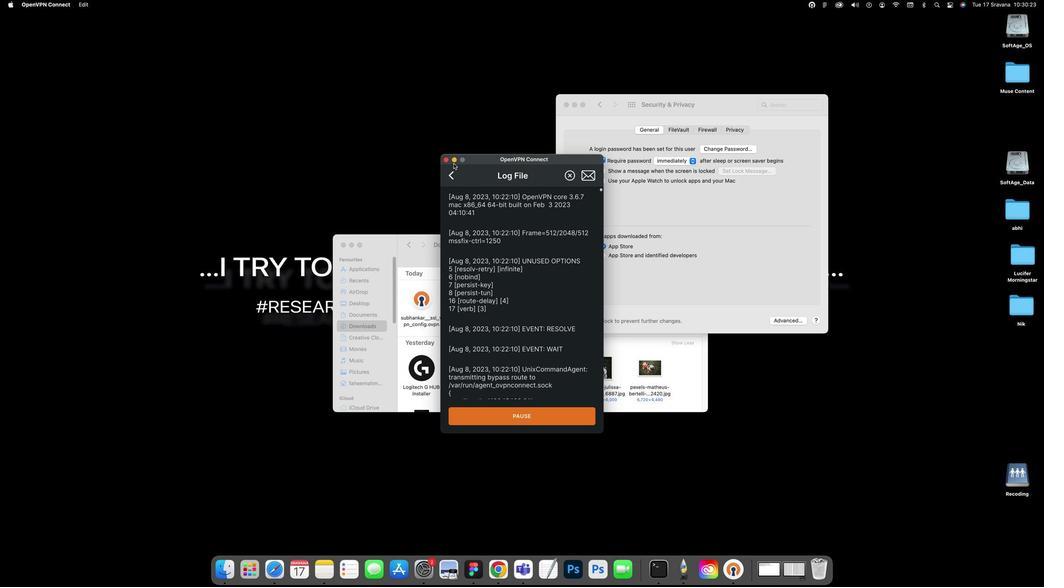 
Action: Mouse scrolled (484, 291) with delta (365, 293)
Screenshot: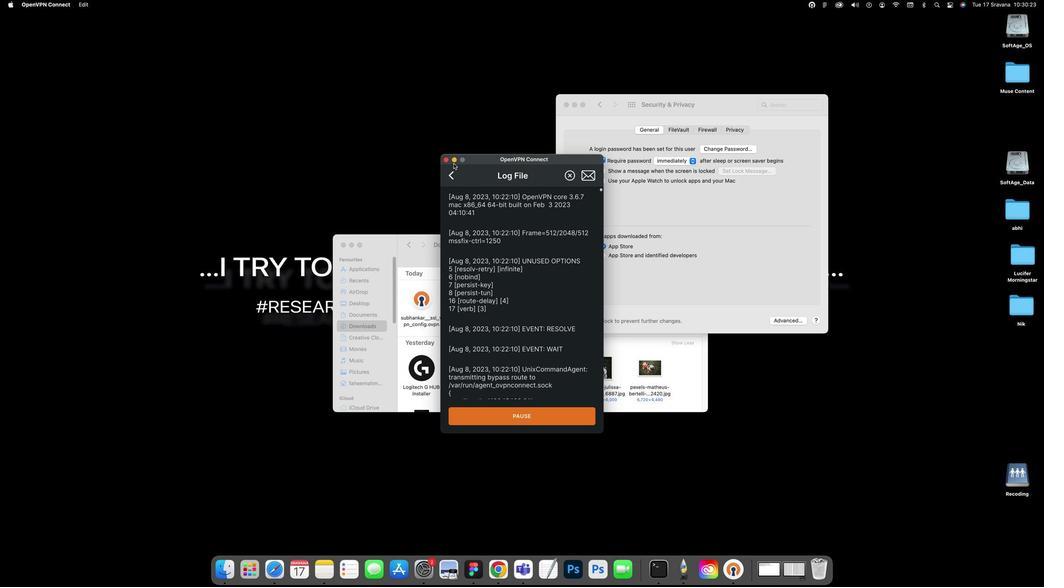 
Action: Mouse scrolled (484, 291) with delta (365, 293)
Screenshot: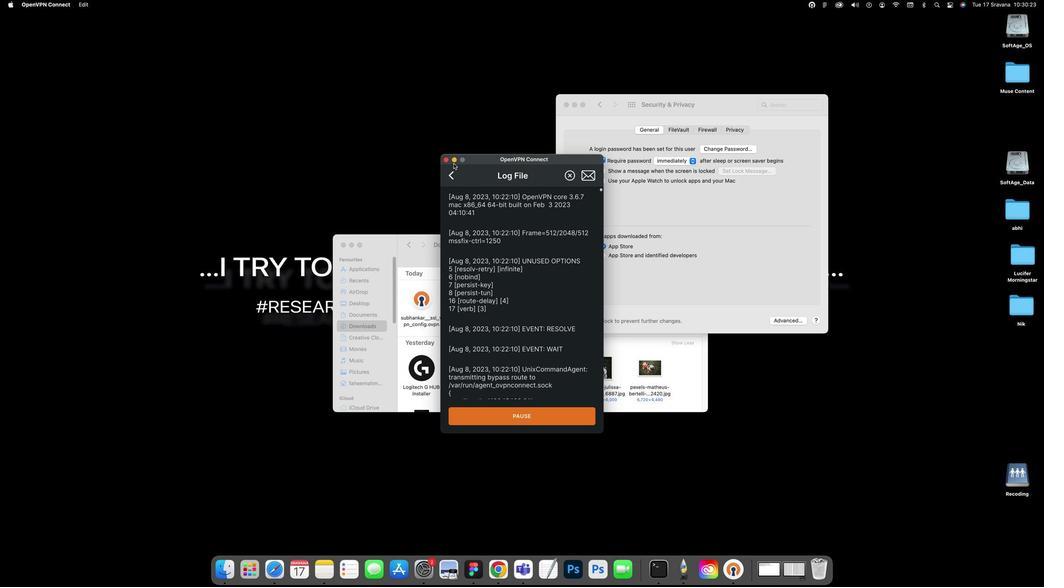 
Action: Mouse scrolled (484, 291) with delta (365, 293)
Screenshot: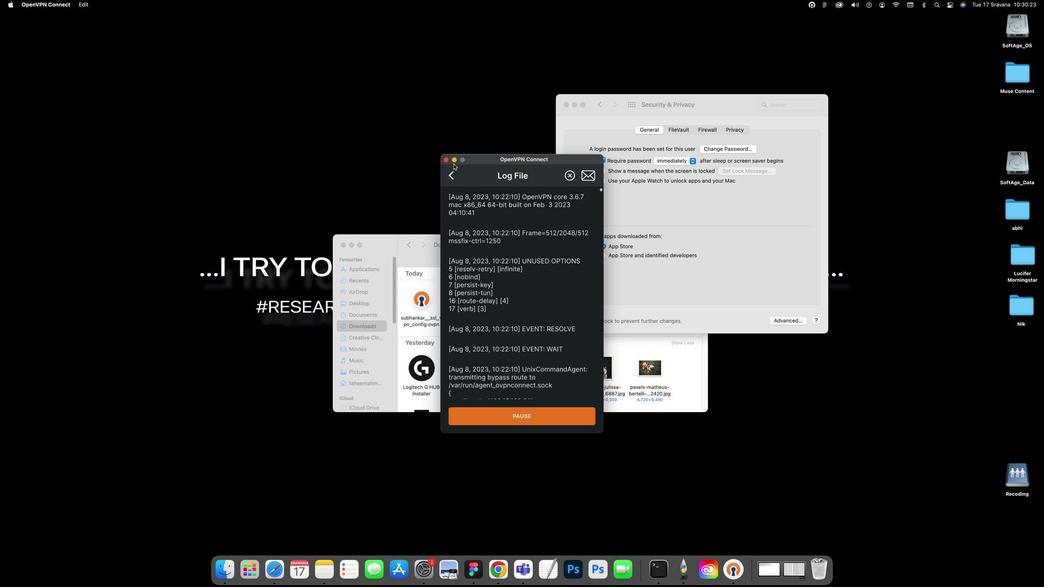 
Action: Mouse scrolled (484, 291) with delta (365, 293)
Screenshot: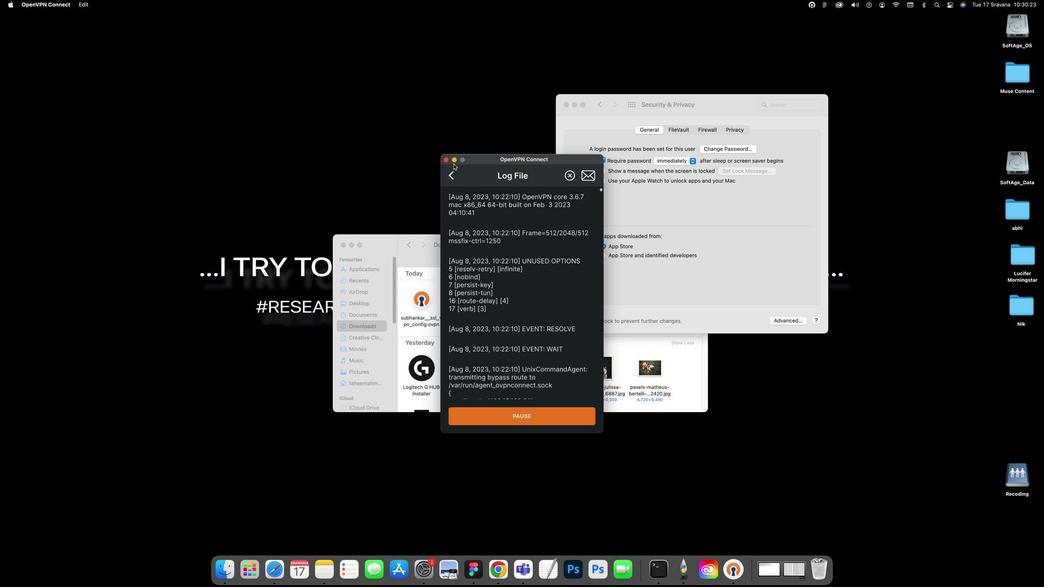 
Action: Mouse scrolled (484, 291) with delta (365, 293)
Screenshot: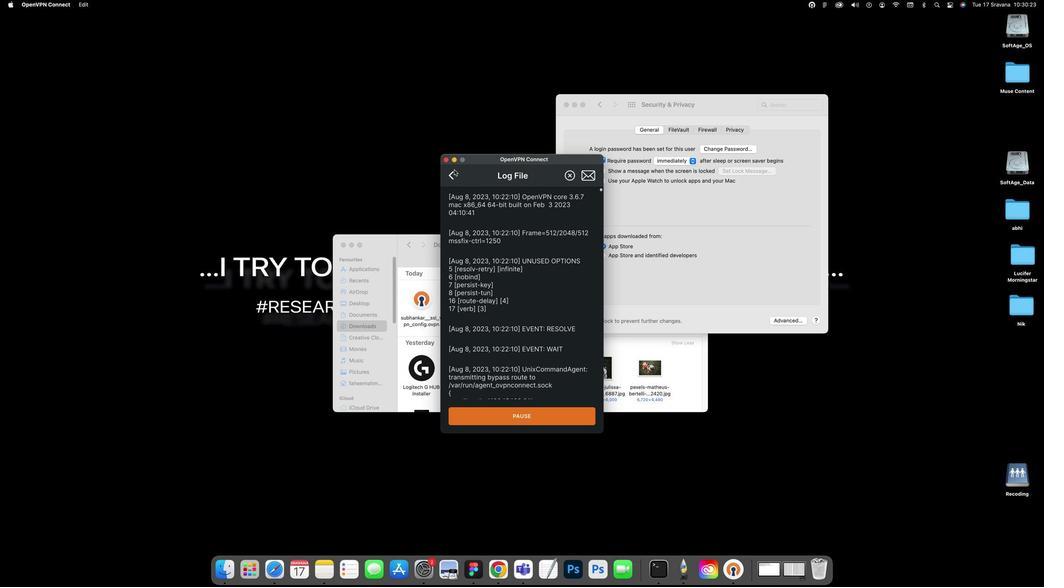 
Action: Mouse scrolled (484, 291) with delta (365, 293)
Screenshot: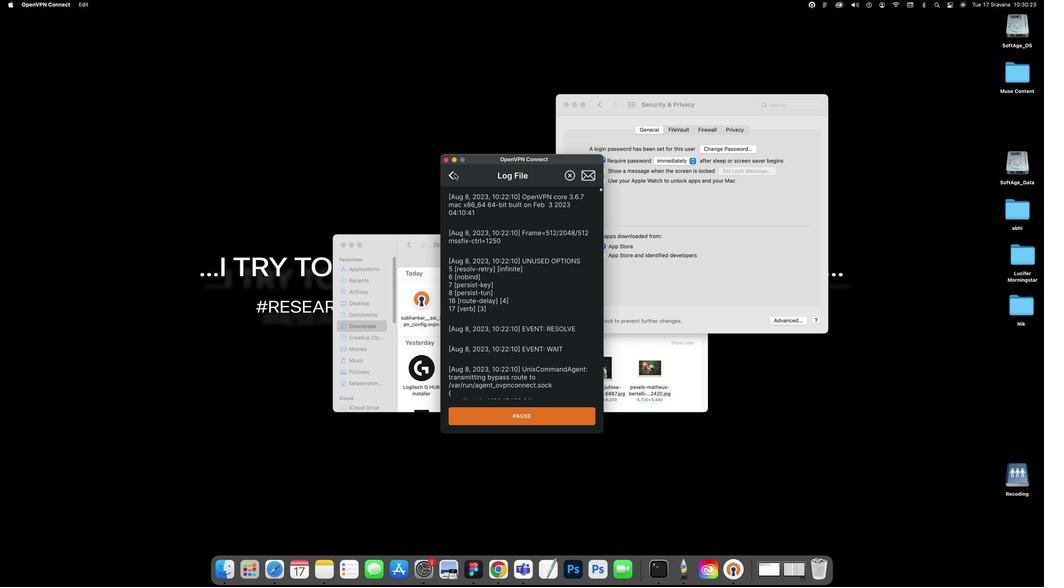 
Action: Mouse scrolled (484, 291) with delta (365, 293)
Screenshot: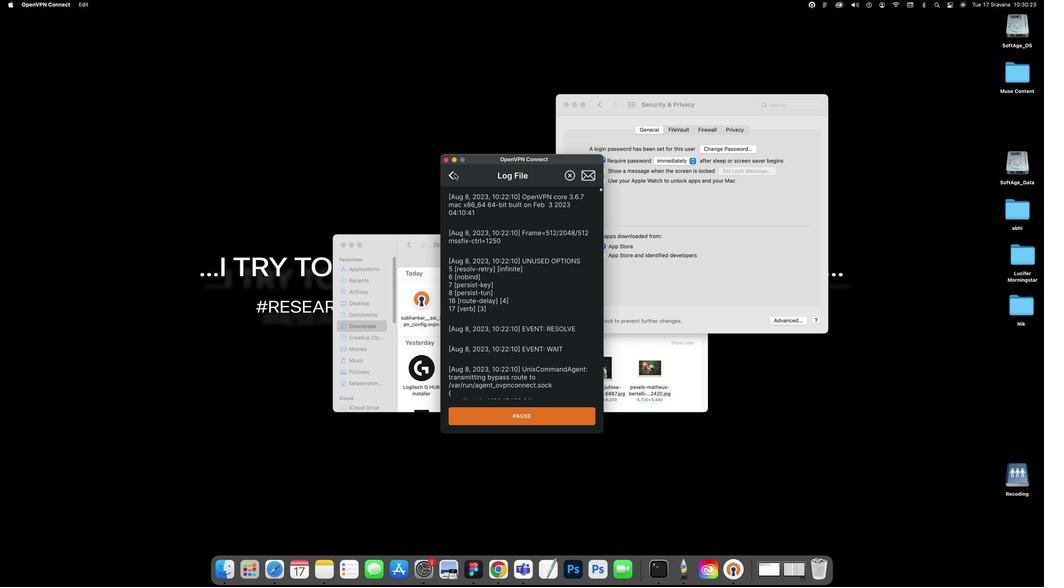 
Action: Mouse scrolled (484, 291) with delta (365, 293)
Screenshot: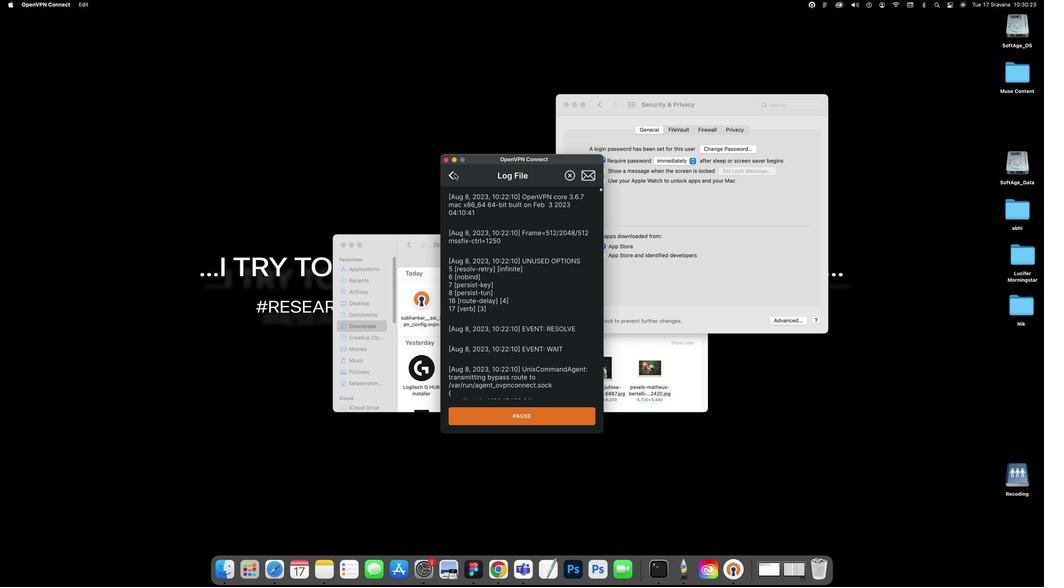
Action: Mouse scrolled (484, 291) with delta (365, 293)
Screenshot: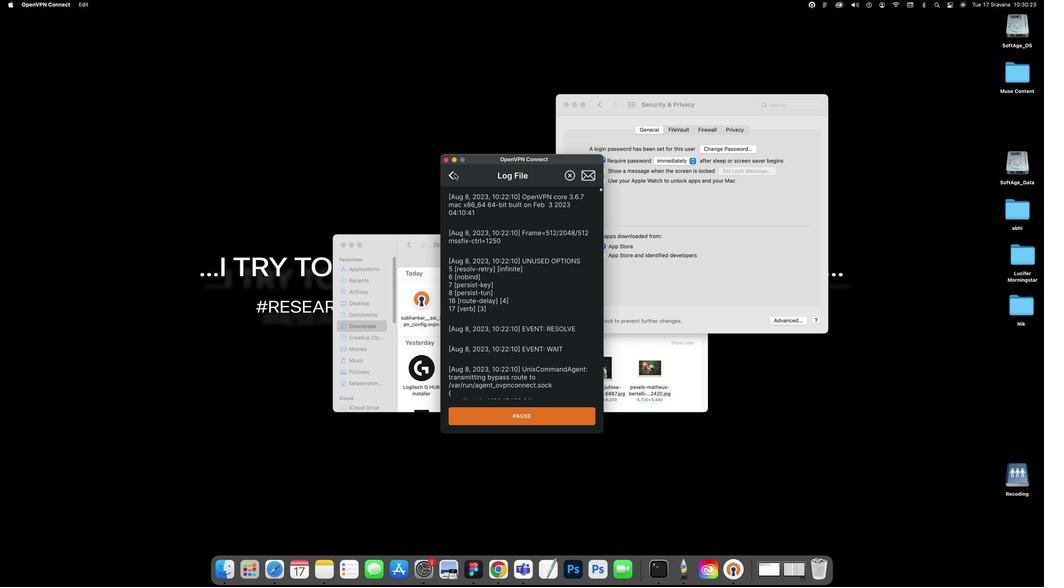 
Action: Mouse scrolled (484, 291) with delta (365, 293)
Screenshot: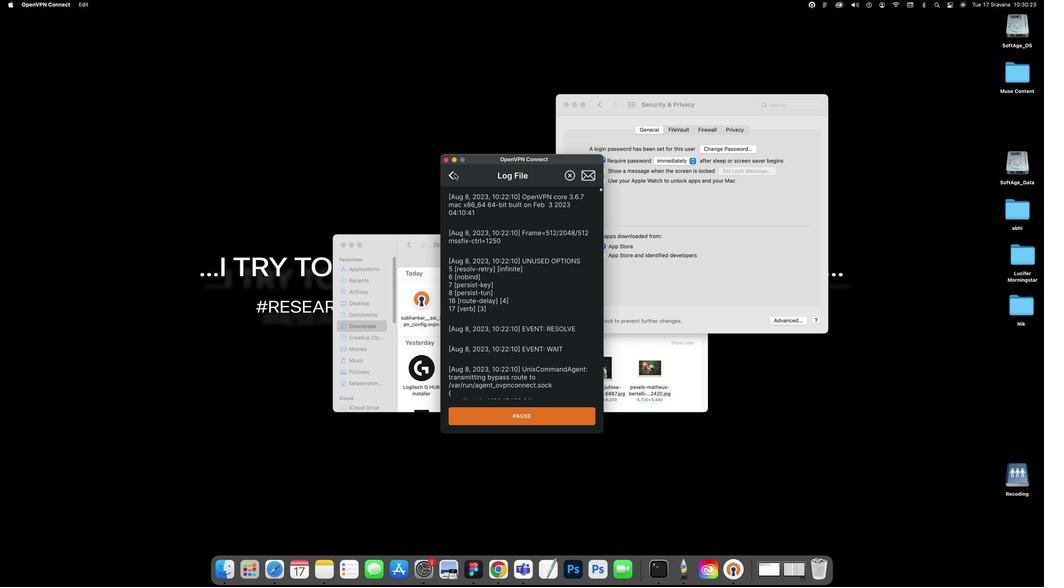 
Action: Mouse scrolled (484, 291) with delta (365, 293)
Screenshot: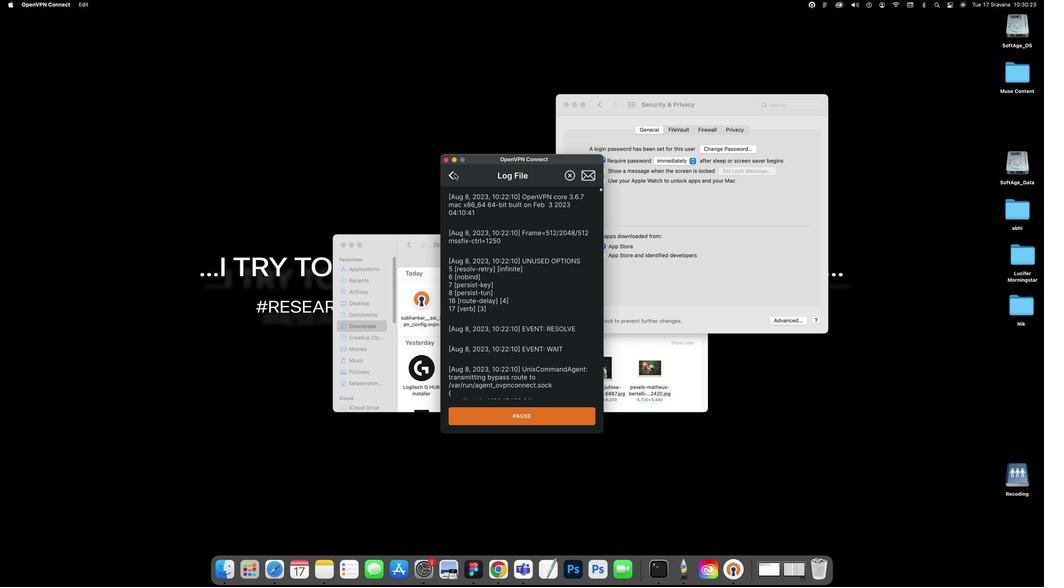 
Action: Mouse scrolled (484, 291) with delta (365, 293)
Screenshot: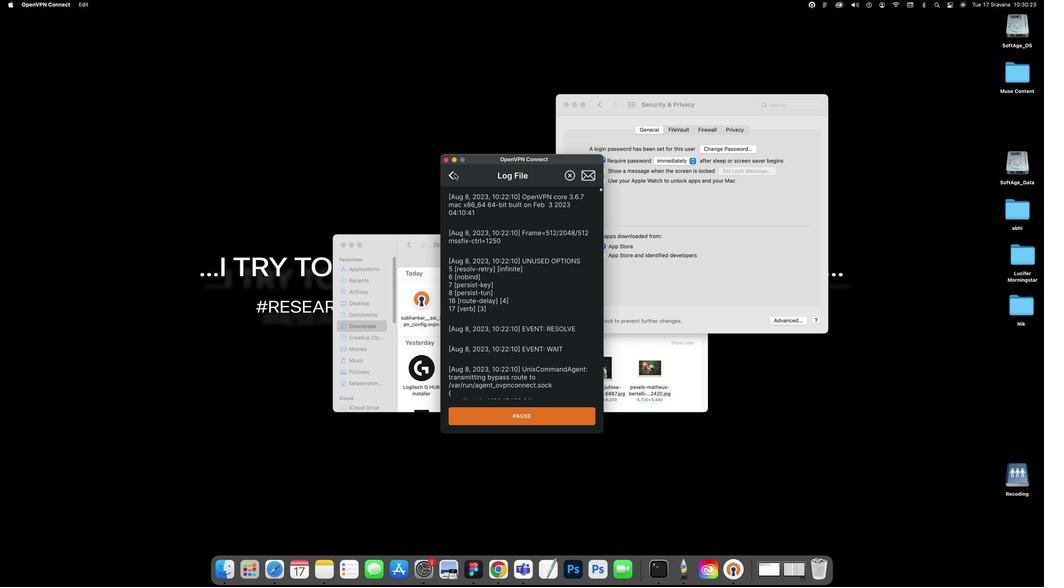 
Action: Mouse scrolled (484, 291) with delta (365, 293)
Screenshot: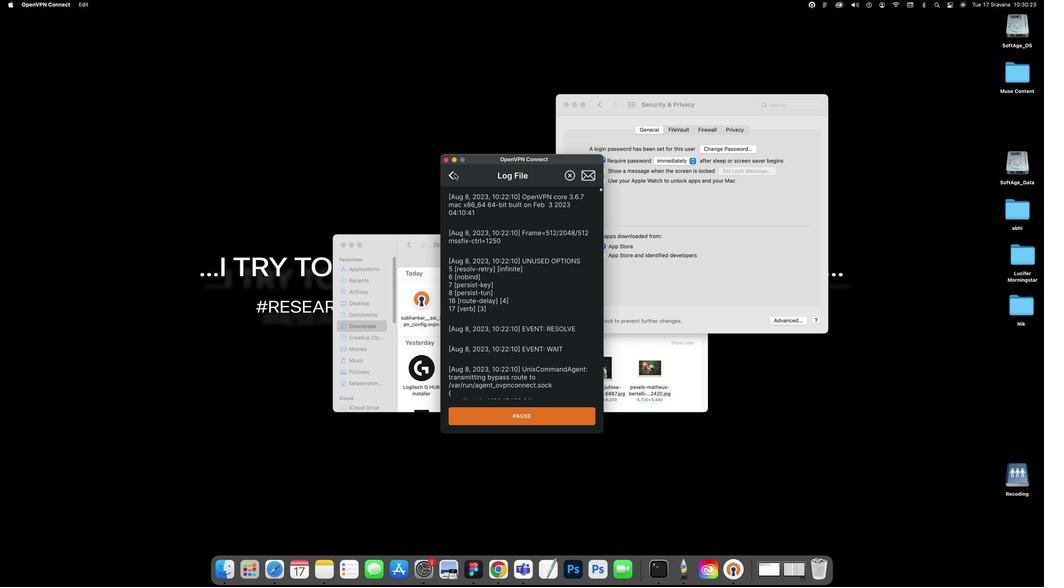 
Action: Mouse scrolled (484, 291) with delta (365, 293)
Screenshot: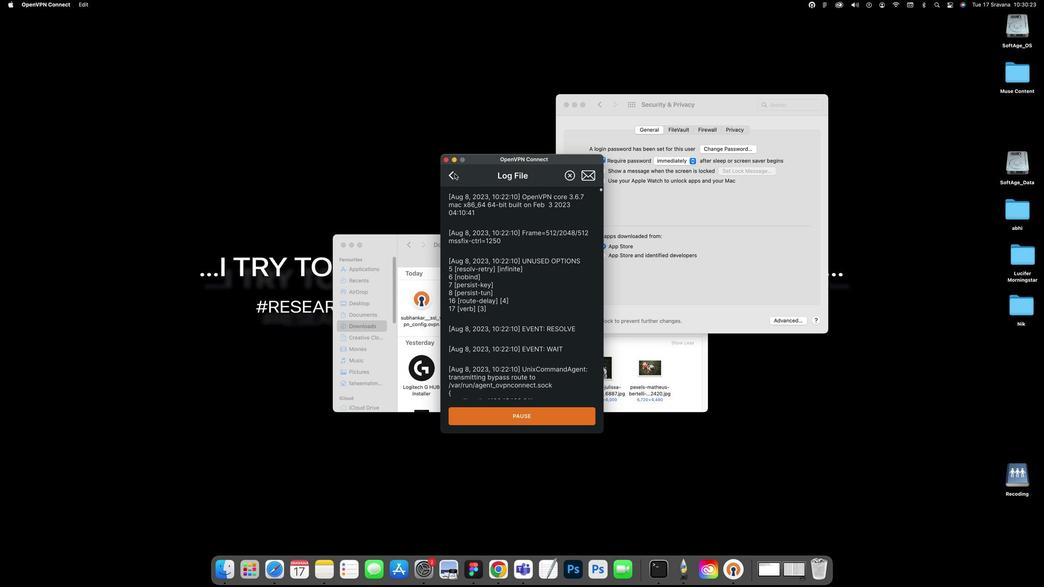 
Action: Mouse scrolled (484, 291) with delta (365, 293)
Screenshot: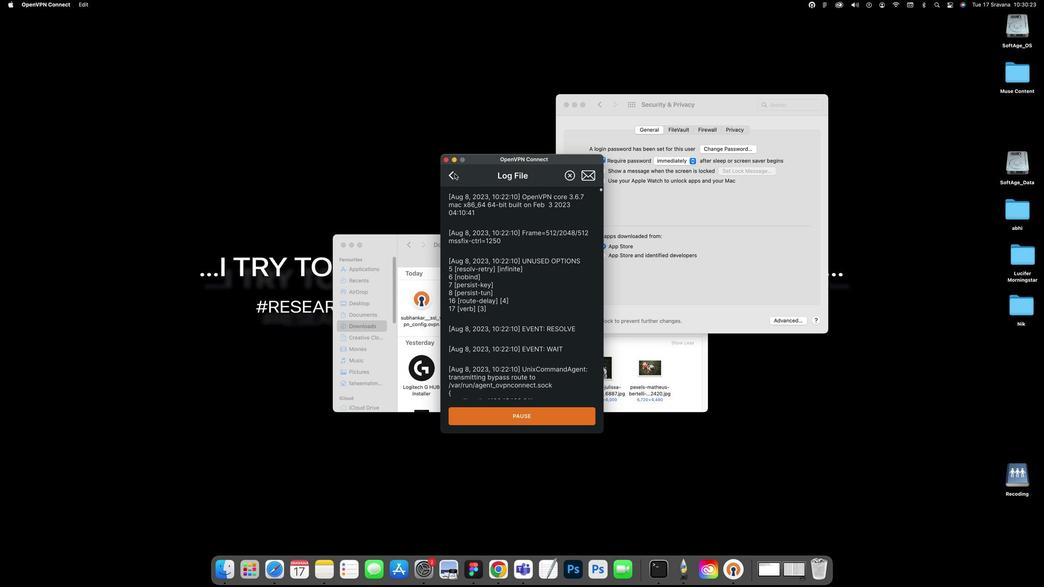 
Action: Mouse scrolled (484, 291) with delta (365, 293)
Screenshot: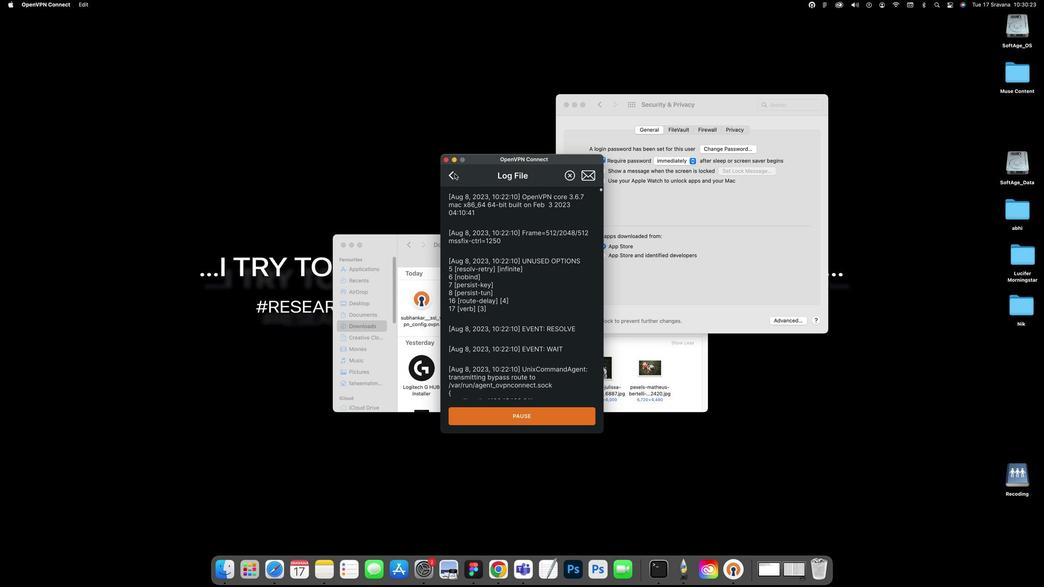 
Action: Mouse scrolled (484, 291) with delta (365, 293)
Screenshot: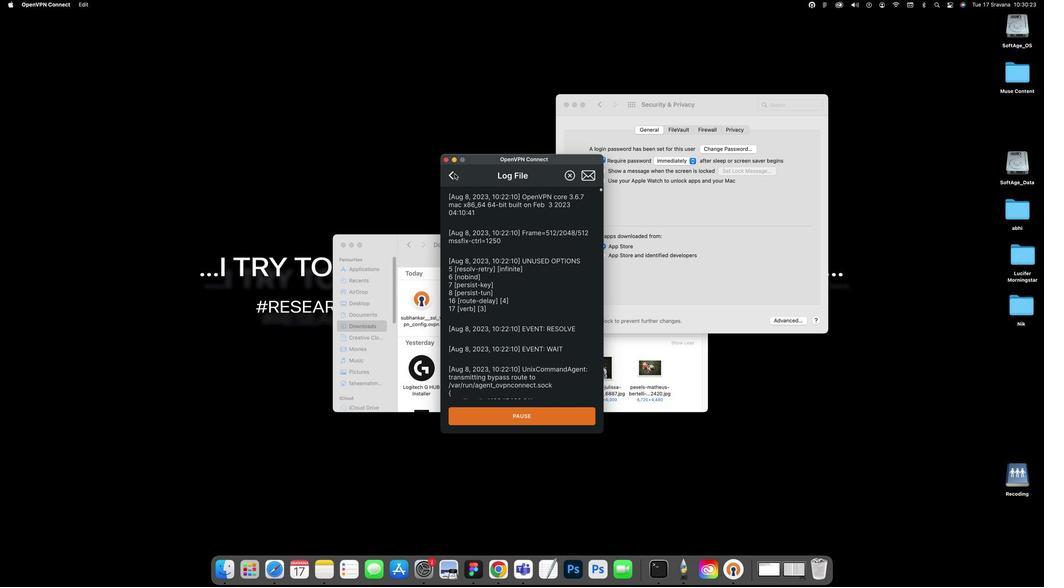 
Action: Mouse scrolled (484, 291) with delta (365, 293)
Screenshot: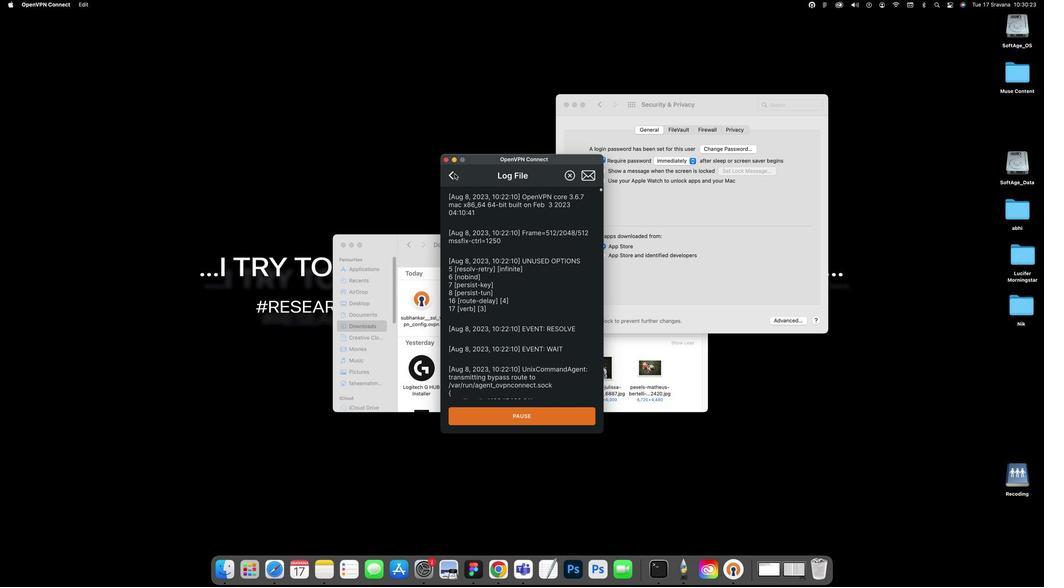 
Action: Mouse scrolled (484, 291) with delta (365, 293)
Screenshot: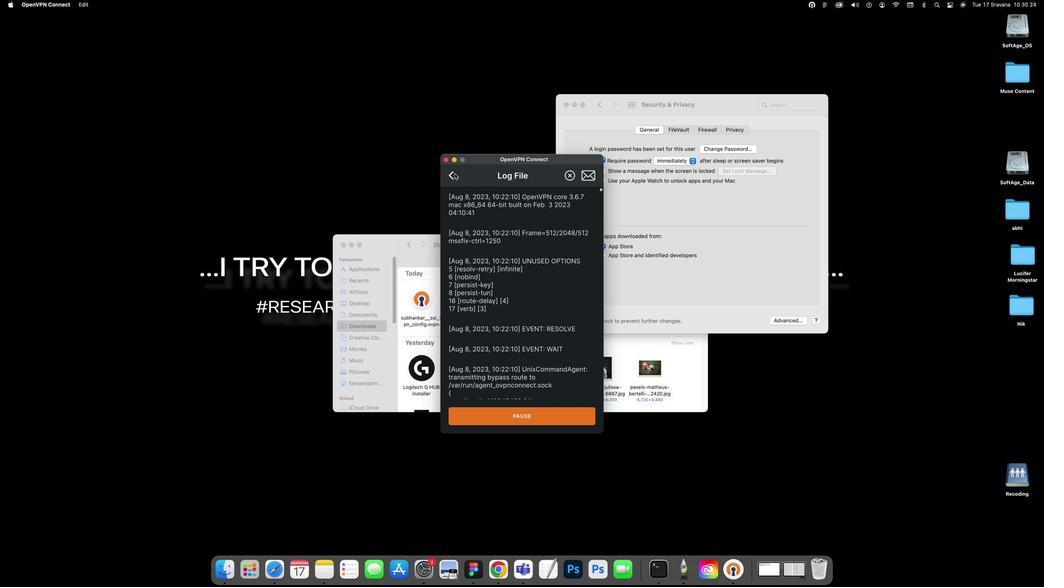 
Action: Mouse moved to (479, 291)
Screenshot: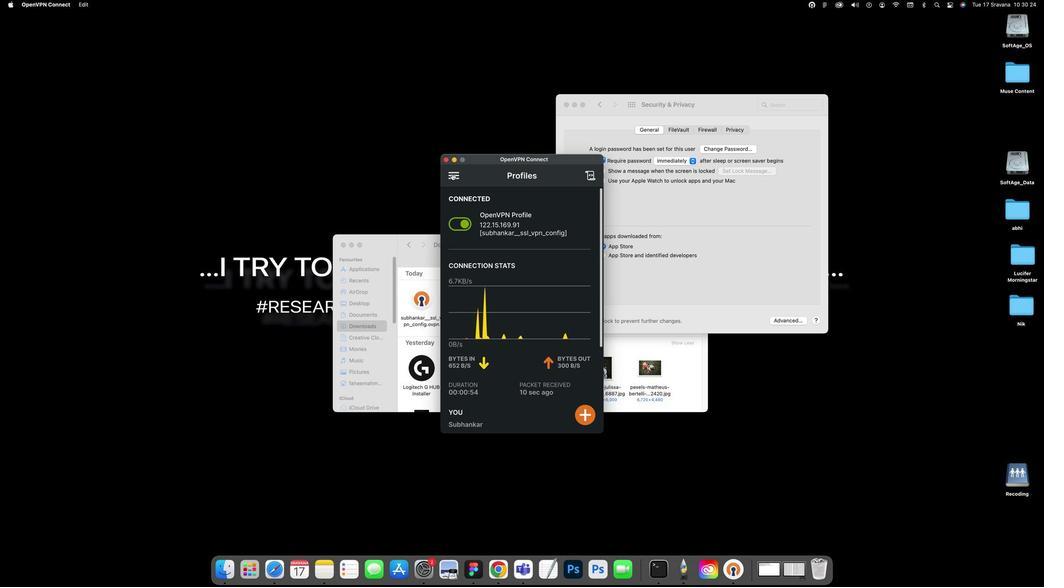
Action: Mouse pressed left at (479, 291)
Screenshot: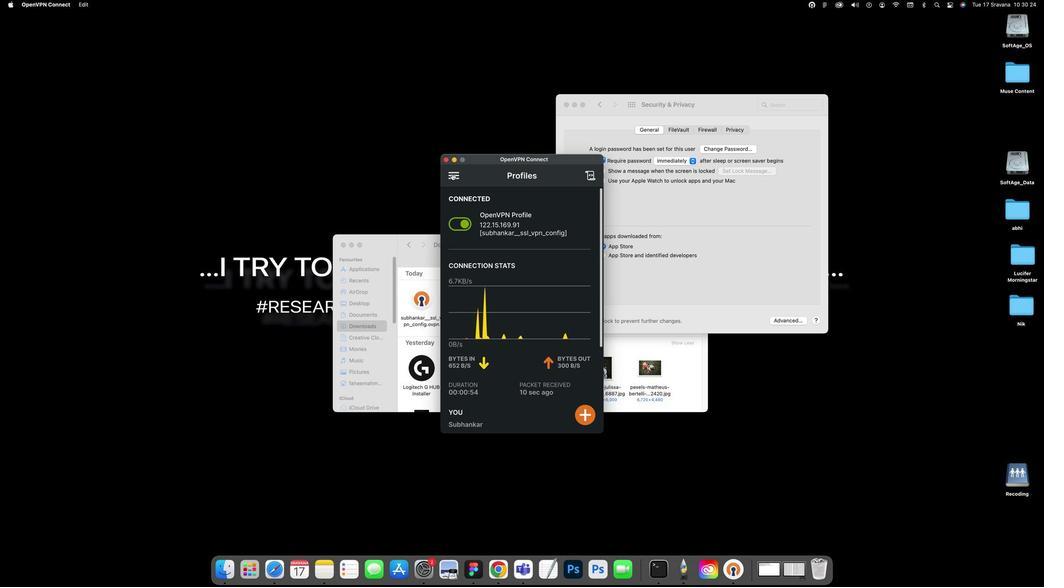 
Action: Mouse moved to (479, 291)
Screenshot: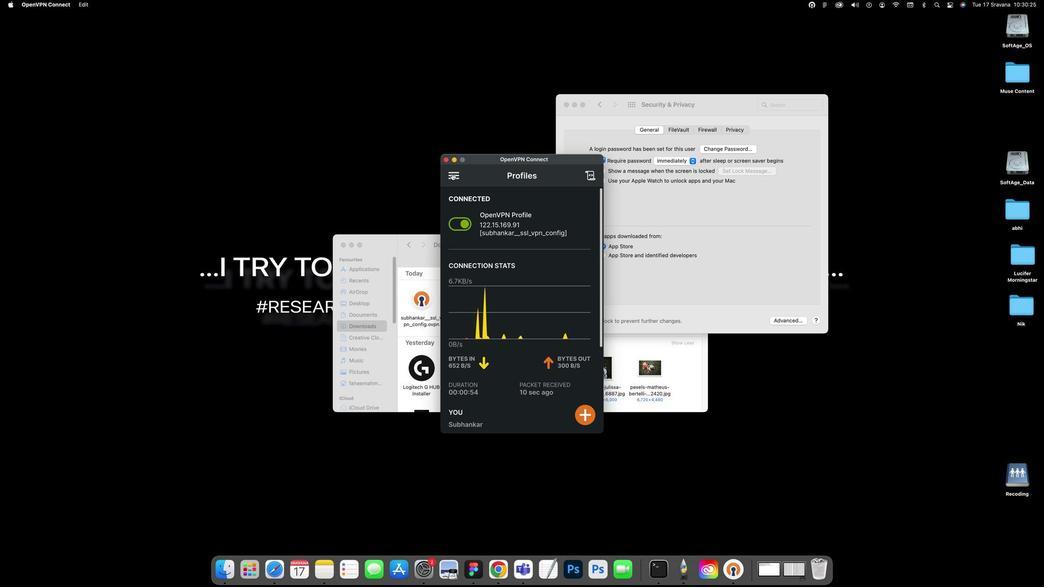 
Action: Mouse pressed left at (479, 291)
Screenshot: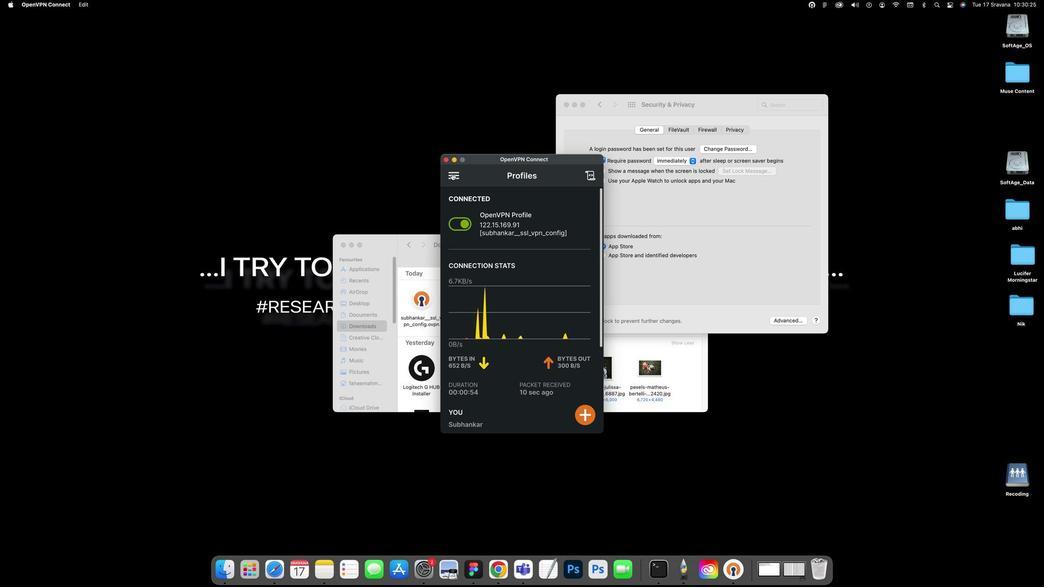 
Action: Mouse moved to (478, 291)
Screenshot: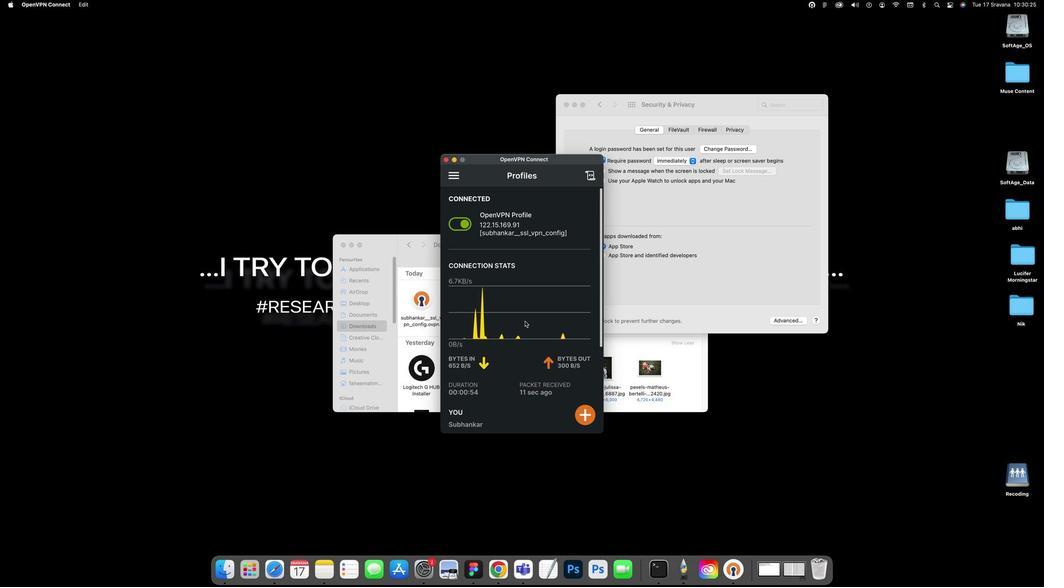 
Action: Mouse pressed left at (478, 291)
Screenshot: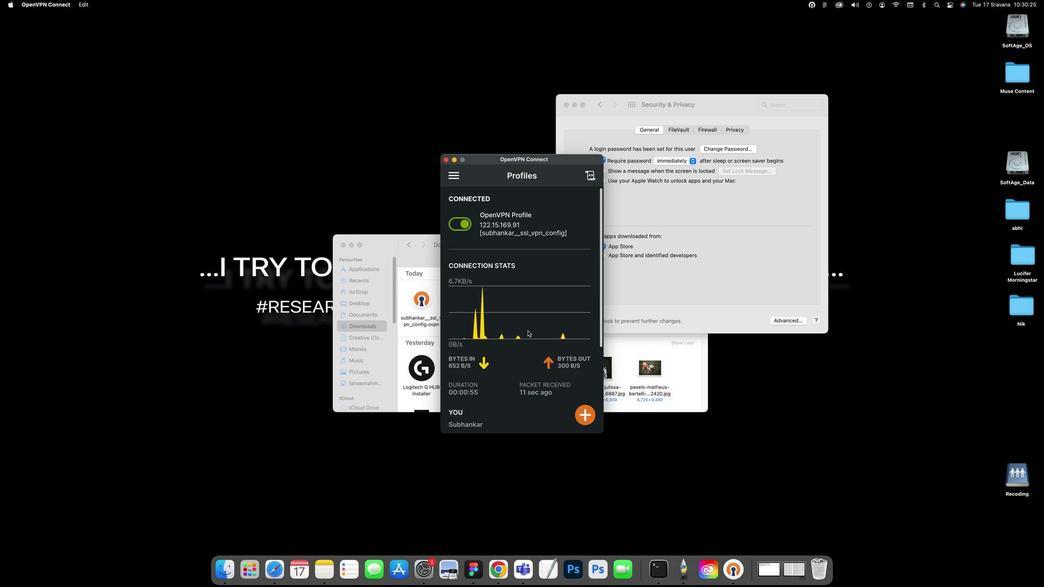 
Action: Mouse moved to (506, 290)
Screenshot: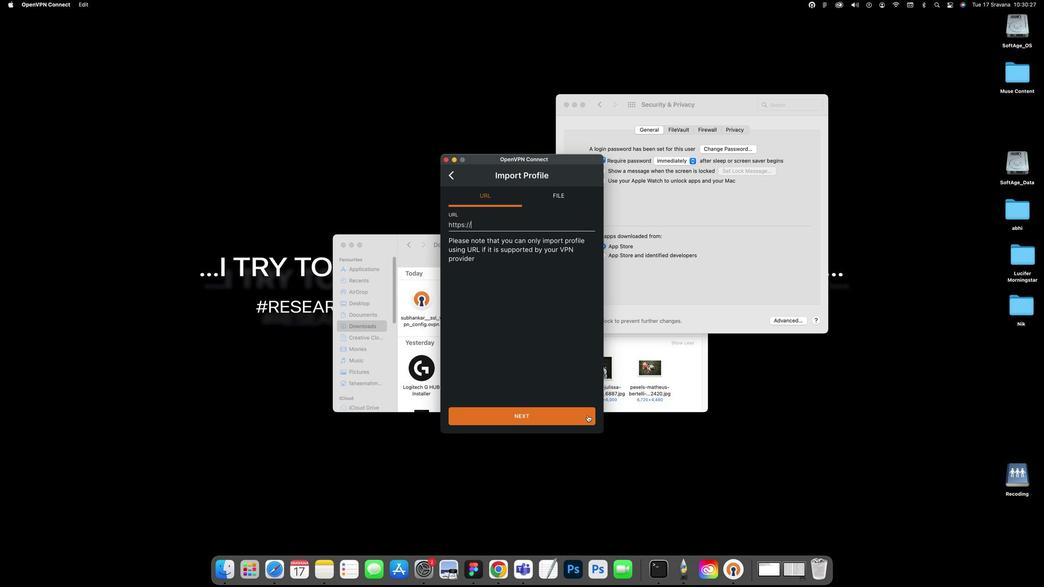 
Action: Mouse scrolled (506, 290) with delta (365, 293)
Screenshot: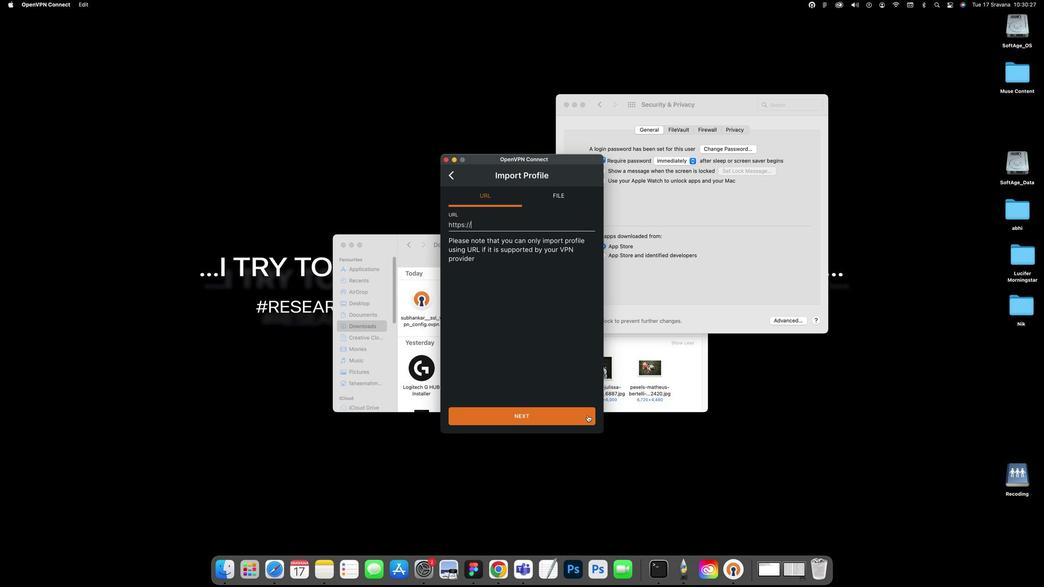 
Action: Mouse moved to (506, 290)
Screenshot: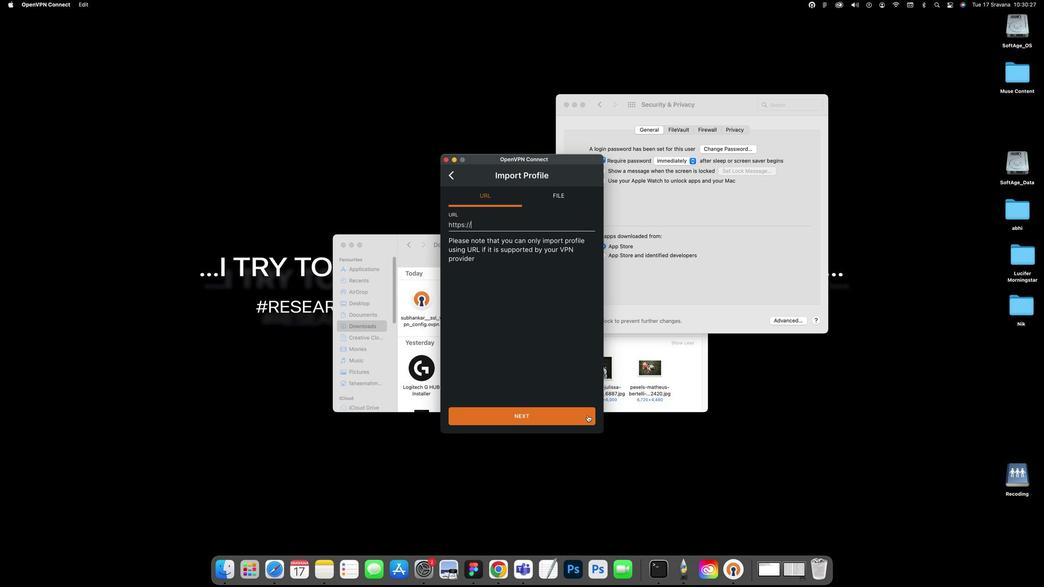 
Action: Mouse scrolled (506, 290) with delta (365, 293)
Screenshot: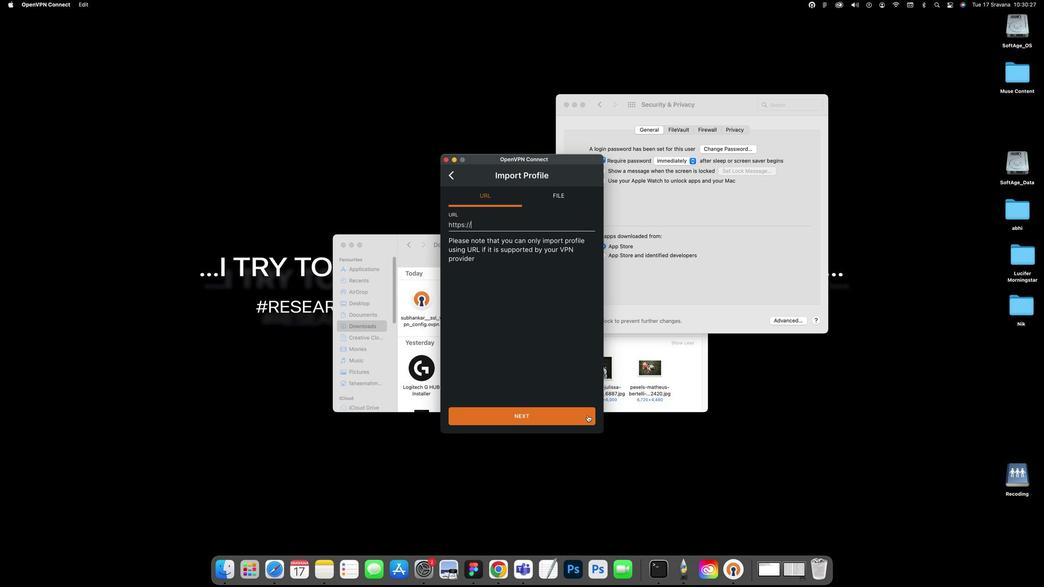 
Action: Mouse scrolled (506, 290) with delta (365, 293)
Screenshot: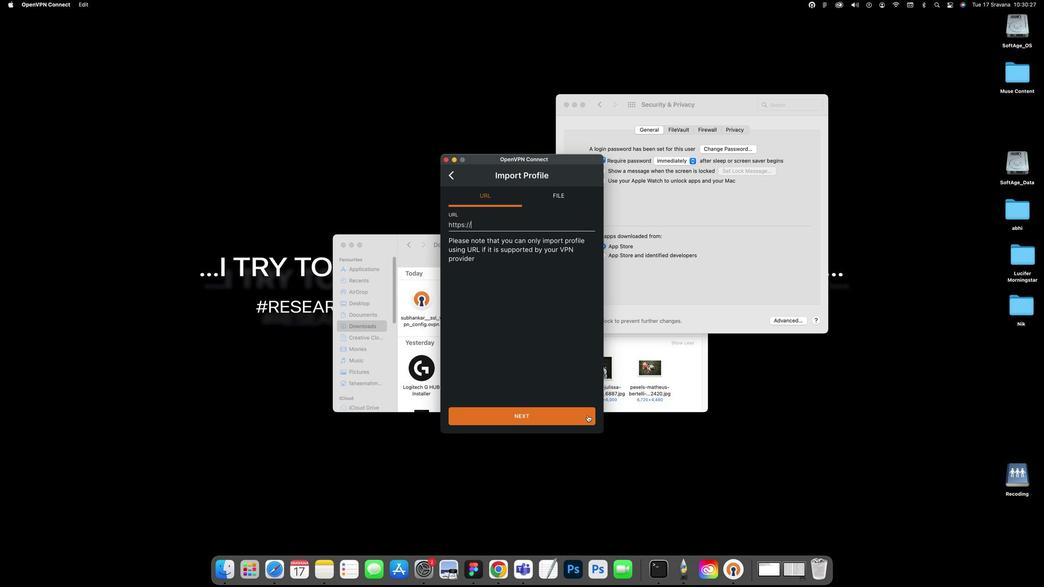 
Action: Mouse scrolled (506, 290) with delta (365, 293)
Screenshot: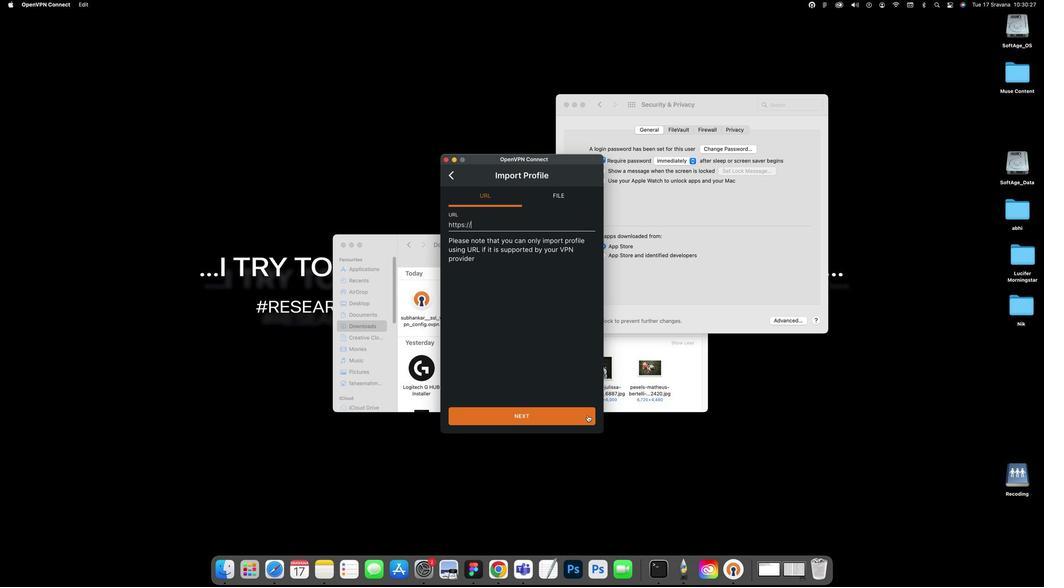
Action: Mouse scrolled (506, 290) with delta (365, 293)
Screenshot: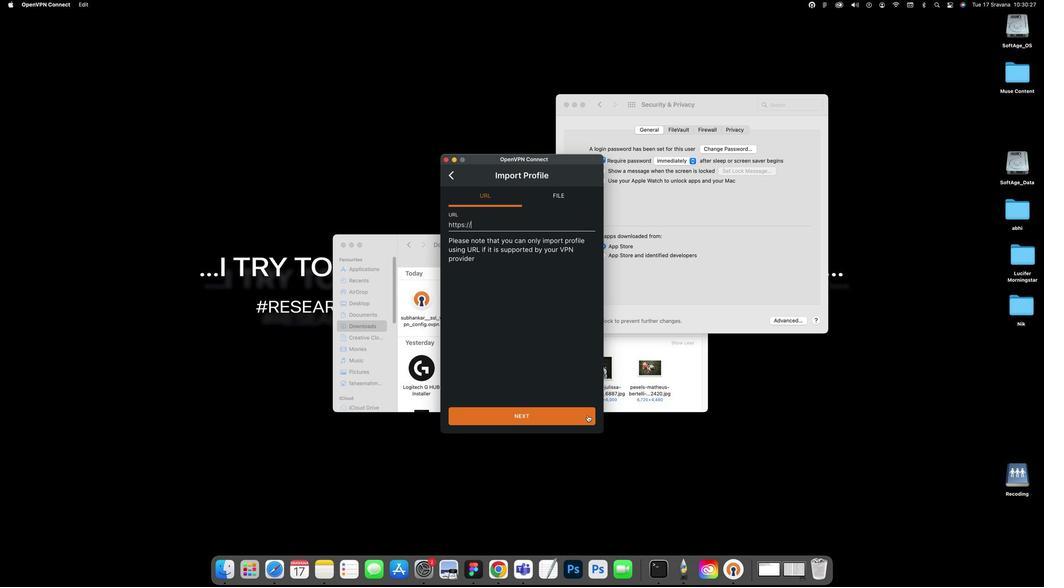 
Action: Mouse scrolled (506, 290) with delta (365, 293)
Screenshot: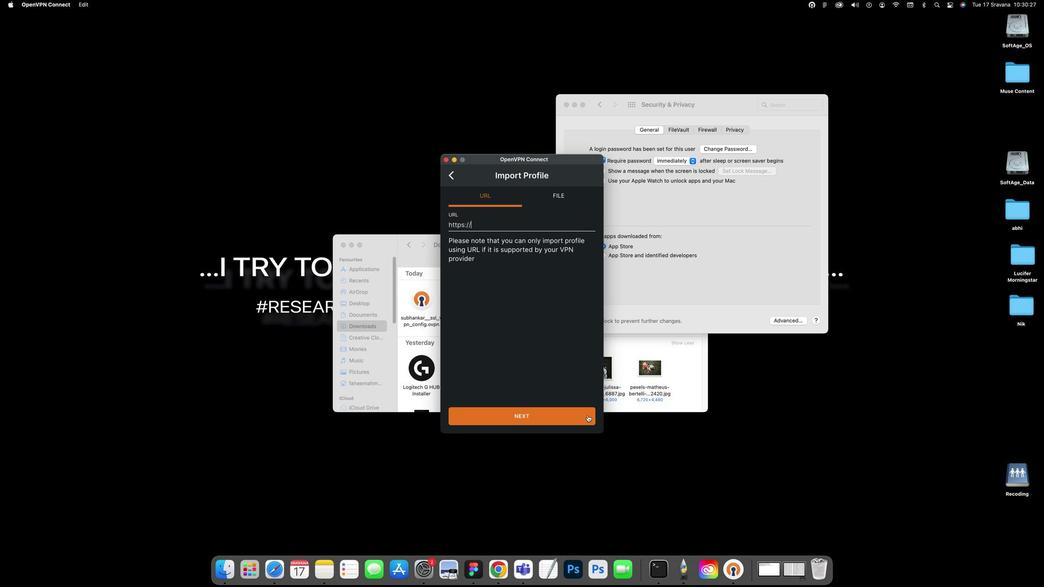 
Action: Mouse scrolled (506, 290) with delta (365, 293)
Screenshot: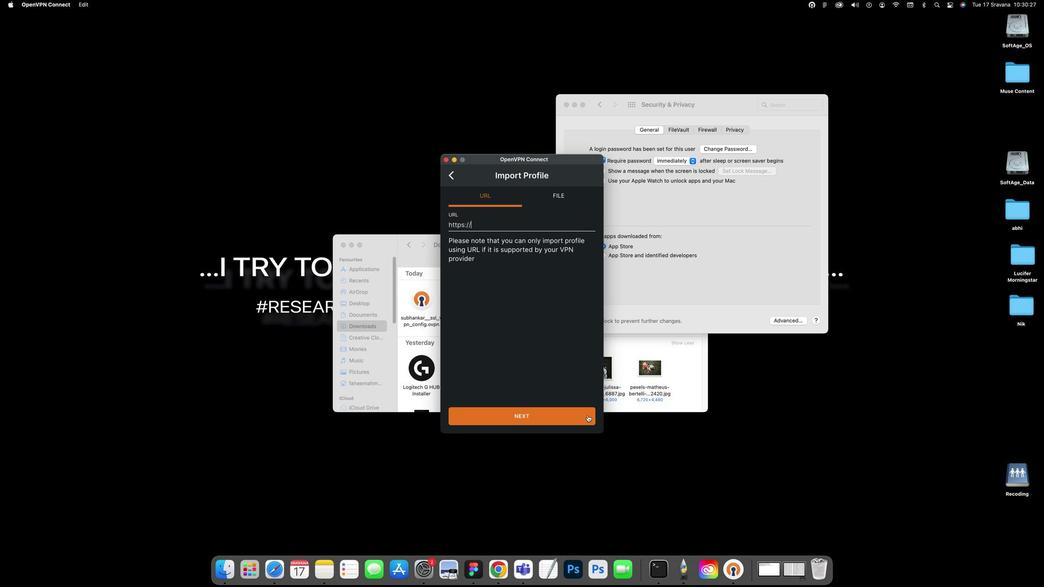 
Action: Mouse moved to (513, 288)
Screenshot: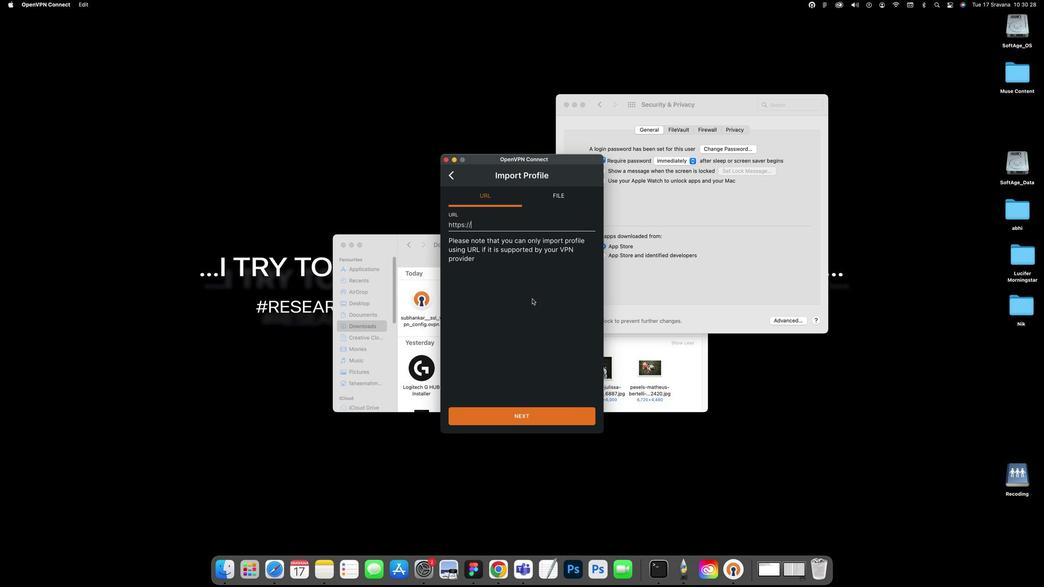 
Action: Mouse pressed left at (513, 288)
Screenshot: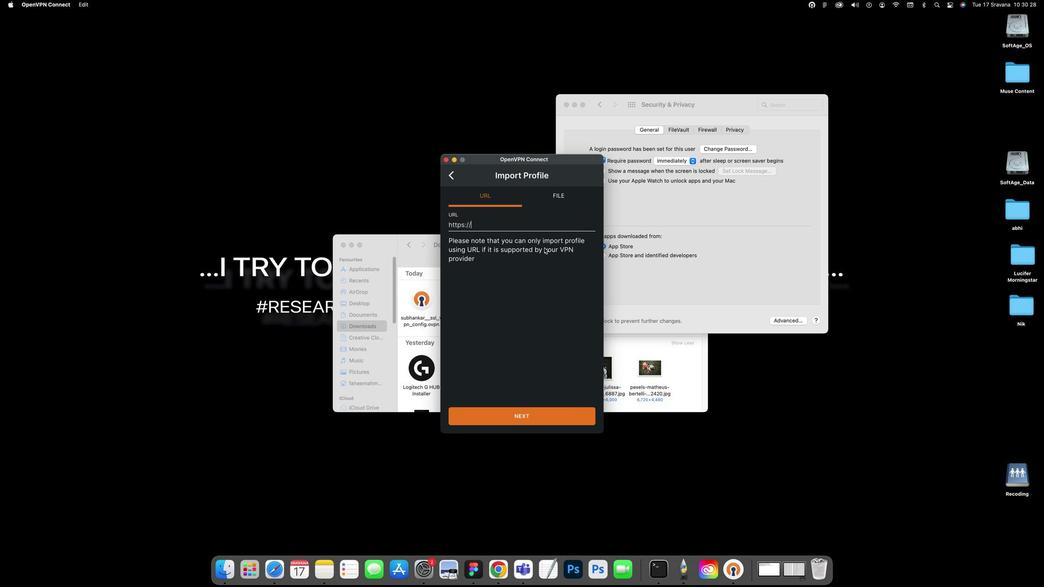 
Action: Mouse moved to (506, 291)
Screenshot: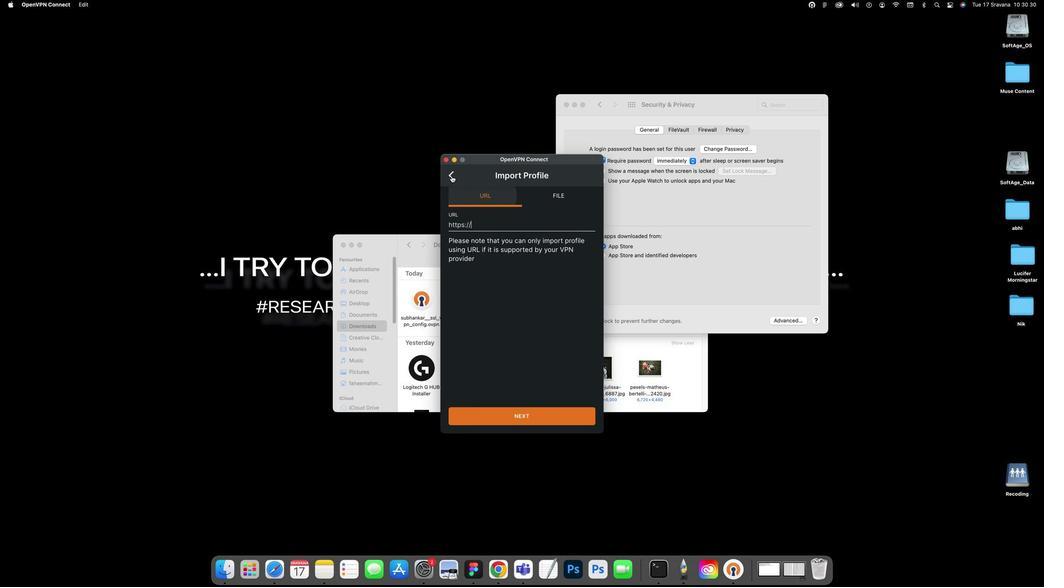 
Action: Mouse pressed left at (506, 291)
Screenshot: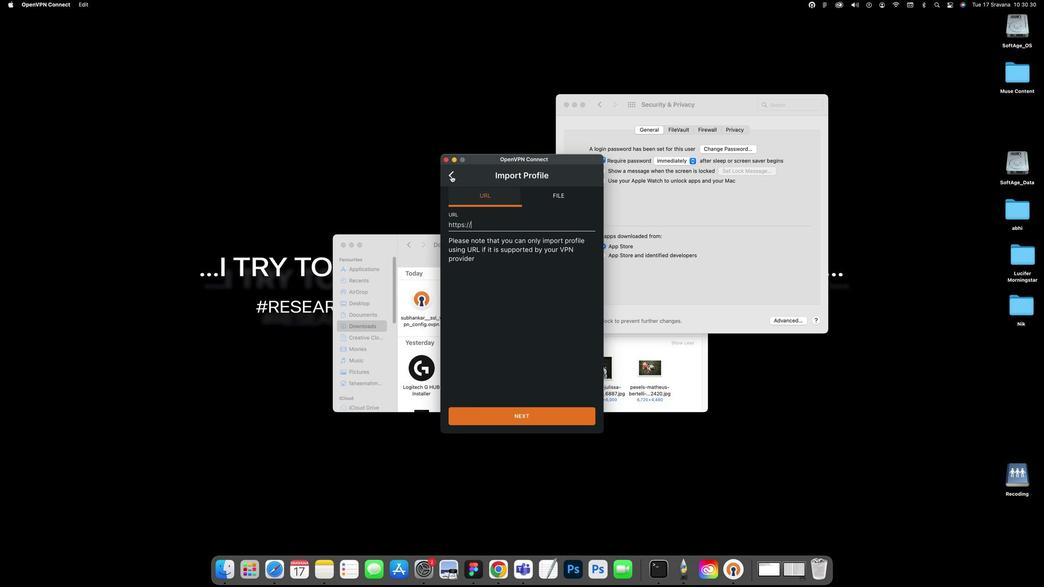 
Action: Mouse moved to (485, 291)
Screenshot: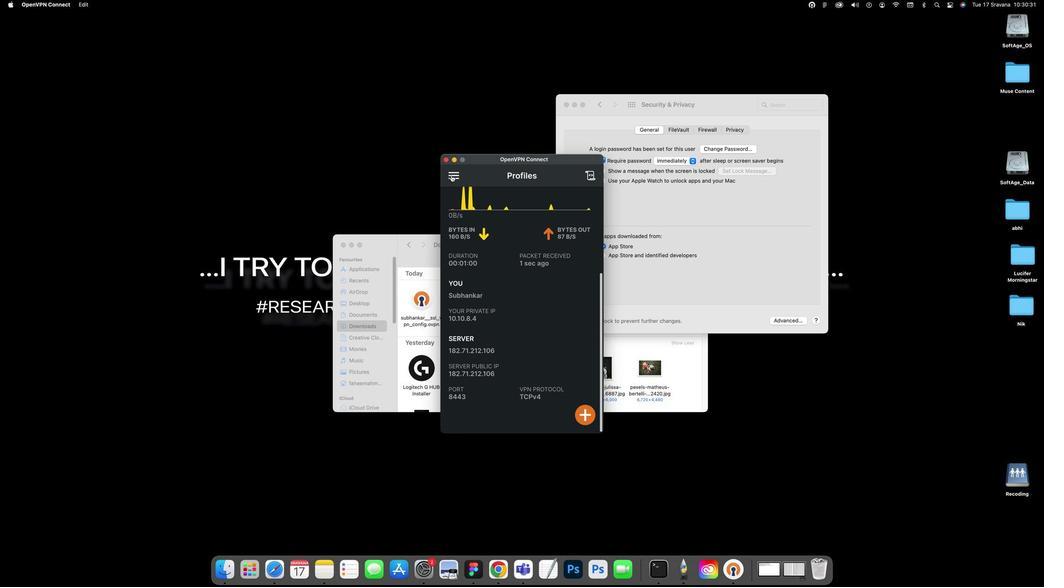 
Action: Mouse pressed left at (485, 291)
